 Task: Research Airbnb accommodations options  in Lake Placid, New York, focusing on  Skiing . 
Action: Mouse moved to (550, 101)
Screenshot: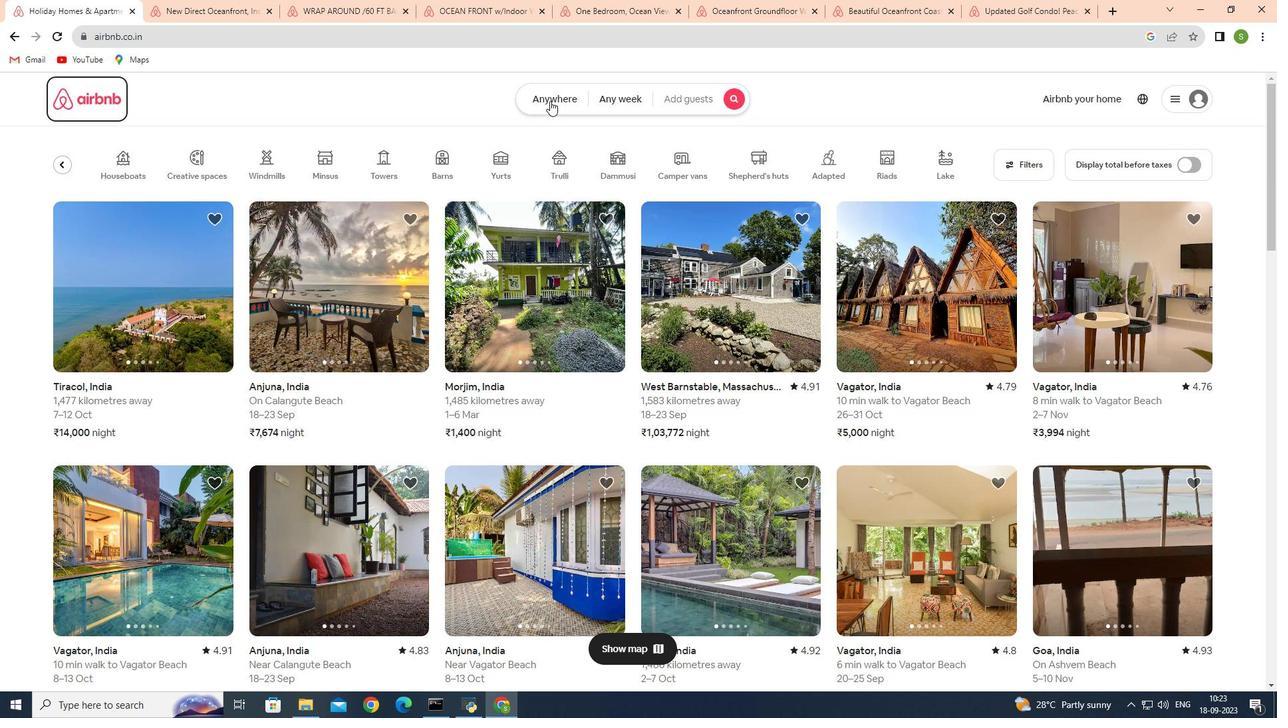 
Action: Mouse pressed left at (550, 101)
Screenshot: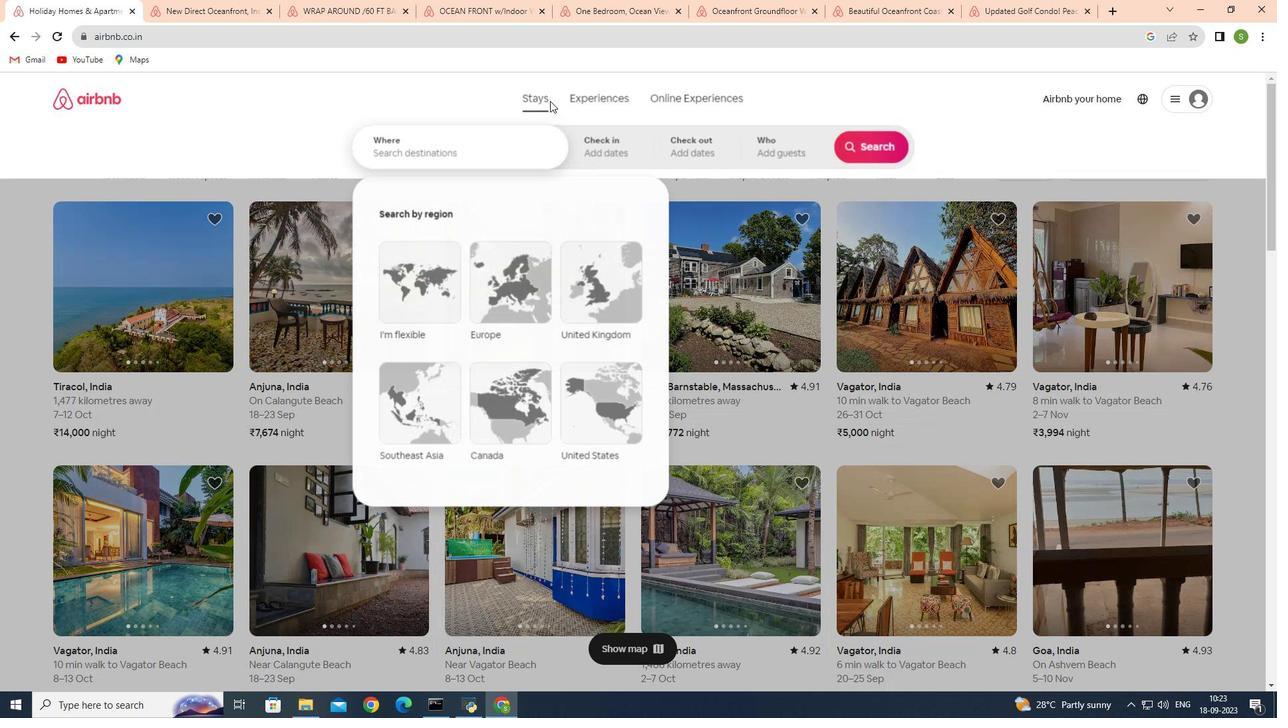 
Action: Mouse moved to (519, 132)
Screenshot: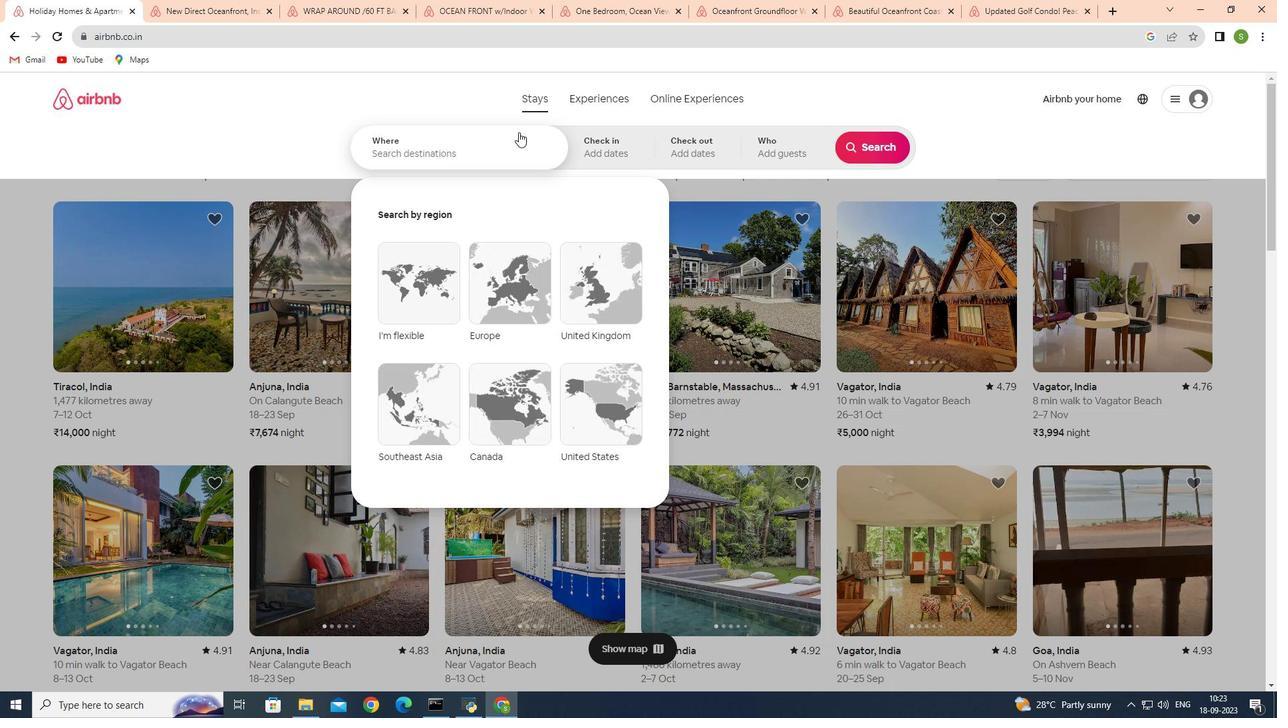 
Action: Key pressed mountain
Screenshot: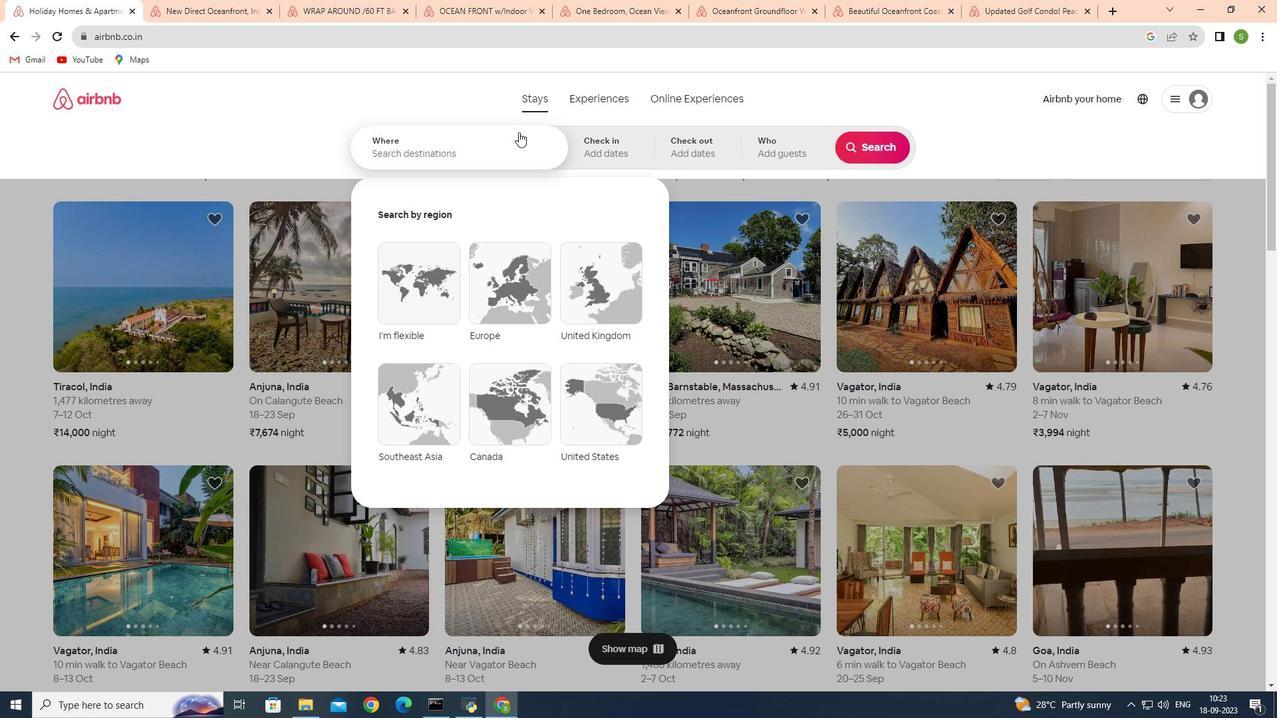 
Action: Mouse moved to (467, 153)
Screenshot: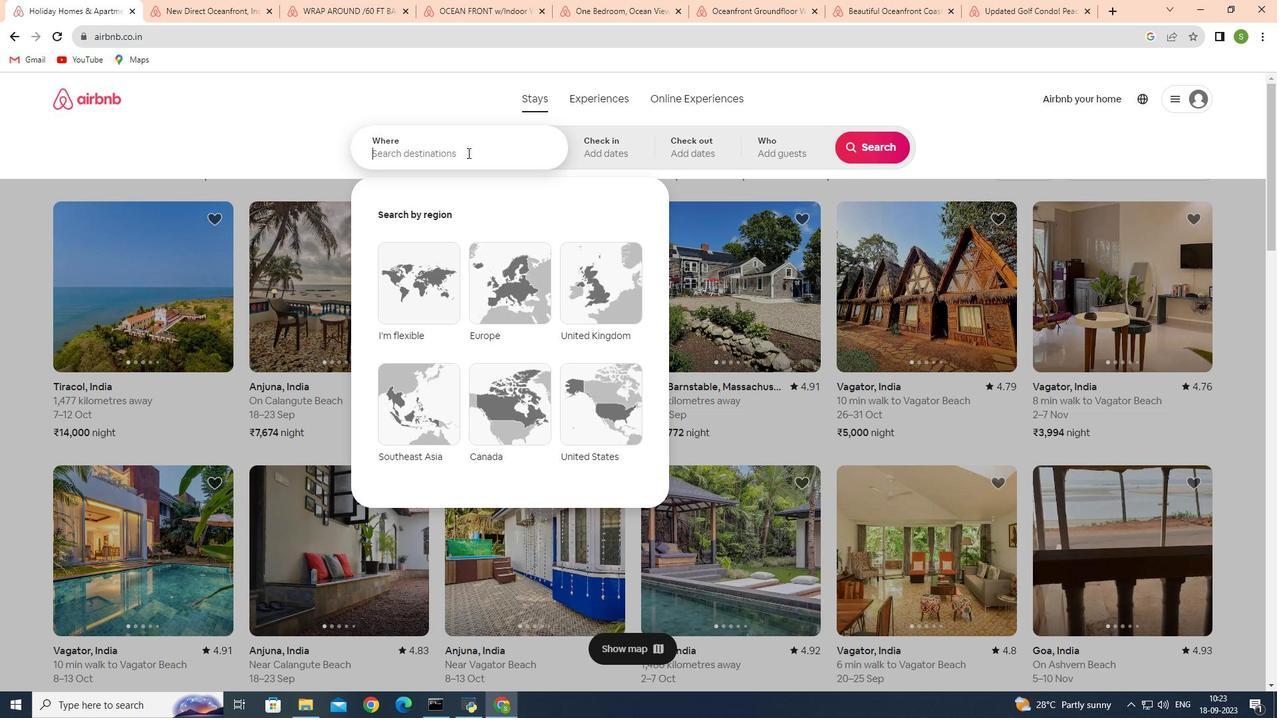 
Action: Mouse pressed left at (467, 153)
Screenshot: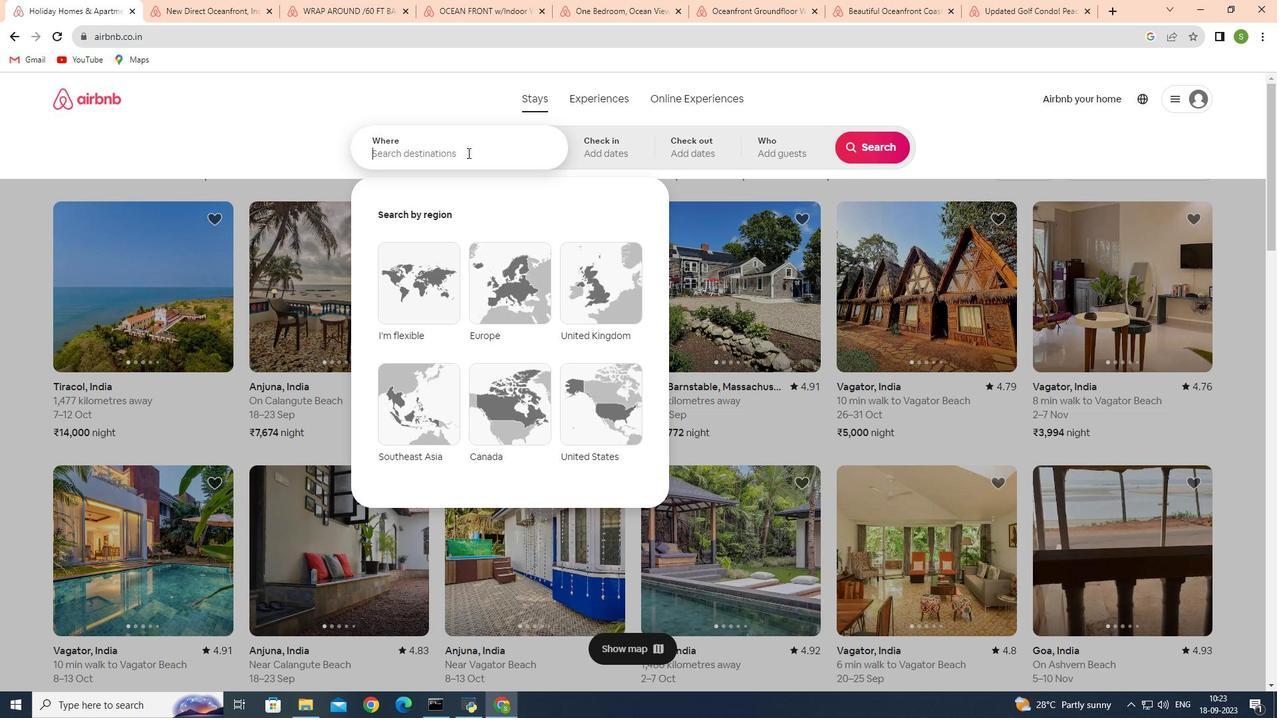 
Action: Key pressed moi<Key.backspace>untain<Key.space>resorts<Key.space><Key.backspace>,k<Key.backspace>lake<Key.space>pl
Screenshot: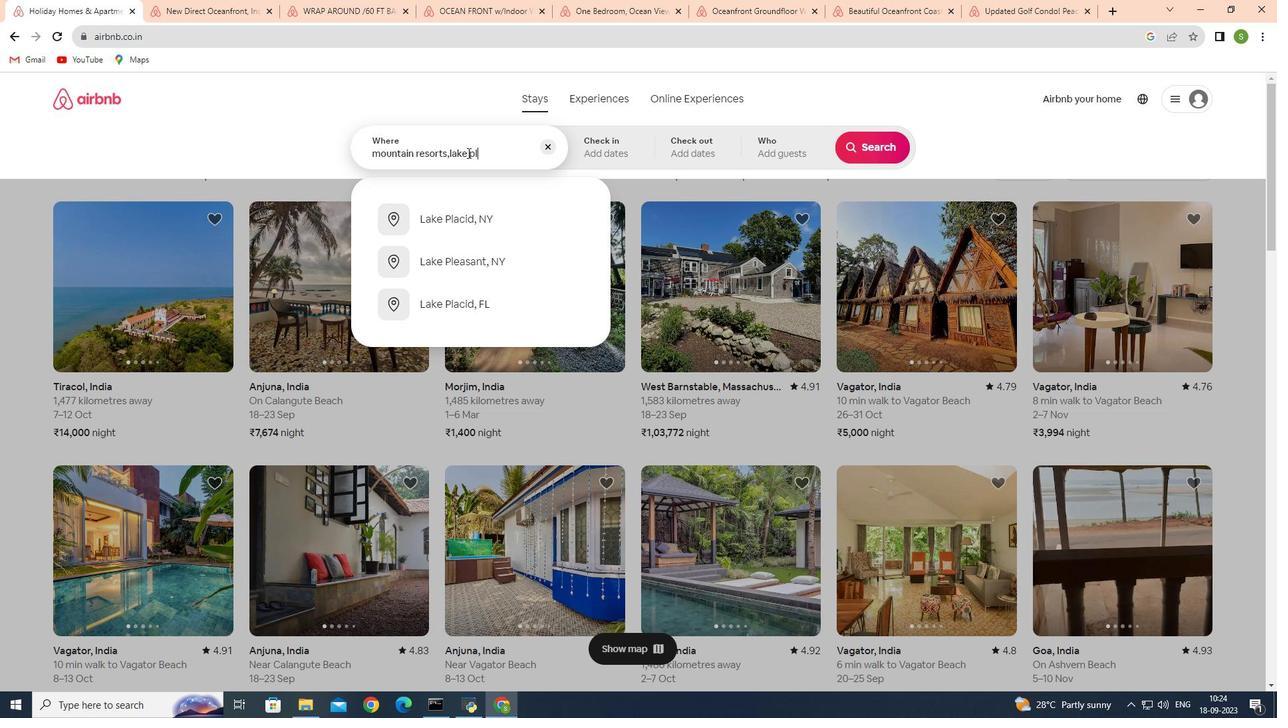 
Action: Mouse moved to (455, 226)
Screenshot: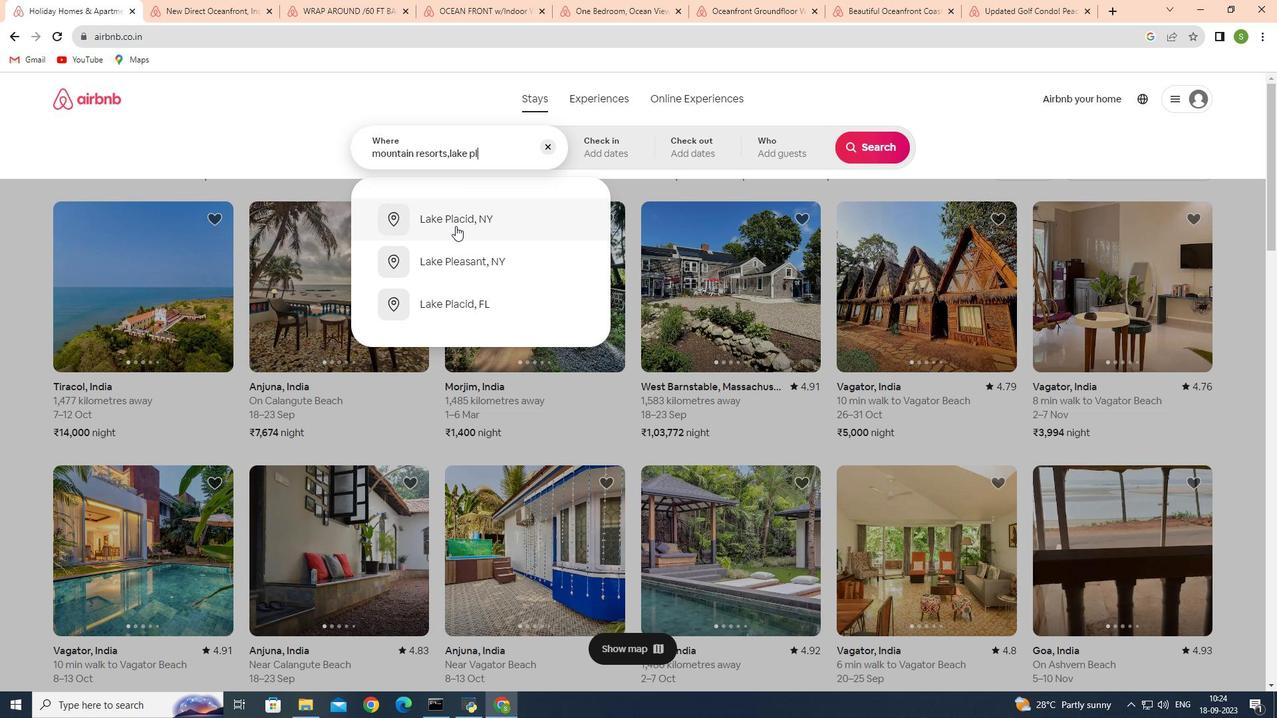 
Action: Mouse pressed left at (455, 226)
Screenshot: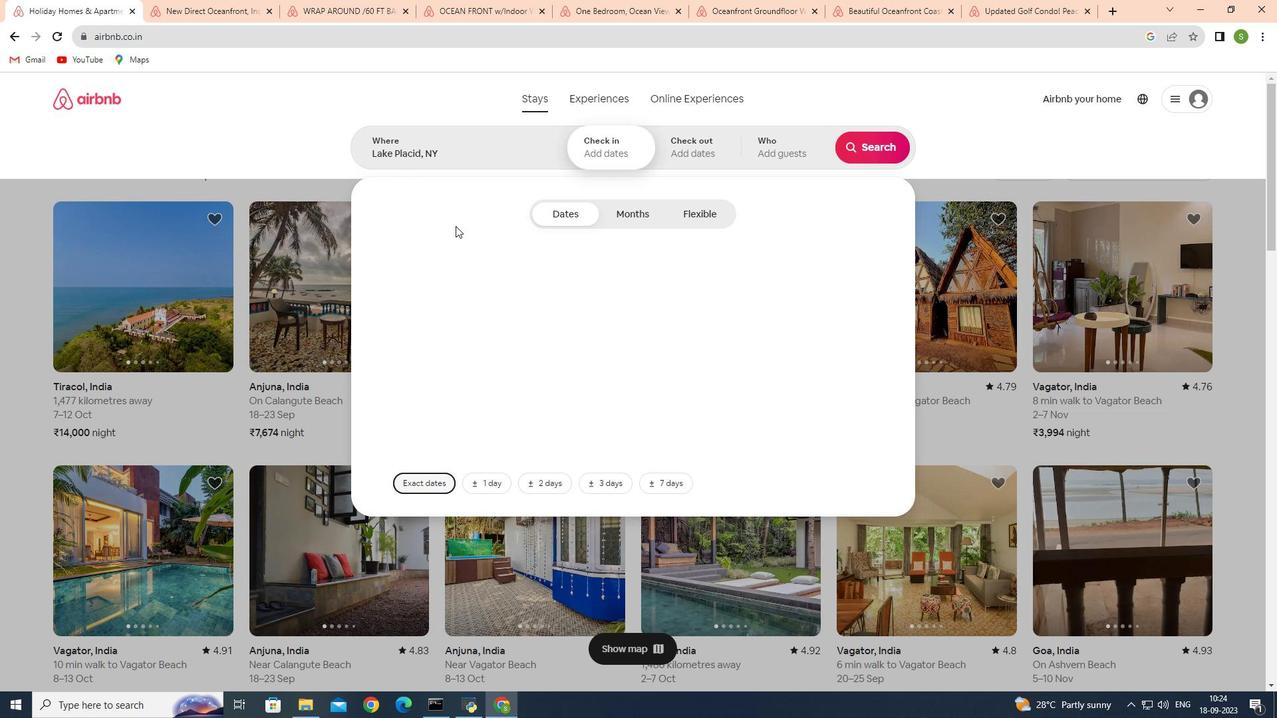 
Action: Mouse moved to (857, 145)
Screenshot: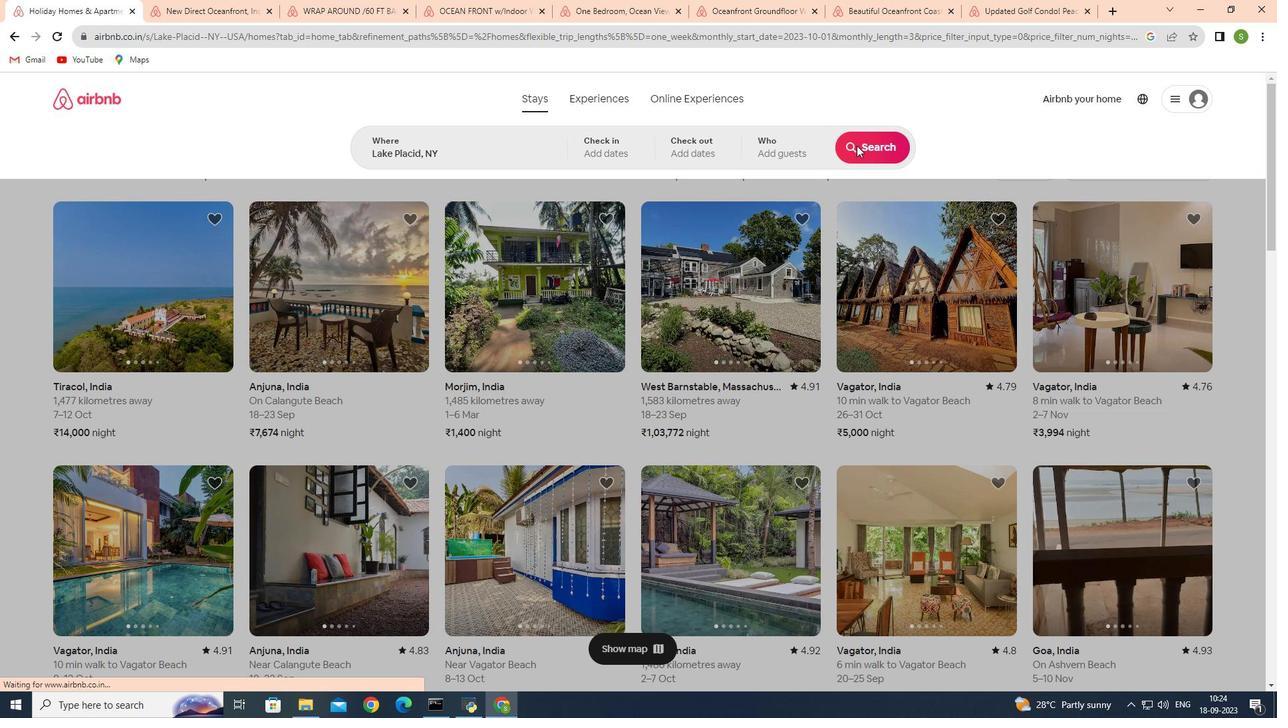 
Action: Mouse pressed left at (857, 145)
Screenshot: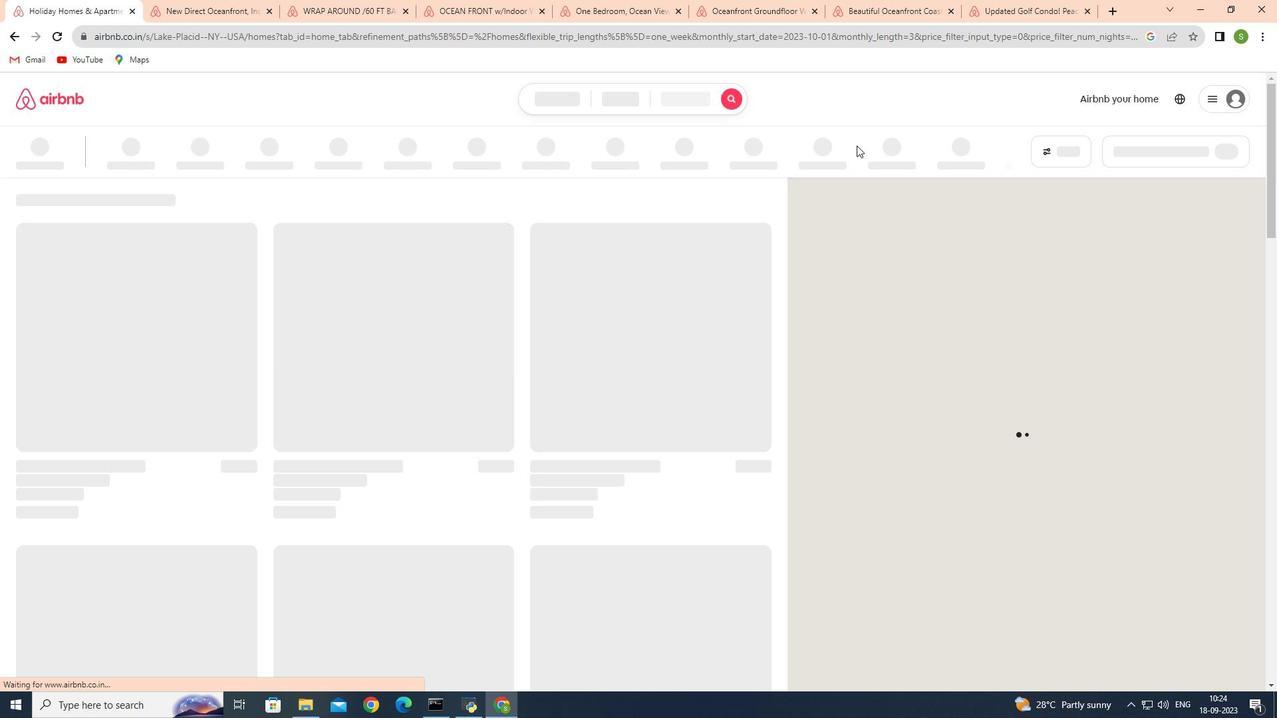 
Action: Mouse moved to (1016, 147)
Screenshot: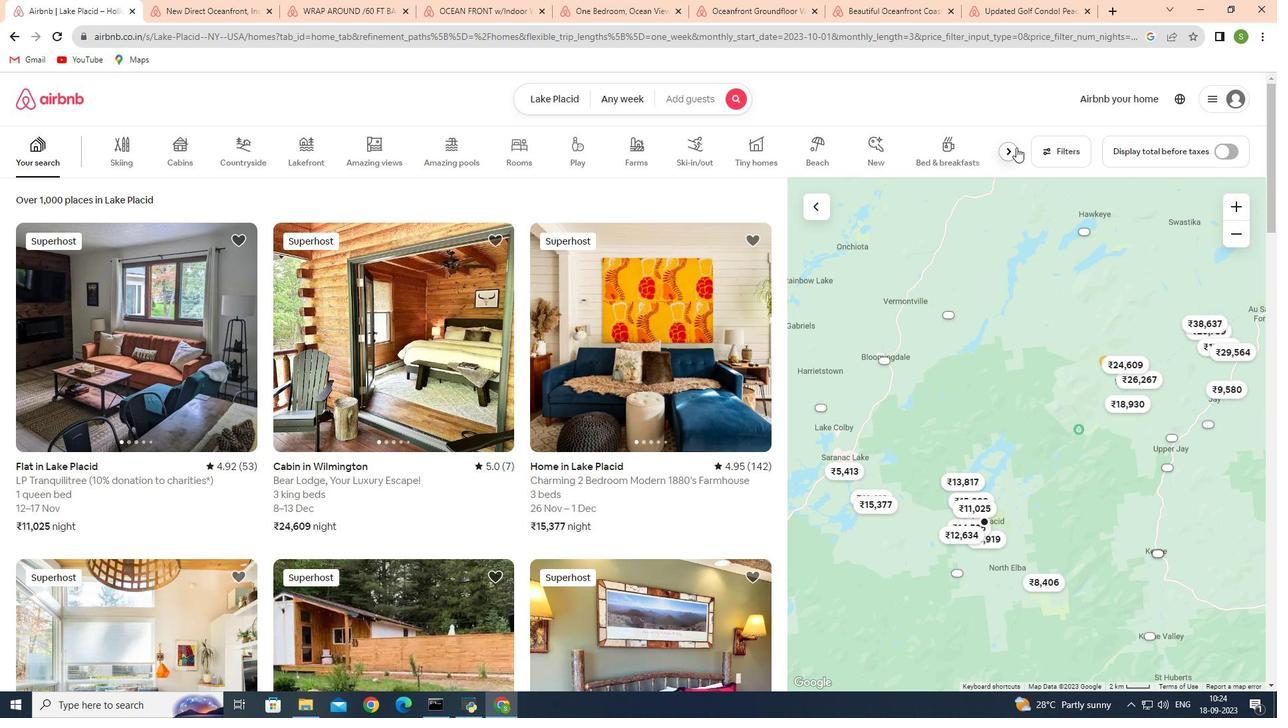 
Action: Mouse pressed left at (1016, 147)
Screenshot: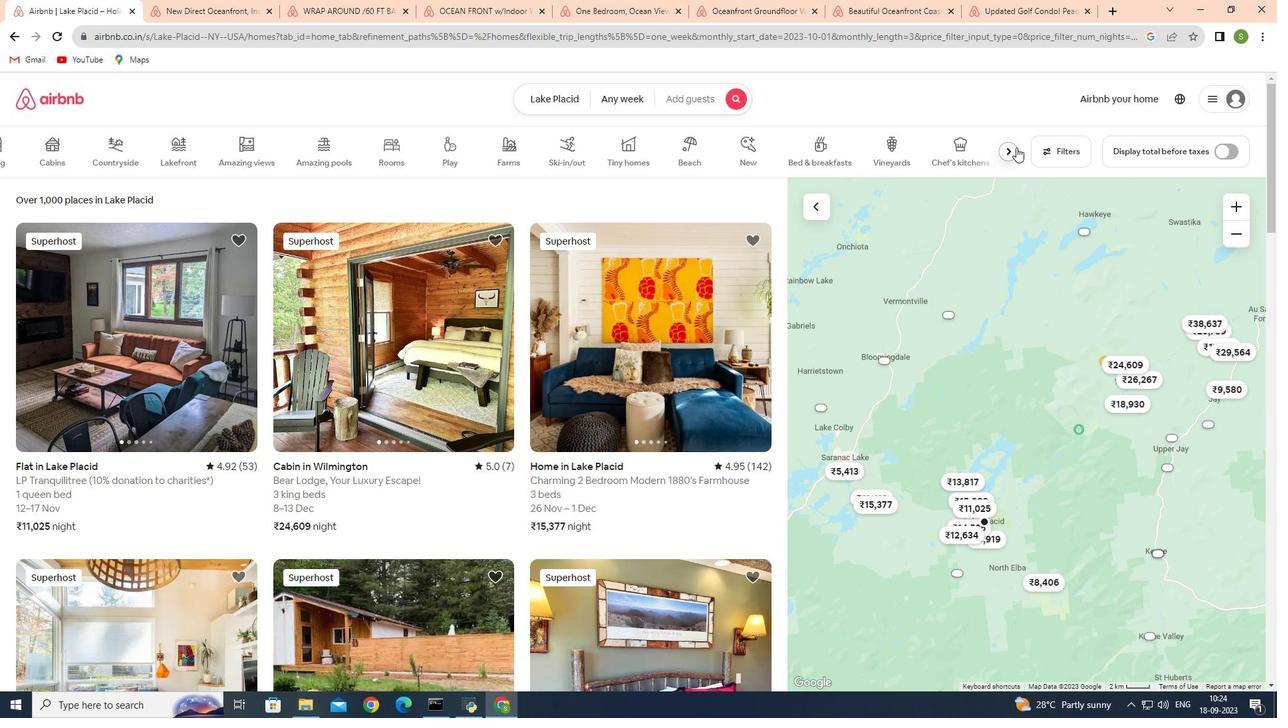 
Action: Mouse moved to (11, 153)
Screenshot: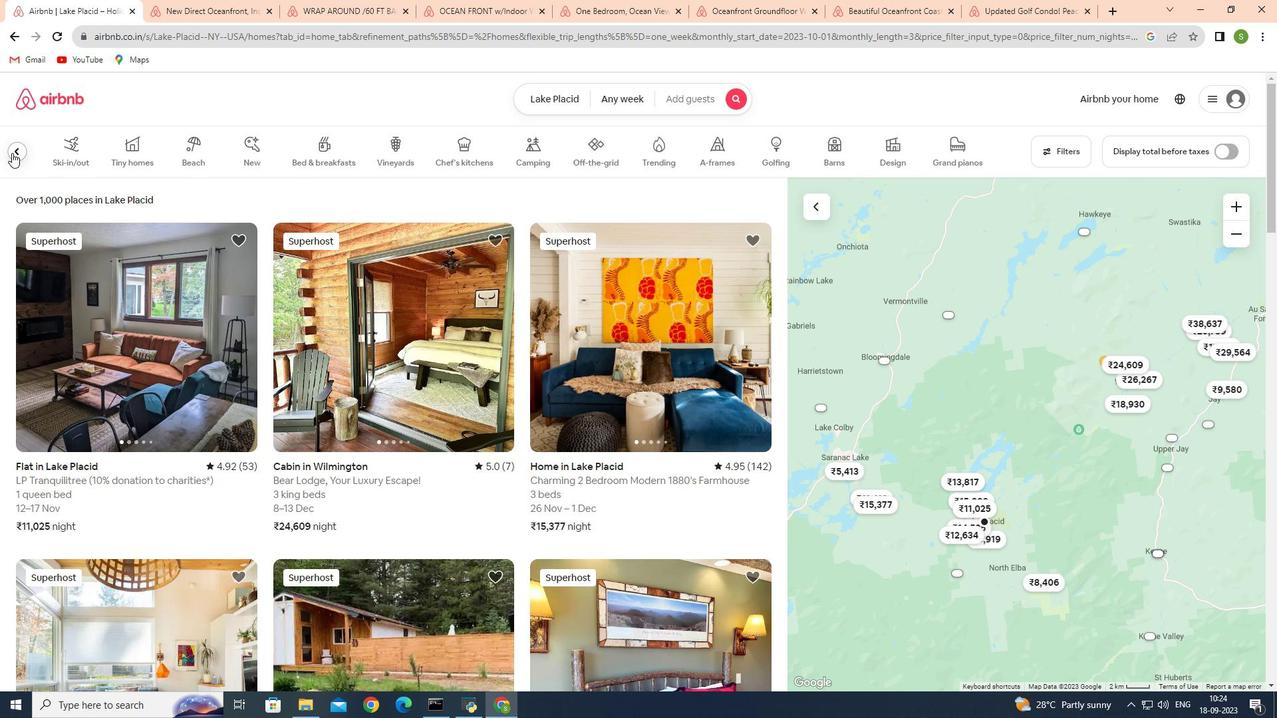 
Action: Mouse pressed left at (11, 153)
Screenshot: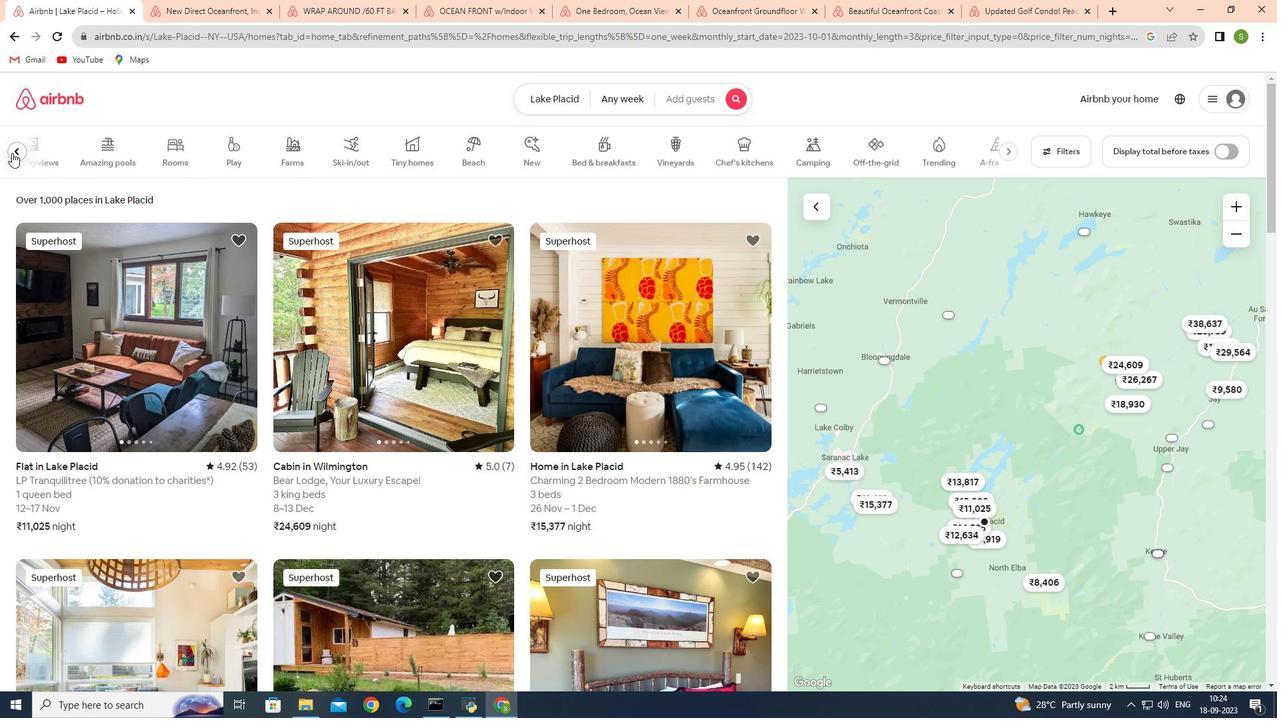 
Action: Mouse moved to (123, 162)
Screenshot: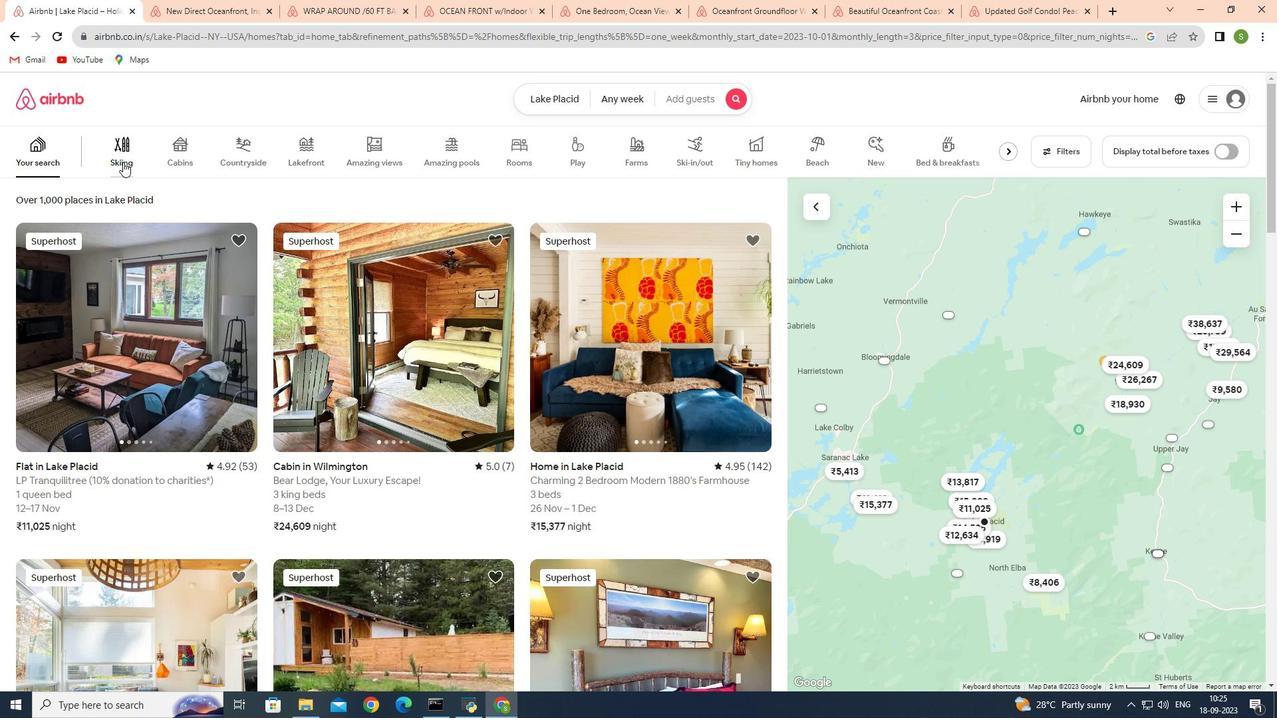 
Action: Mouse pressed left at (123, 162)
Screenshot: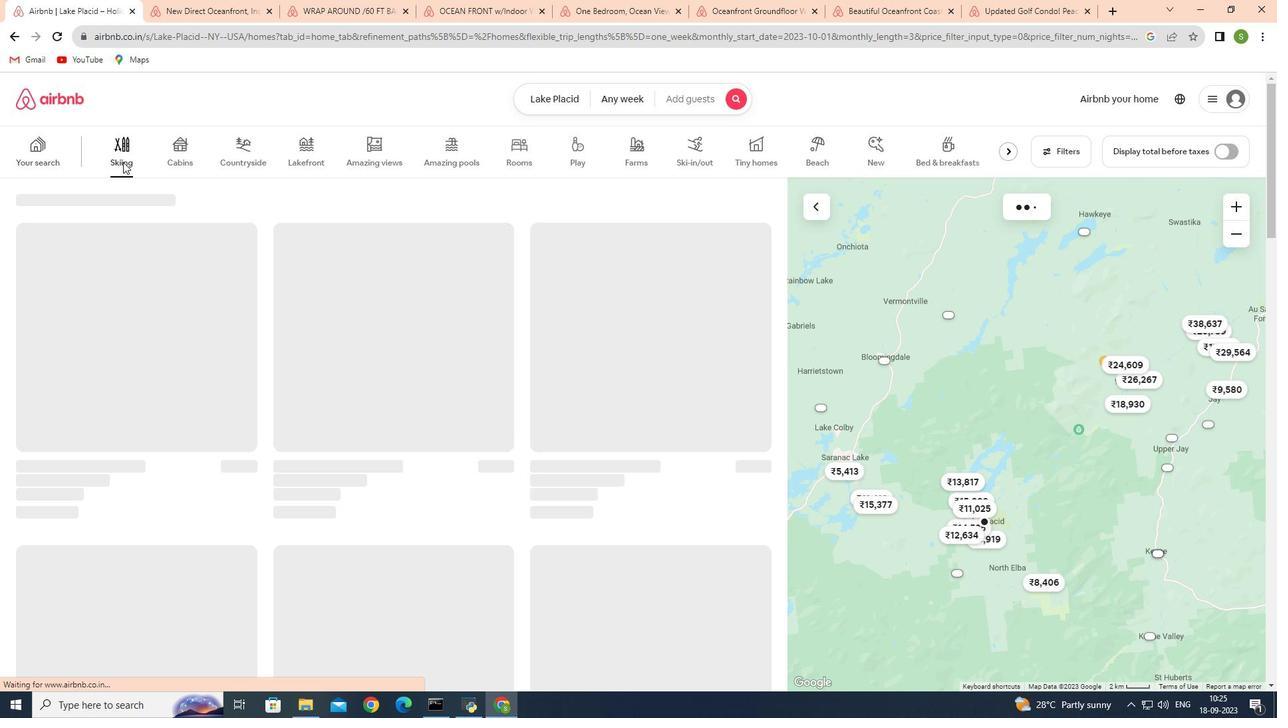 
Action: Mouse moved to (123, 161)
Screenshot: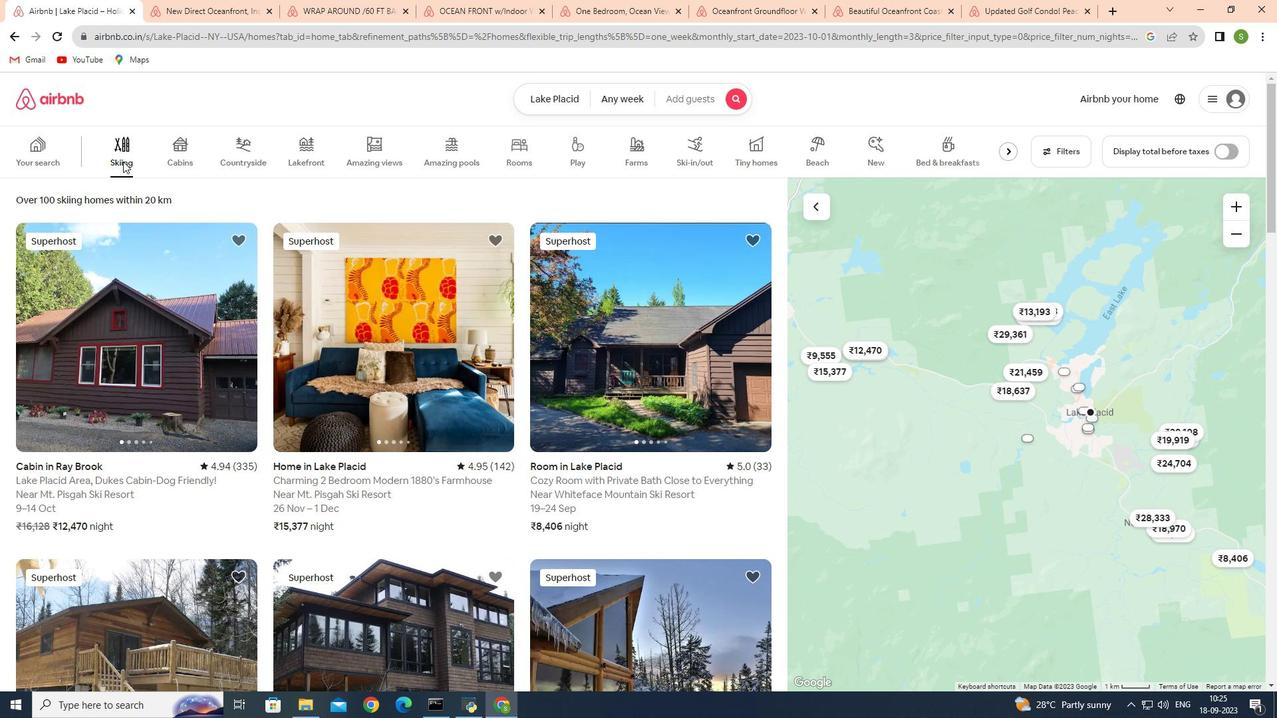 
Action: Mouse pressed left at (123, 161)
Screenshot: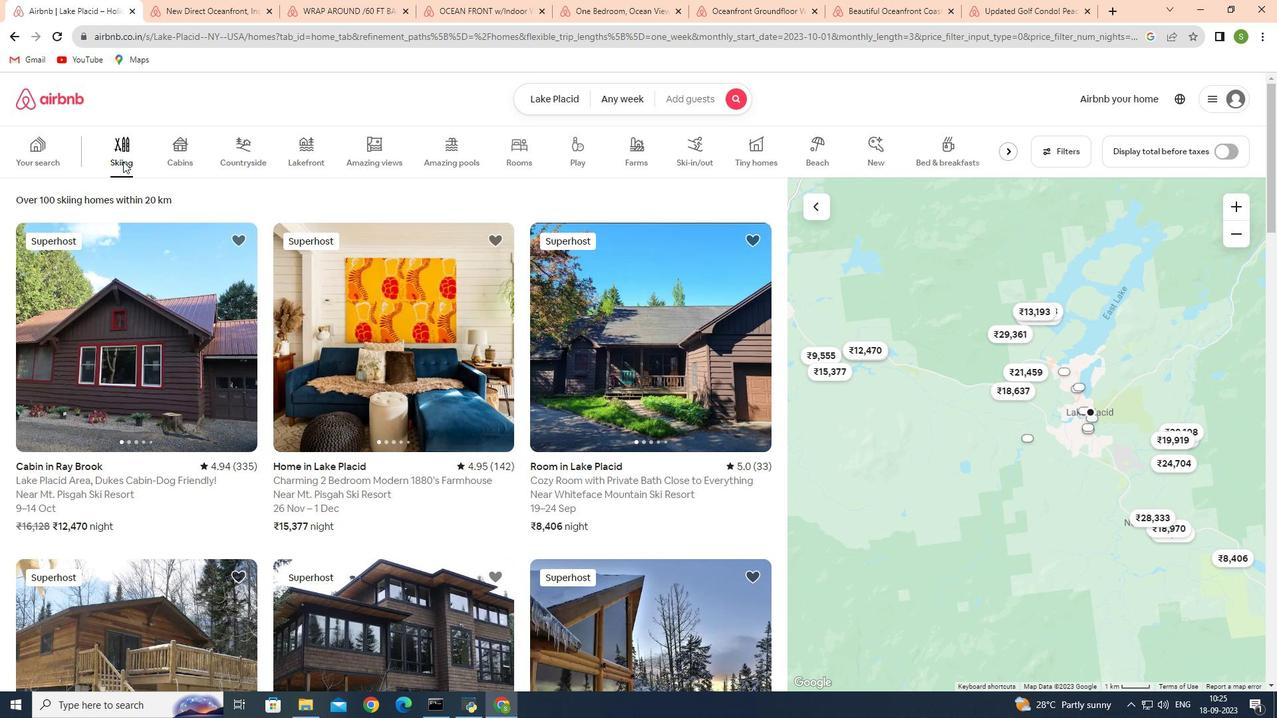 
Action: Mouse moved to (692, 163)
Screenshot: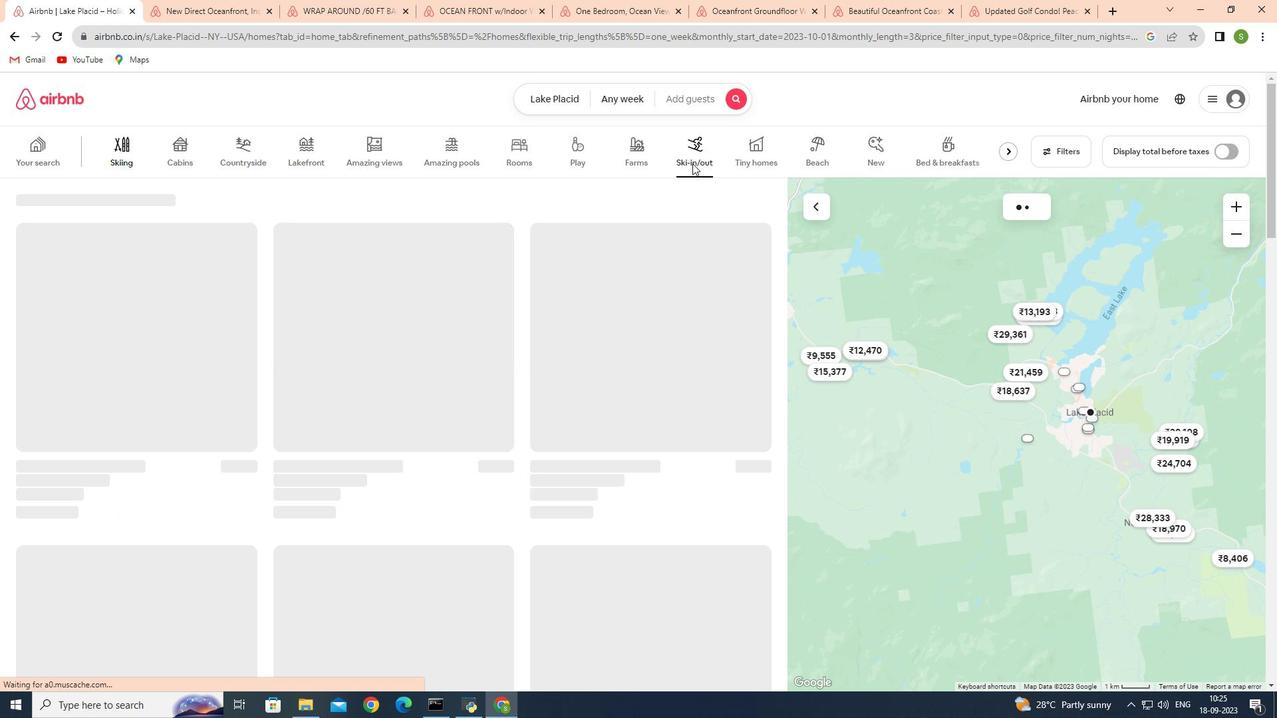 
Action: Mouse pressed left at (692, 163)
Screenshot: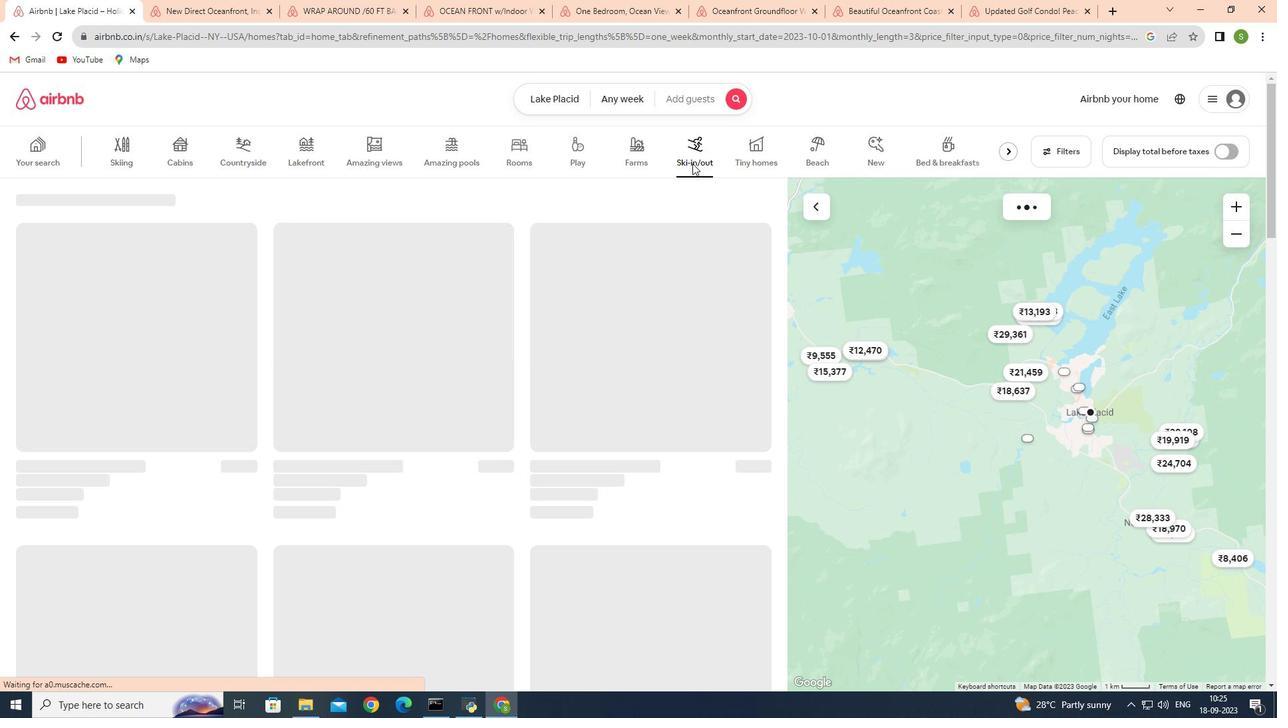 
Action: Mouse moved to (175, 368)
Screenshot: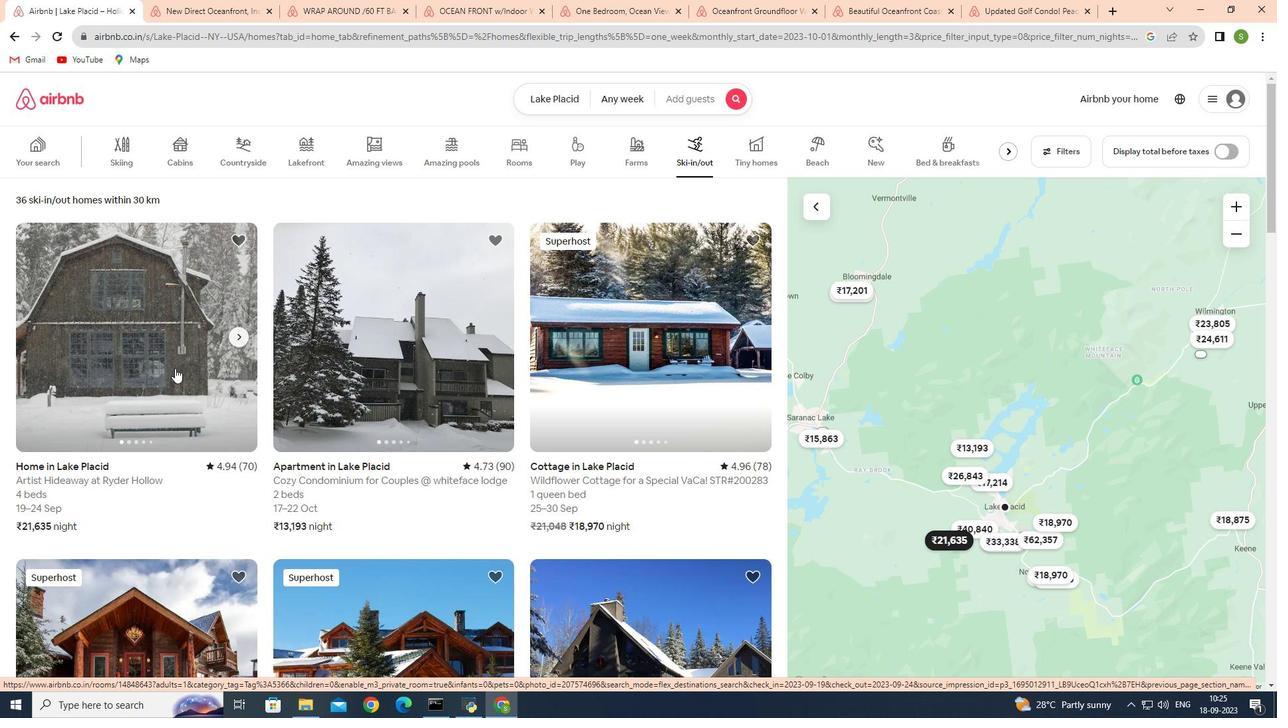 
Action: Mouse pressed left at (175, 368)
Screenshot: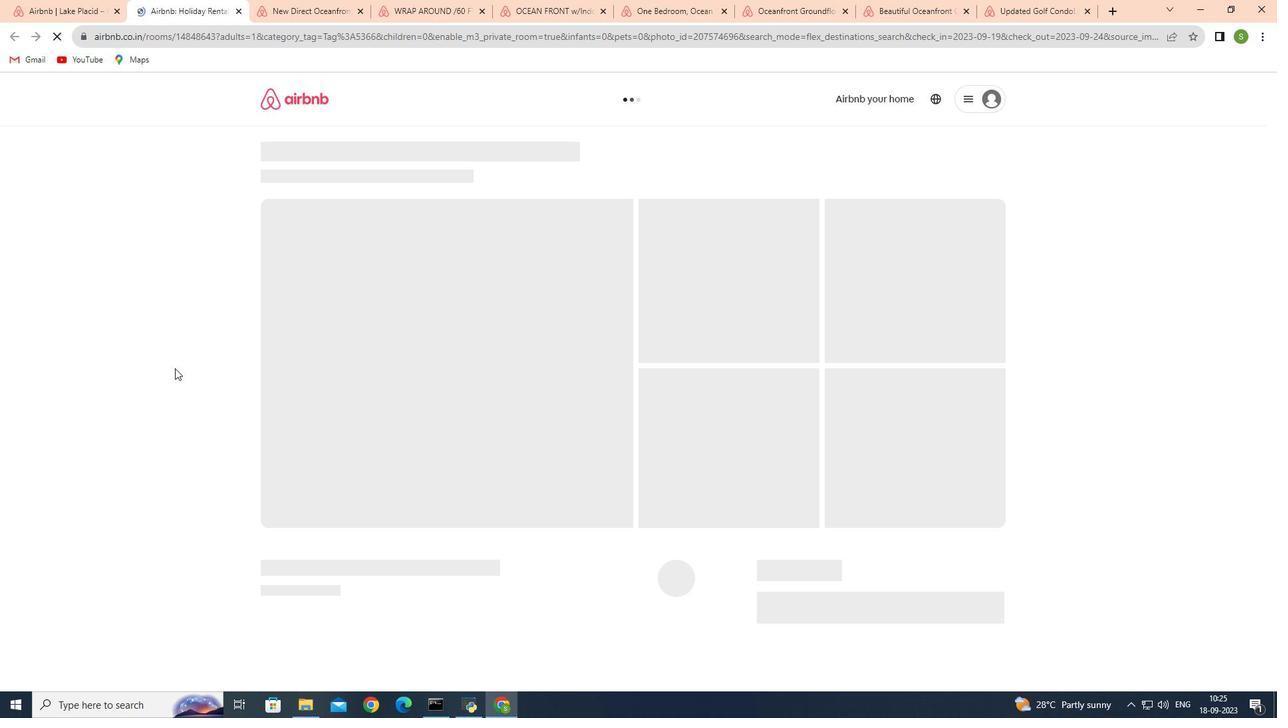 
Action: Mouse moved to (940, 498)
Screenshot: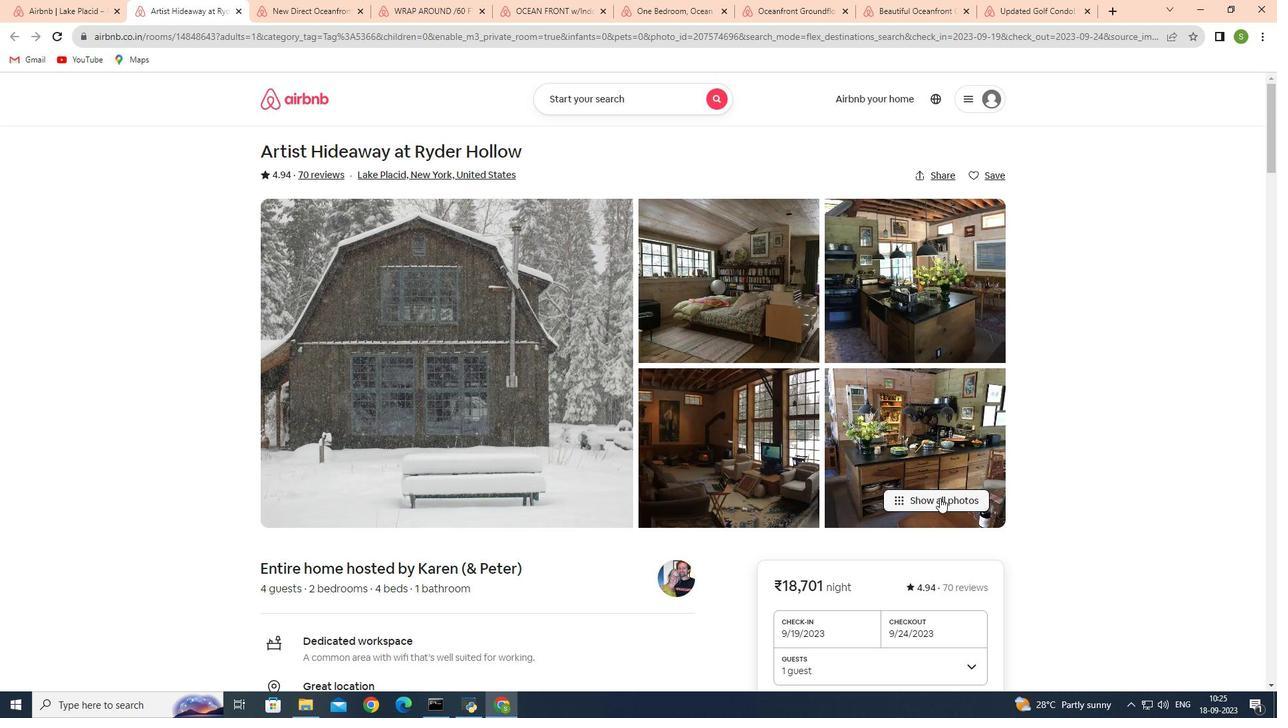 
Action: Mouse pressed left at (940, 498)
Screenshot: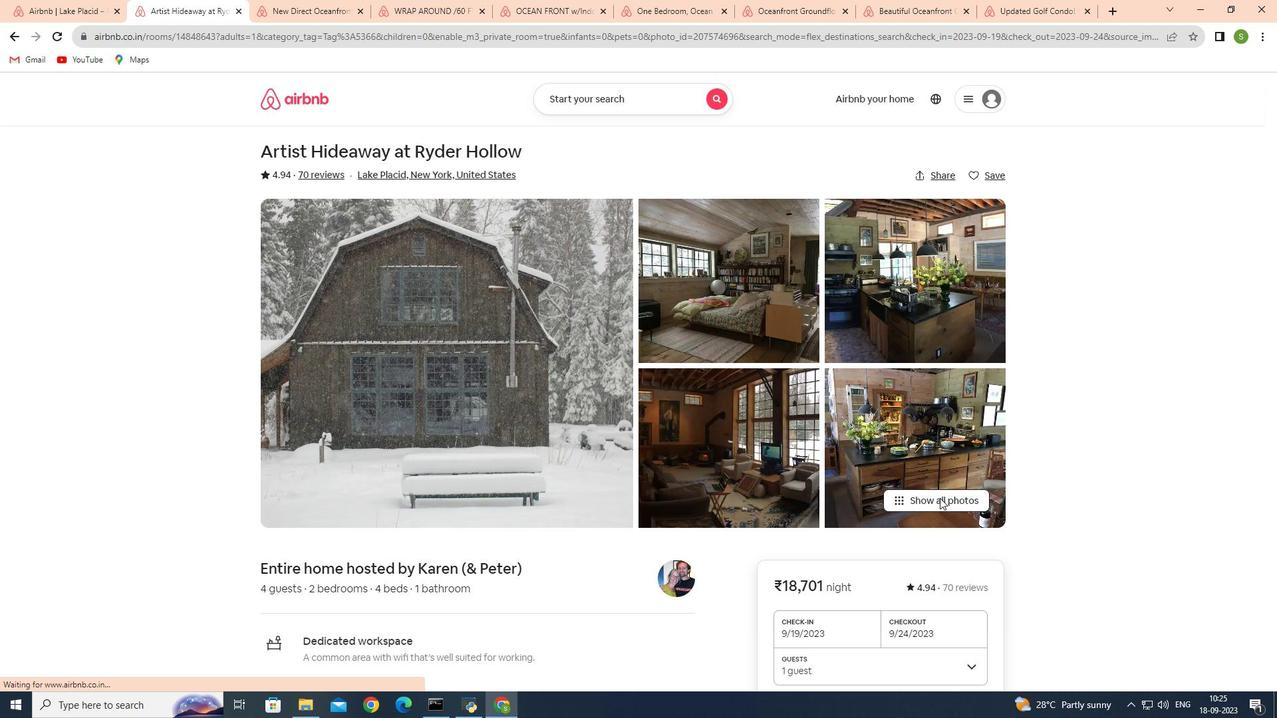 
Action: Mouse moved to (784, 507)
Screenshot: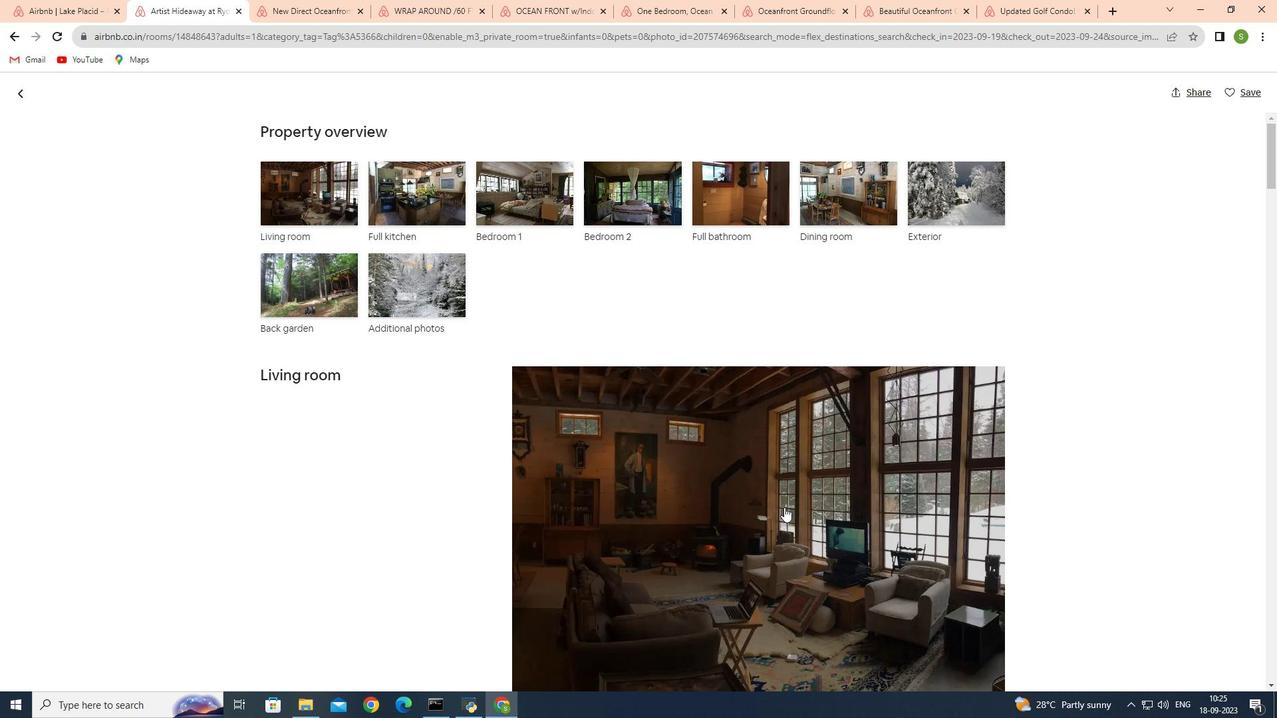 
Action: Mouse scrolled (784, 507) with delta (0, 0)
Screenshot: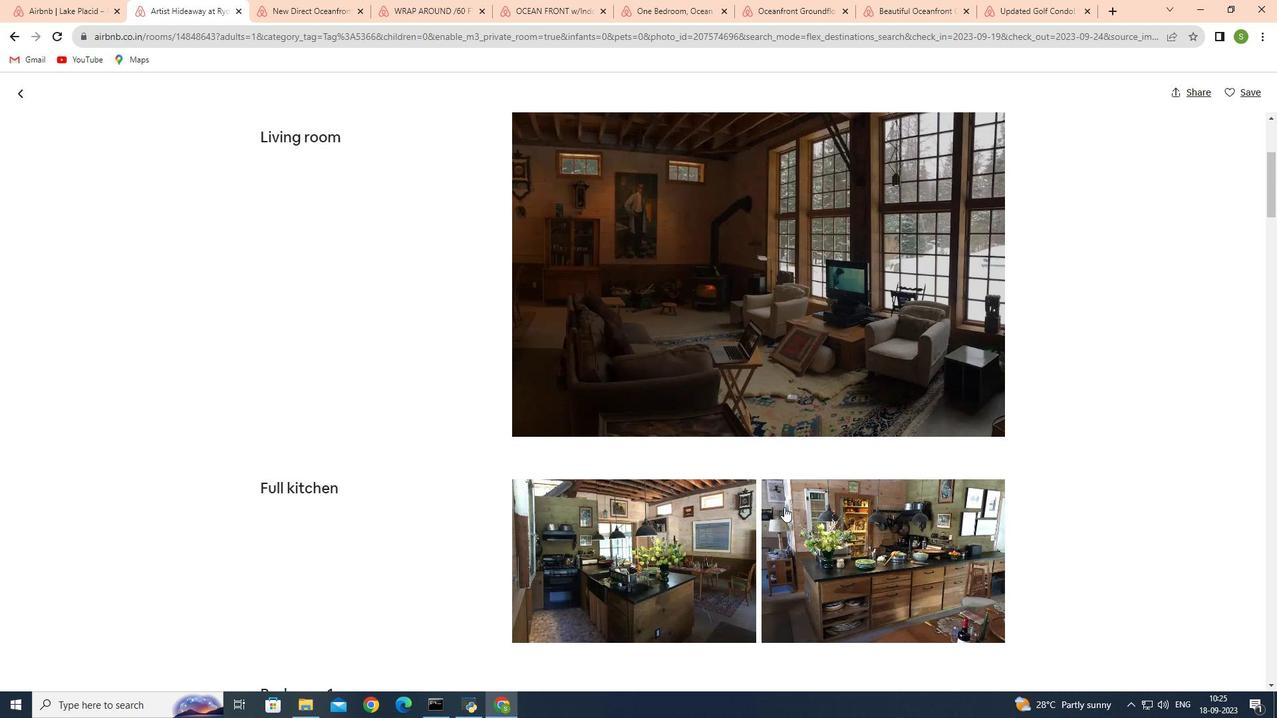 
Action: Mouse scrolled (784, 507) with delta (0, 0)
Screenshot: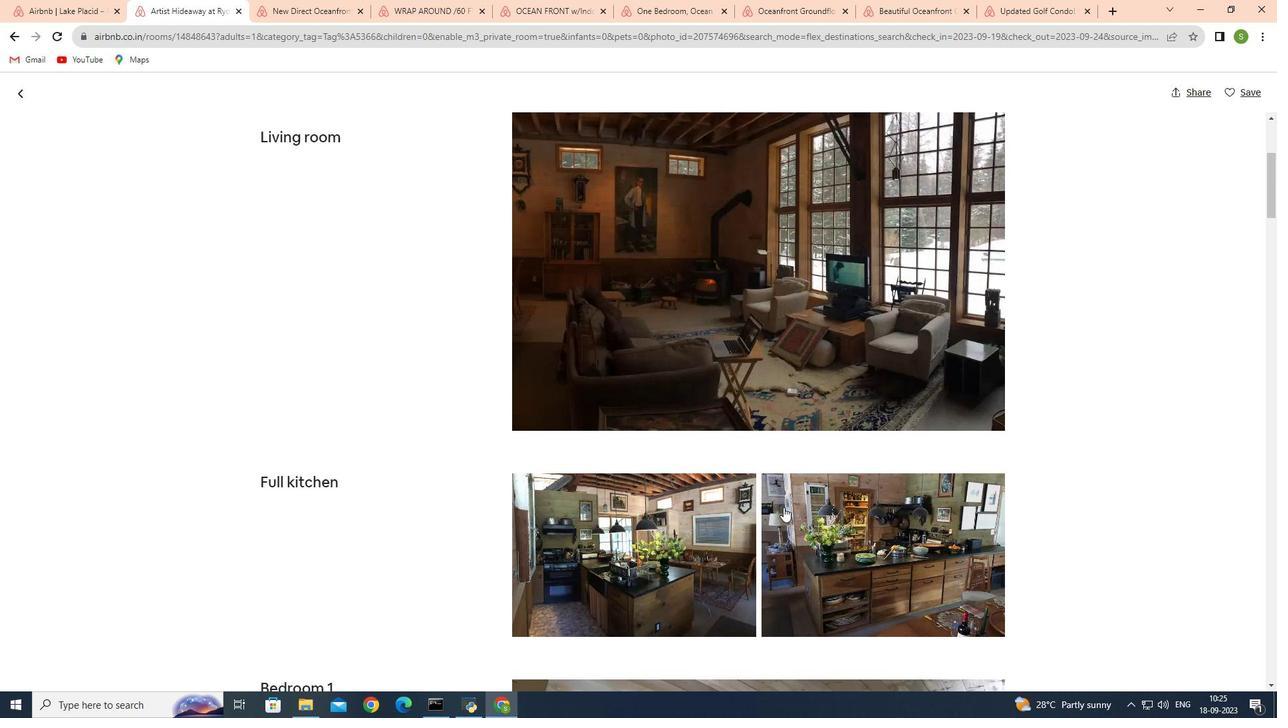 
Action: Mouse scrolled (784, 507) with delta (0, 0)
Screenshot: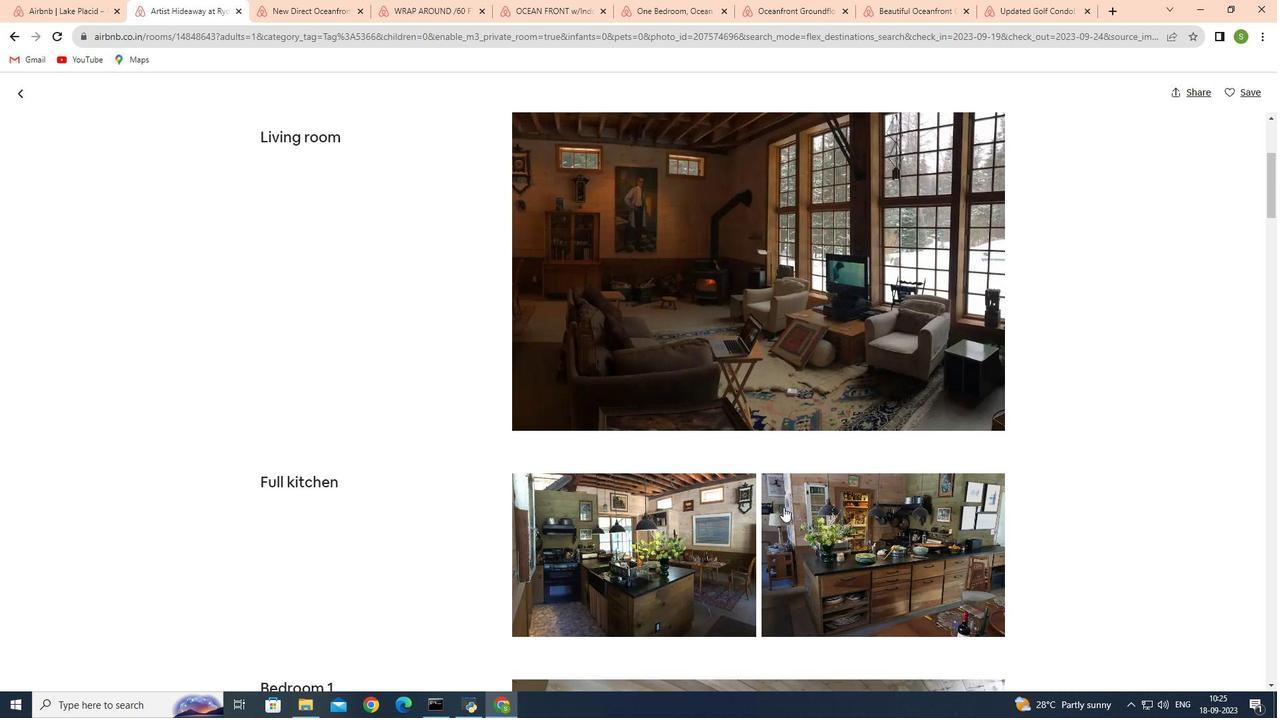 
Action: Mouse scrolled (784, 507) with delta (0, 0)
Screenshot: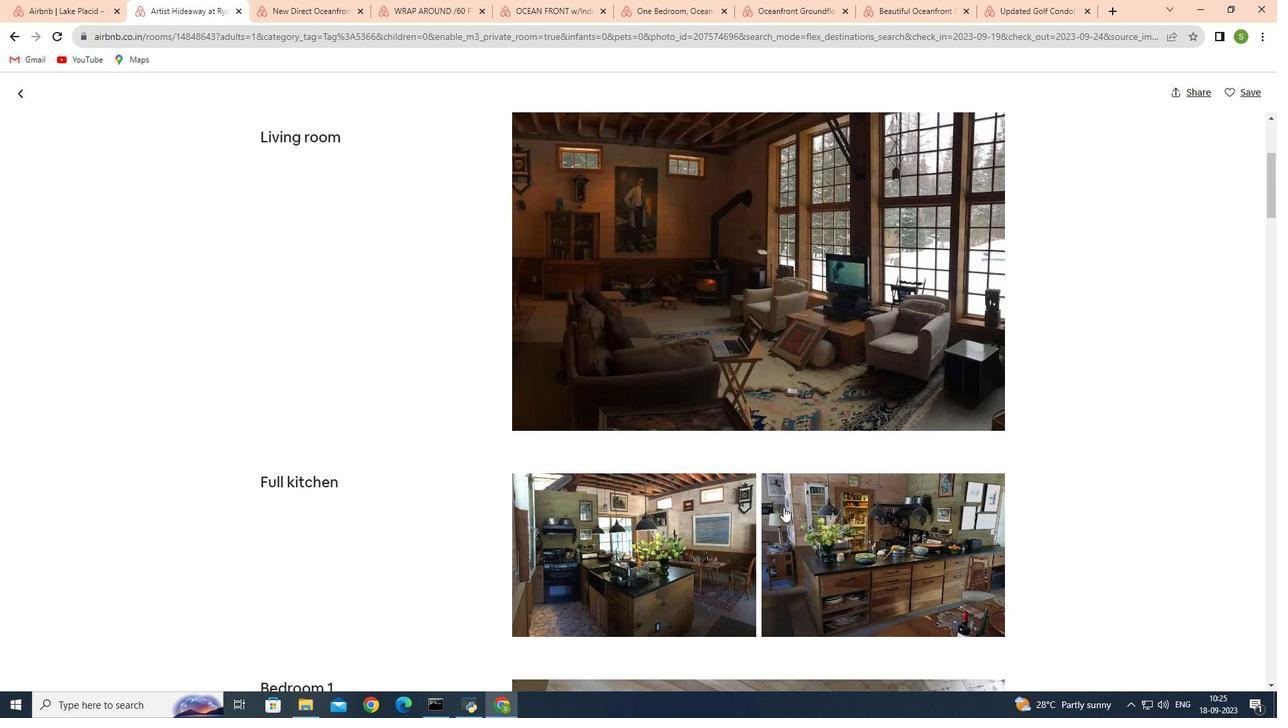 
Action: Mouse moved to (784, 507)
Screenshot: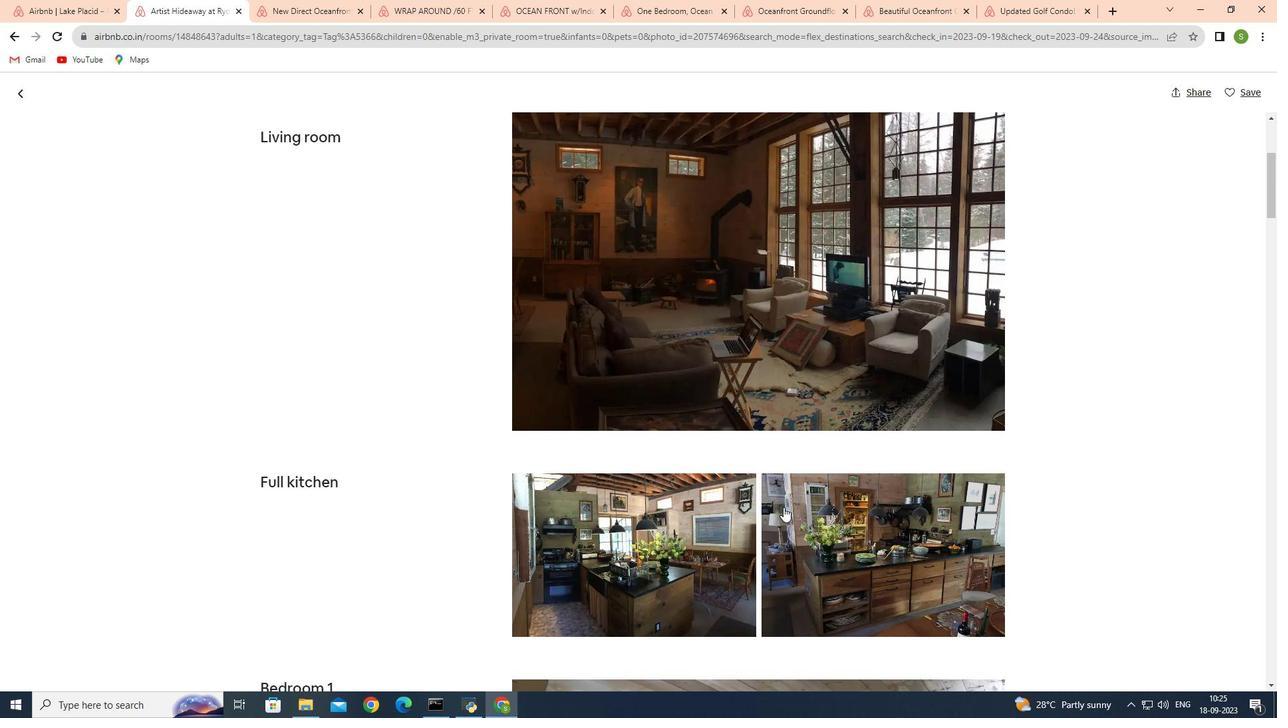 
Action: Mouse scrolled (784, 507) with delta (0, 0)
Screenshot: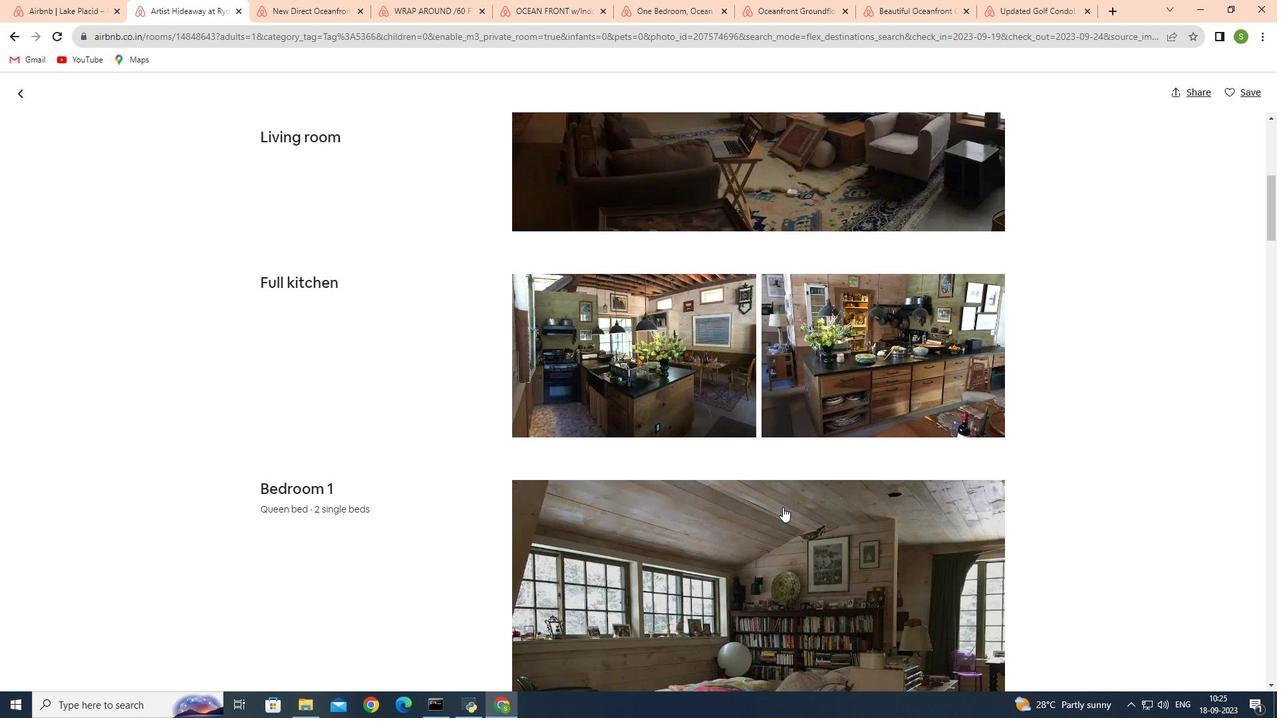 
Action: Mouse scrolled (784, 507) with delta (0, 0)
Screenshot: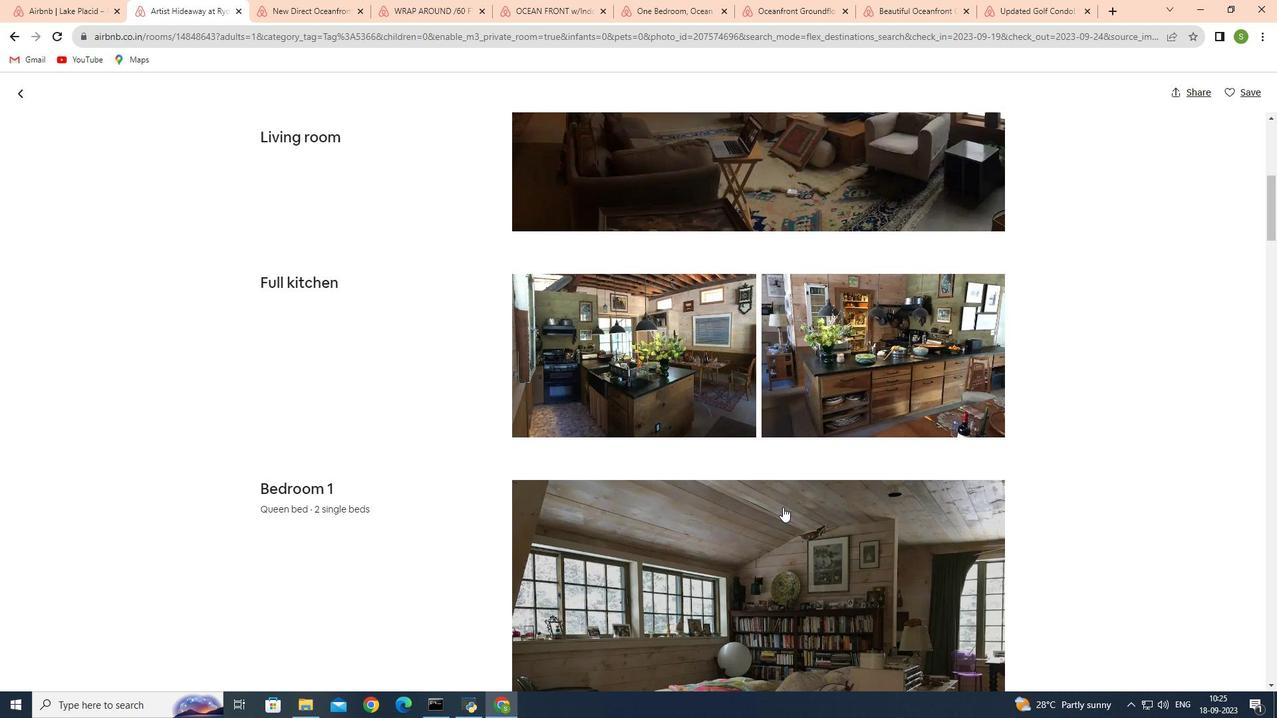 
Action: Mouse scrolled (784, 507) with delta (0, 0)
Screenshot: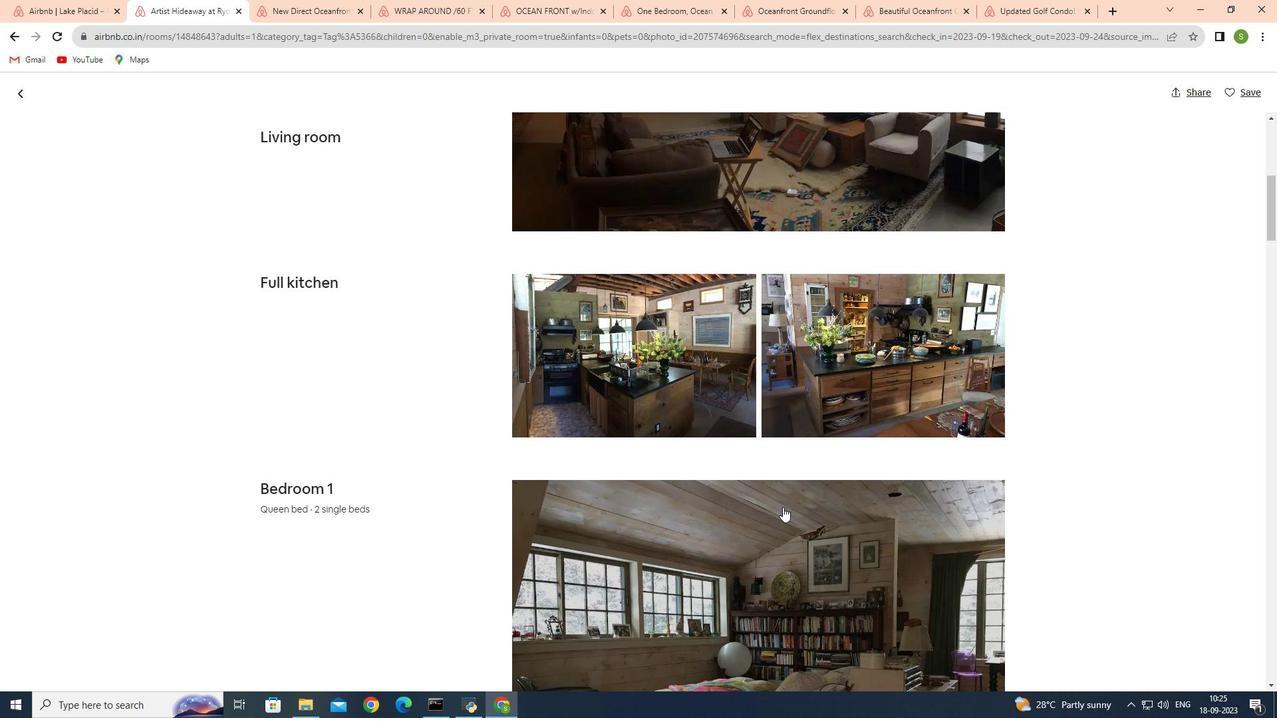 
Action: Mouse moved to (783, 507)
Screenshot: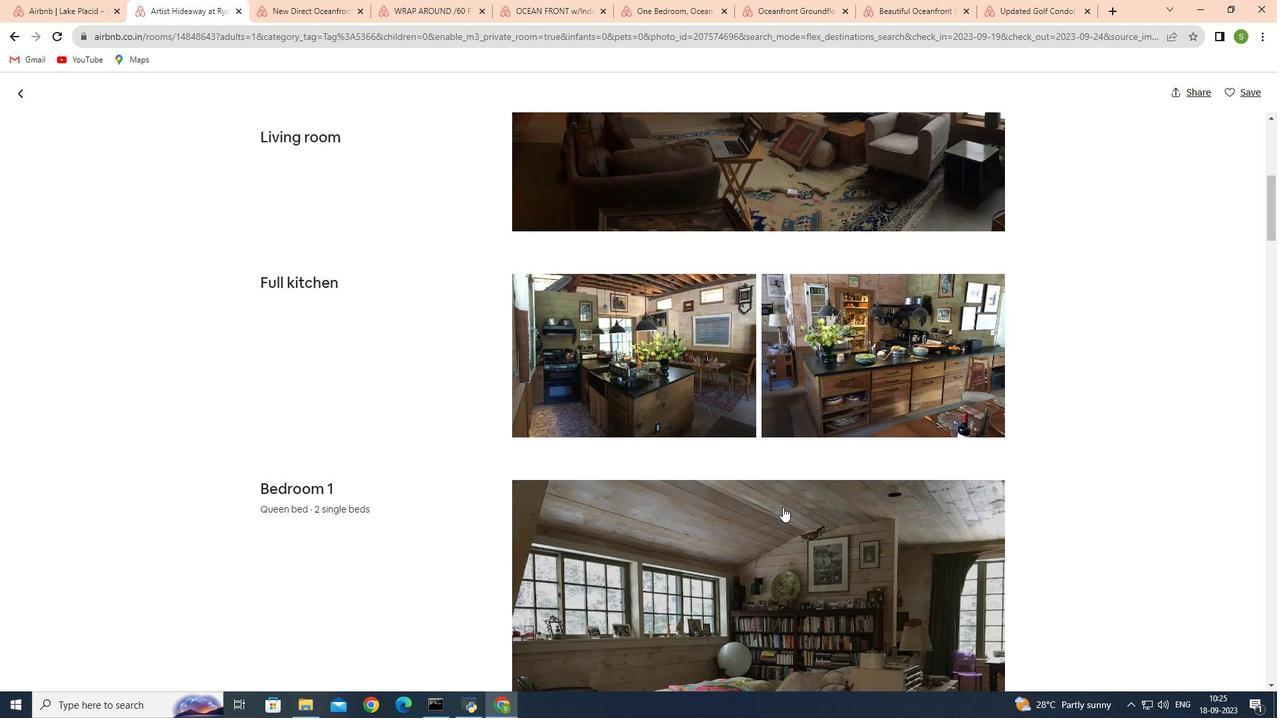 
Action: Mouse scrolled (783, 507) with delta (0, 0)
Screenshot: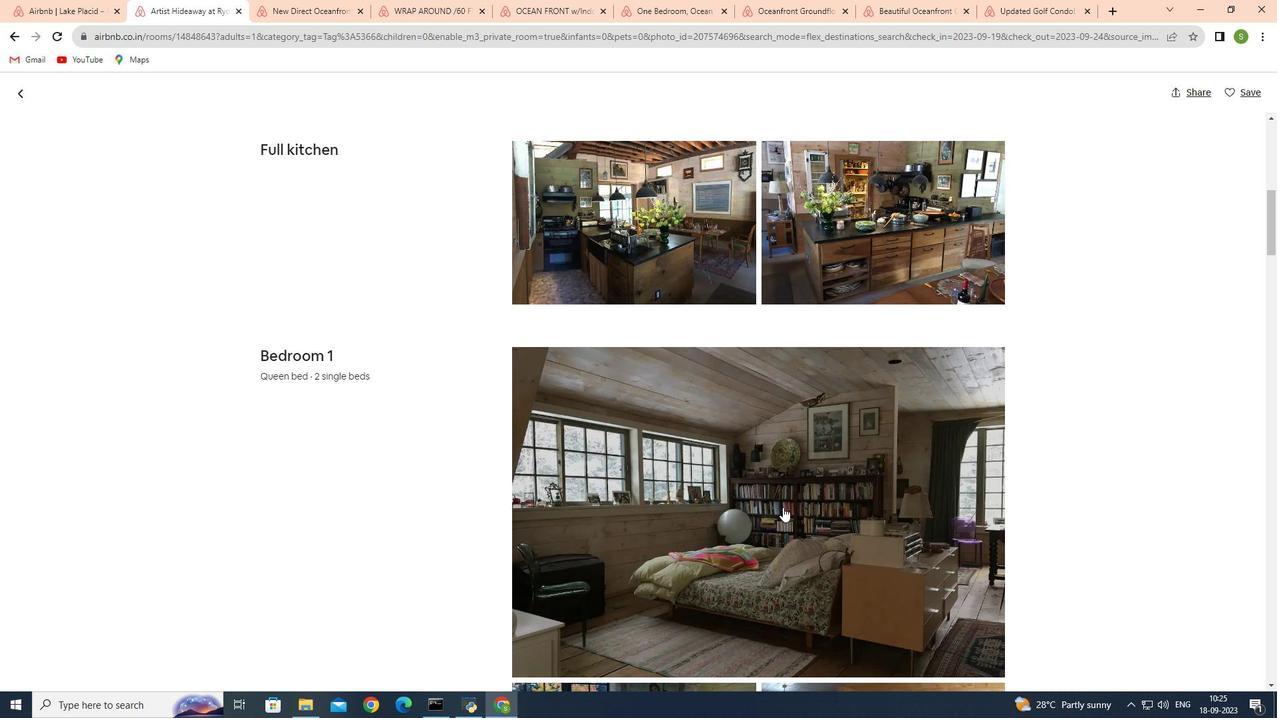 
Action: Mouse scrolled (783, 507) with delta (0, 0)
Screenshot: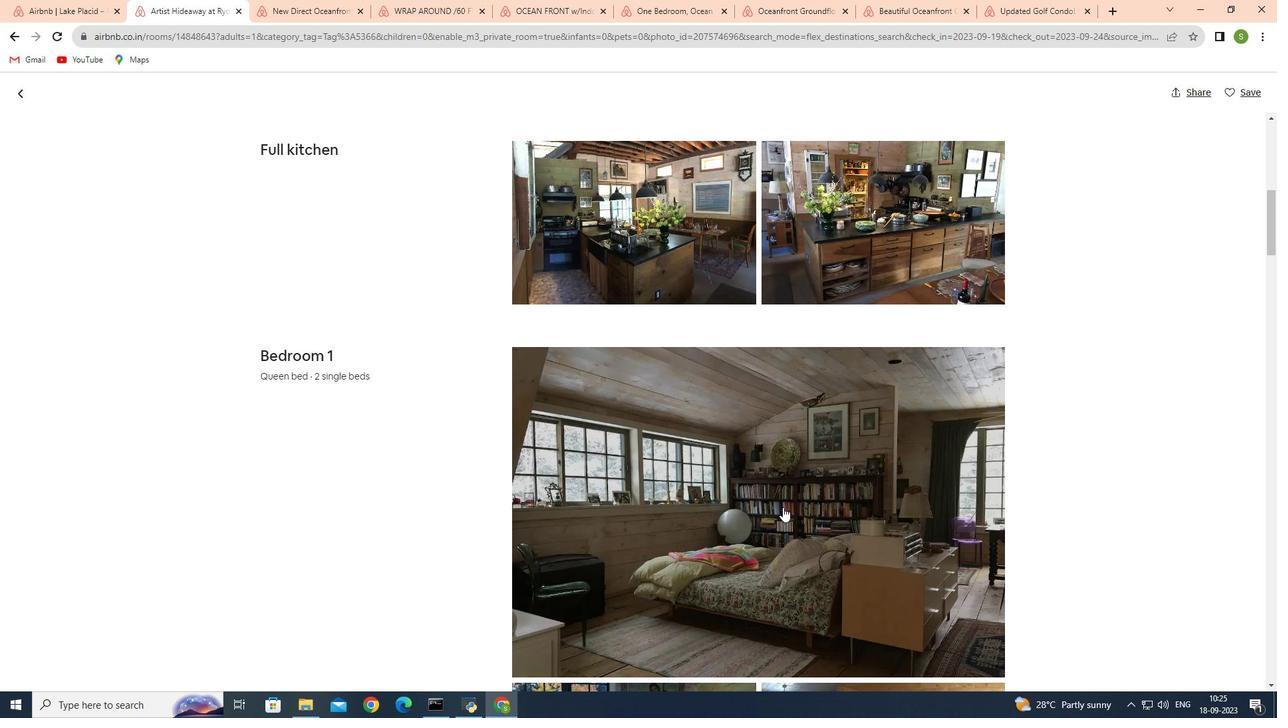 
Action: Mouse scrolled (783, 507) with delta (0, 0)
Screenshot: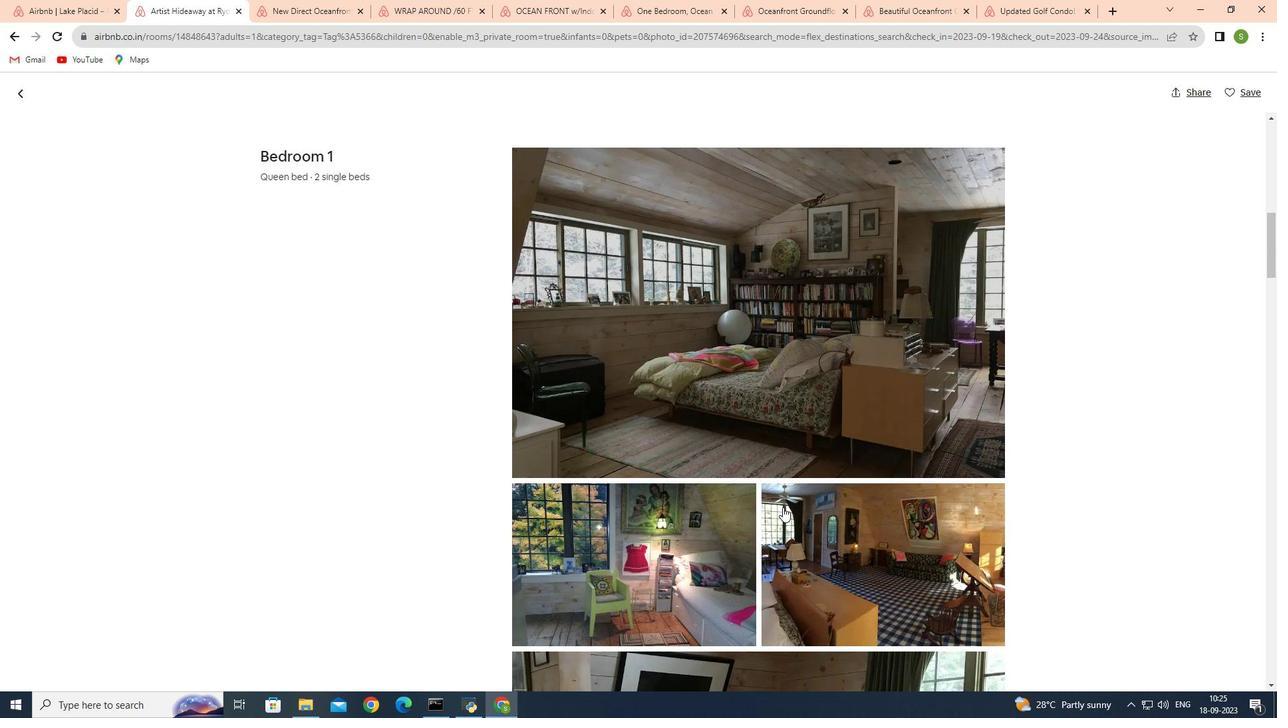 
Action: Mouse scrolled (783, 507) with delta (0, 0)
Screenshot: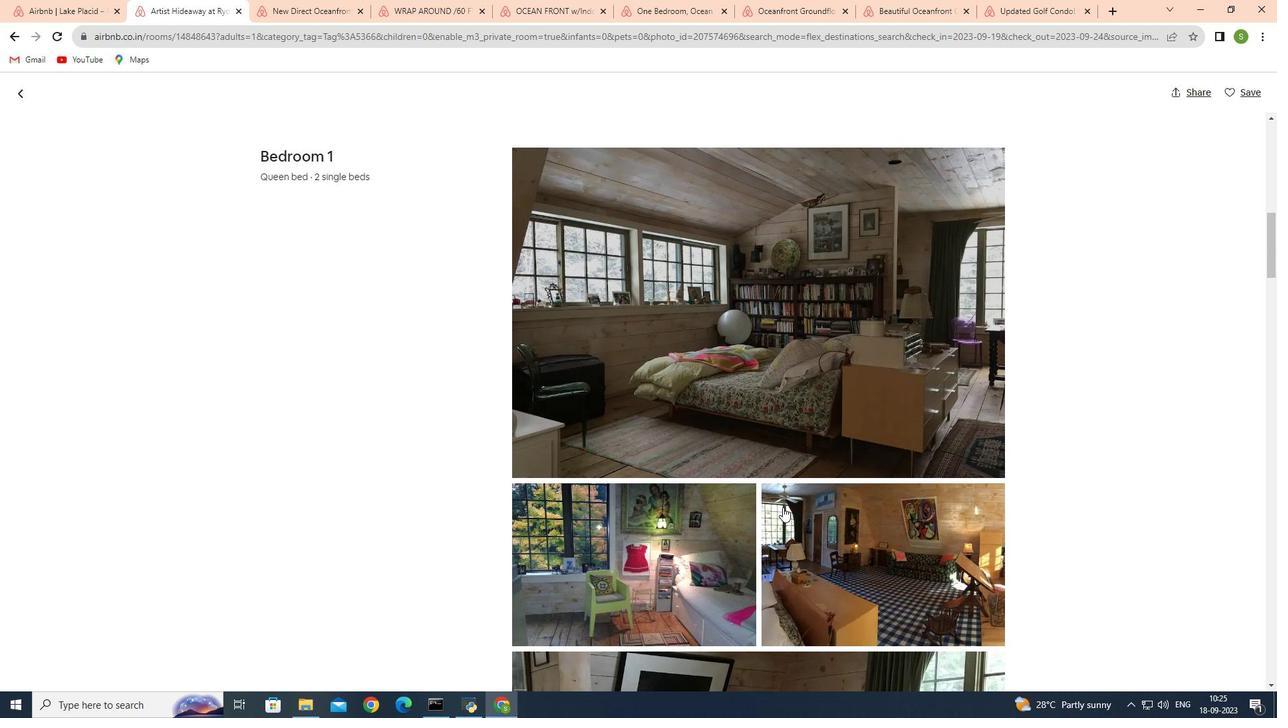 
Action: Mouse scrolled (783, 507) with delta (0, 0)
Screenshot: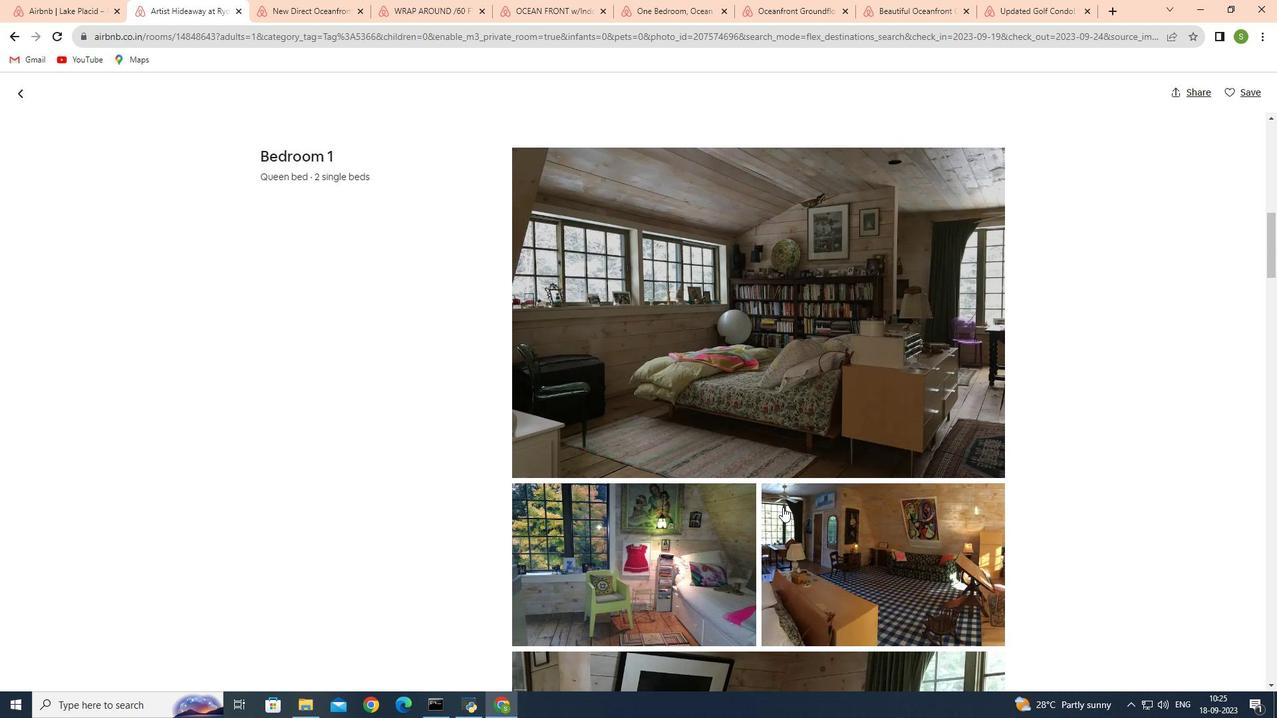 
Action: Mouse scrolled (783, 507) with delta (0, 0)
Screenshot: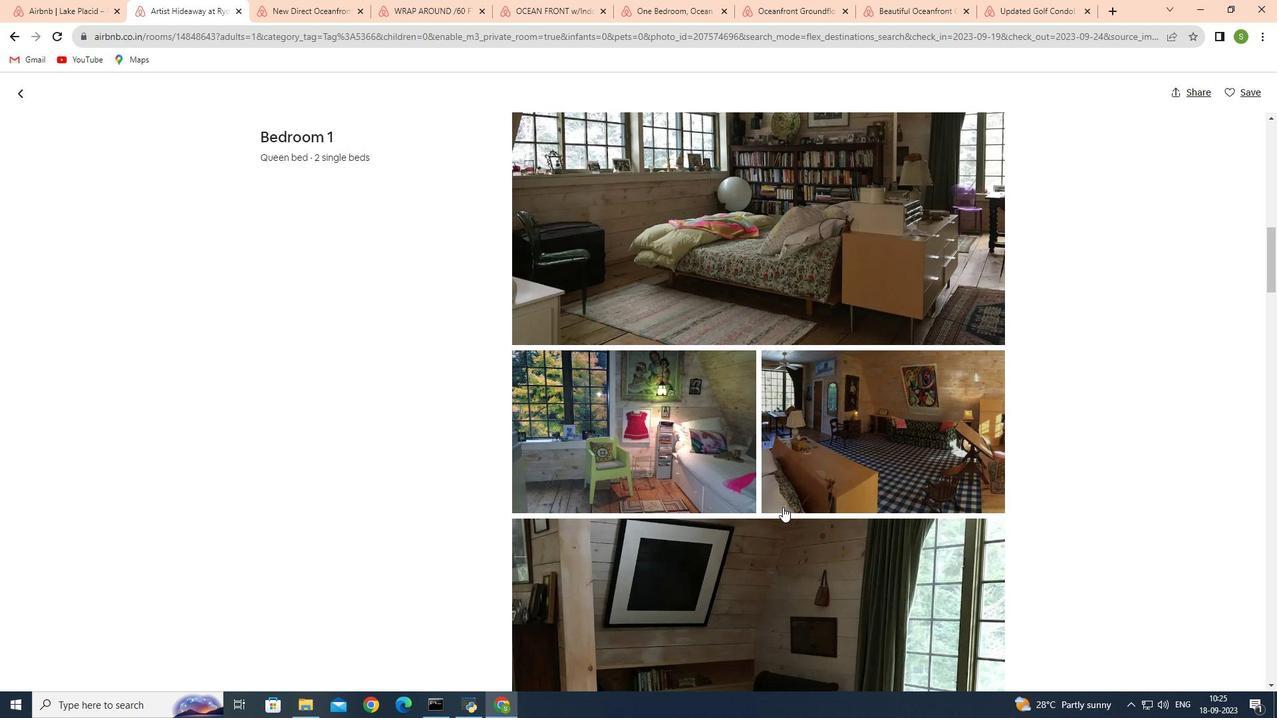 
Action: Mouse scrolled (783, 507) with delta (0, 0)
Screenshot: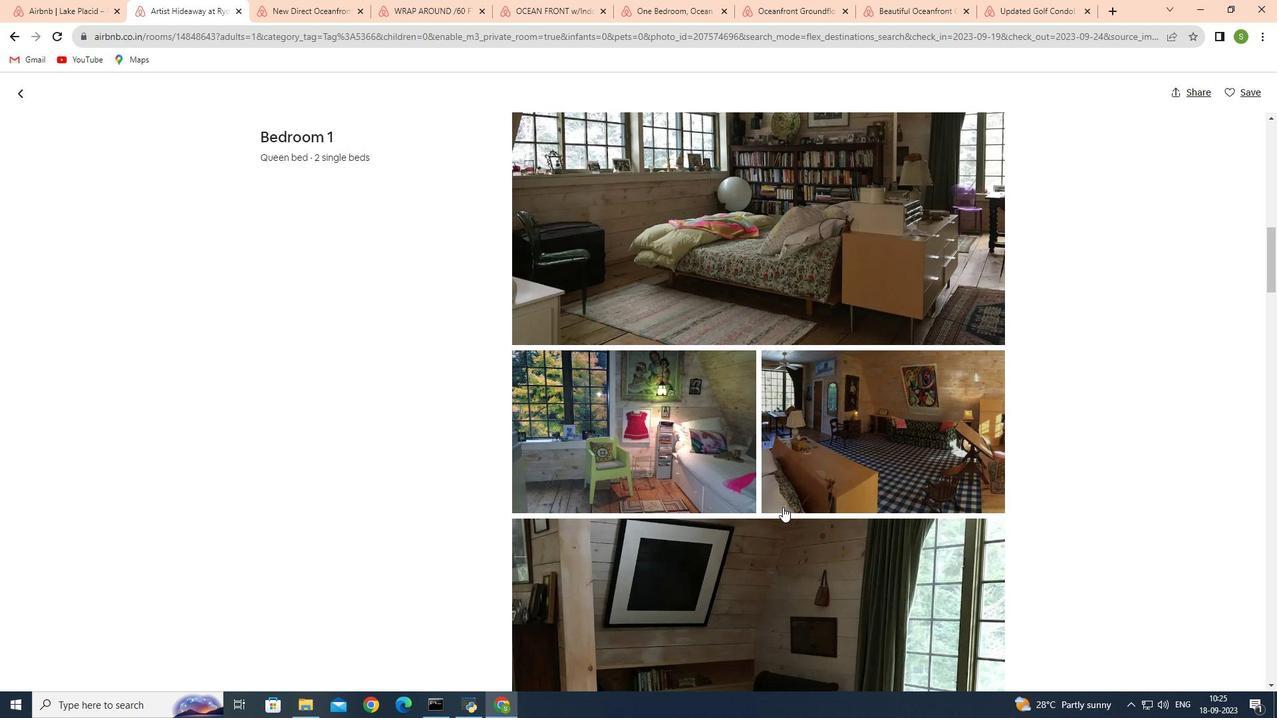 
Action: Mouse moved to (782, 507)
Screenshot: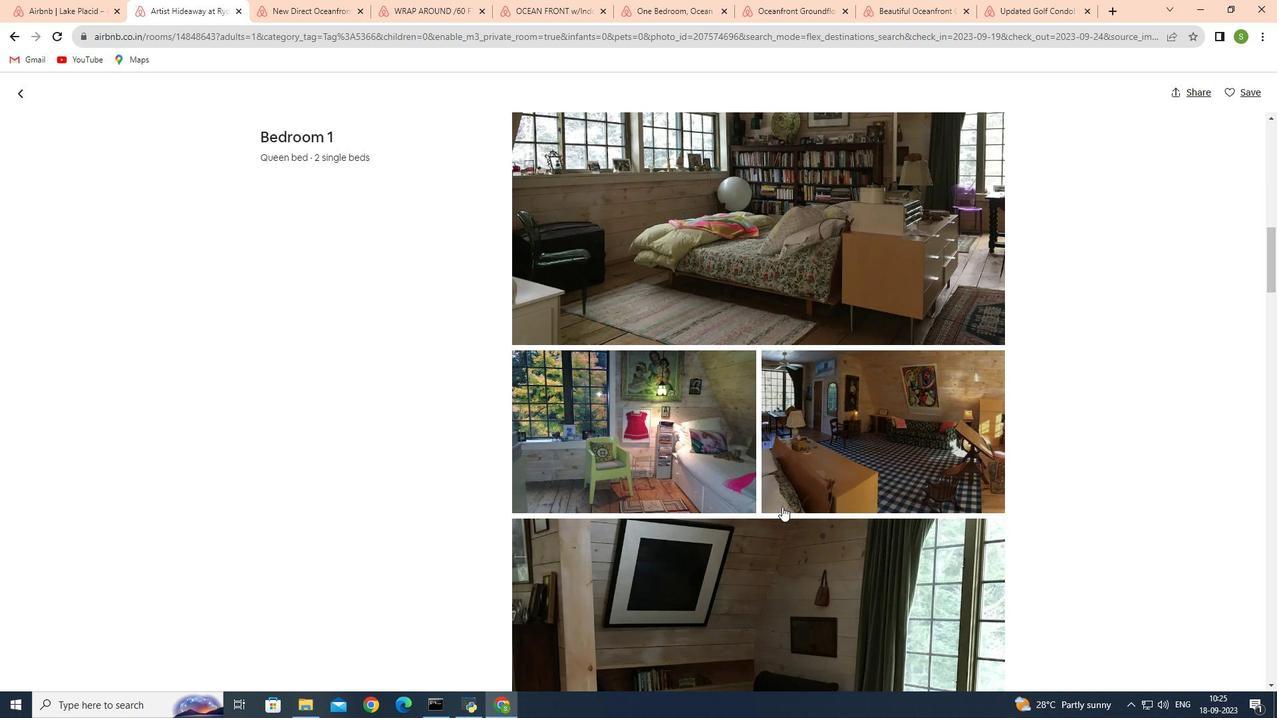 
Action: Mouse scrolled (782, 506) with delta (0, 0)
Screenshot: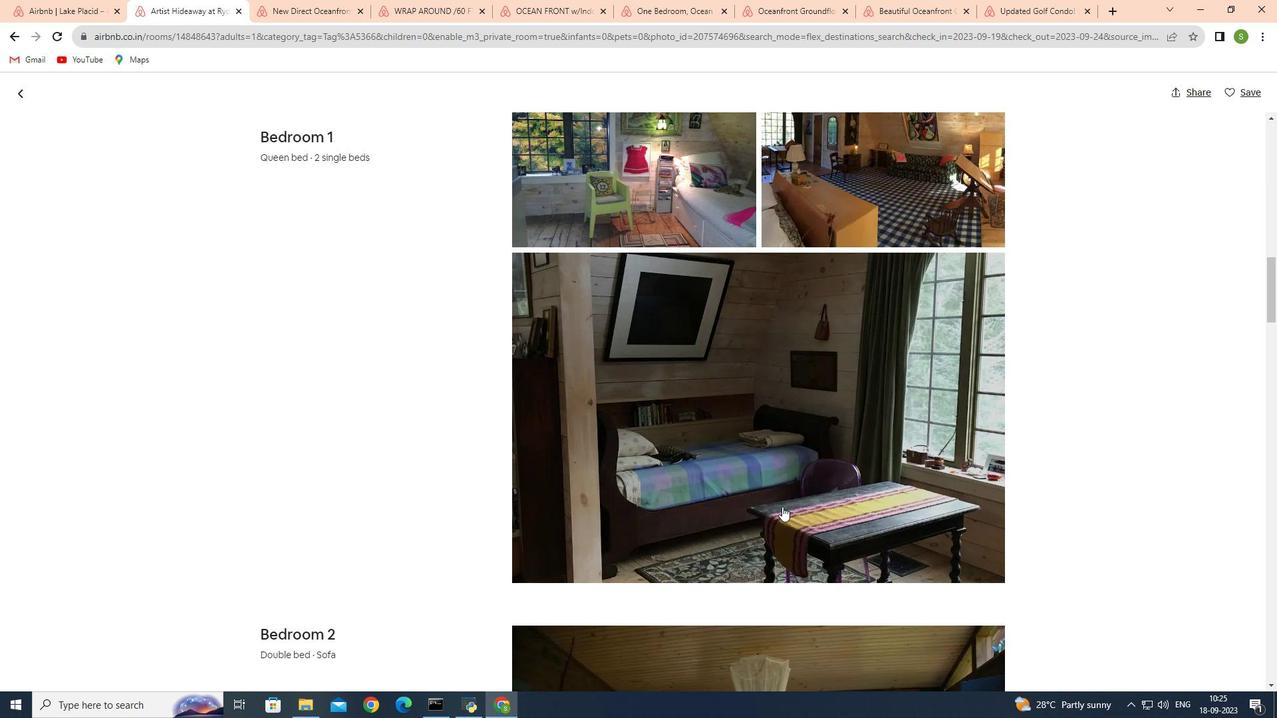 
Action: Mouse scrolled (782, 506) with delta (0, 0)
Screenshot: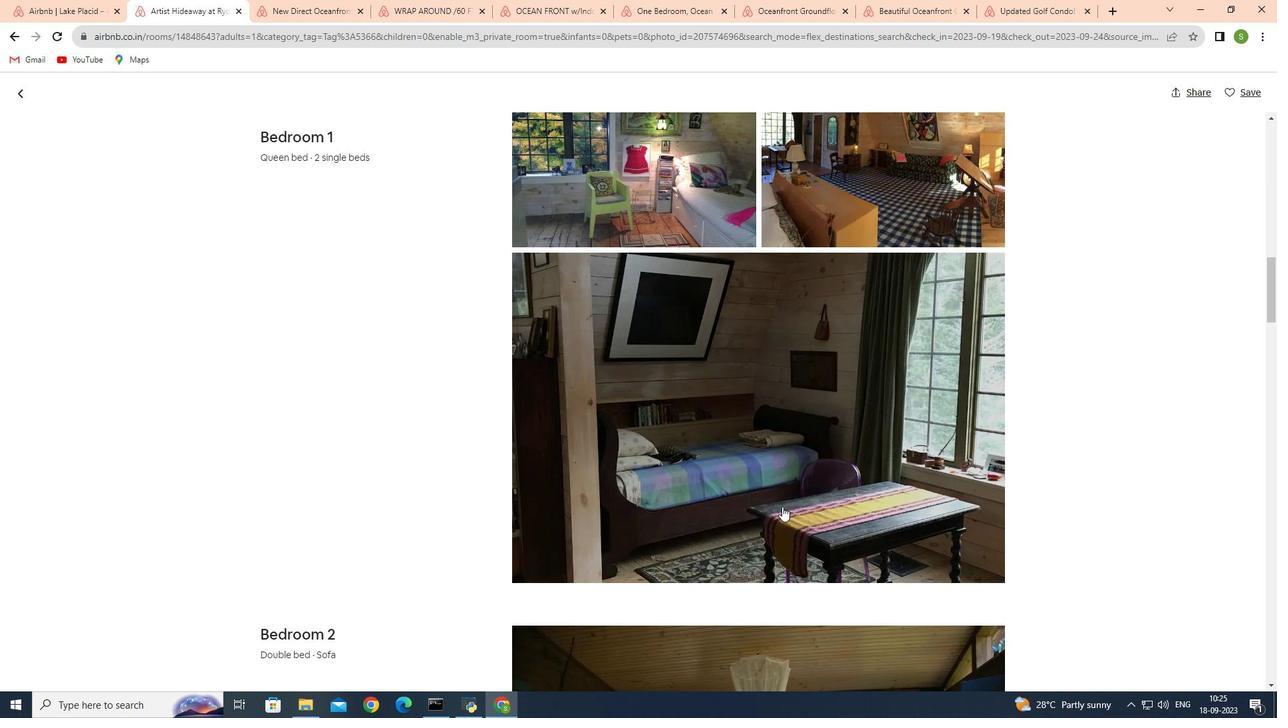 
Action: Mouse scrolled (782, 506) with delta (0, 0)
Screenshot: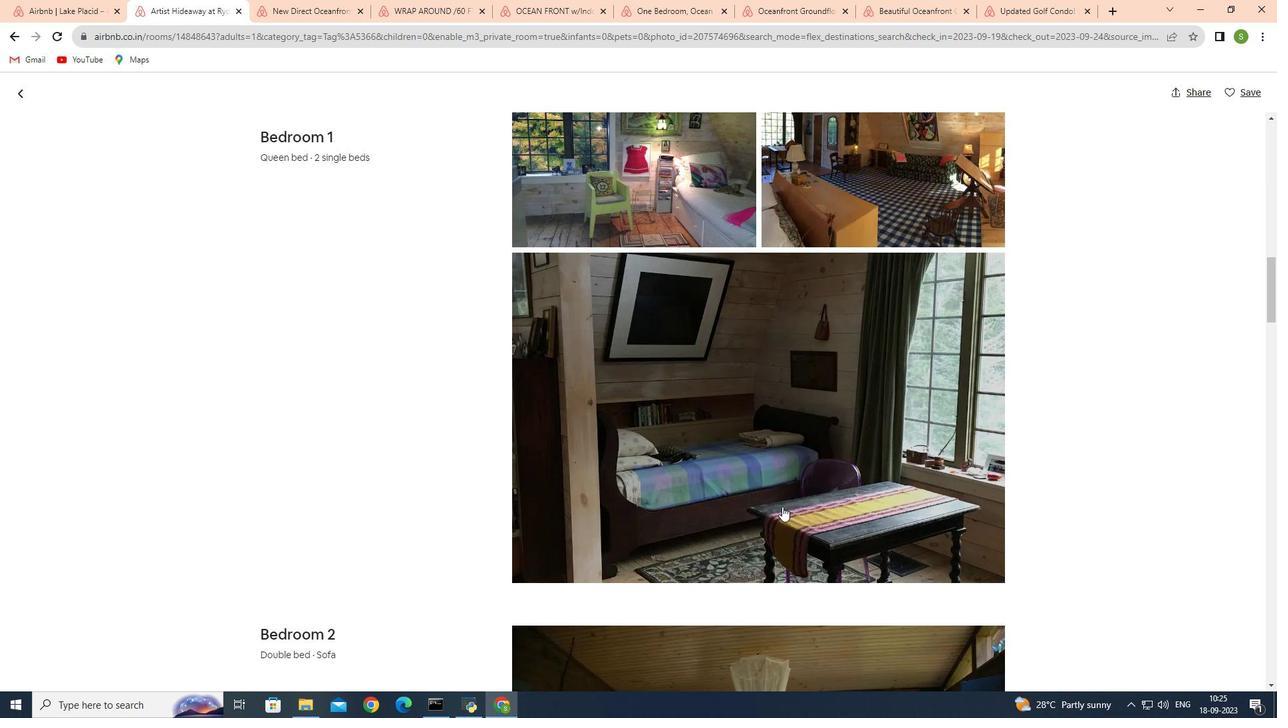 
Action: Mouse scrolled (782, 506) with delta (0, 0)
Screenshot: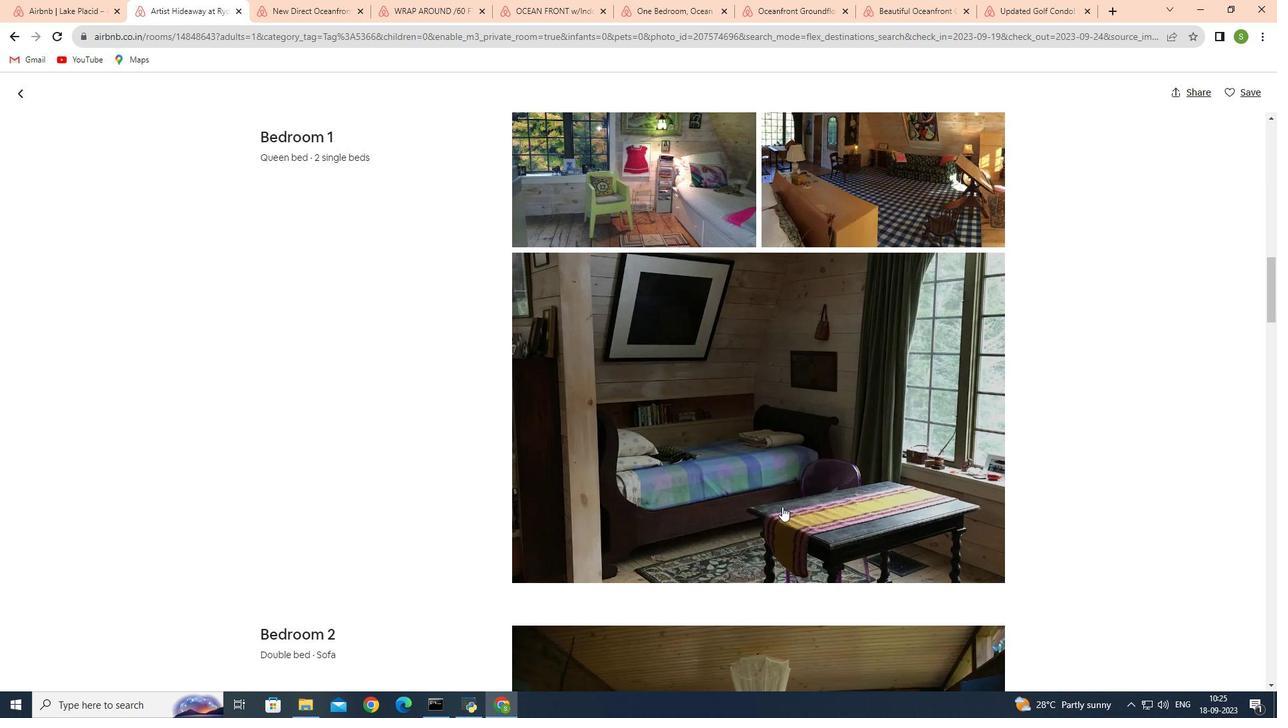 
Action: Mouse moved to (782, 507)
Screenshot: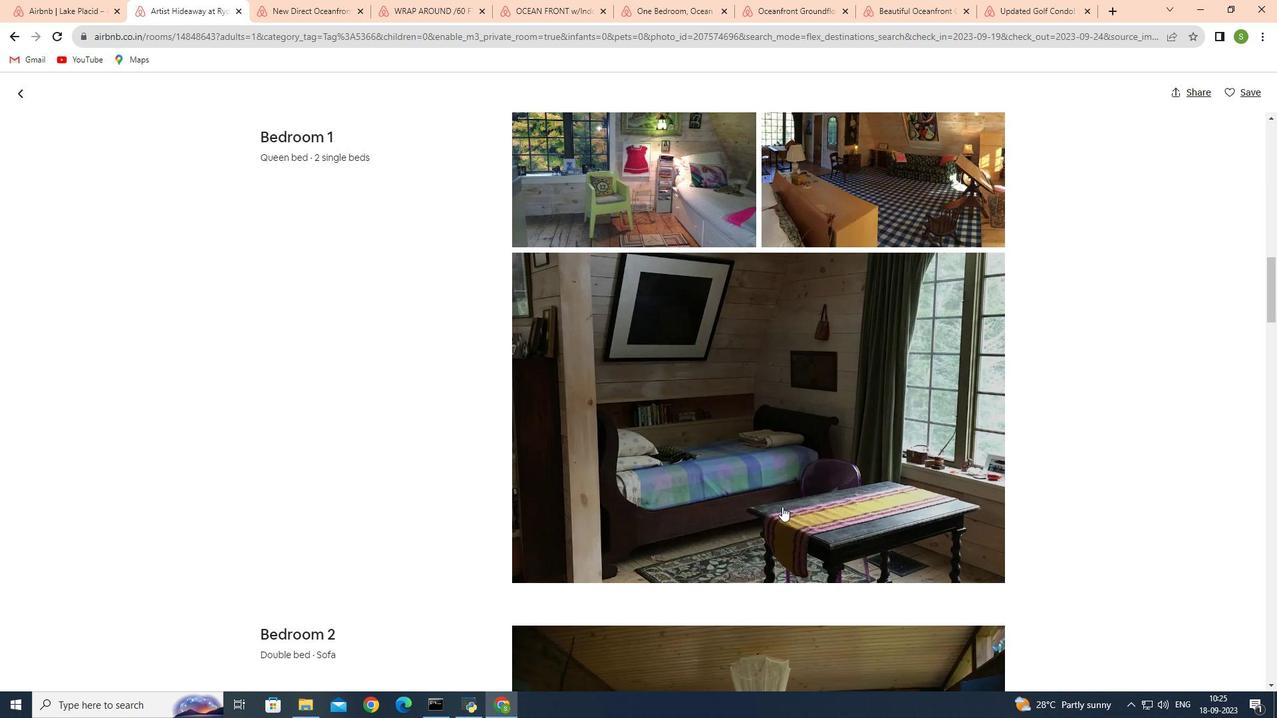 
Action: Mouse scrolled (782, 506) with delta (0, 0)
Screenshot: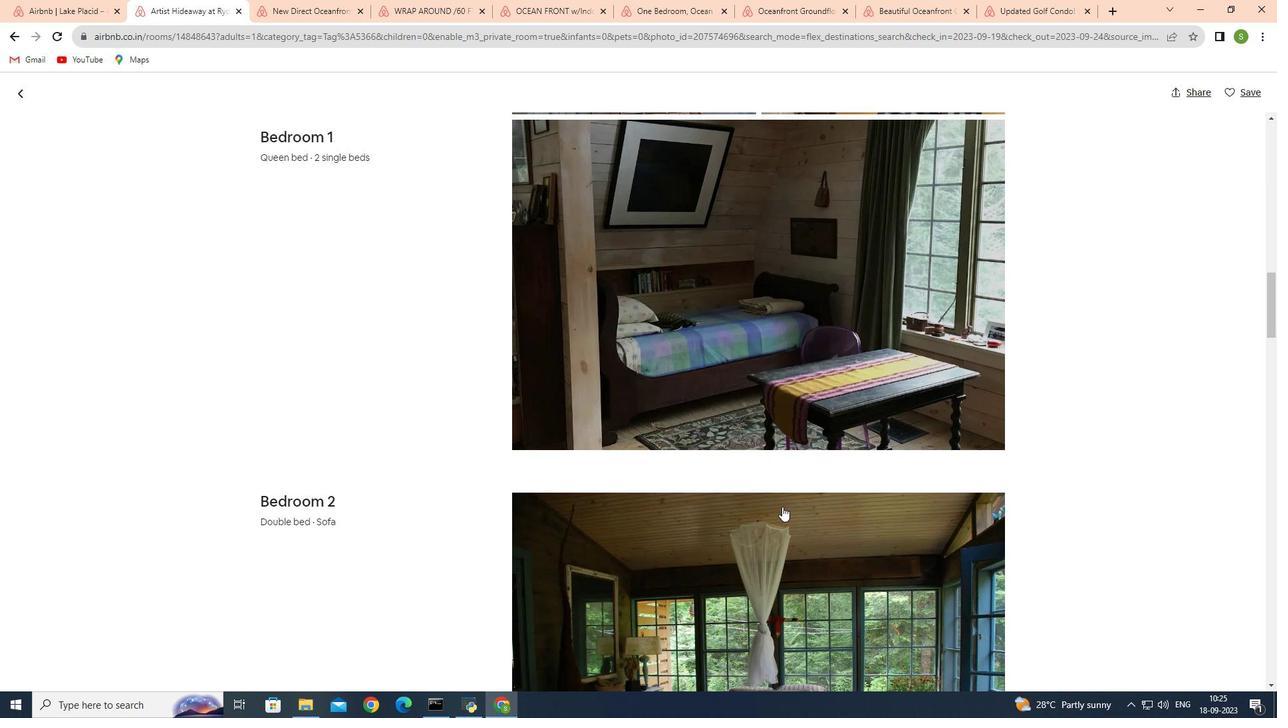 
Action: Mouse scrolled (782, 506) with delta (0, 0)
Screenshot: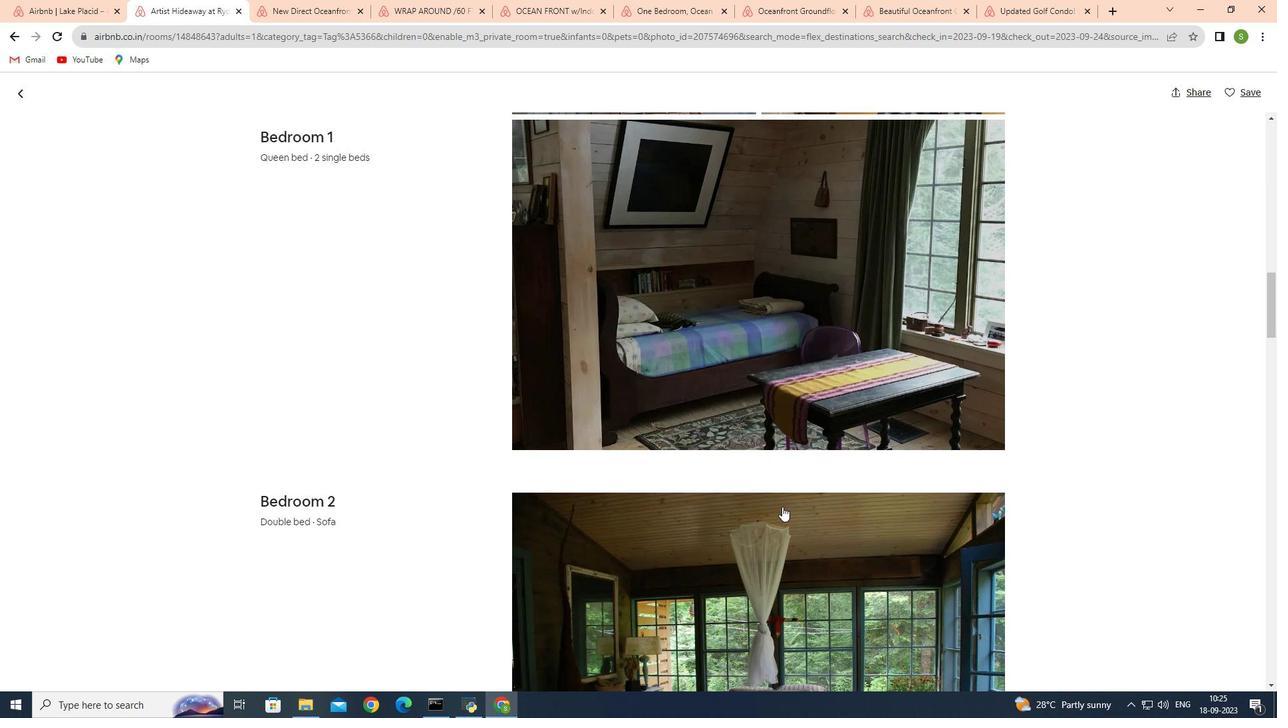 
Action: Mouse scrolled (782, 506) with delta (0, 0)
Screenshot: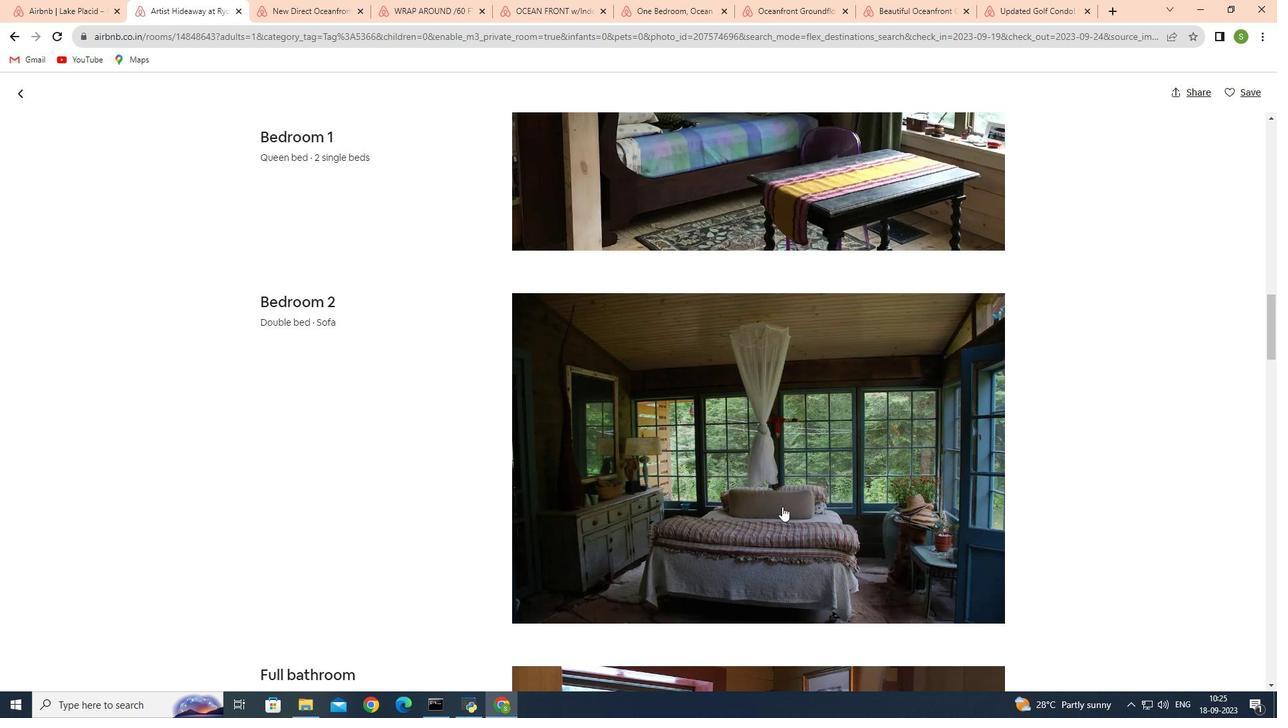 
Action: Mouse scrolled (782, 506) with delta (0, 0)
Screenshot: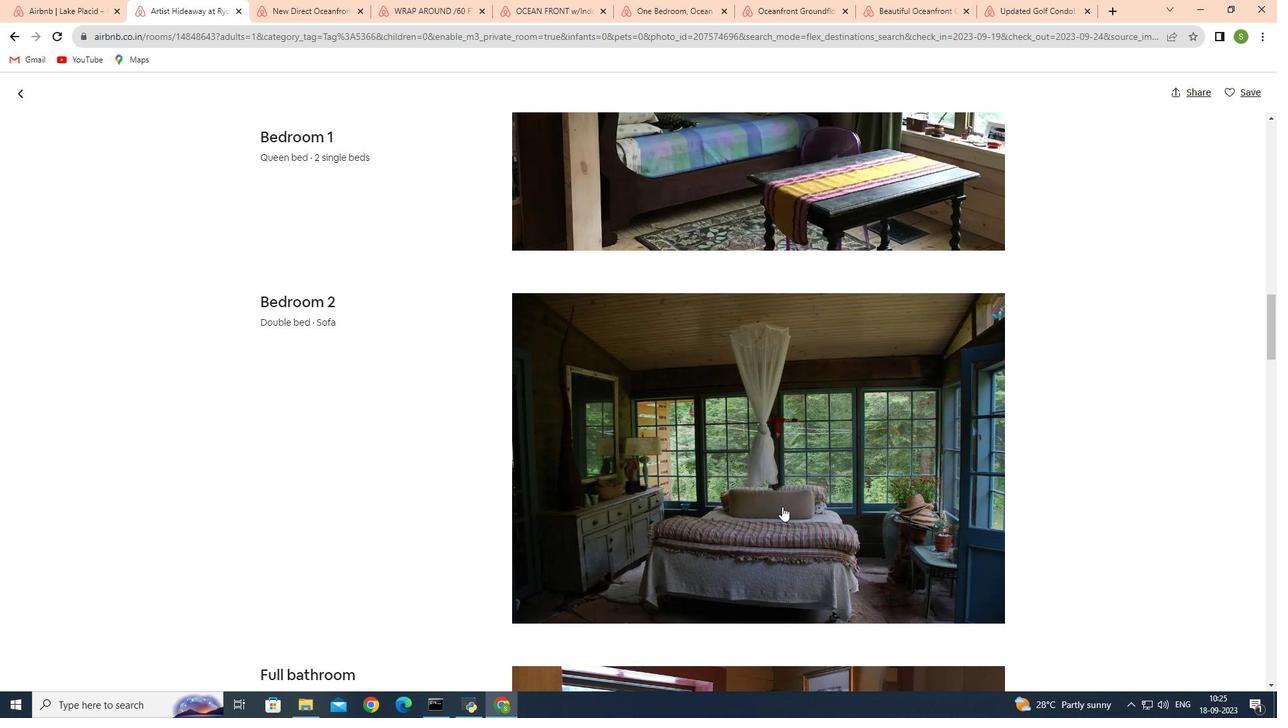 
Action: Mouse scrolled (782, 506) with delta (0, 0)
Screenshot: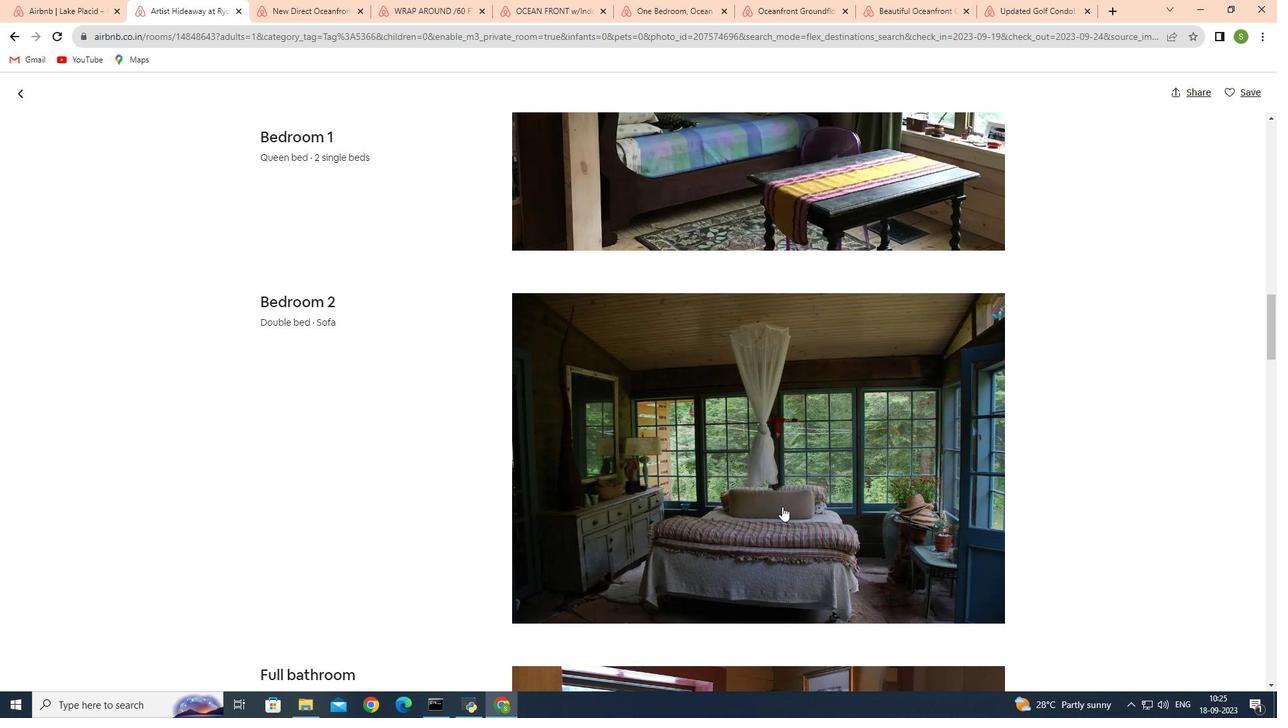 
Action: Mouse scrolled (782, 506) with delta (0, 0)
Screenshot: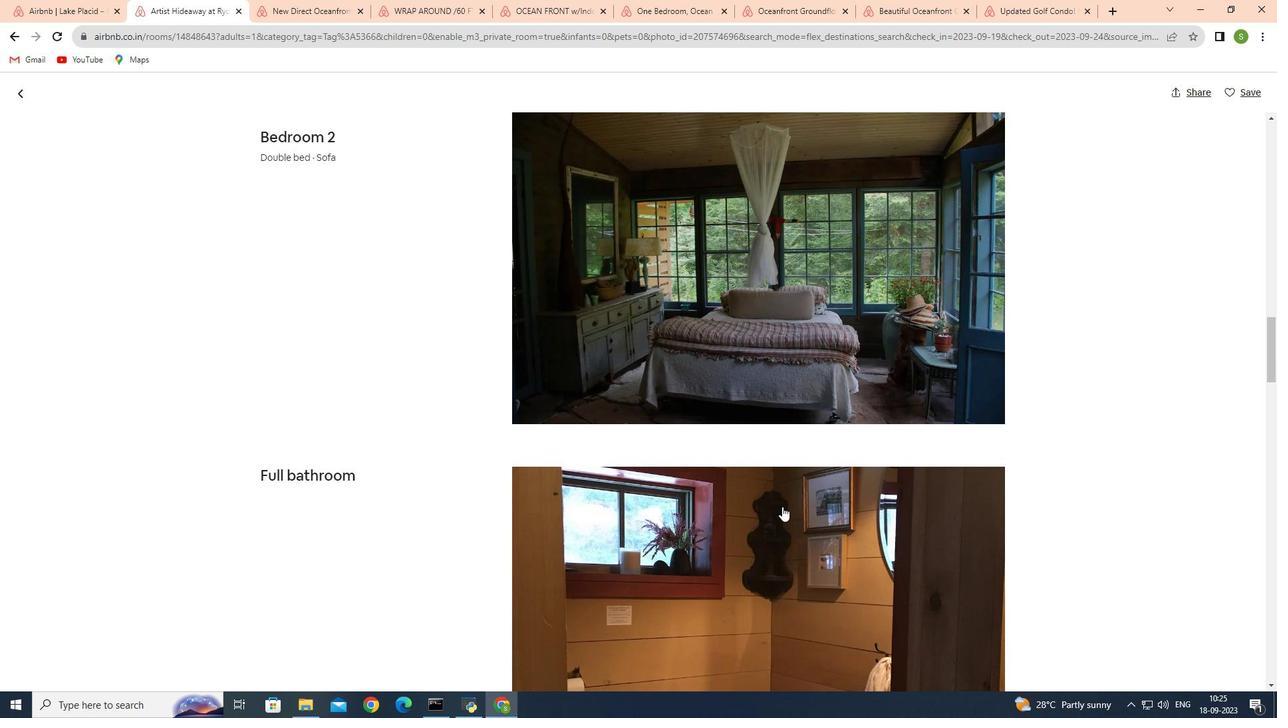 
Action: Mouse scrolled (782, 506) with delta (0, 0)
Screenshot: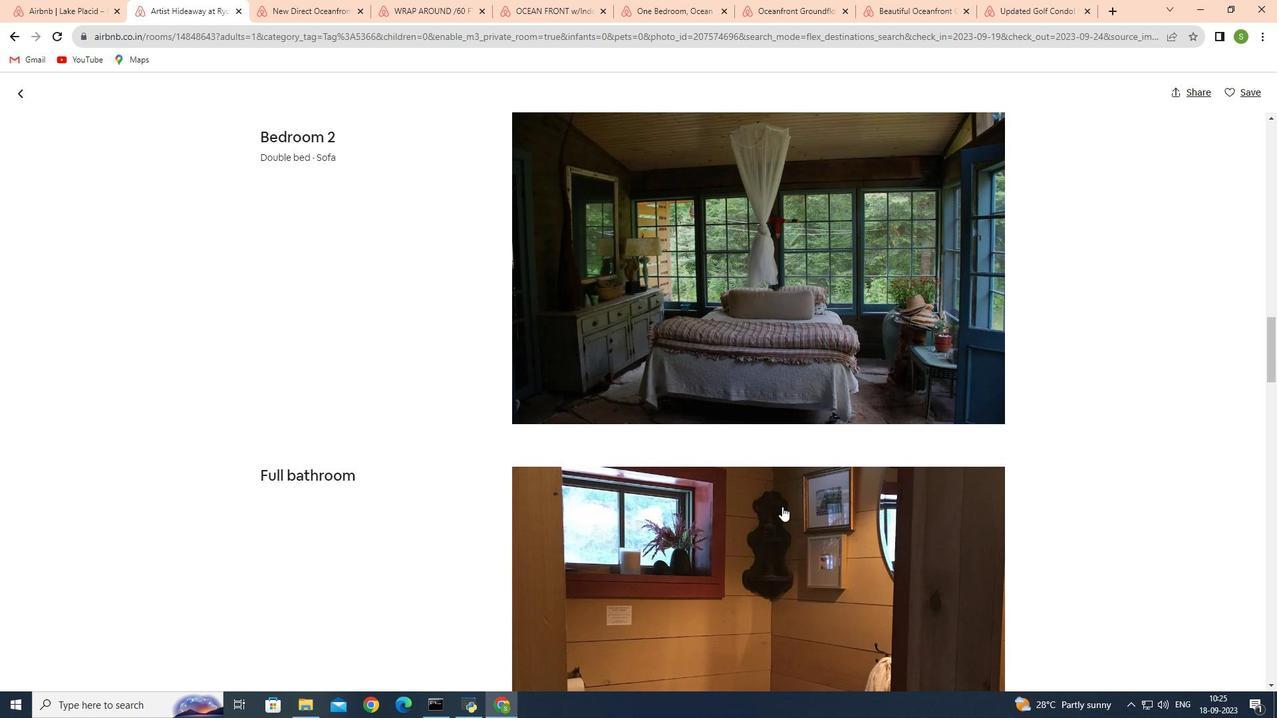 
Action: Mouse scrolled (782, 506) with delta (0, 0)
Screenshot: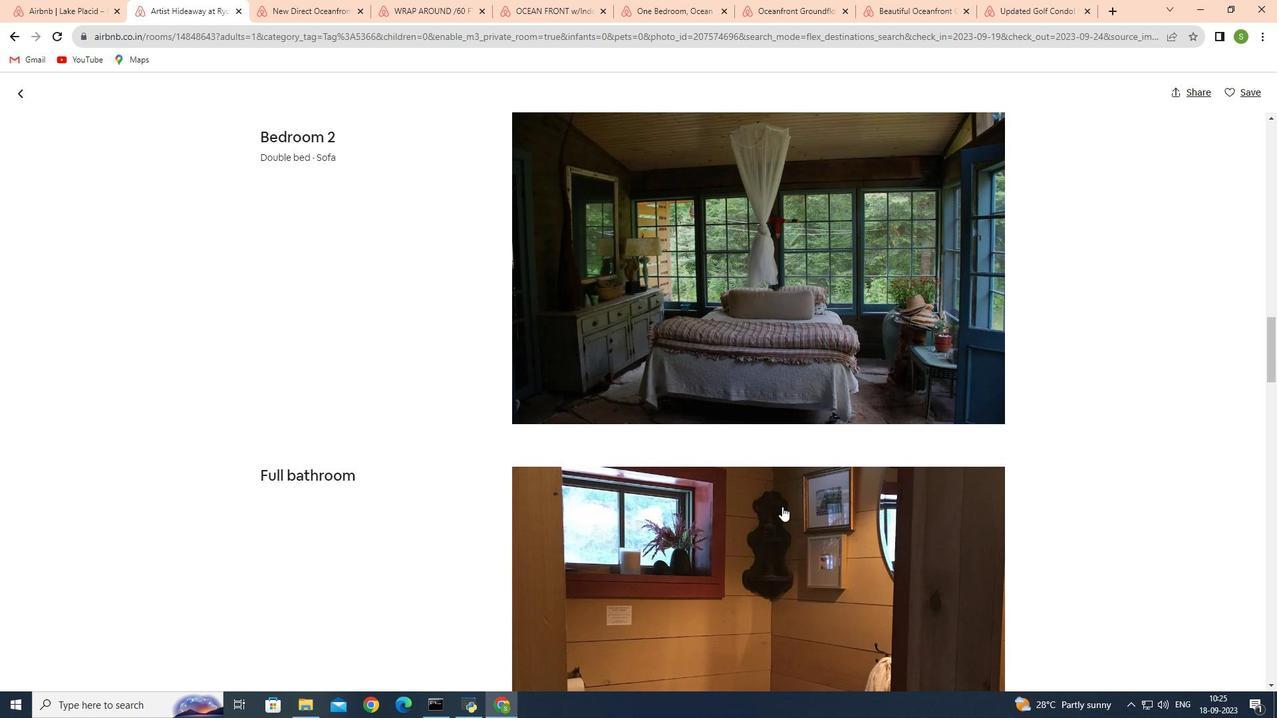 
Action: Mouse moved to (782, 505)
Screenshot: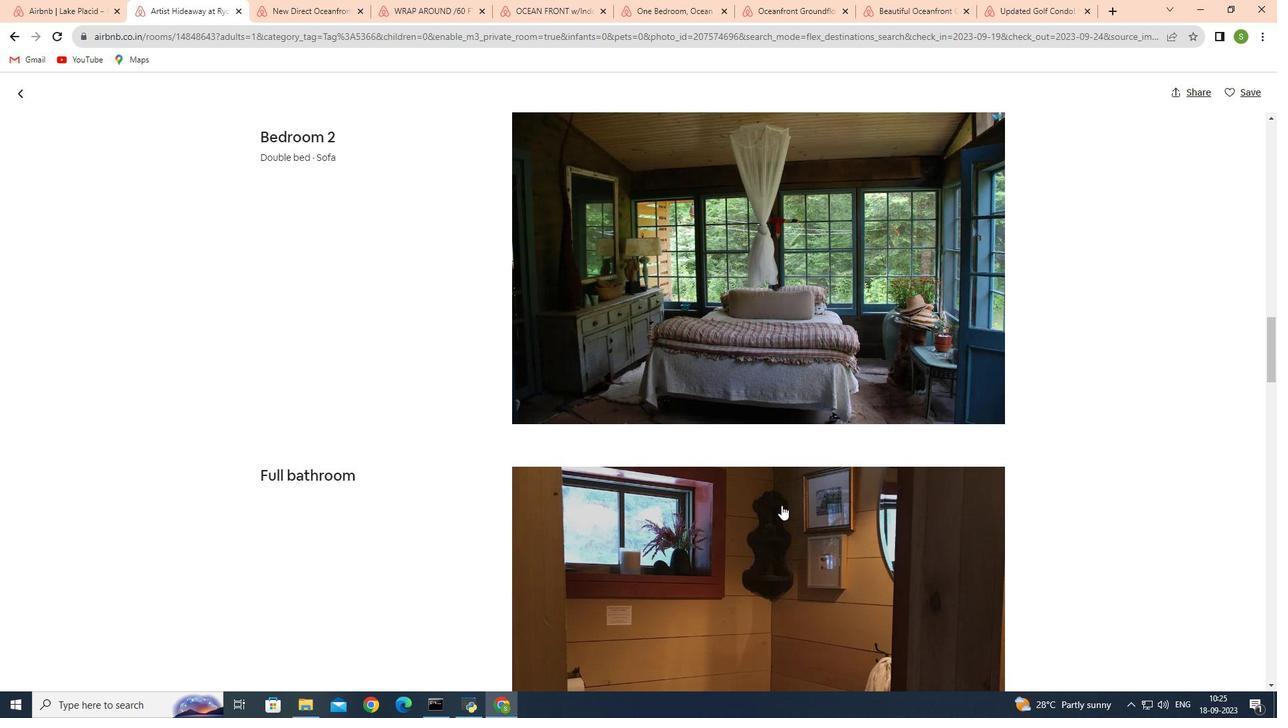 
Action: Mouse scrolled (782, 505) with delta (0, 0)
Screenshot: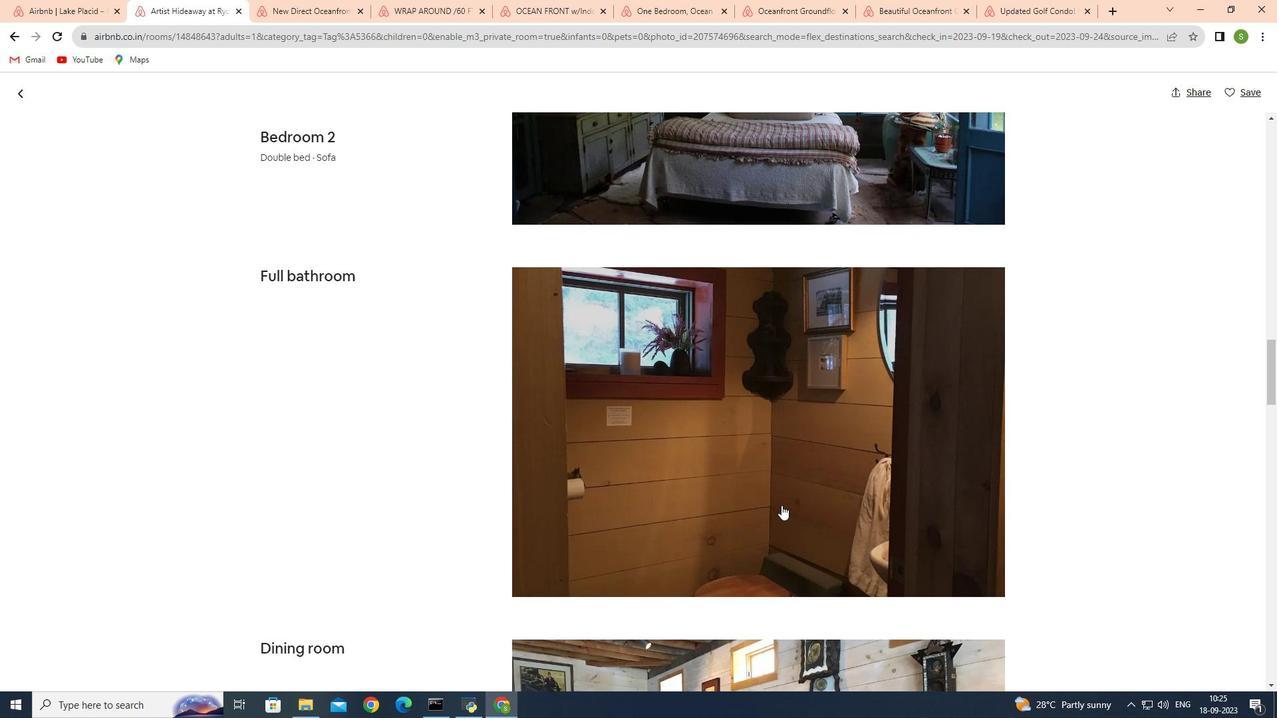 
Action: Mouse scrolled (782, 505) with delta (0, 0)
Screenshot: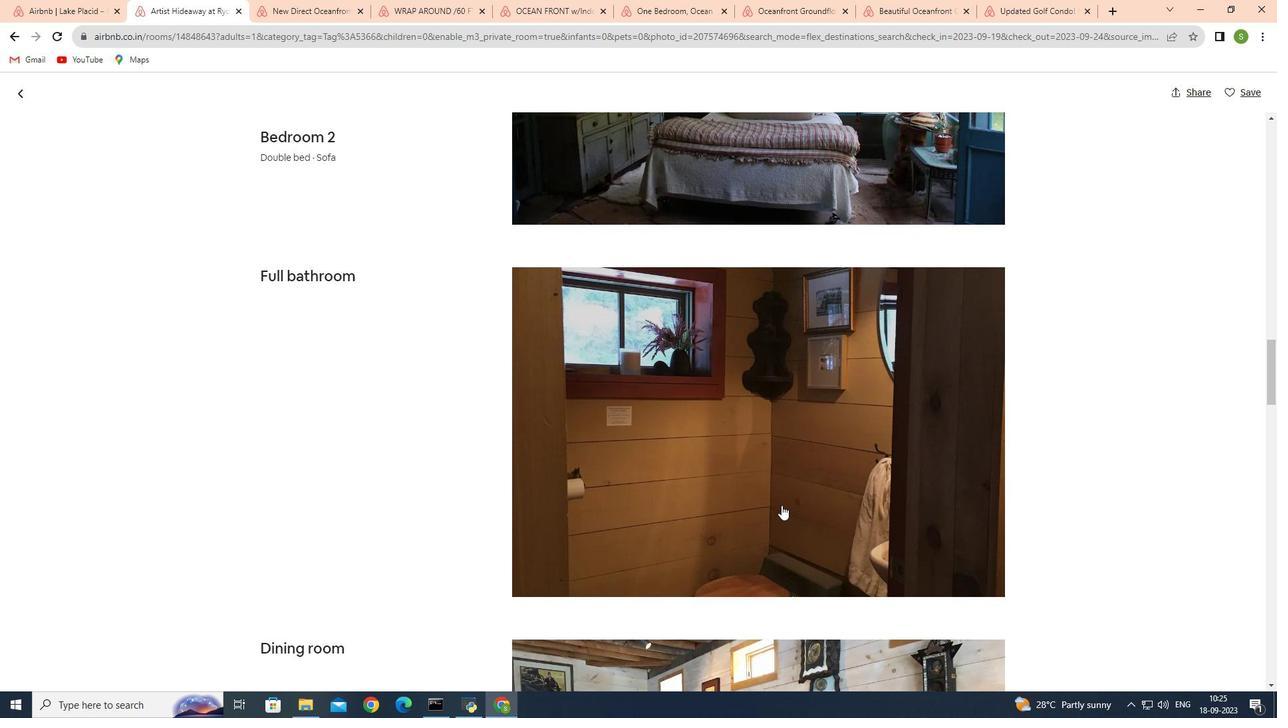 
Action: Mouse scrolled (782, 505) with delta (0, 0)
Screenshot: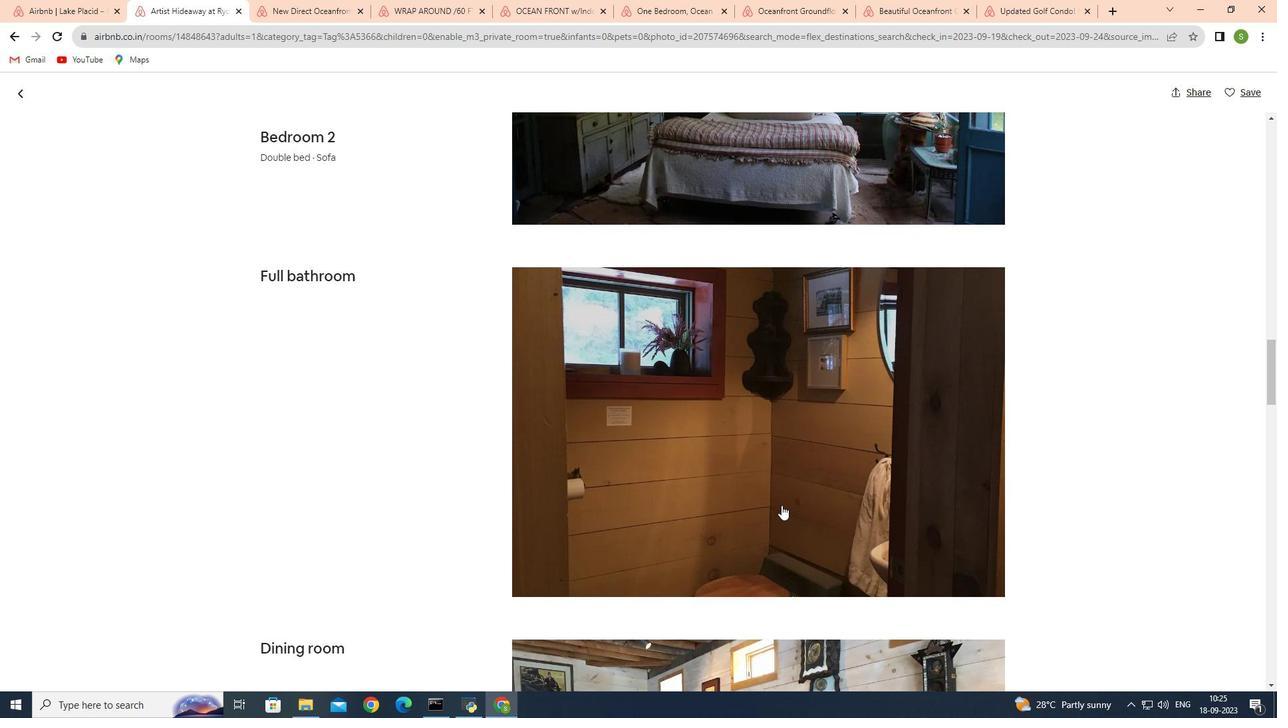 
Action: Mouse moved to (786, 508)
Screenshot: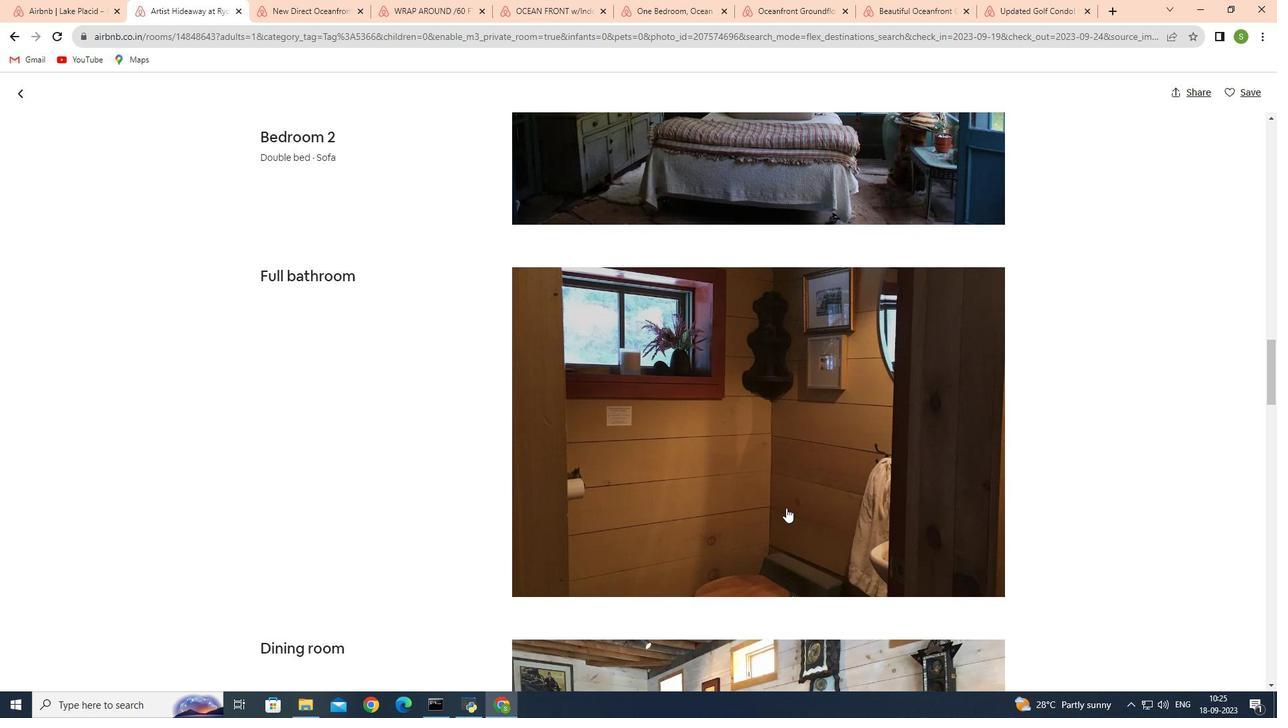 
Action: Mouse scrolled (786, 507) with delta (0, 0)
Screenshot: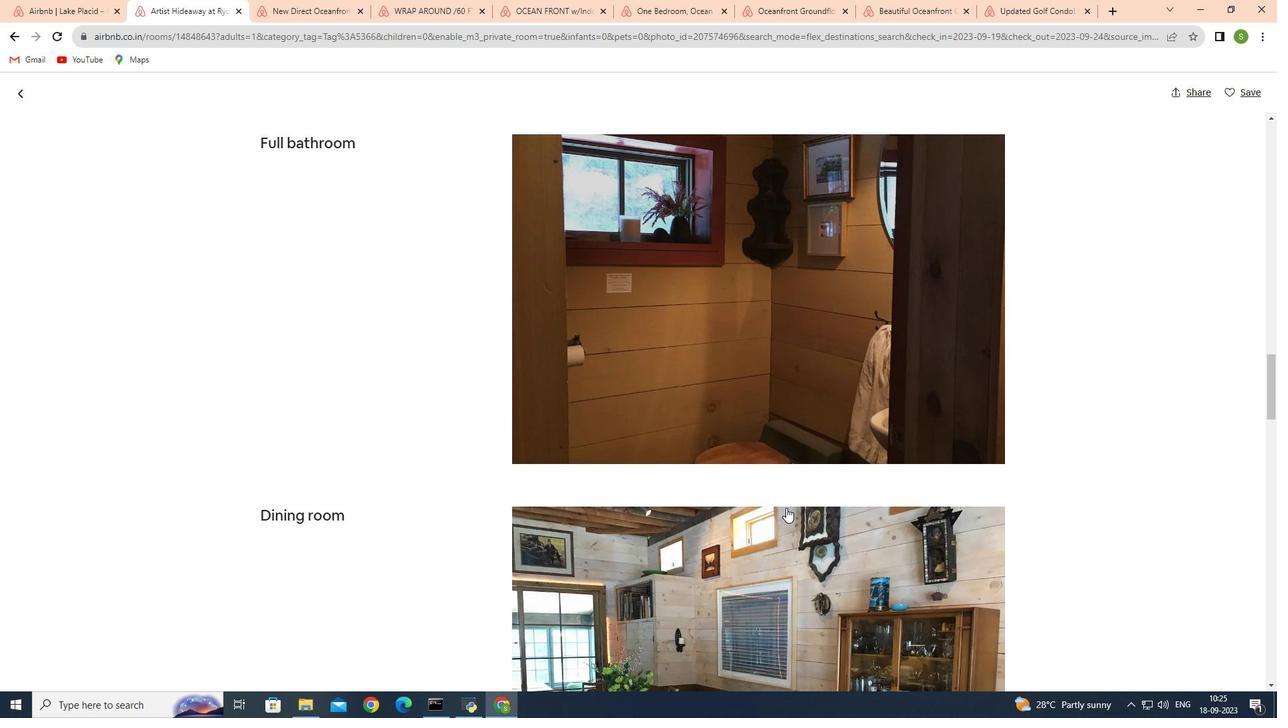 
Action: Mouse scrolled (786, 507) with delta (0, 0)
Screenshot: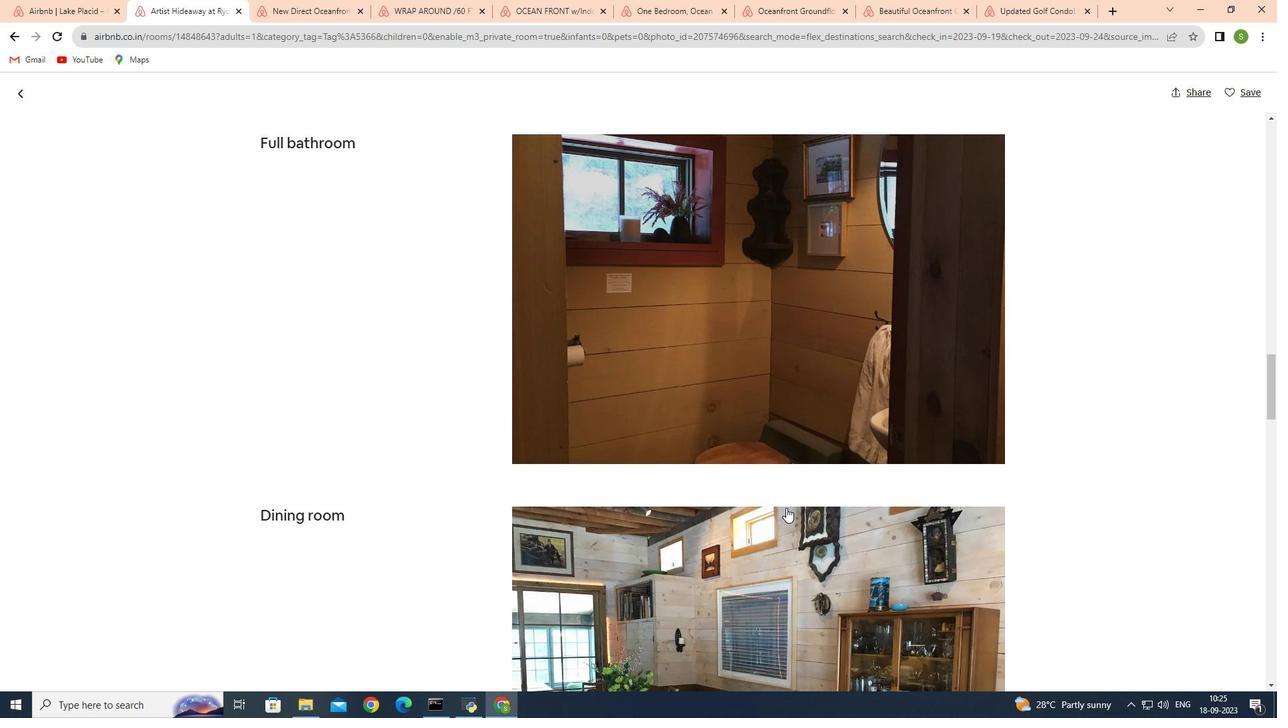 
Action: Mouse moved to (786, 508)
Screenshot: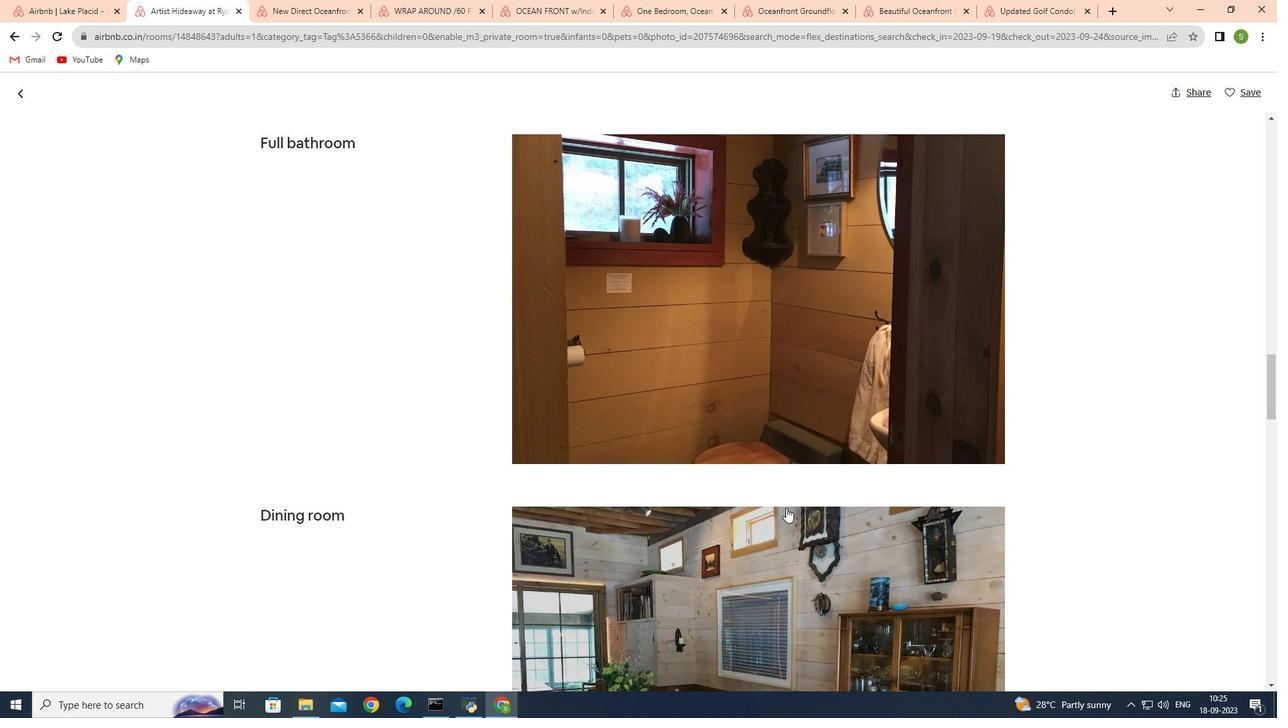 
Action: Mouse scrolled (786, 507) with delta (0, 0)
Screenshot: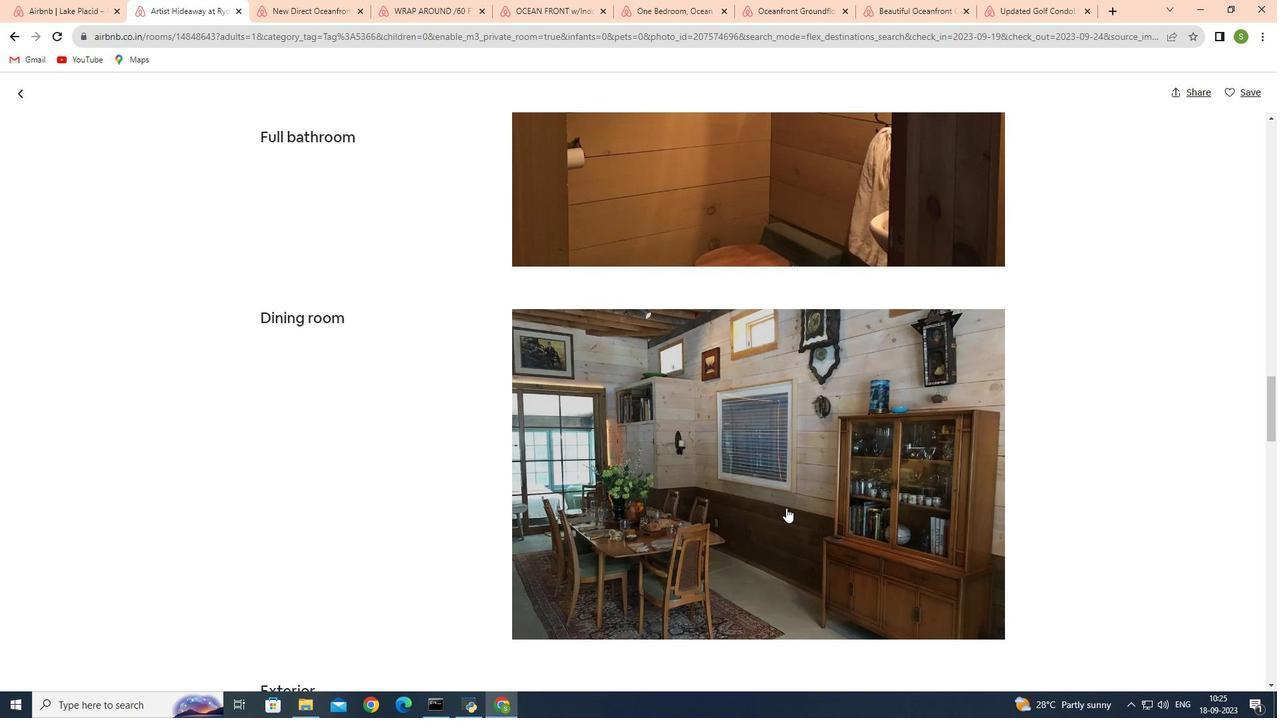 
Action: Mouse scrolled (786, 507) with delta (0, 0)
Screenshot: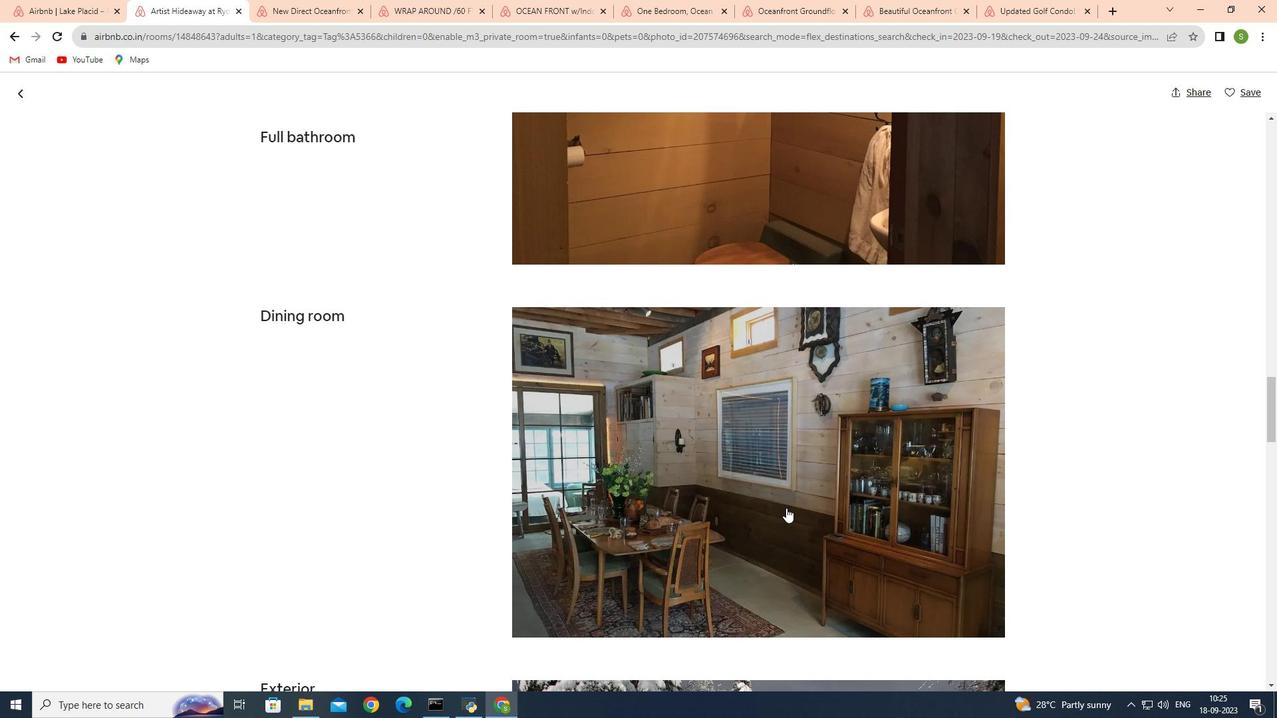 
Action: Mouse scrolled (786, 507) with delta (0, 0)
Screenshot: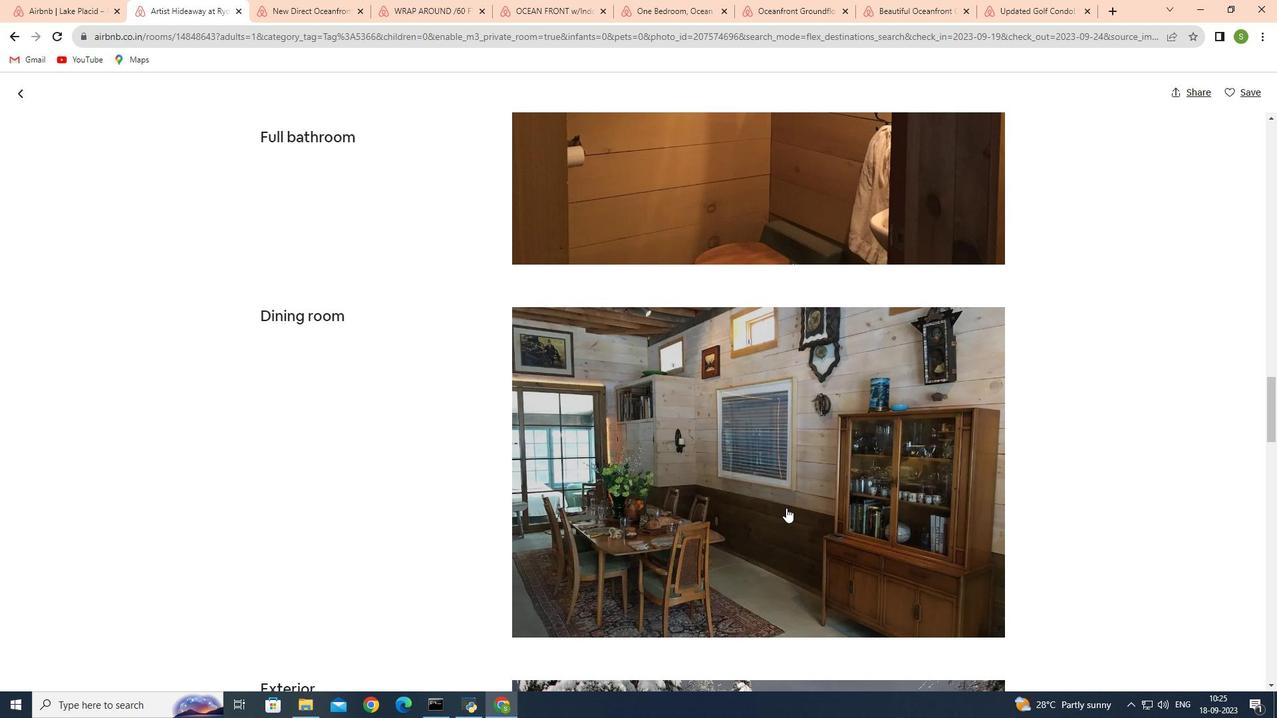 
Action: Mouse moved to (786, 508)
Screenshot: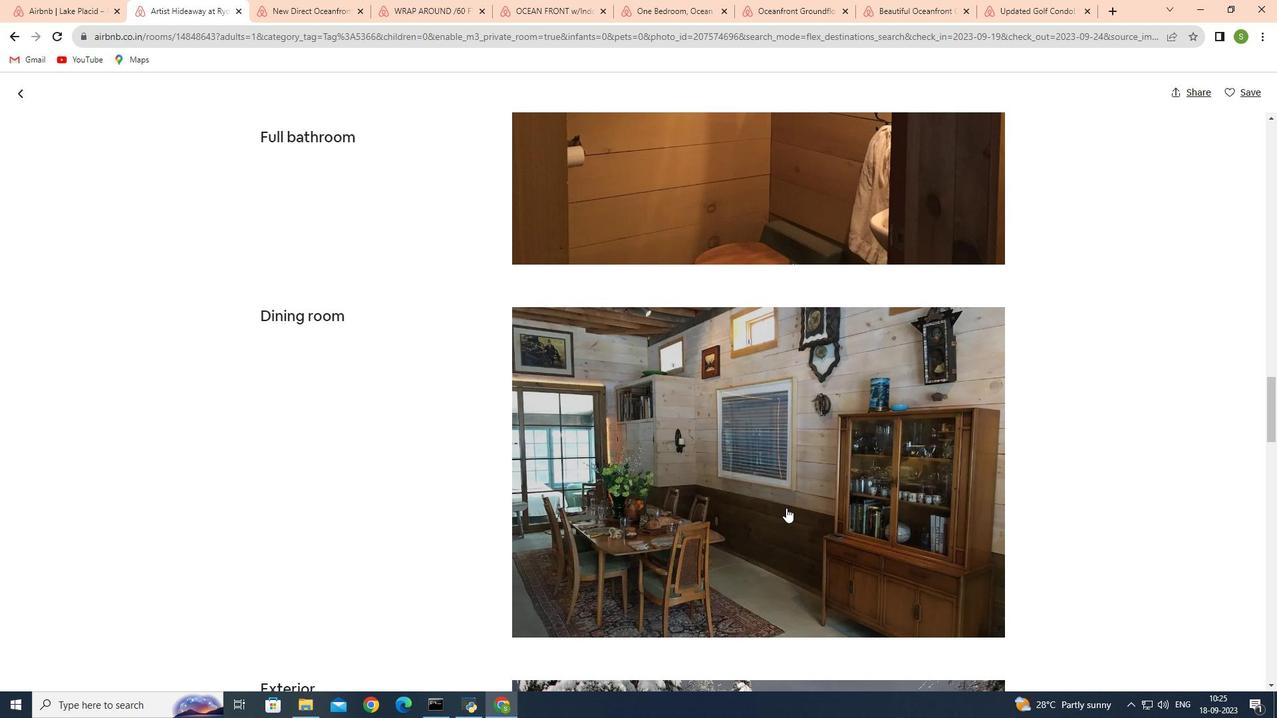
Action: Mouse scrolled (786, 507) with delta (0, 0)
Screenshot: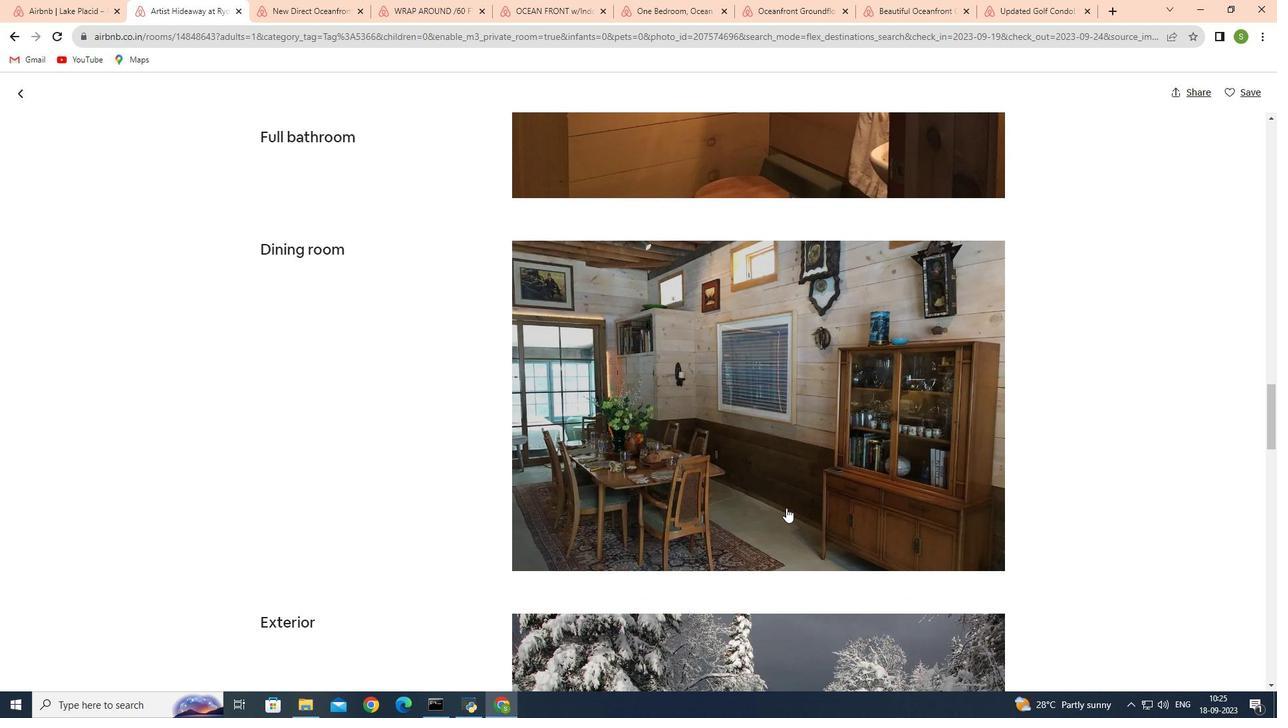 
Action: Mouse scrolled (786, 507) with delta (0, 0)
Screenshot: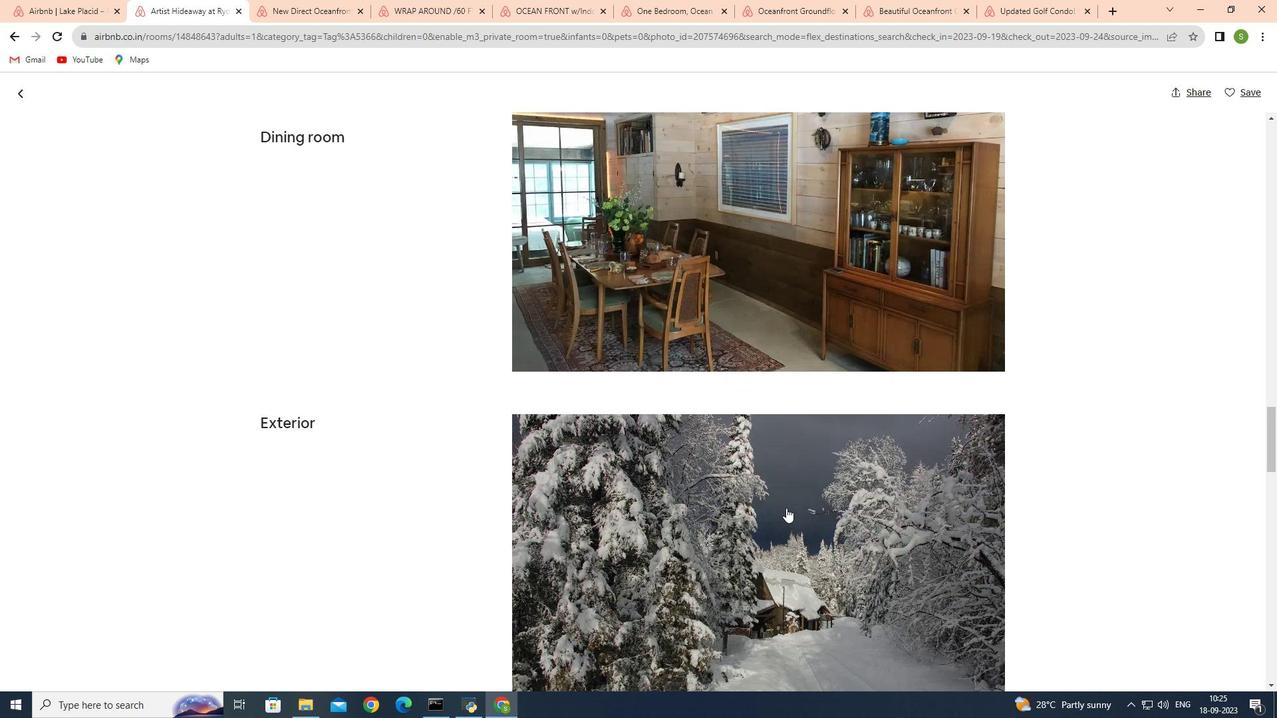 
Action: Mouse scrolled (786, 507) with delta (0, 0)
Screenshot: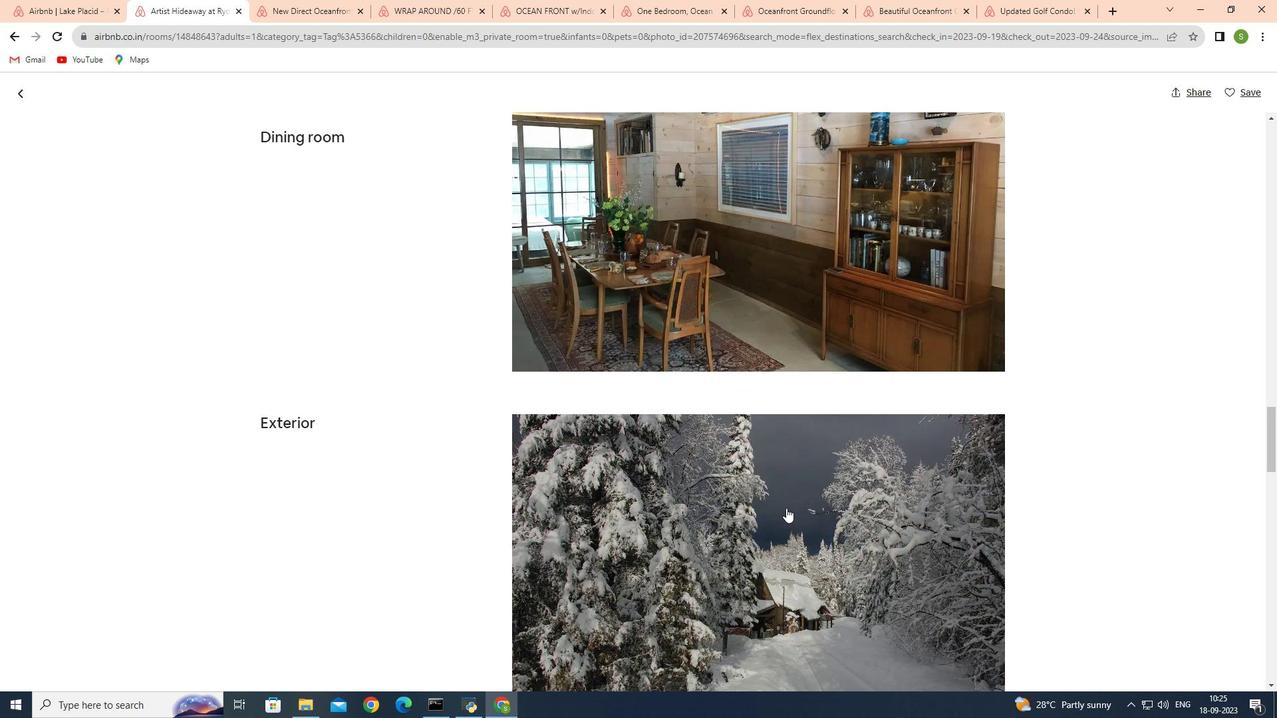 
Action: Mouse scrolled (786, 507) with delta (0, 0)
Screenshot: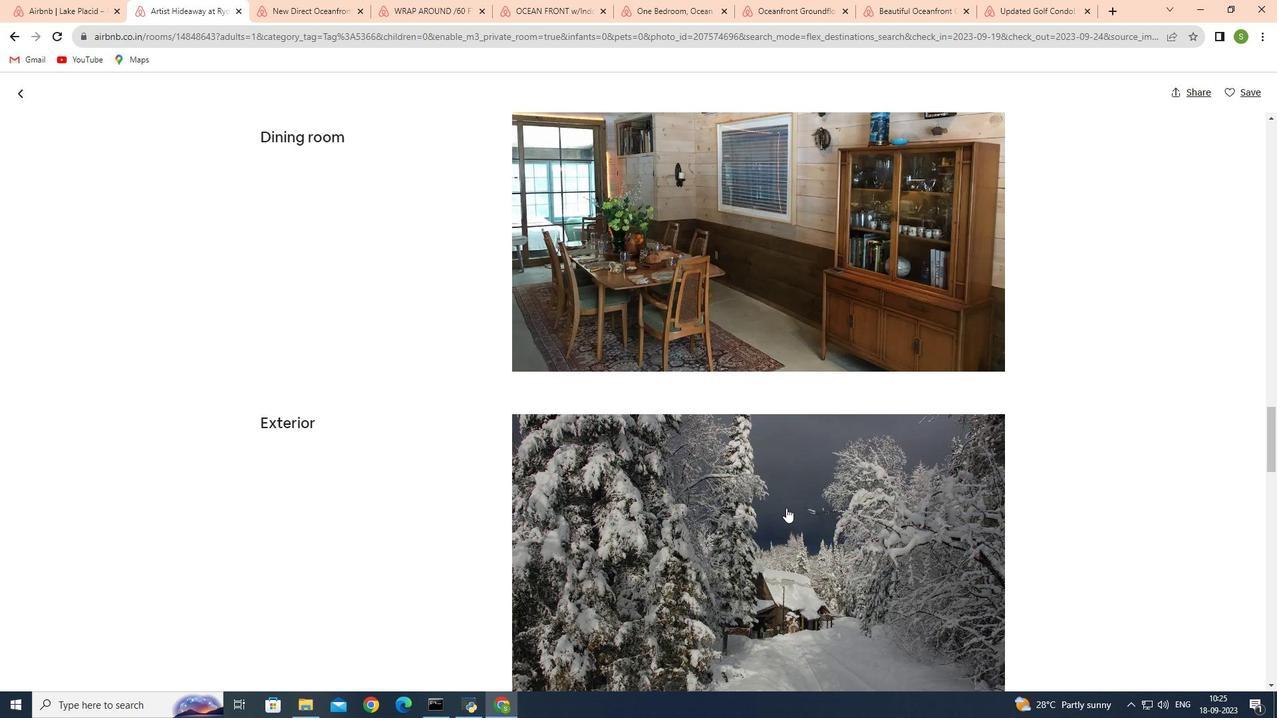 
Action: Mouse scrolled (786, 507) with delta (0, 0)
Screenshot: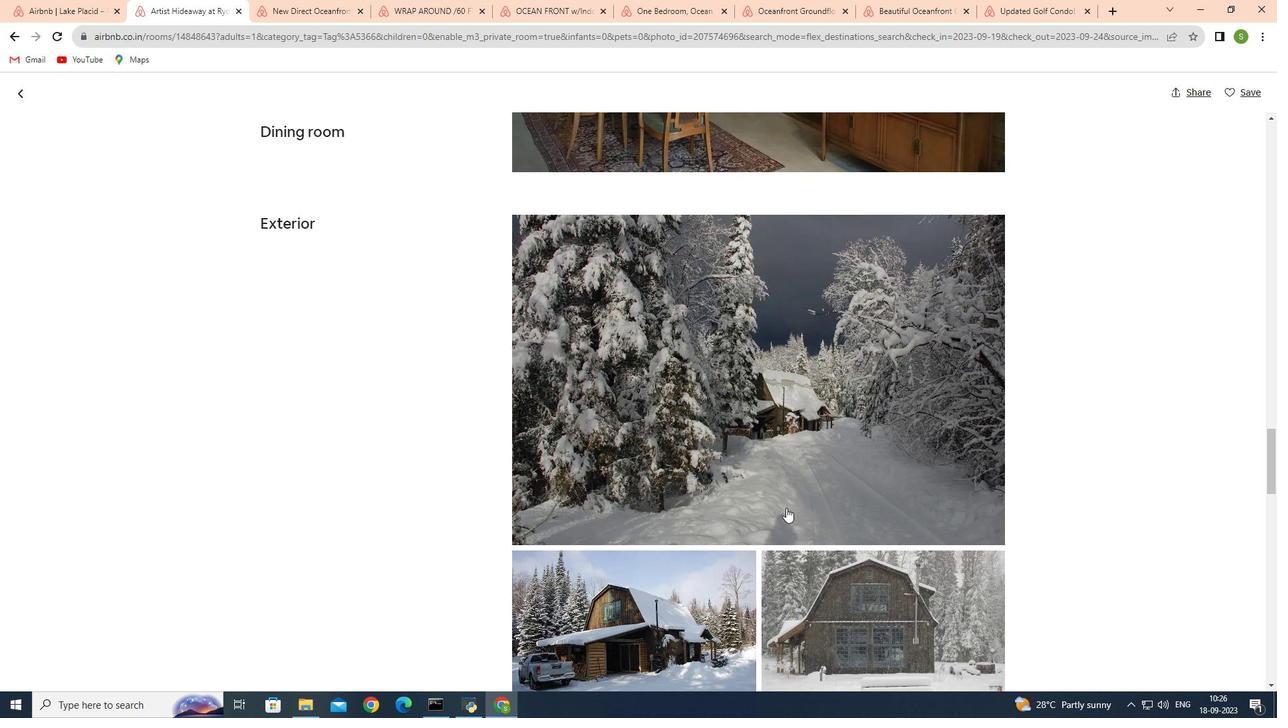 
Action: Mouse scrolled (786, 507) with delta (0, 0)
Screenshot: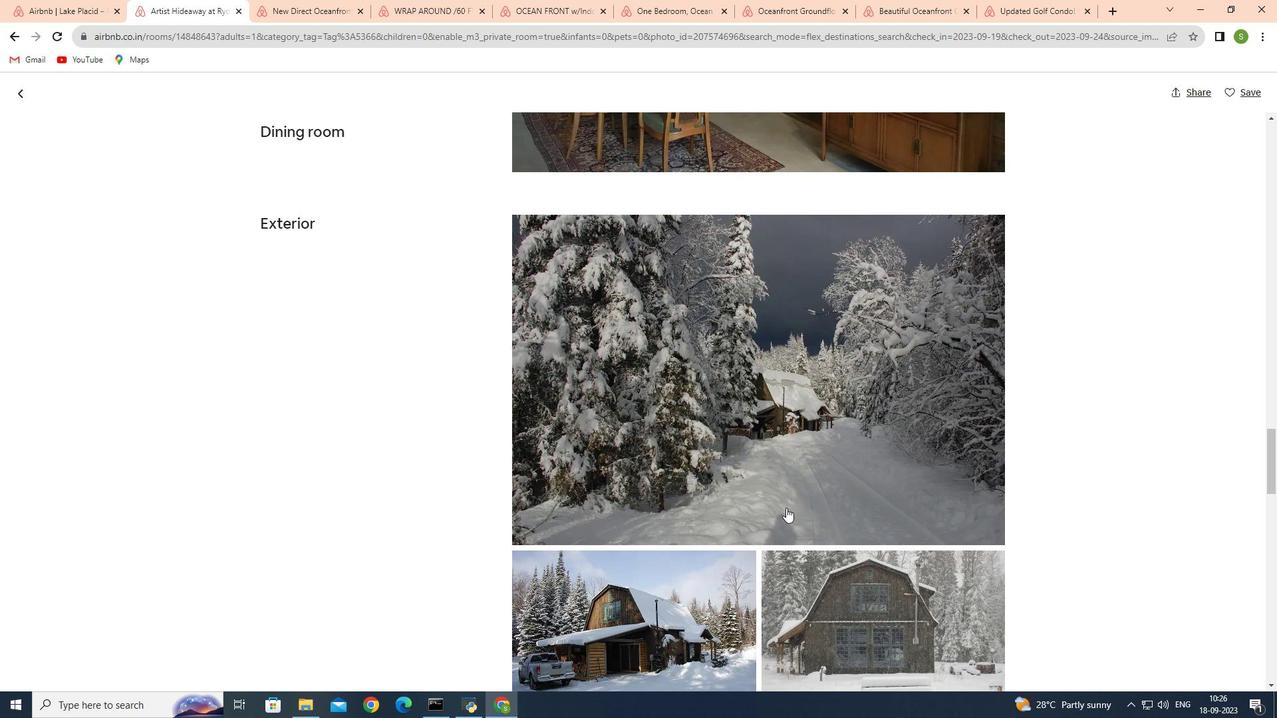 
Action: Mouse scrolled (786, 507) with delta (0, 0)
Screenshot: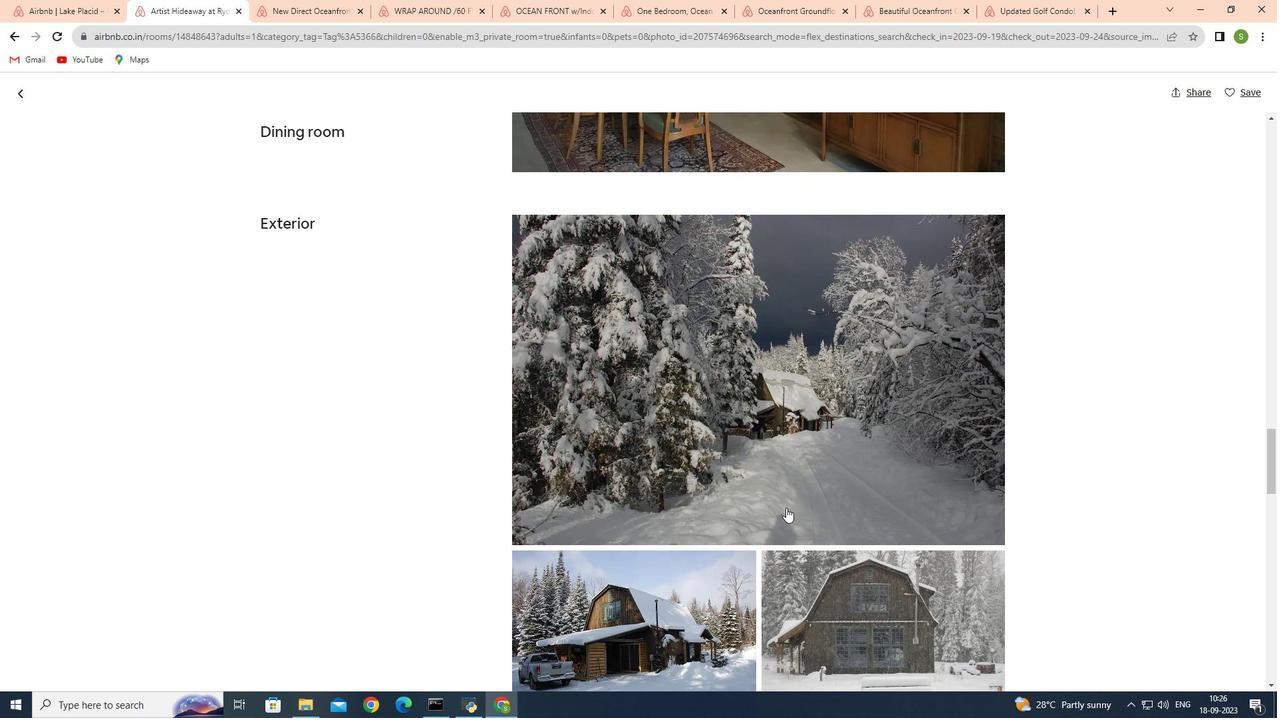 
Action: Mouse moved to (785, 507)
Screenshot: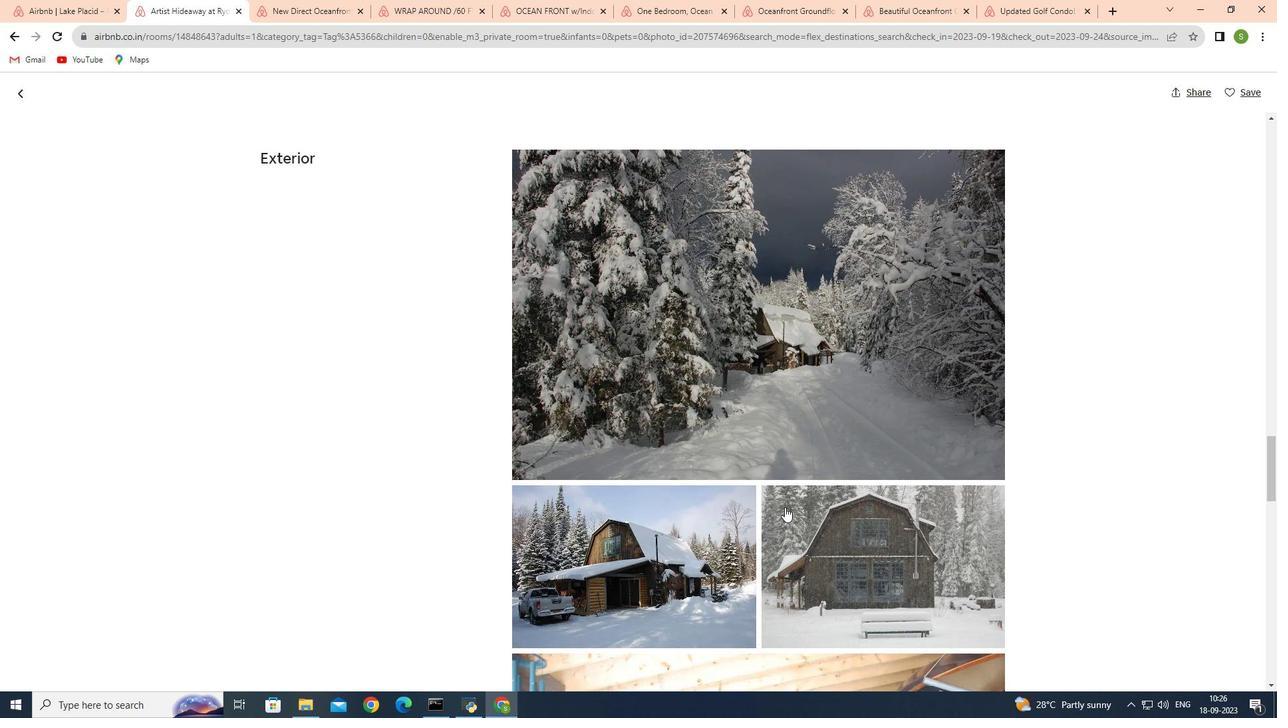 
Action: Mouse scrolled (785, 507) with delta (0, 0)
Screenshot: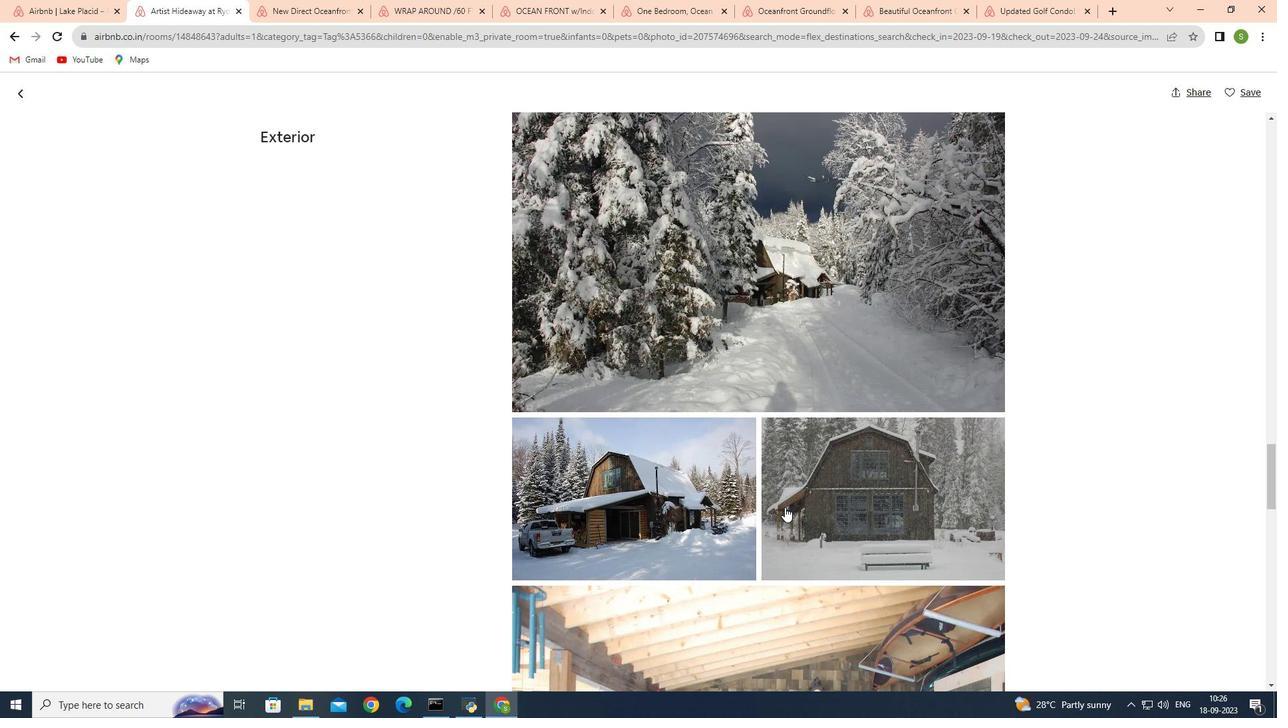 
Action: Mouse scrolled (785, 507) with delta (0, 0)
Screenshot: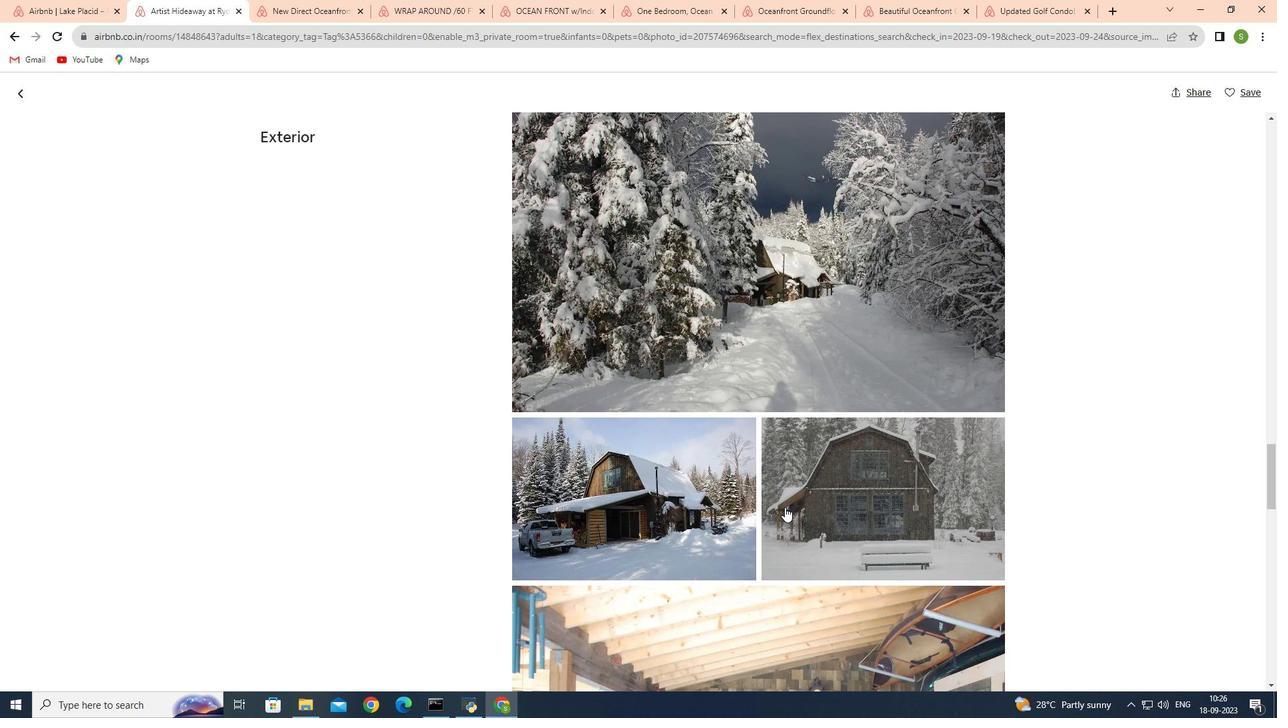 
Action: Mouse scrolled (785, 507) with delta (0, 0)
Screenshot: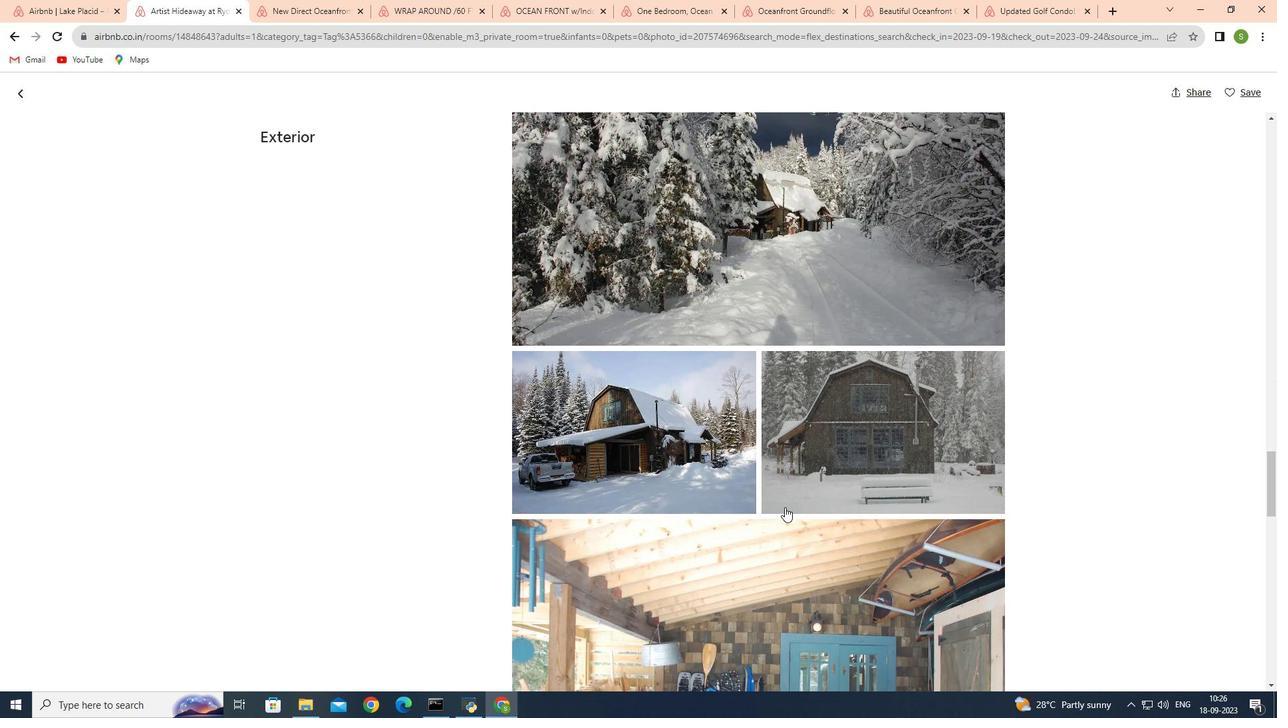 
Action: Mouse scrolled (785, 507) with delta (0, 0)
Screenshot: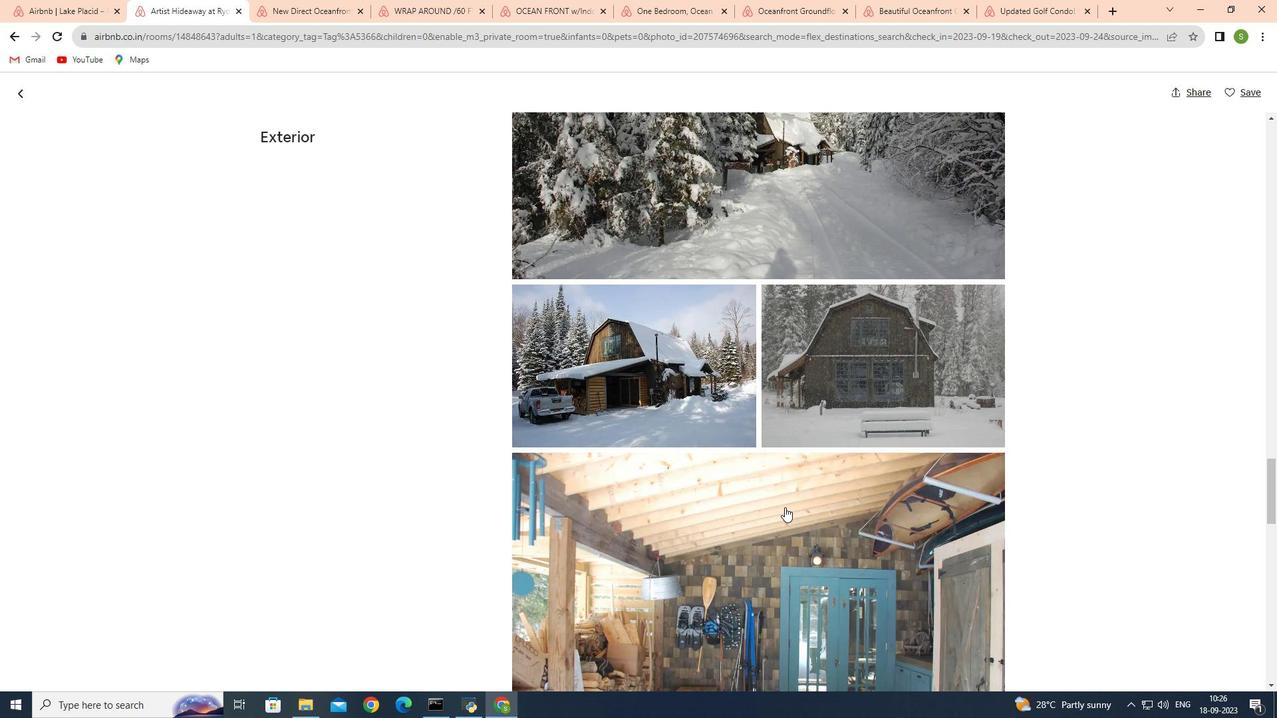 
Action: Mouse scrolled (785, 507) with delta (0, 0)
Screenshot: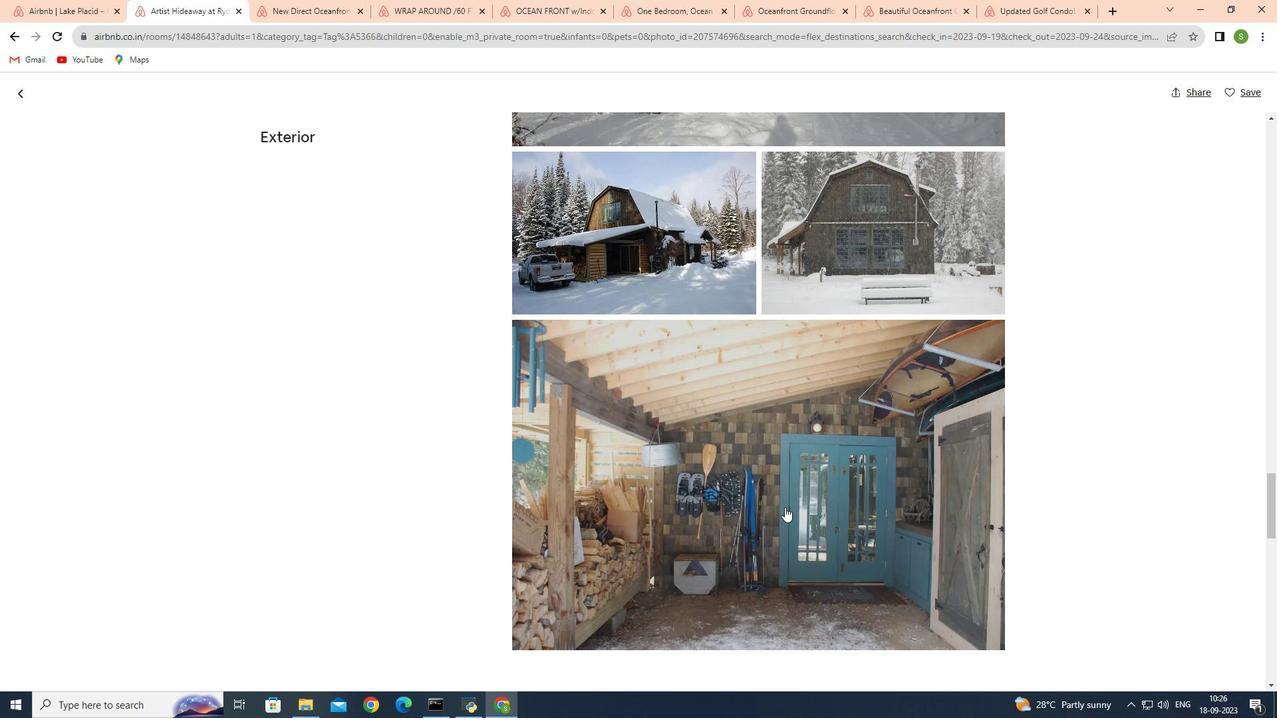 
Action: Mouse scrolled (785, 507) with delta (0, 0)
Screenshot: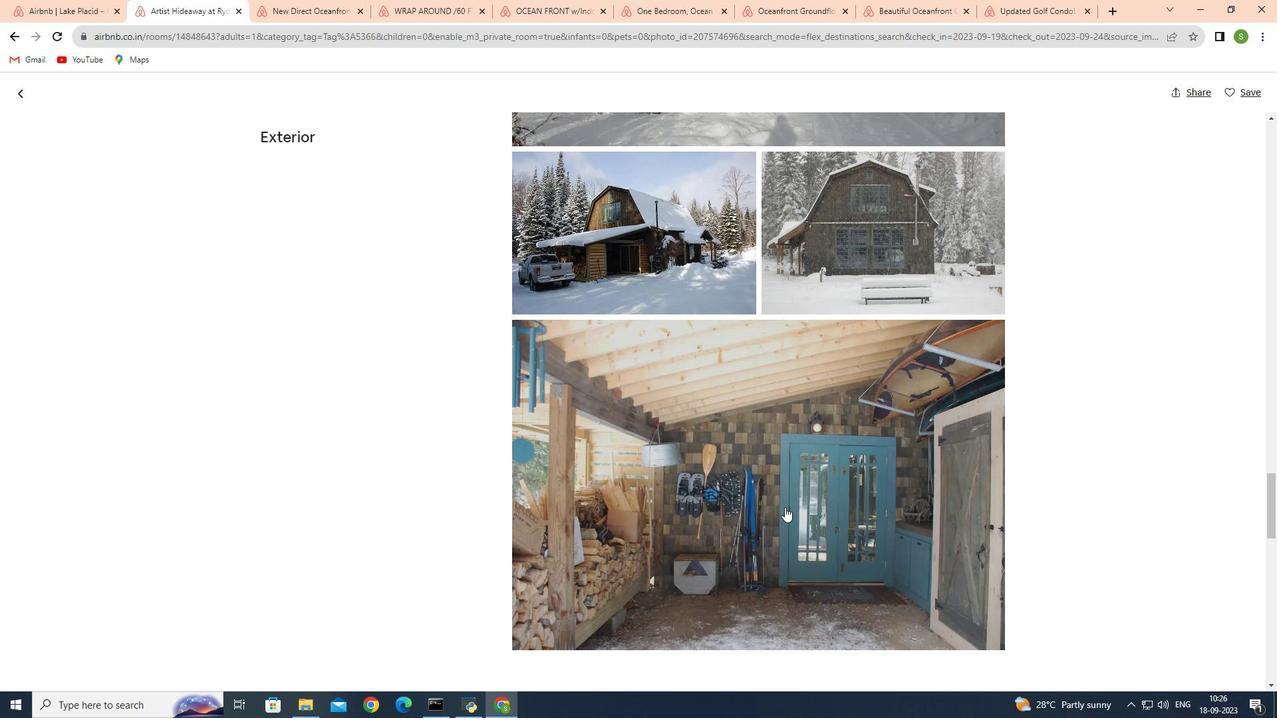 
Action: Mouse scrolled (785, 507) with delta (0, 0)
Screenshot: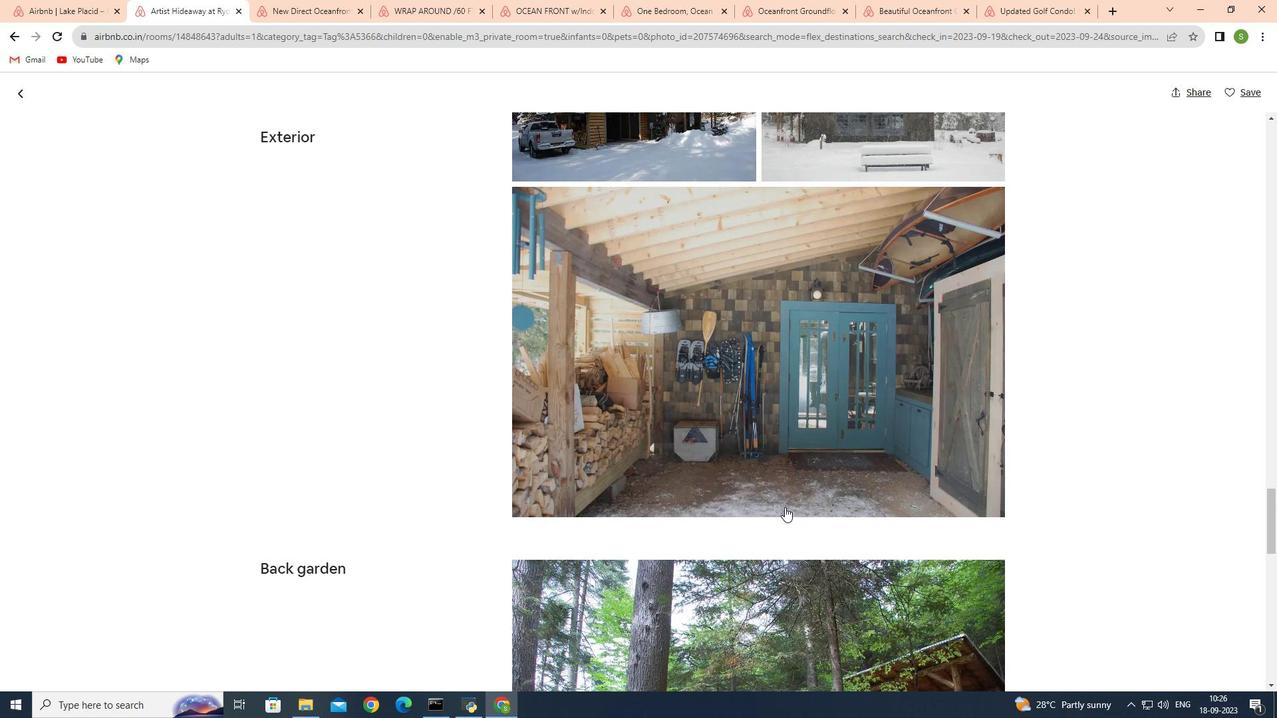 
Action: Mouse scrolled (785, 507) with delta (0, 0)
Screenshot: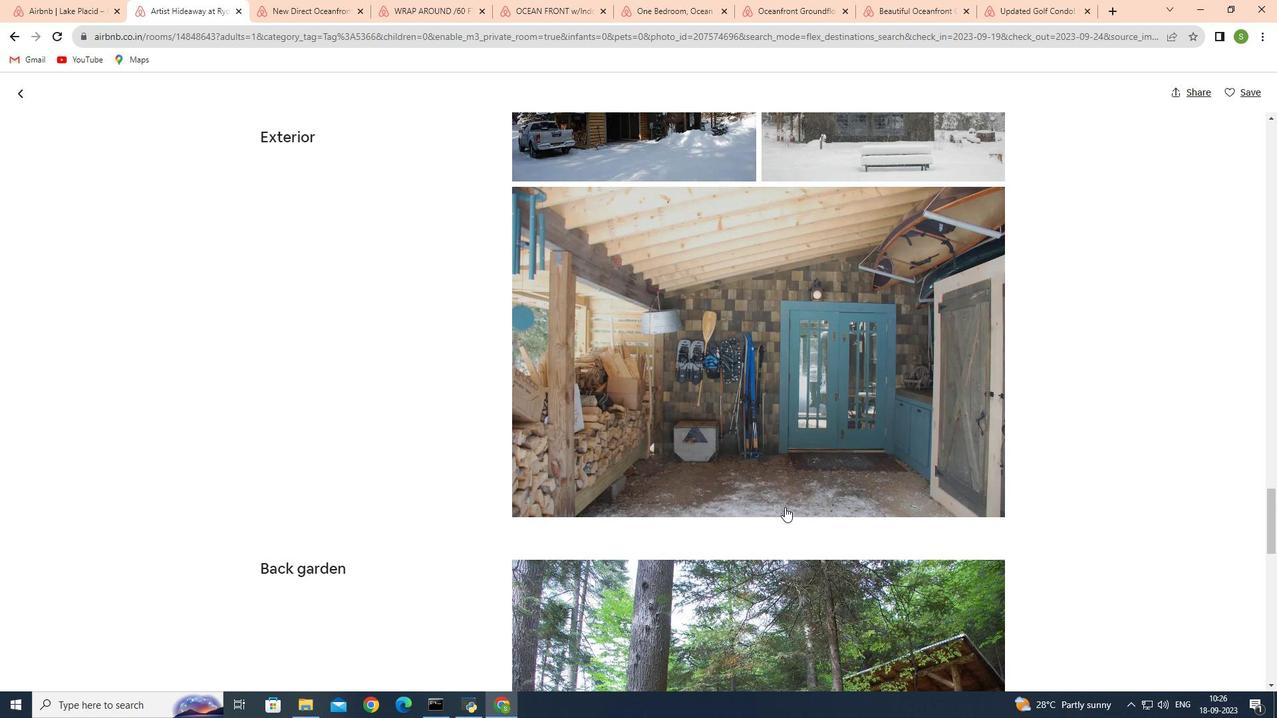 
Action: Mouse scrolled (785, 507) with delta (0, 0)
Screenshot: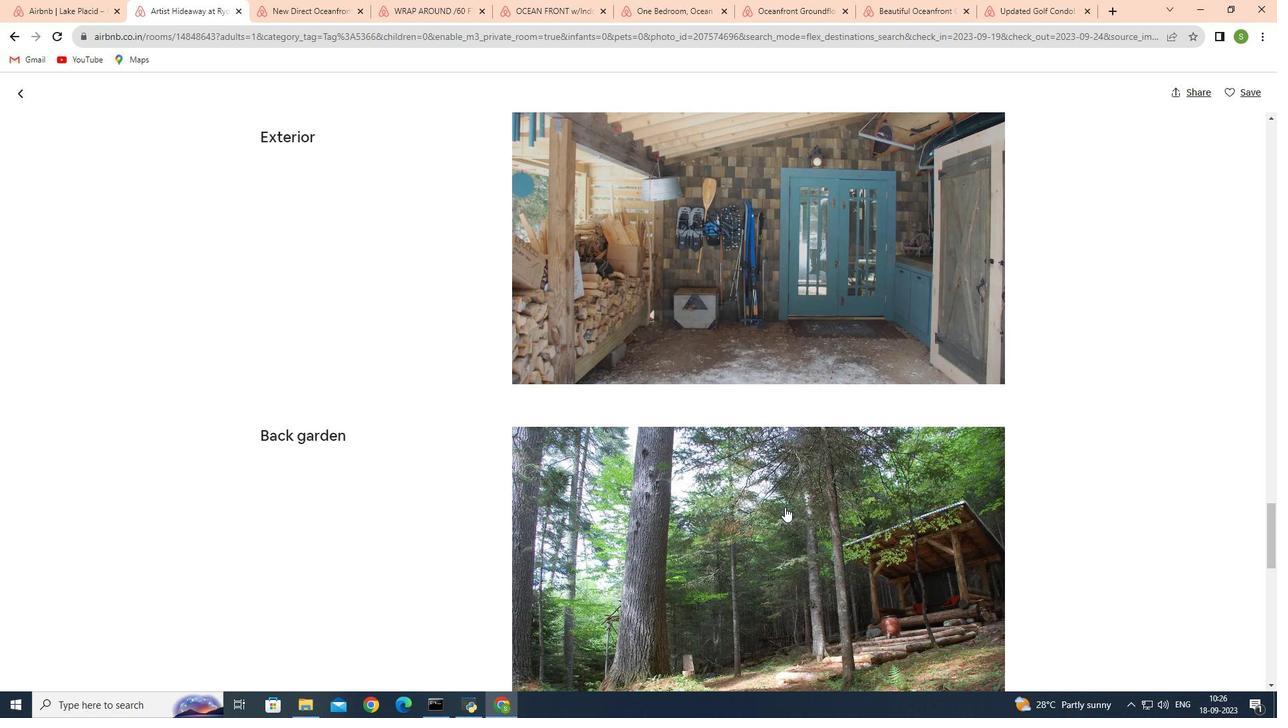 
Action: Mouse scrolled (785, 507) with delta (0, 0)
Screenshot: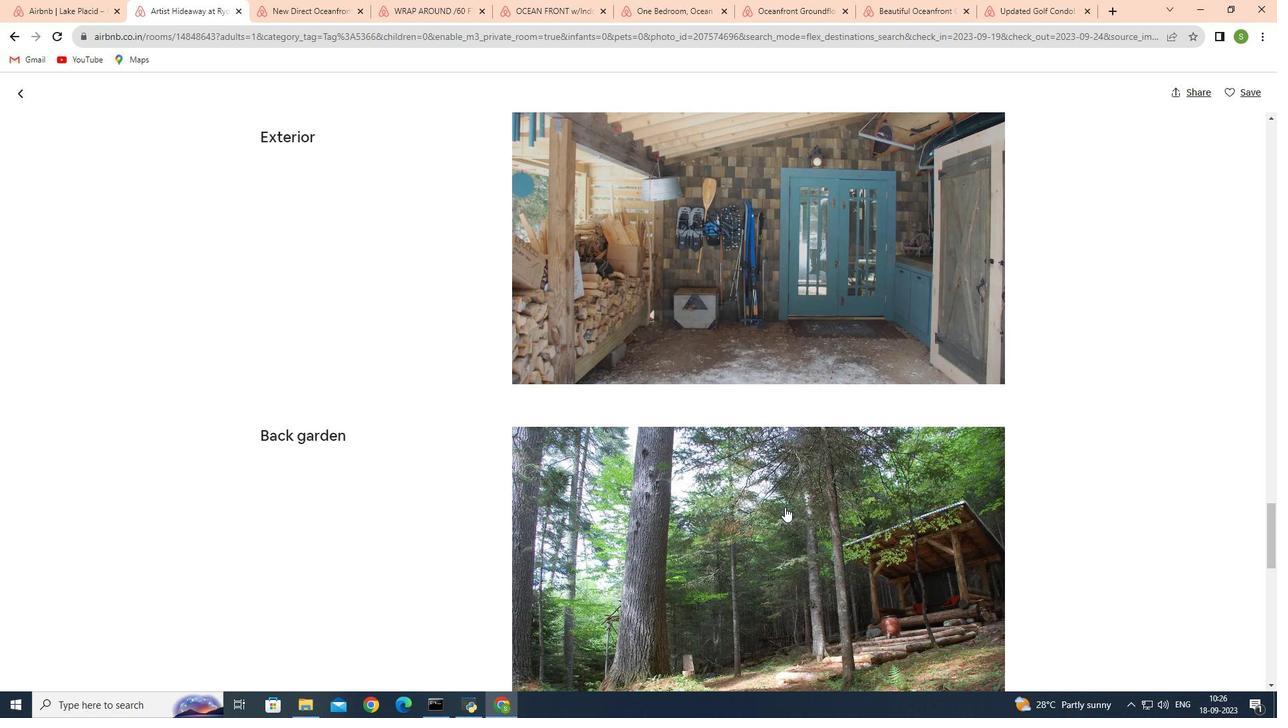 
Action: Mouse scrolled (785, 507) with delta (0, 0)
Screenshot: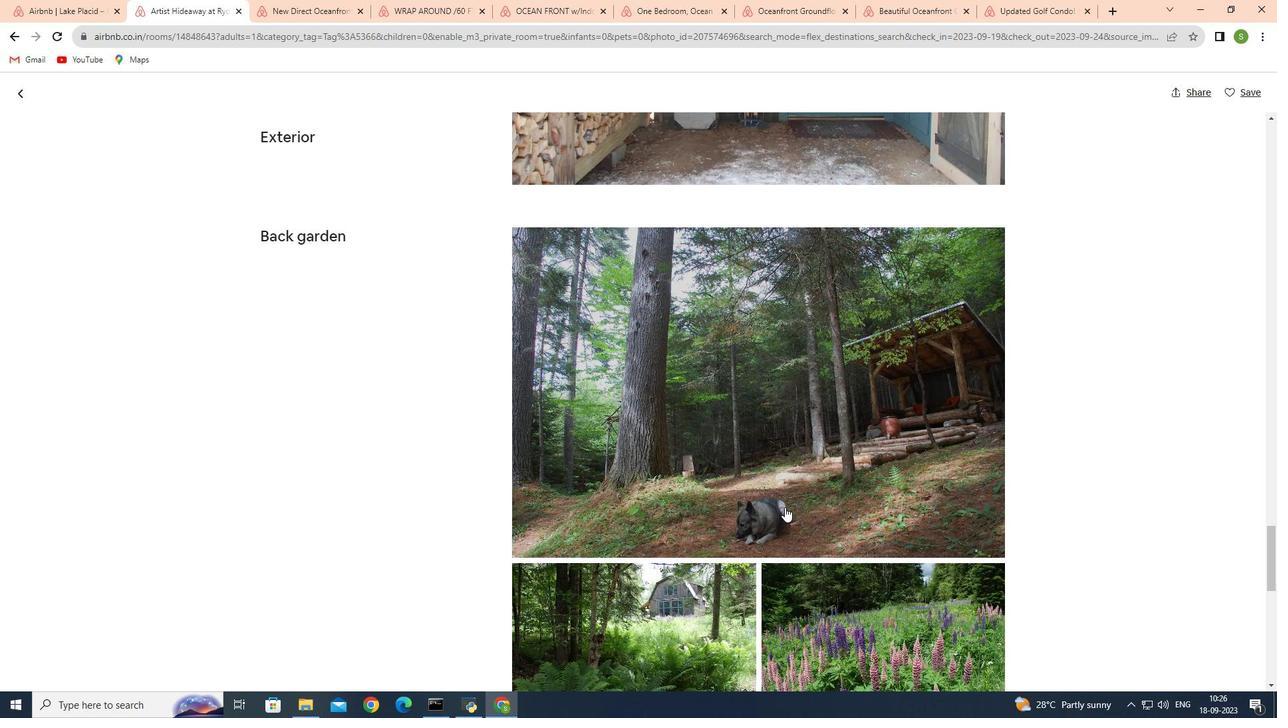 
Action: Mouse scrolled (785, 507) with delta (0, 0)
Screenshot: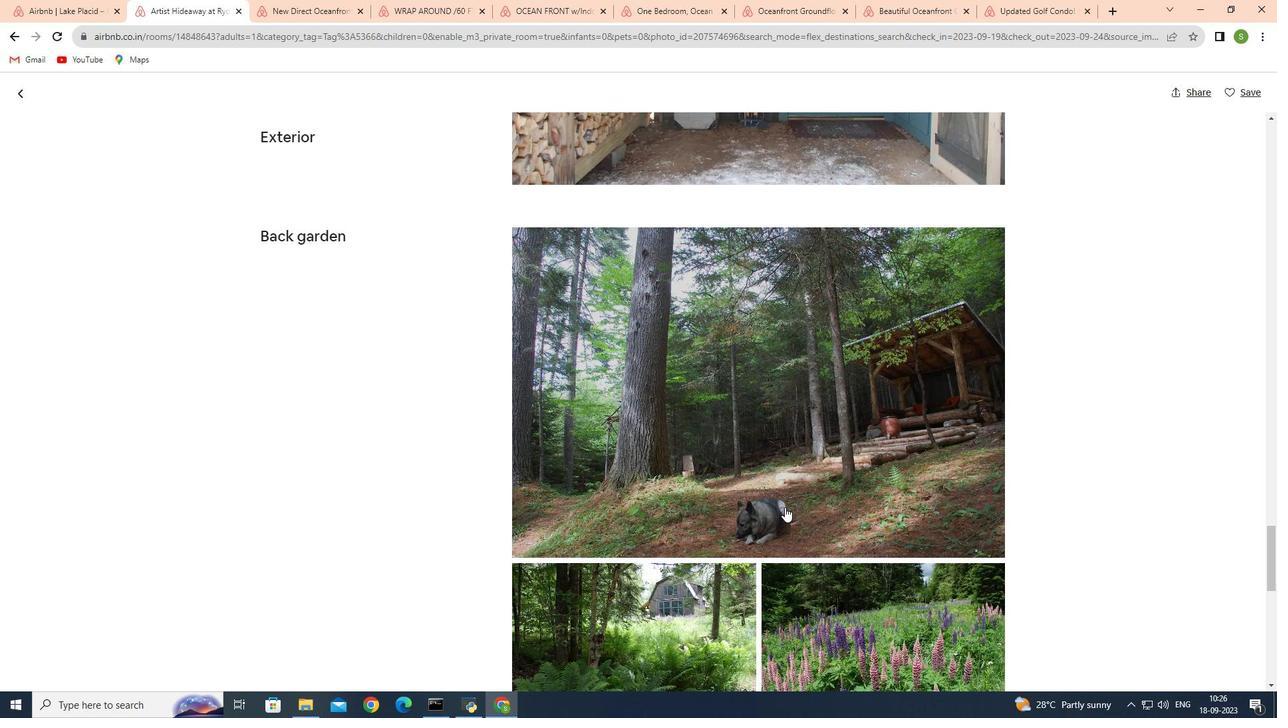
Action: Mouse scrolled (785, 507) with delta (0, 0)
Screenshot: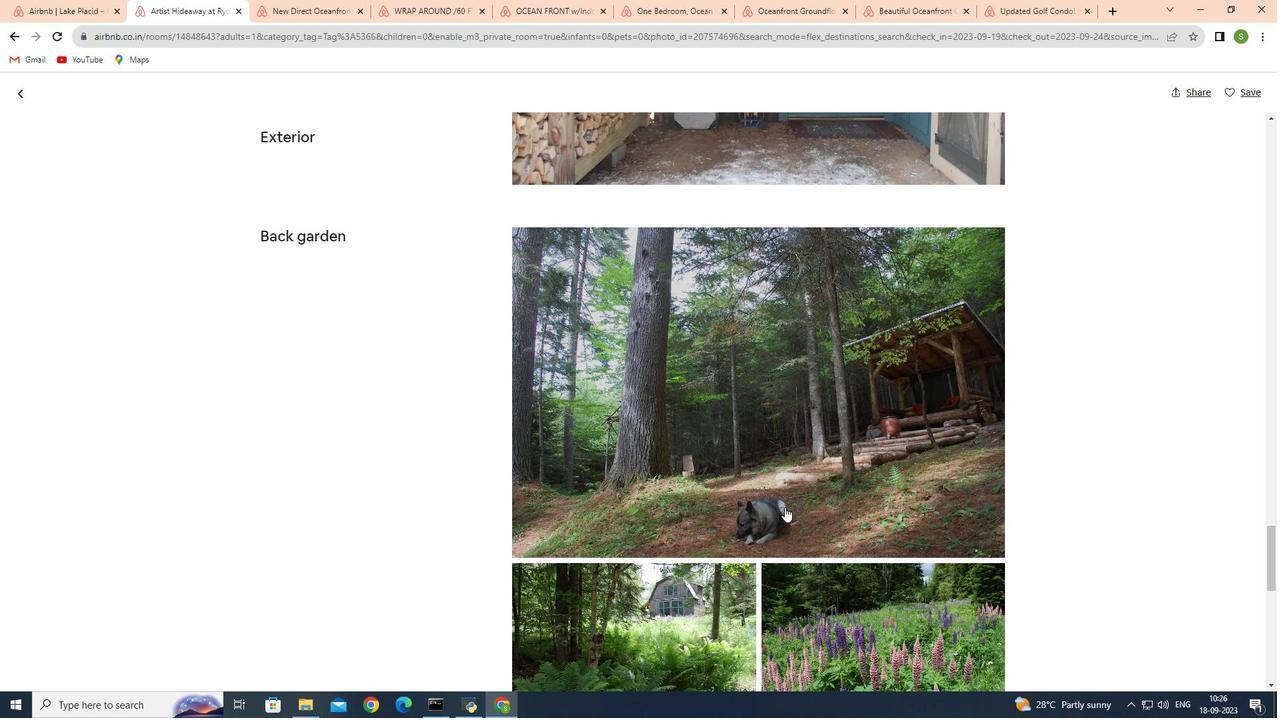 
Action: Mouse moved to (785, 507)
Screenshot: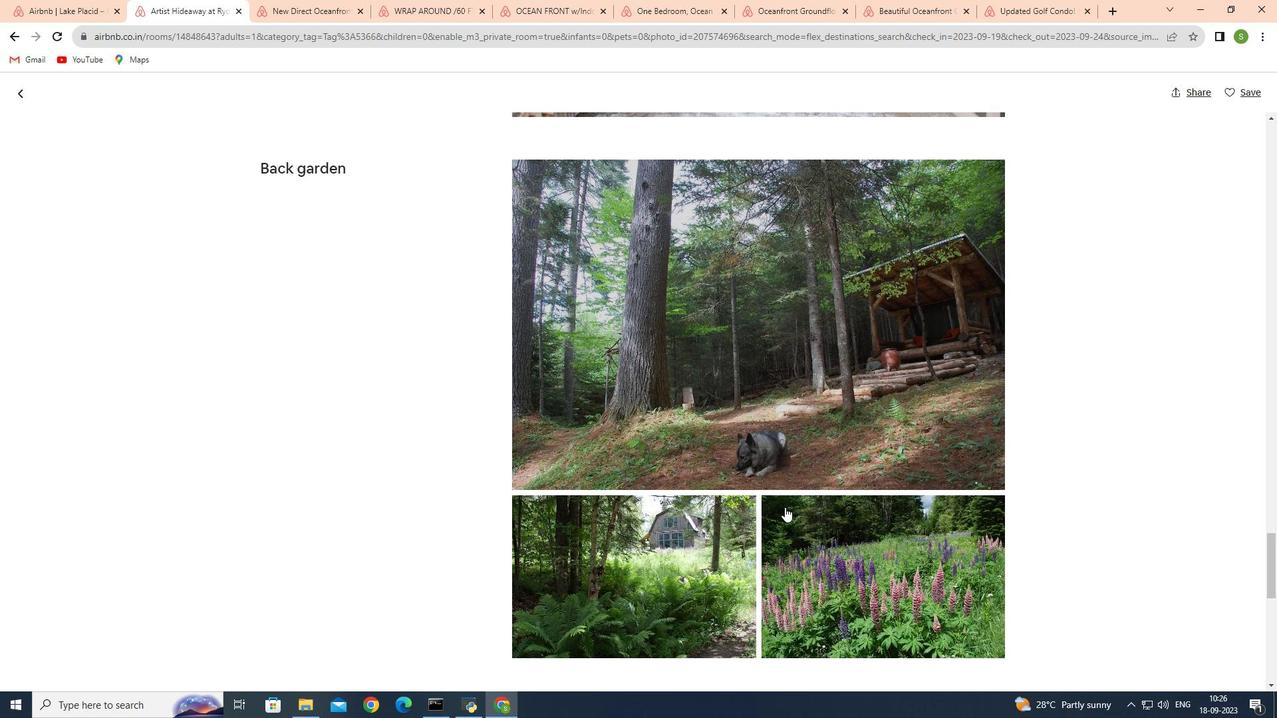 
Action: Mouse scrolled (785, 507) with delta (0, 0)
Screenshot: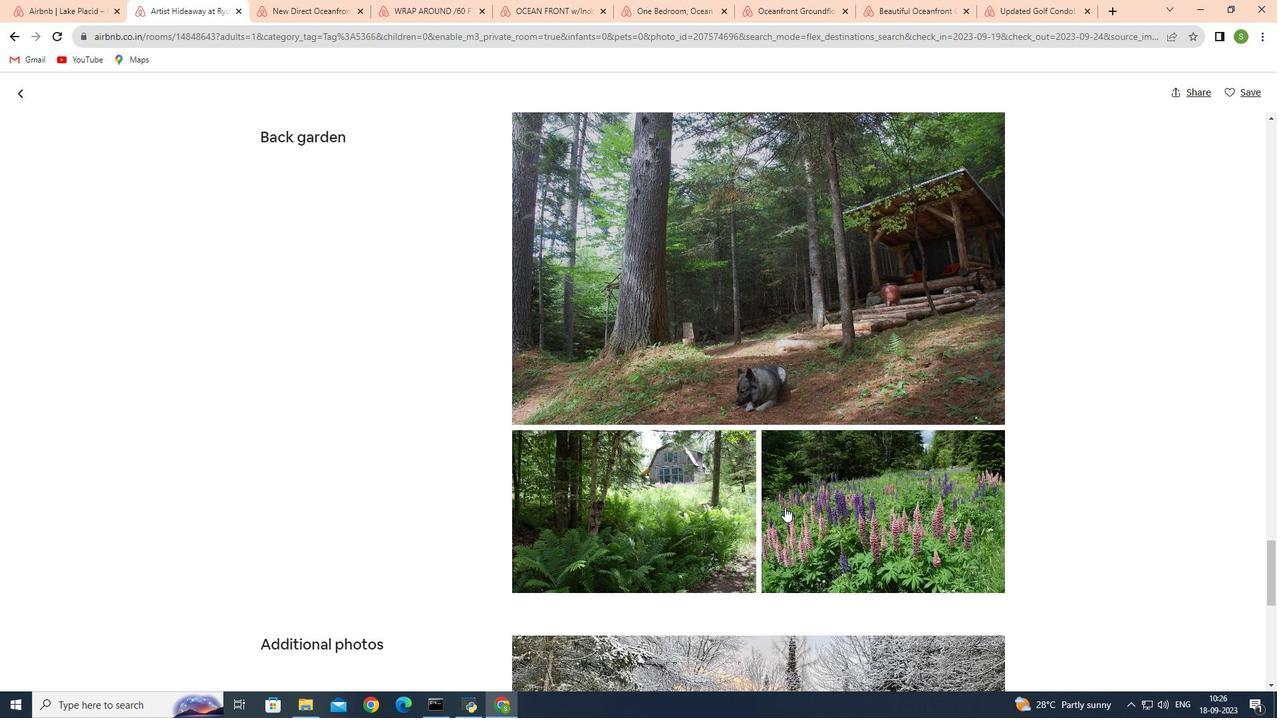 
Action: Mouse scrolled (785, 507) with delta (0, 0)
Screenshot: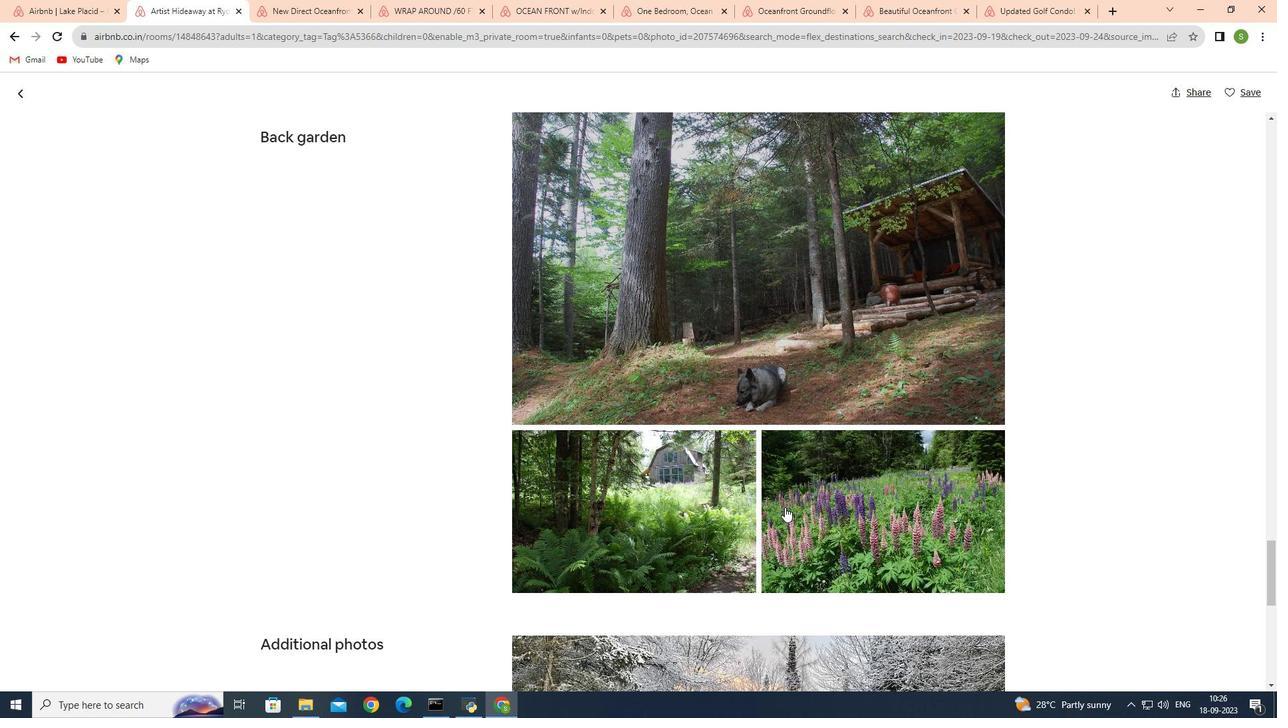 
Action: Mouse moved to (785, 507)
Screenshot: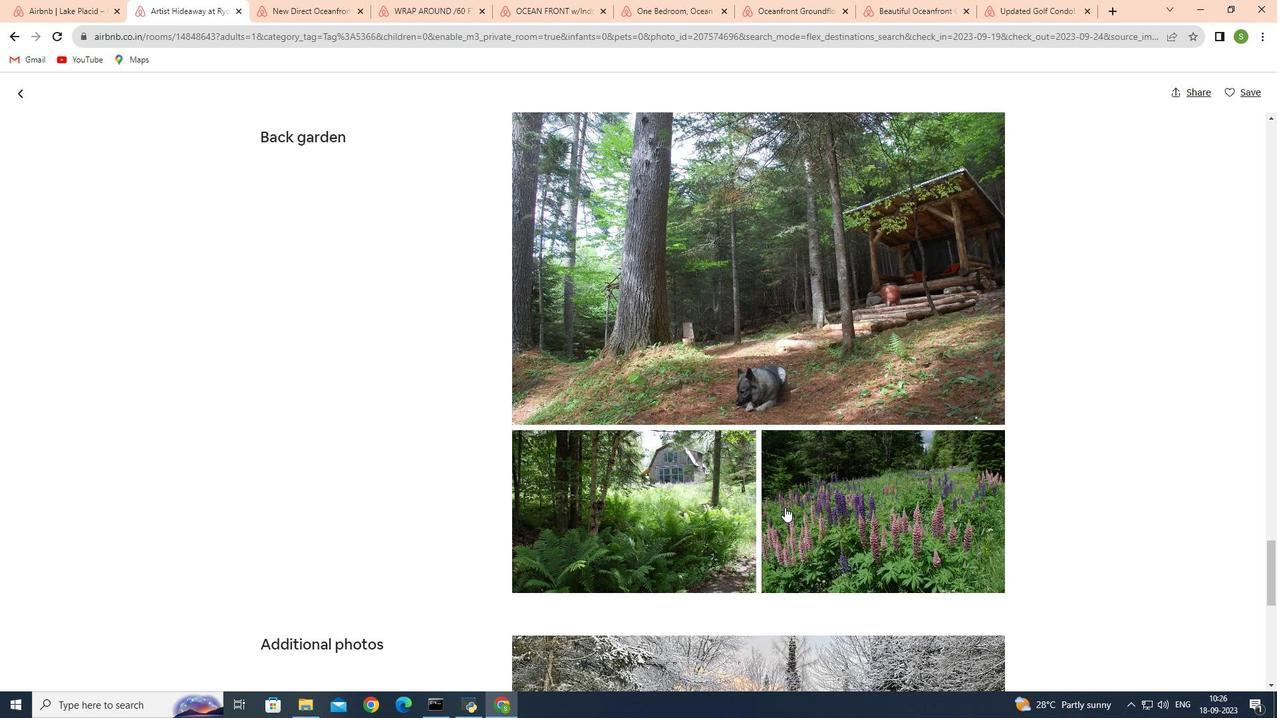 
Action: Mouse scrolled (785, 507) with delta (0, 0)
Screenshot: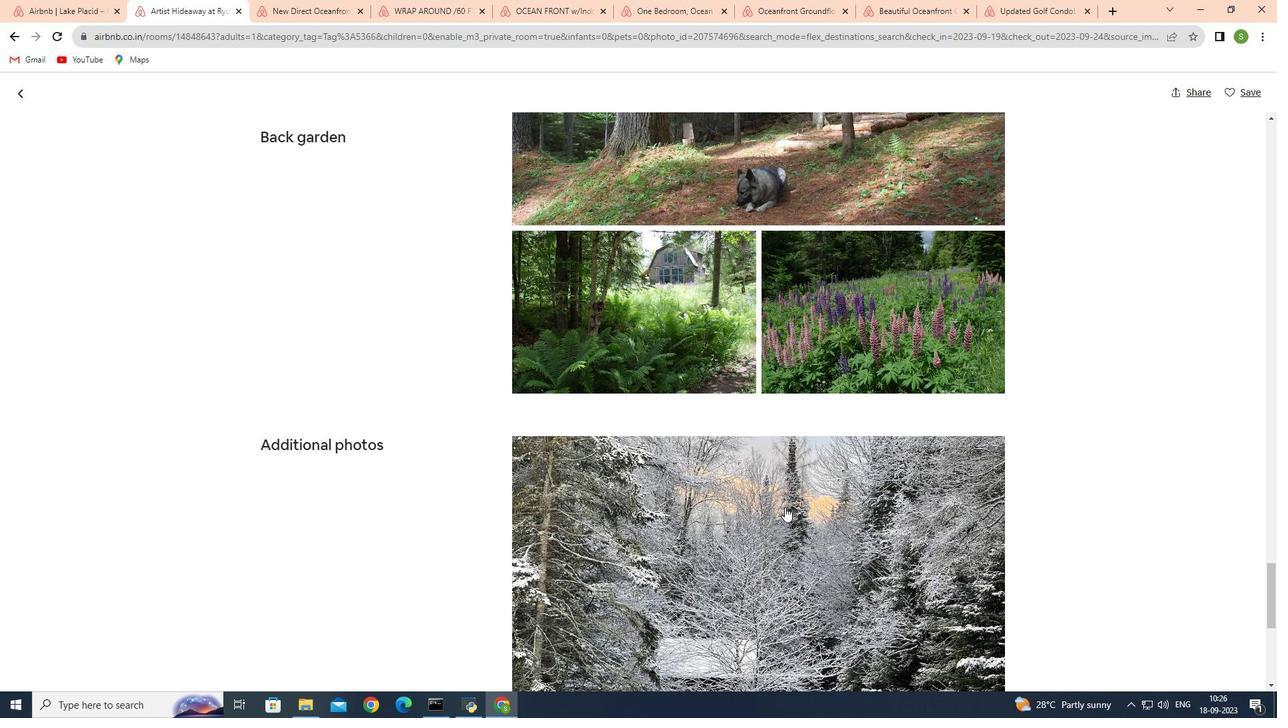 
Action: Mouse scrolled (785, 507) with delta (0, 0)
Screenshot: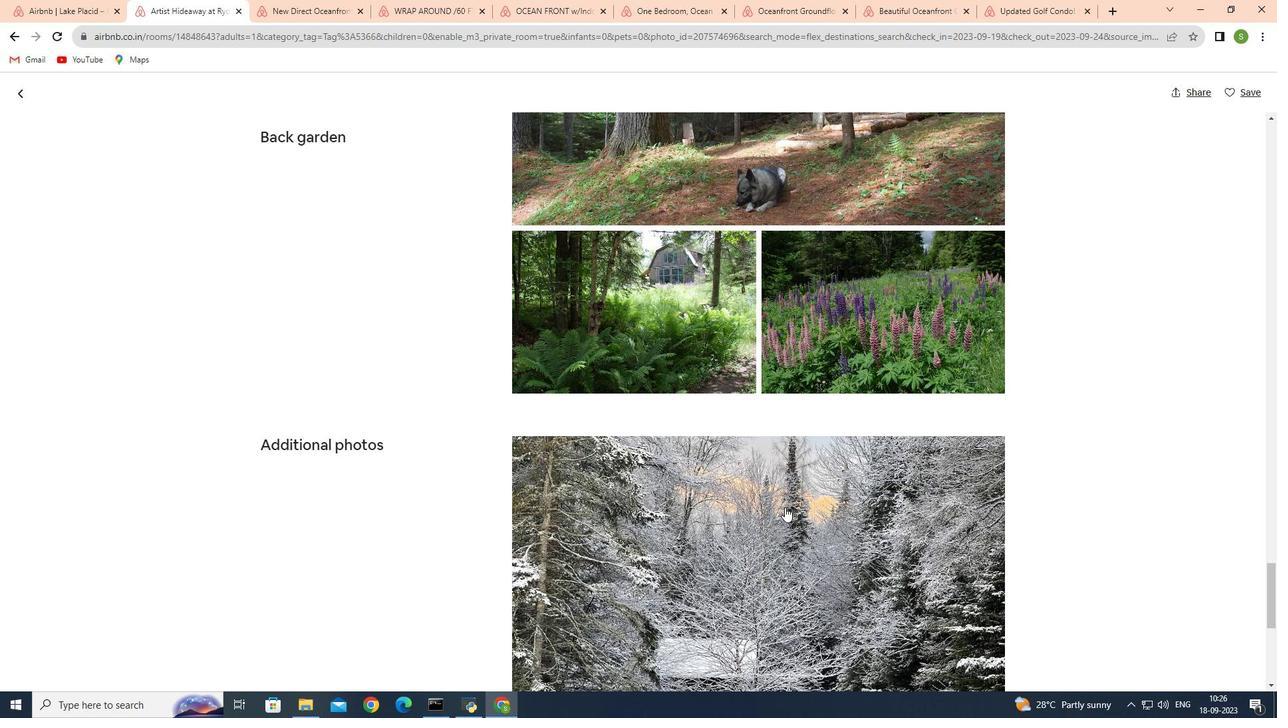 
Action: Mouse scrolled (785, 507) with delta (0, 0)
Screenshot: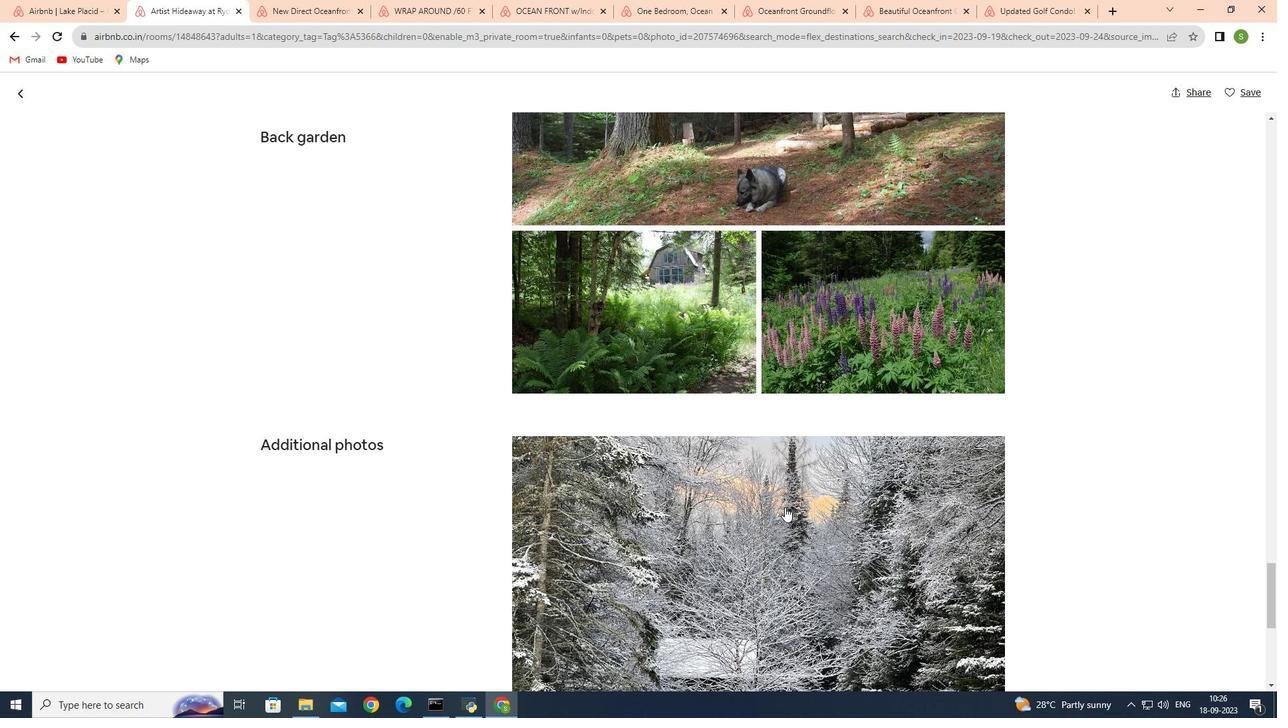 
Action: Mouse moved to (785, 508)
Screenshot: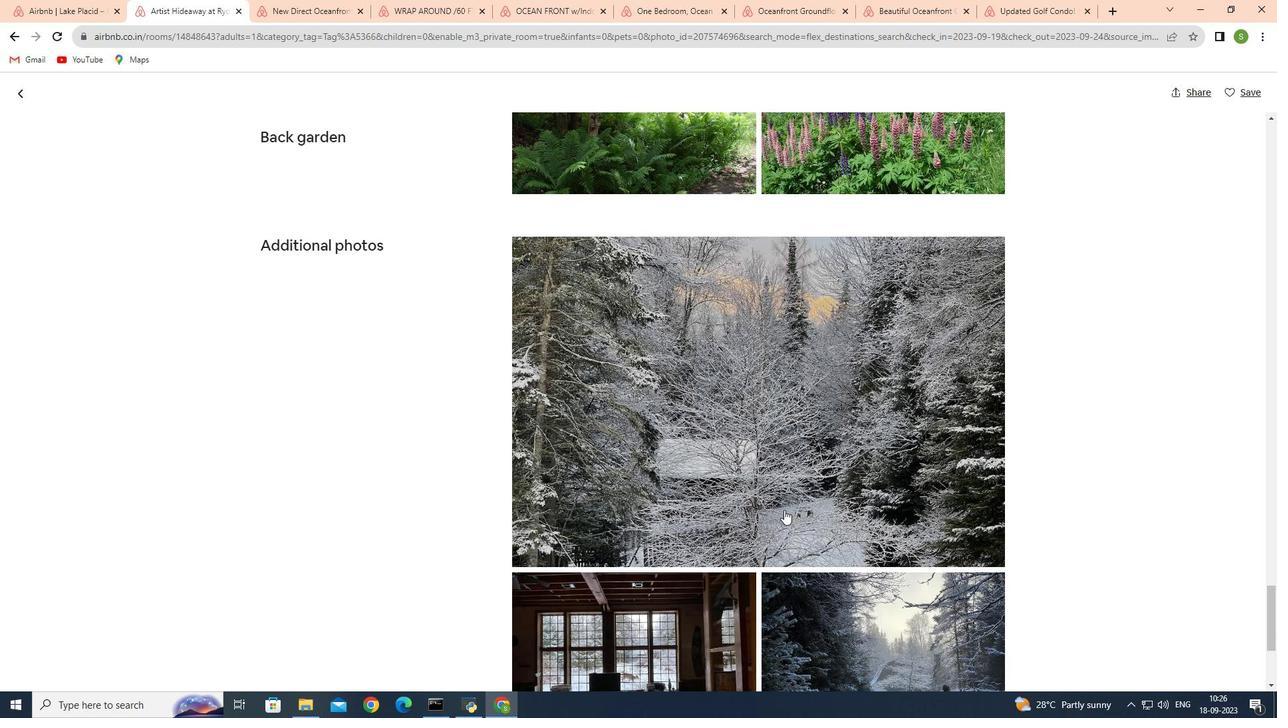 
Action: Mouse scrolled (785, 507) with delta (0, 0)
Screenshot: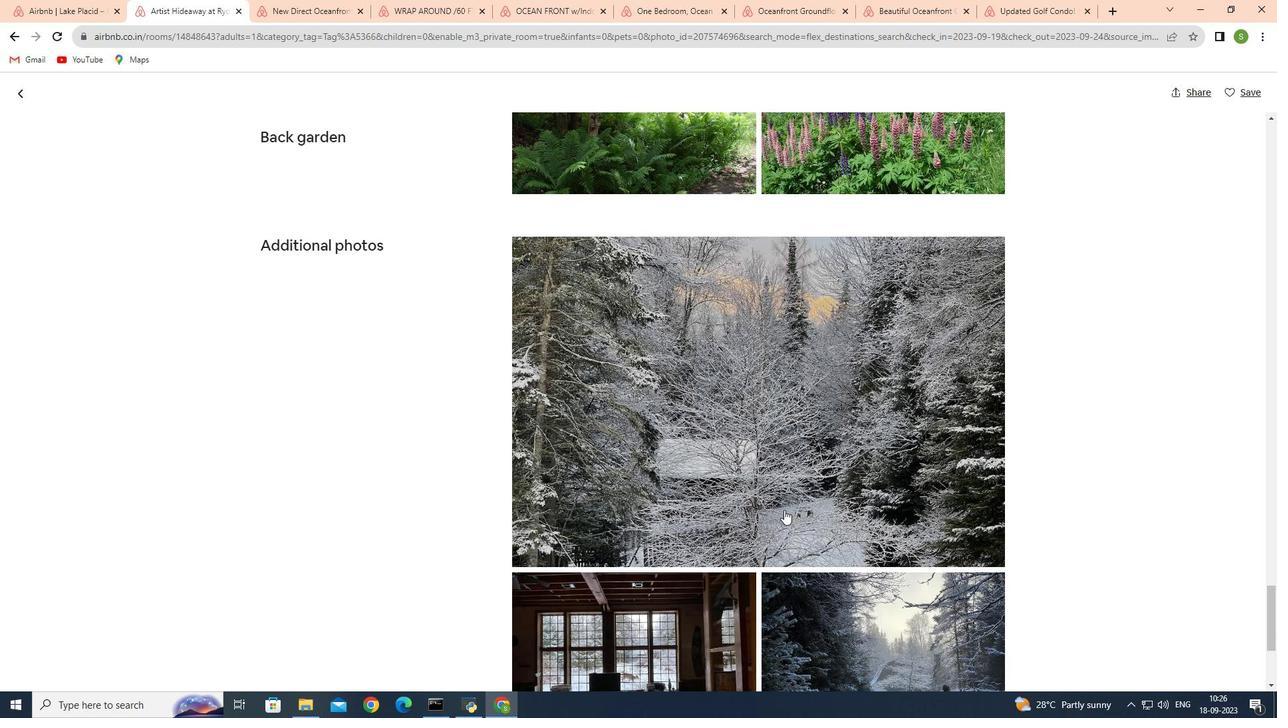 
Action: Mouse moved to (785, 509)
Screenshot: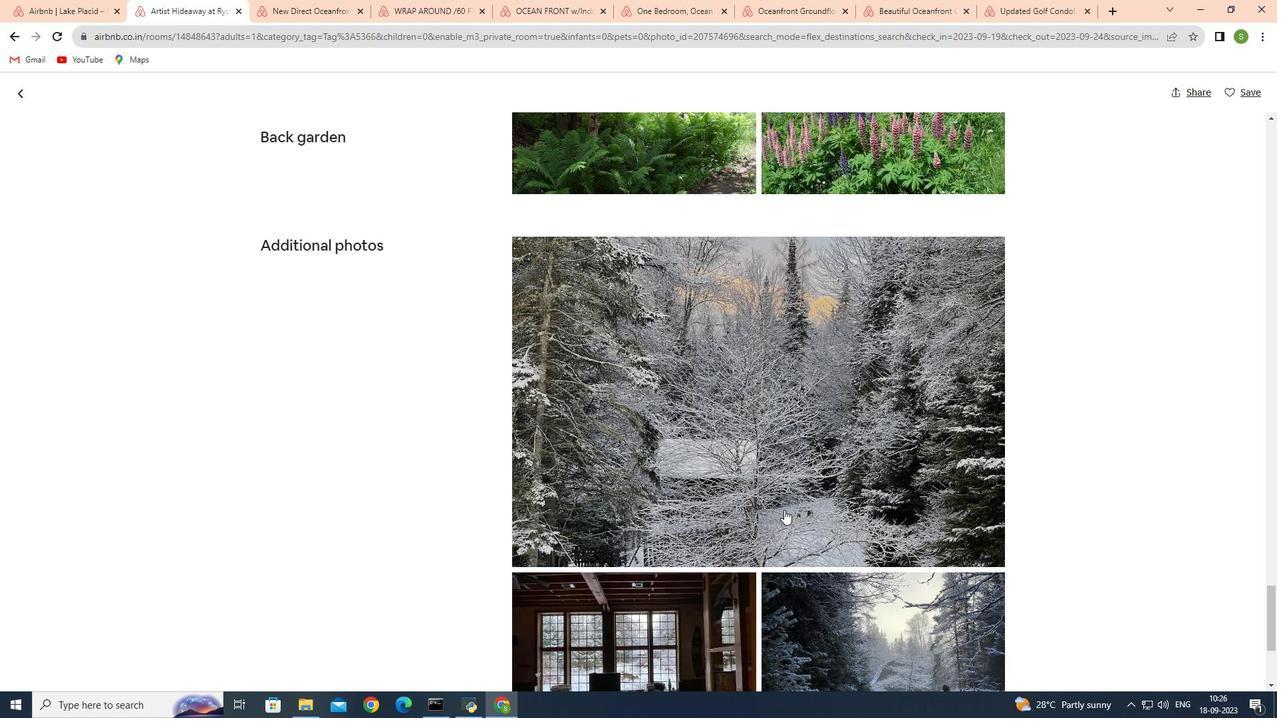 
Action: Mouse scrolled (785, 509) with delta (0, 0)
Screenshot: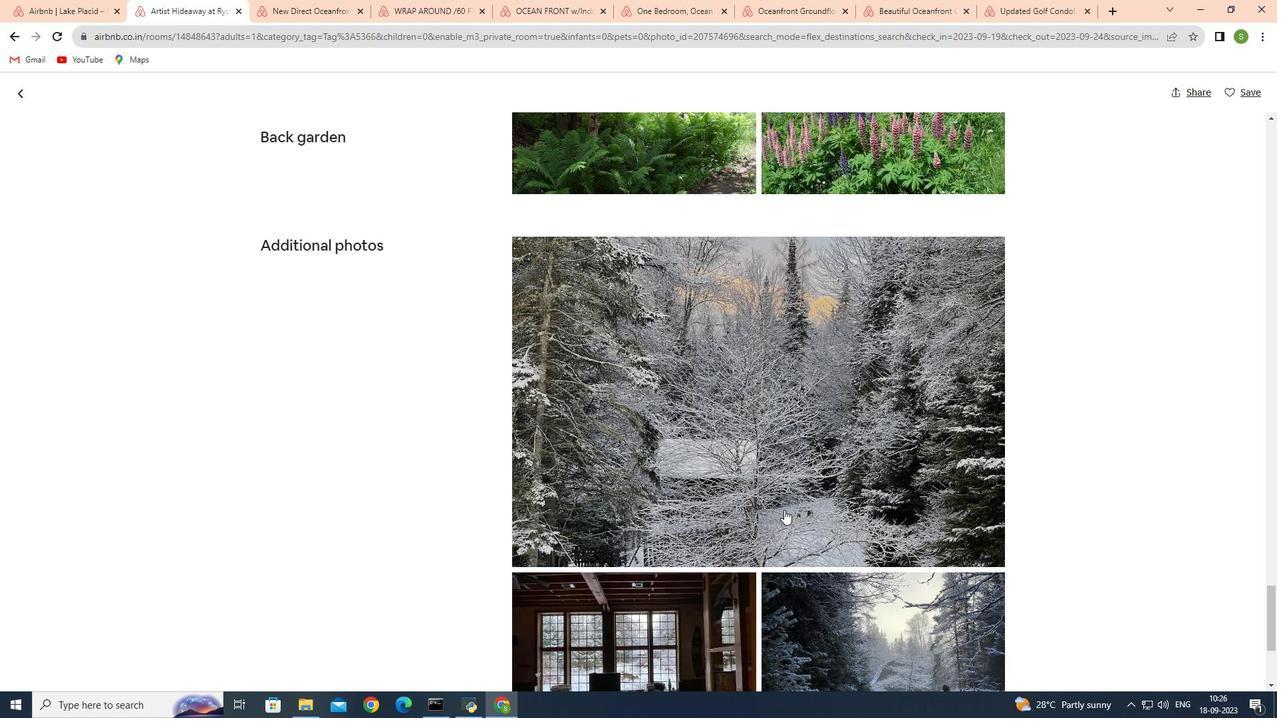 
Action: Mouse moved to (784, 510)
Screenshot: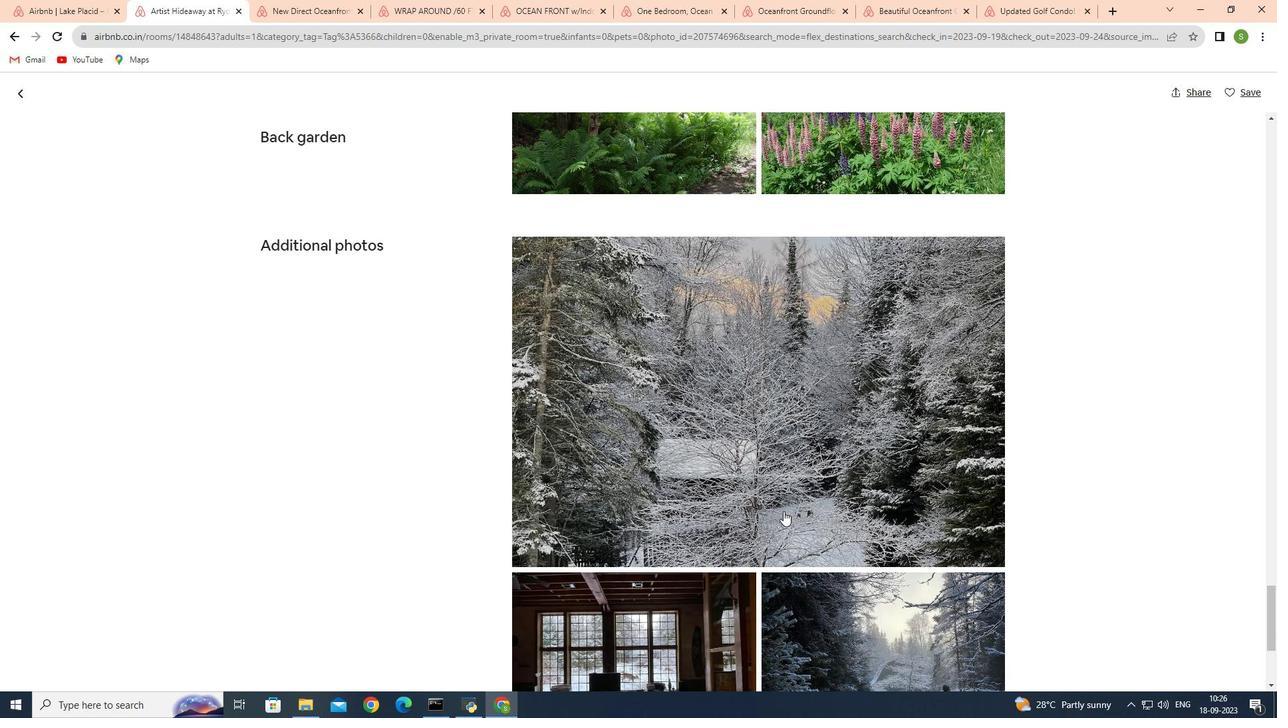 
Action: Mouse scrolled (784, 509) with delta (0, 0)
Screenshot: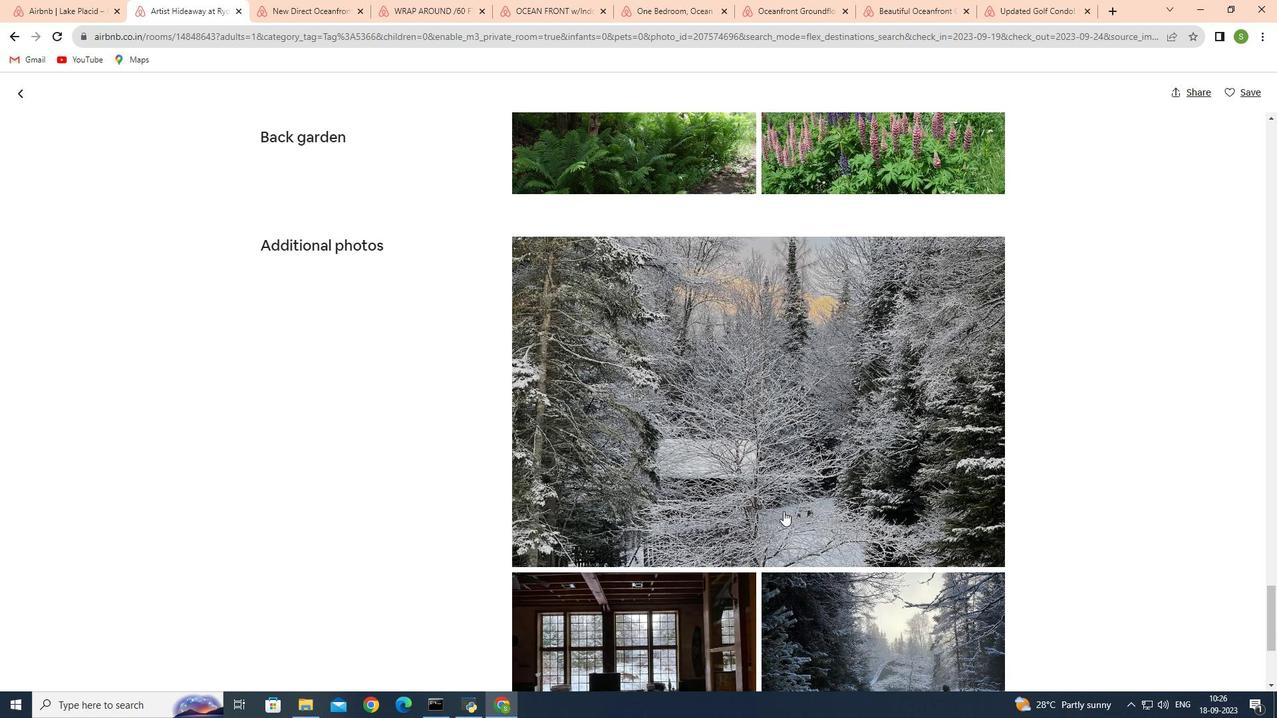 
Action: Mouse moved to (783, 512)
Screenshot: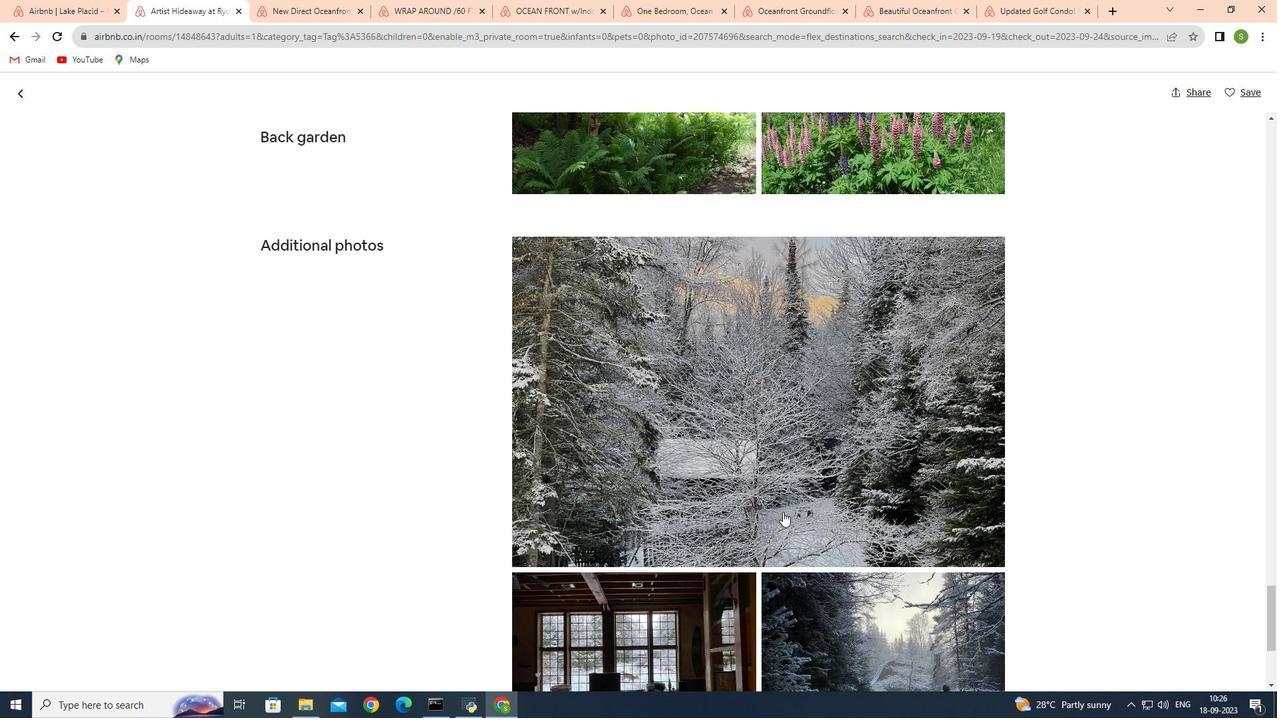 
Action: Mouse scrolled (783, 511) with delta (0, 0)
Screenshot: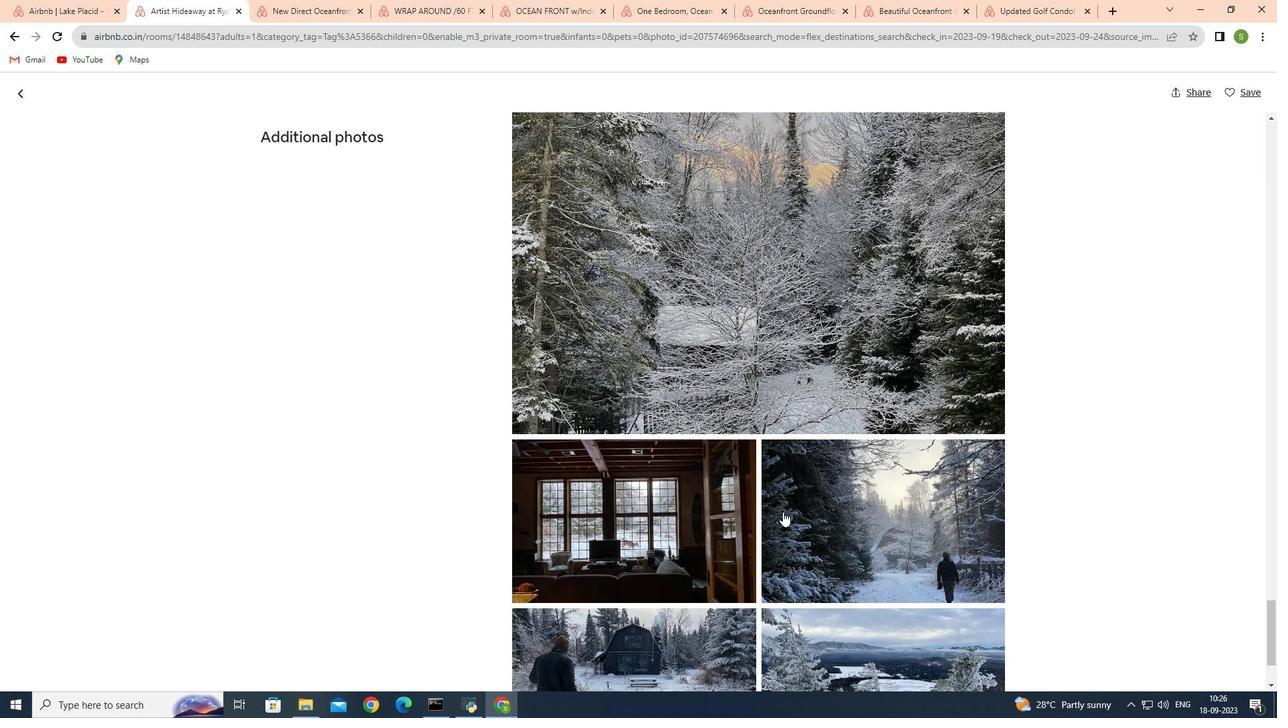 
Action: Mouse scrolled (783, 511) with delta (0, 0)
Screenshot: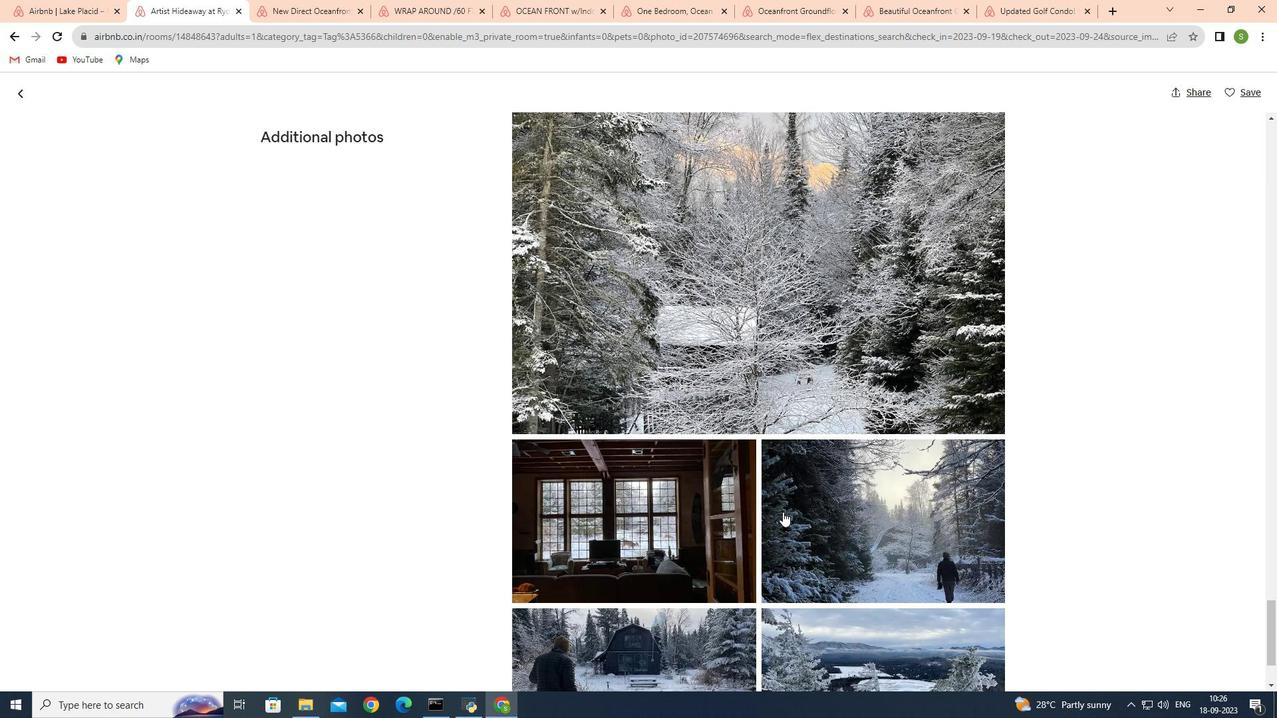 
Action: Mouse scrolled (783, 511) with delta (0, 0)
Screenshot: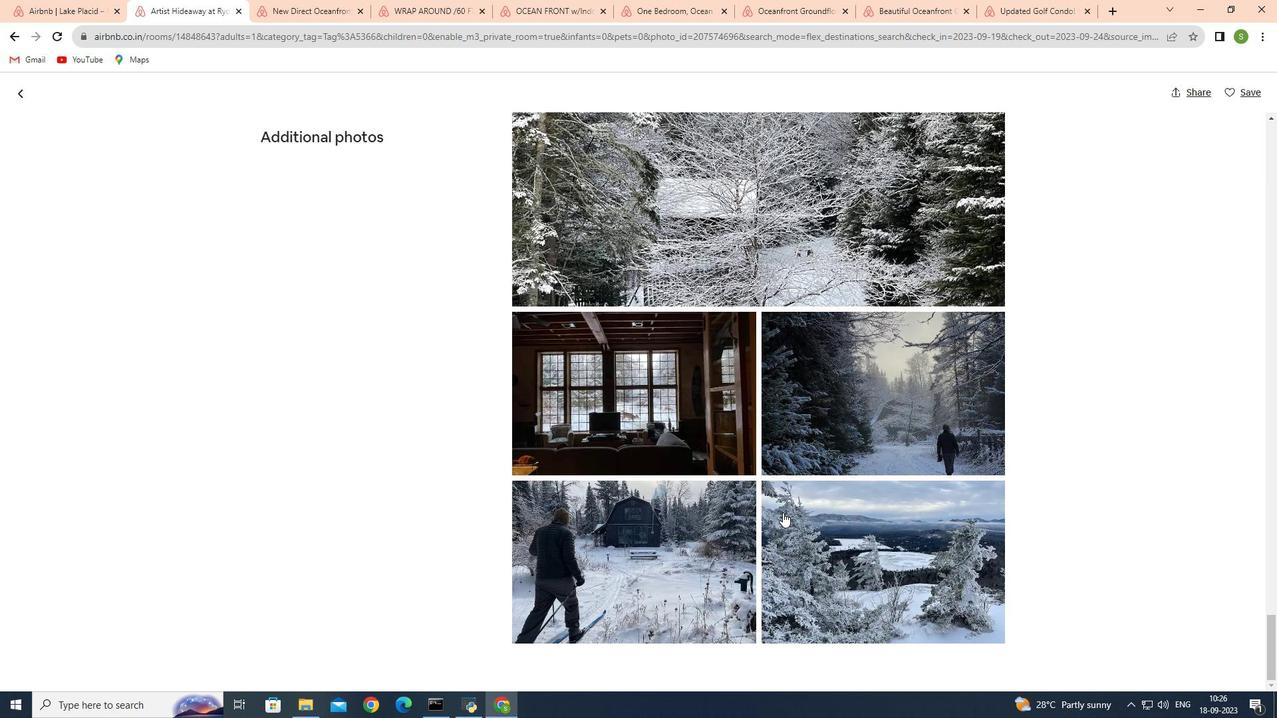 
Action: Mouse moved to (783, 513)
Screenshot: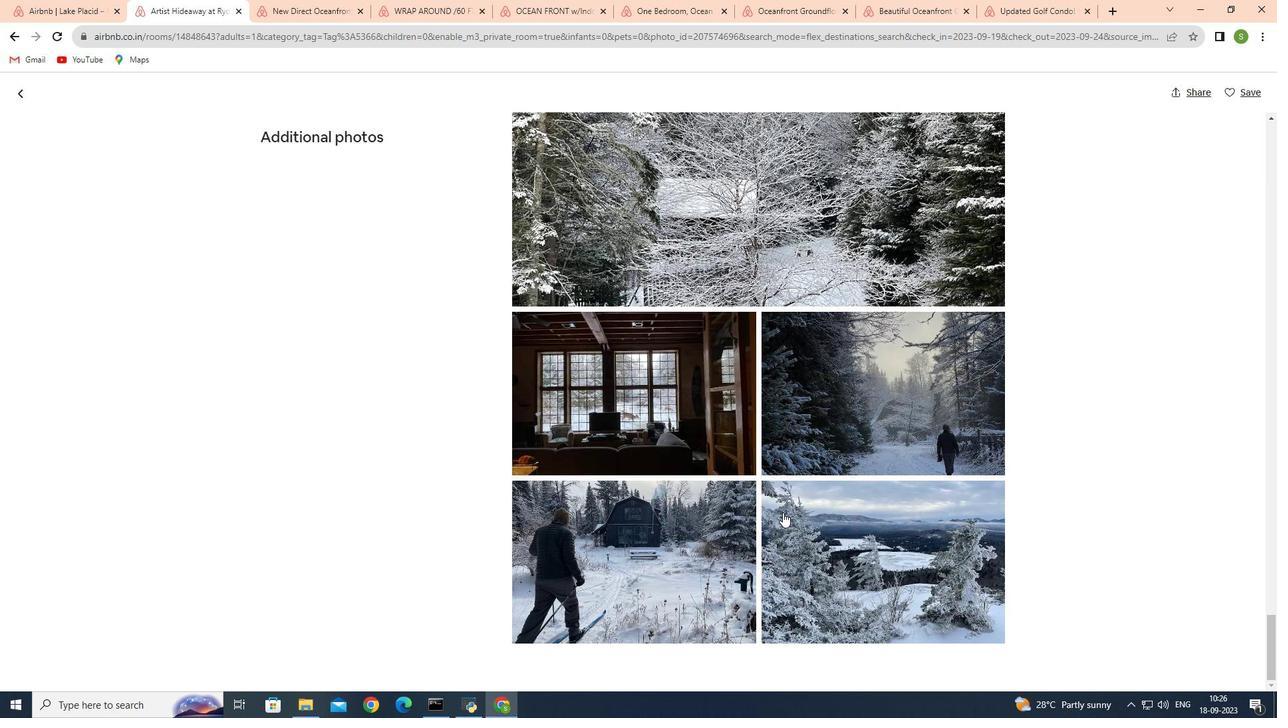 
Action: Mouse scrolled (783, 512) with delta (0, 0)
Screenshot: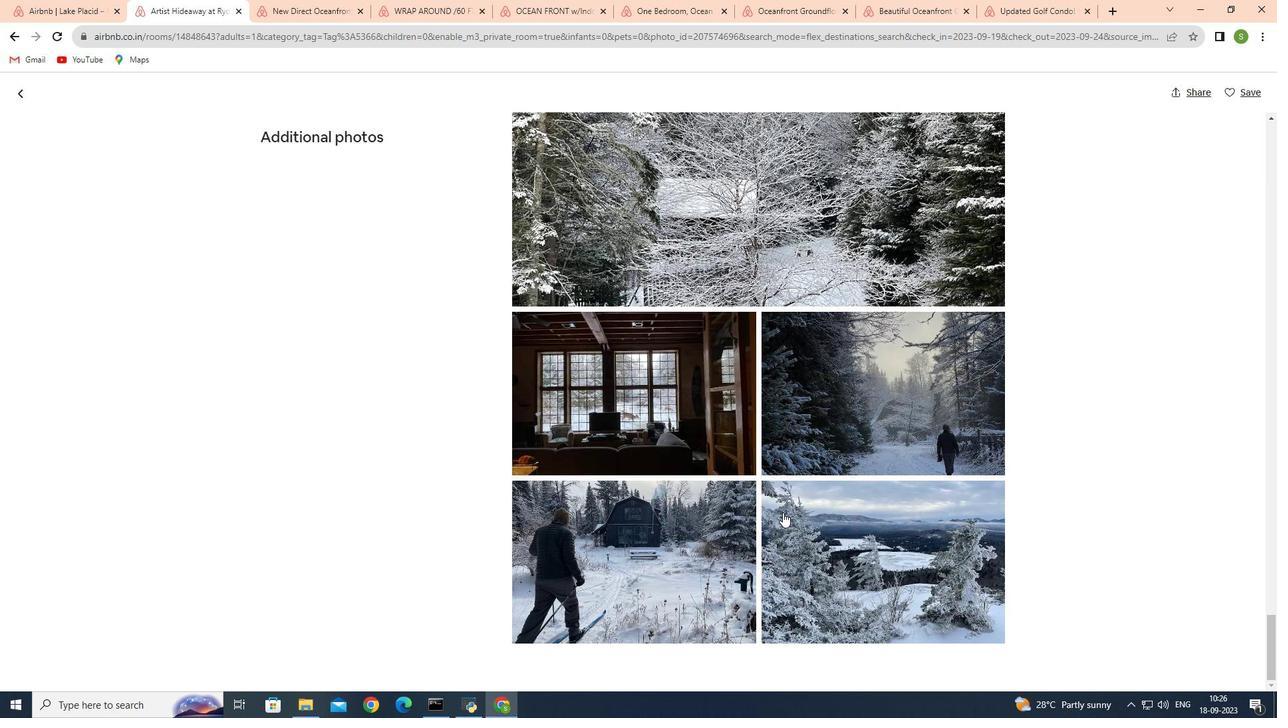 
Action: Mouse scrolled (783, 512) with delta (0, 0)
Screenshot: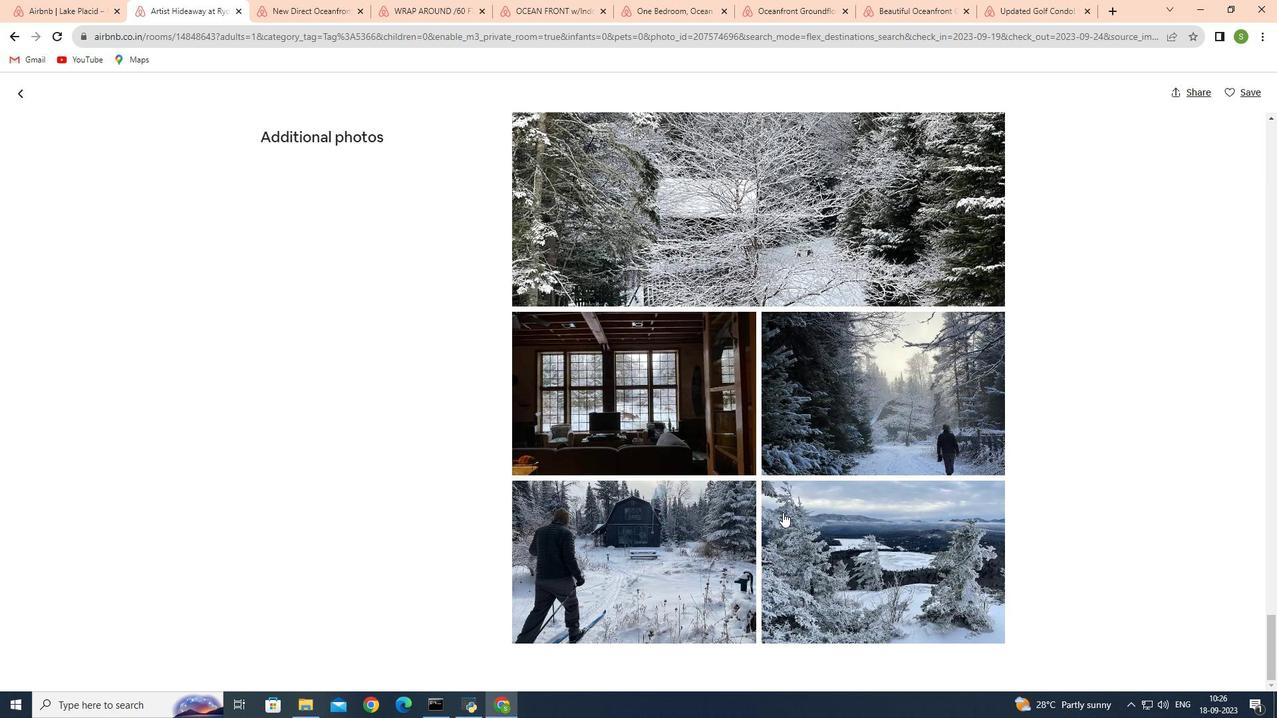 
Action: Mouse scrolled (783, 512) with delta (0, 0)
Screenshot: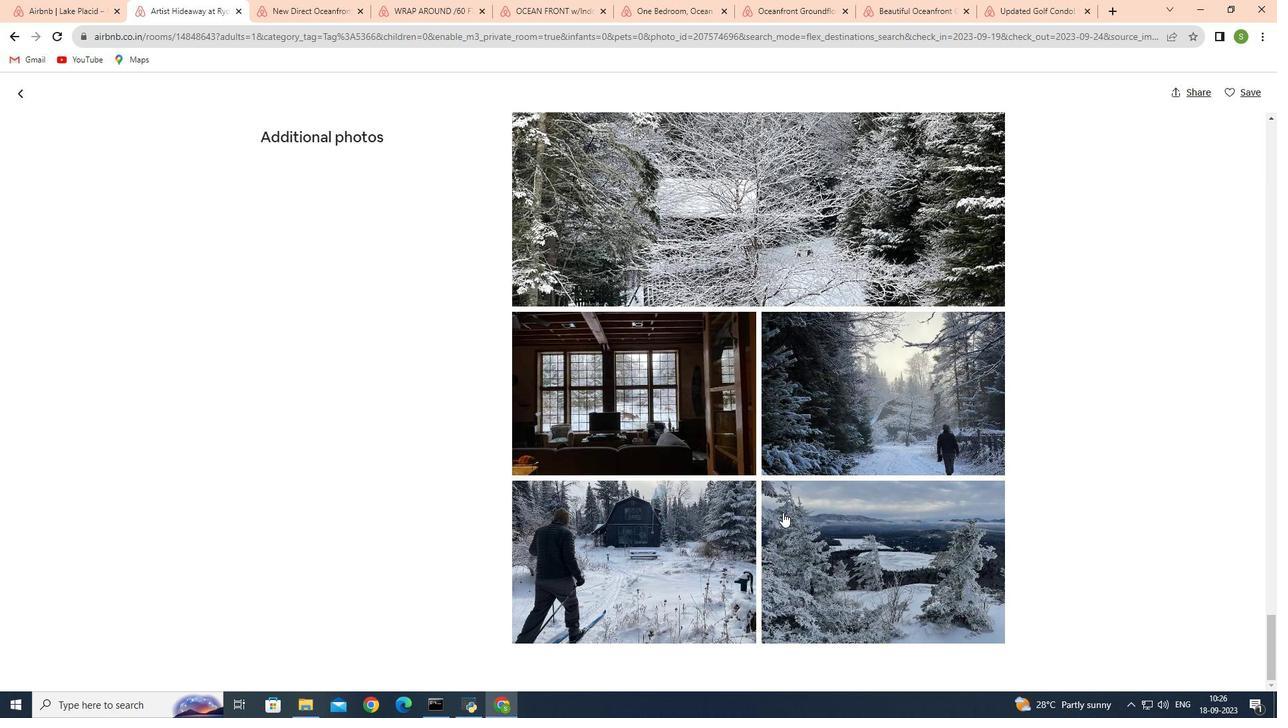 
Action: Mouse scrolled (783, 512) with delta (0, 0)
Screenshot: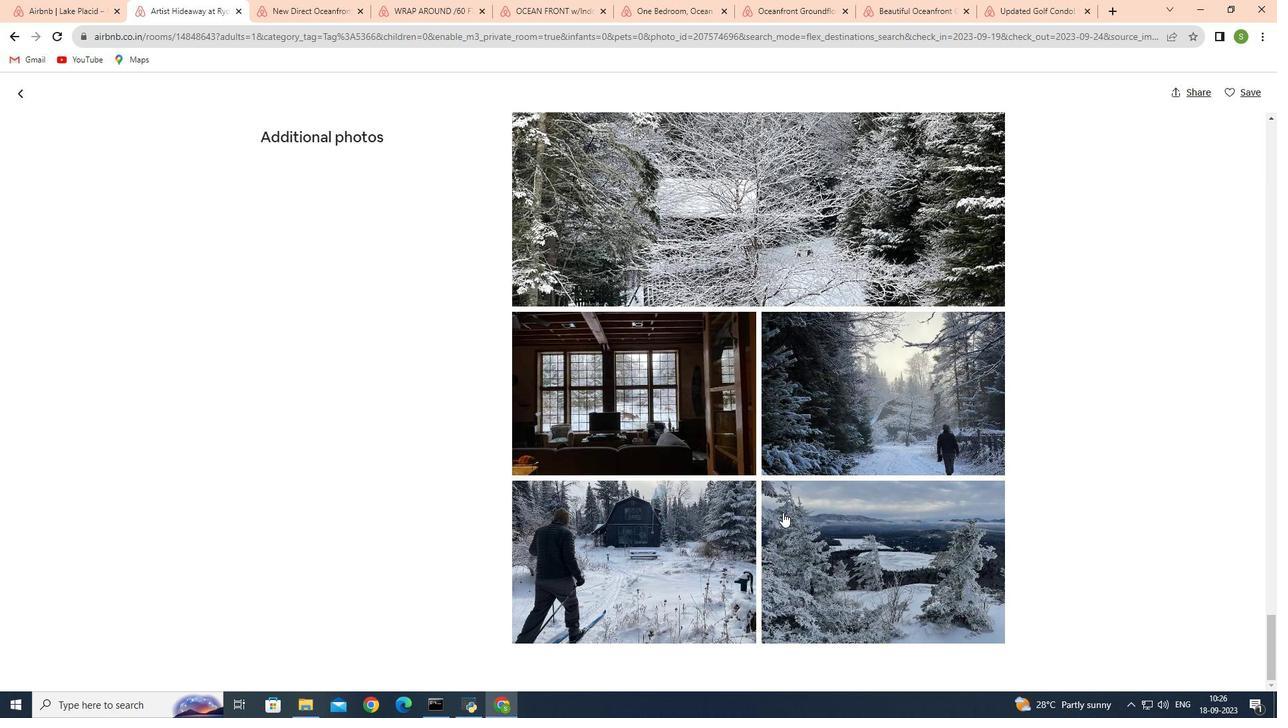 
Action: Mouse scrolled (783, 512) with delta (0, 0)
Screenshot: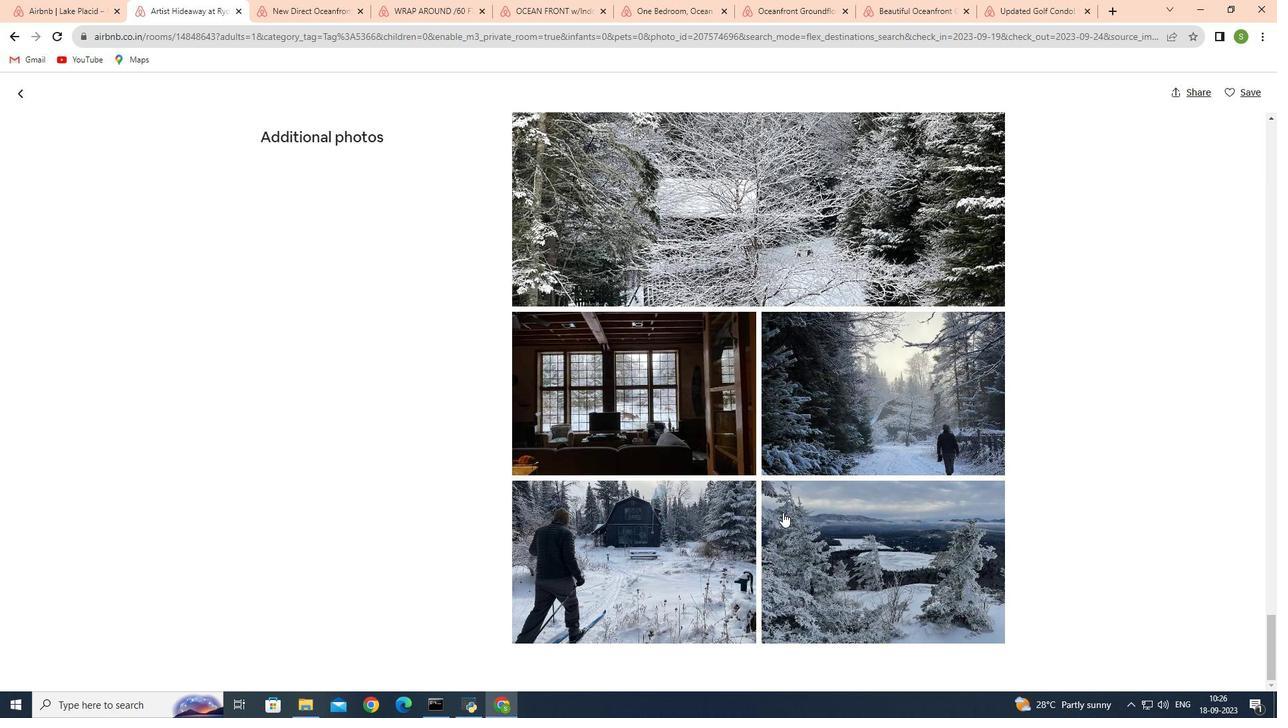 
Action: Mouse scrolled (783, 512) with delta (0, 0)
Screenshot: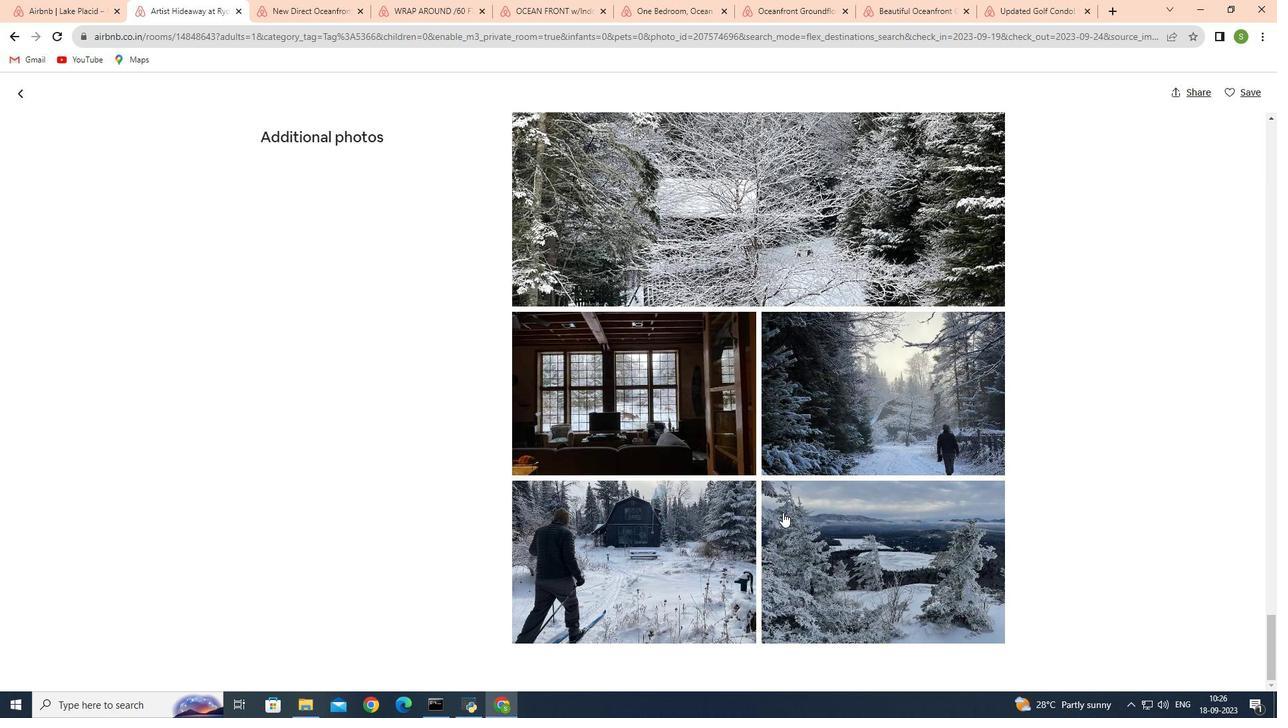 
Action: Mouse scrolled (783, 512) with delta (0, 0)
Screenshot: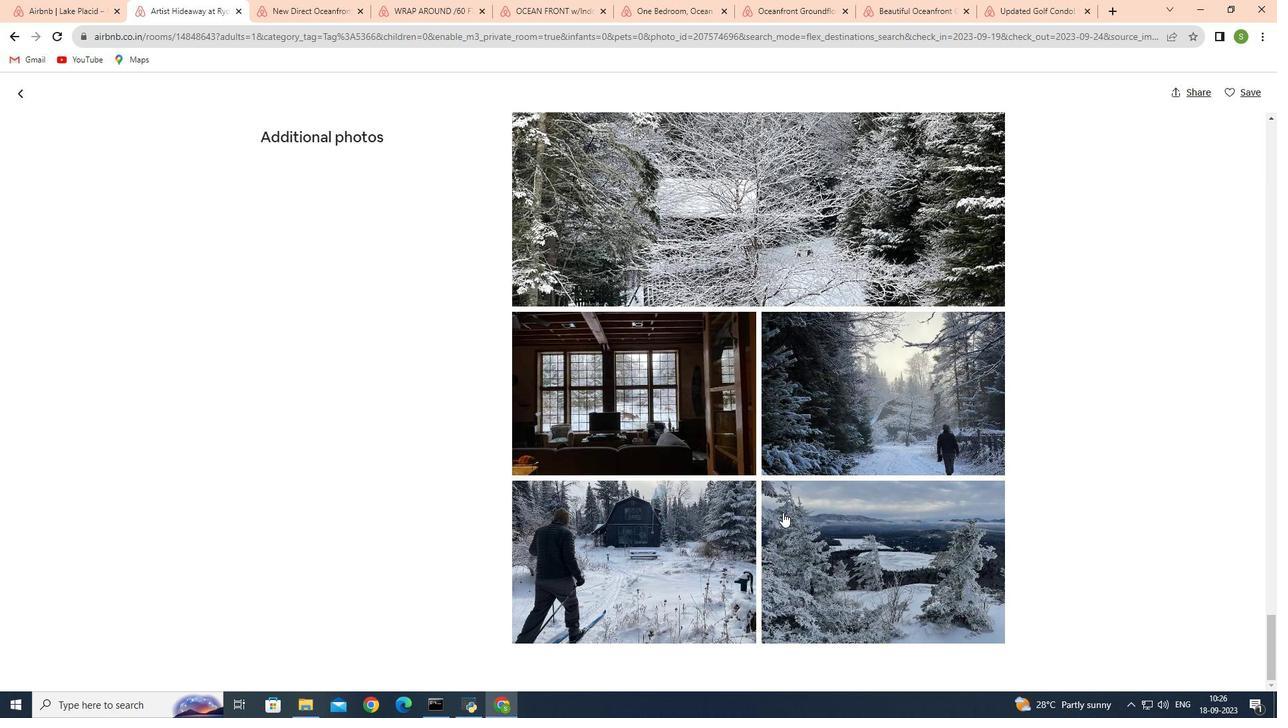 
Action: Mouse scrolled (783, 512) with delta (0, 0)
Screenshot: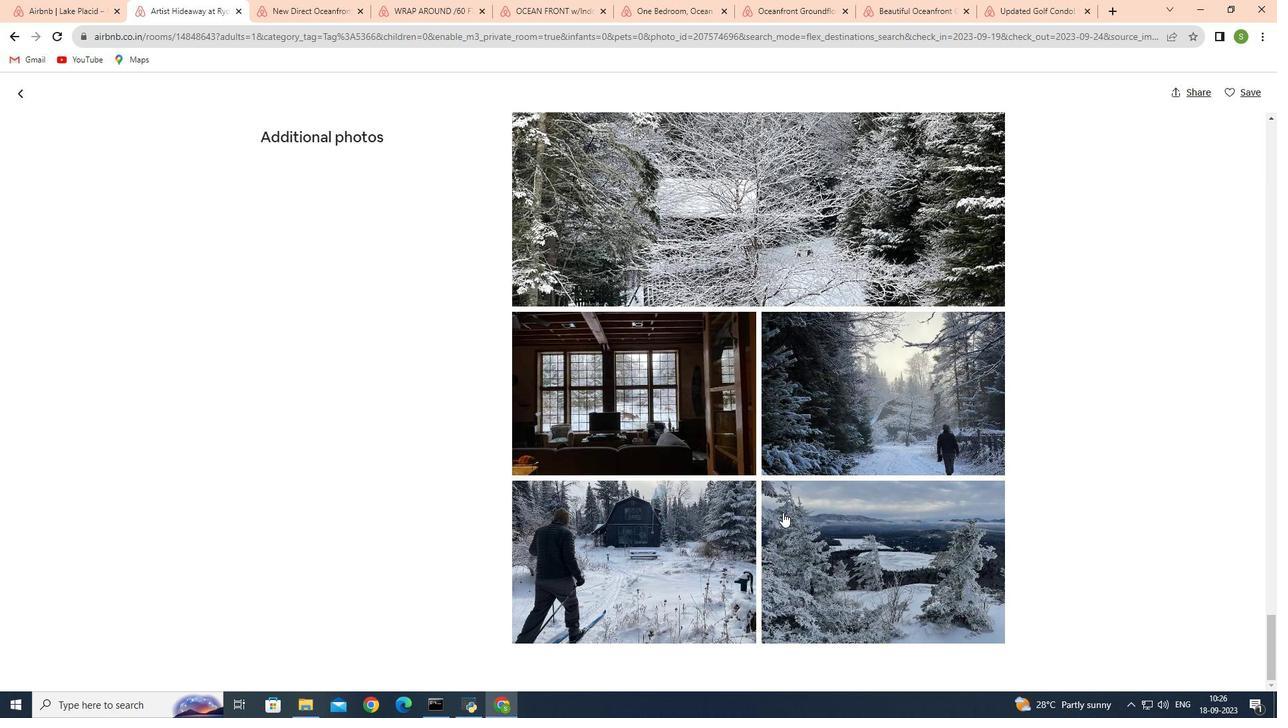 
Action: Mouse scrolled (783, 512) with delta (0, 0)
Screenshot: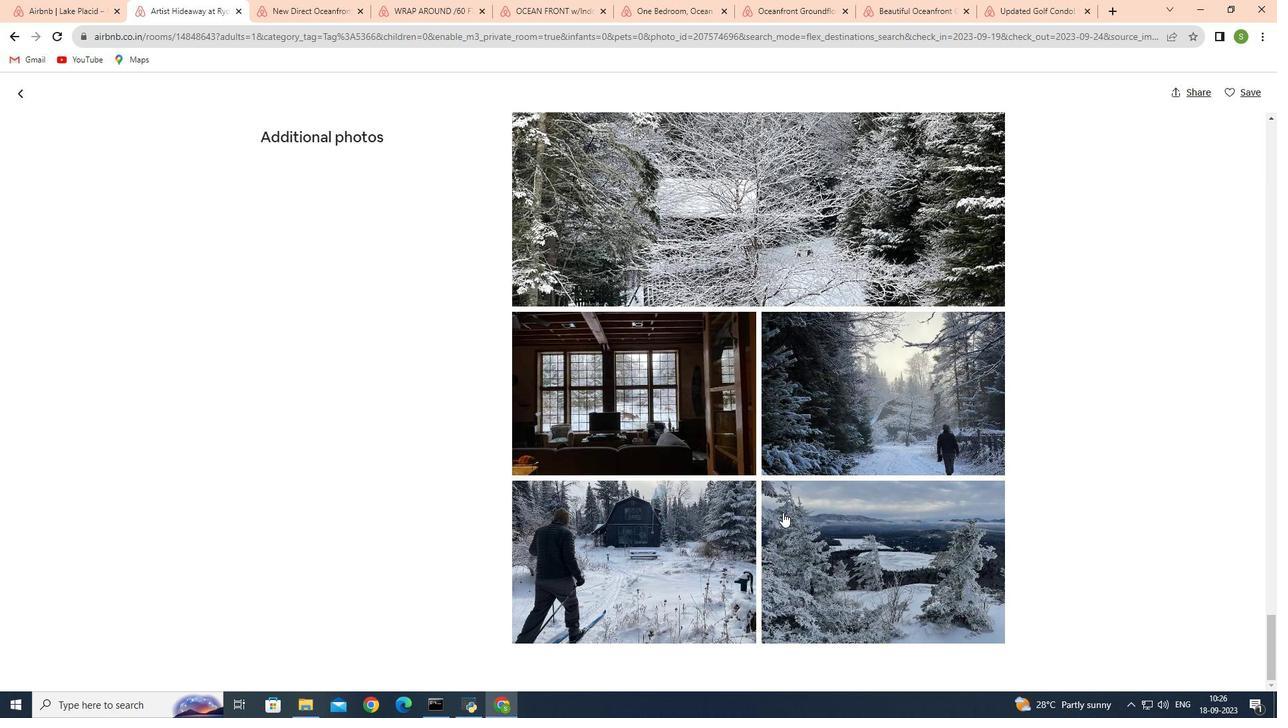 
Action: Mouse scrolled (783, 512) with delta (0, 0)
Screenshot: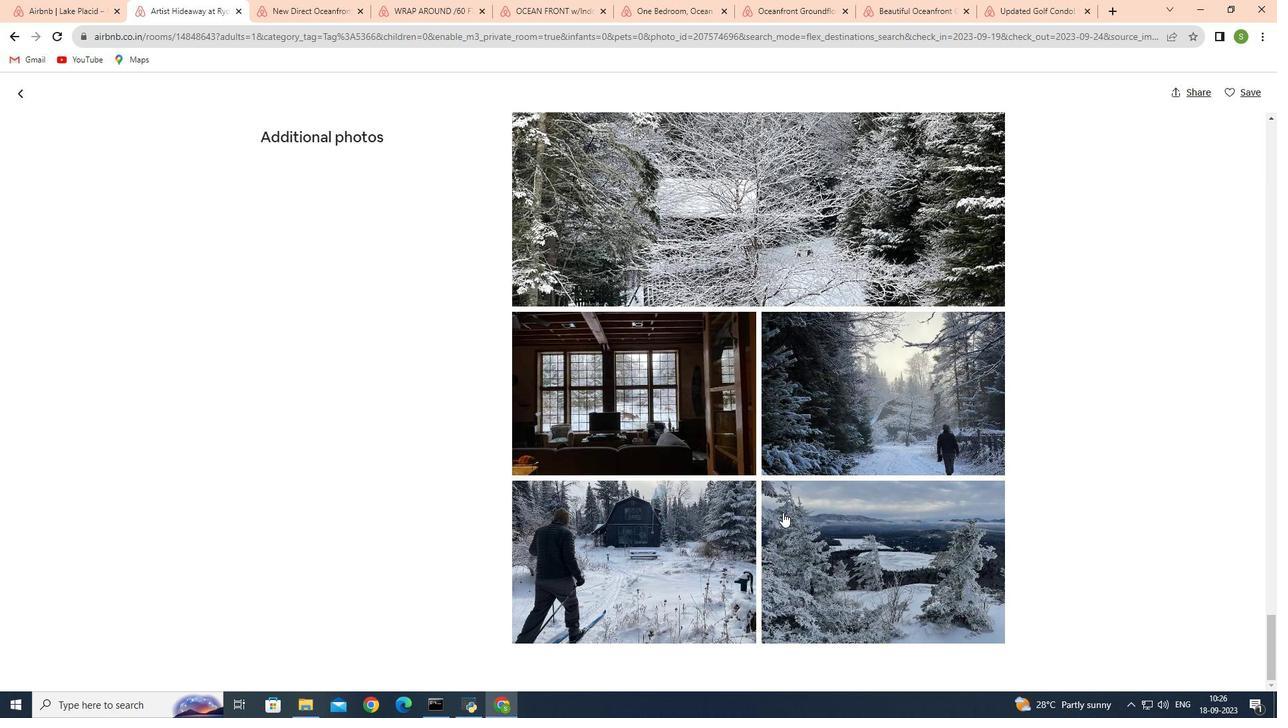
Action: Mouse moved to (783, 513)
Screenshot: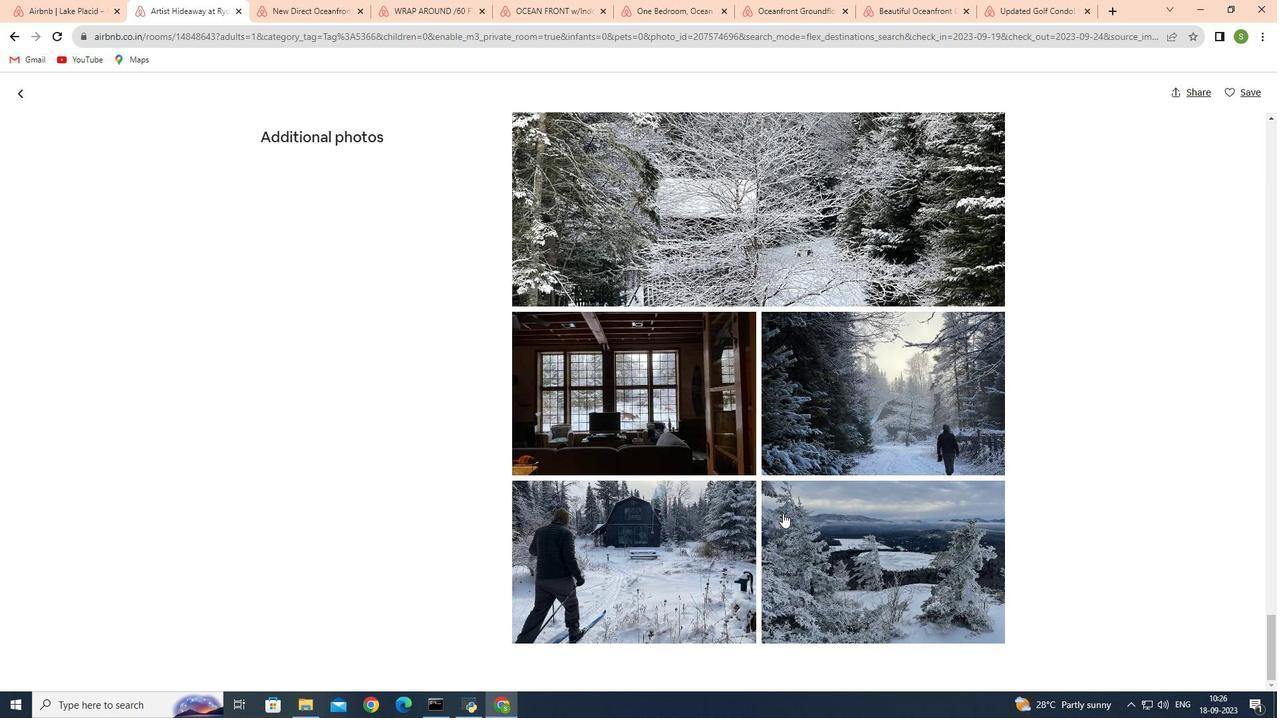 
Action: Mouse scrolled (783, 514) with delta (0, 0)
Screenshot: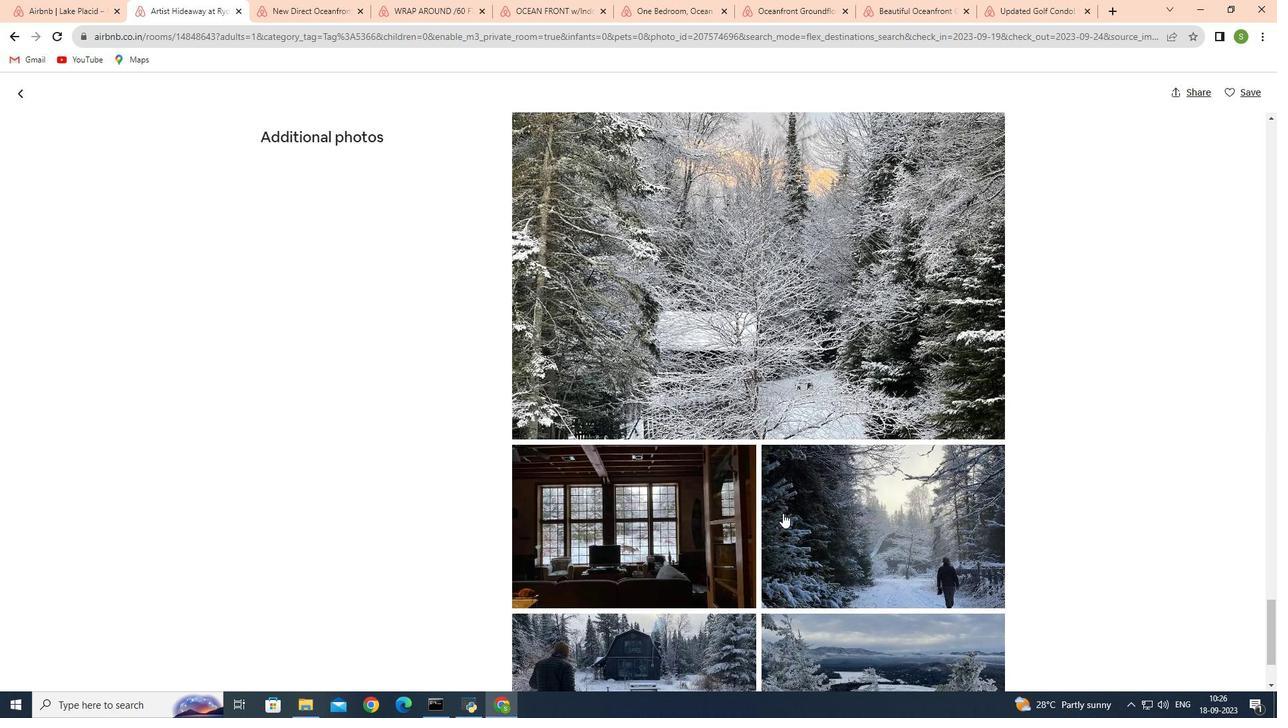 
Action: Mouse scrolled (783, 514) with delta (0, 0)
Screenshot: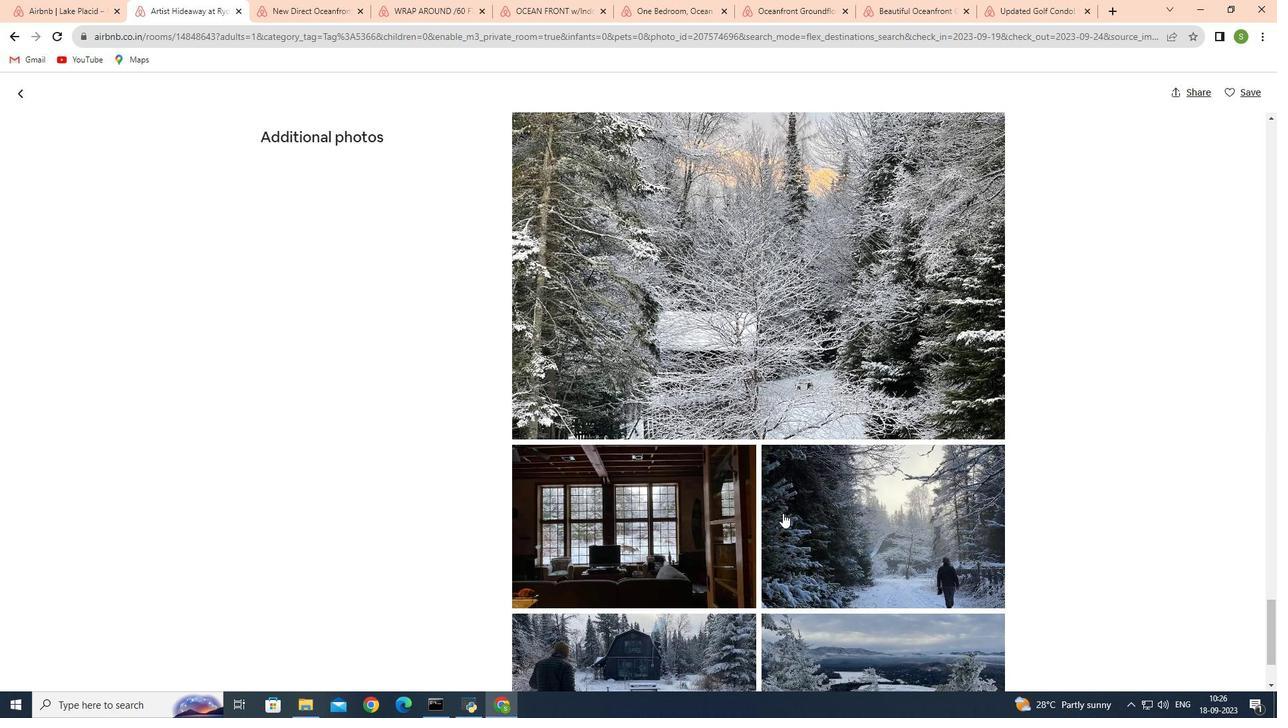 
Action: Mouse scrolled (783, 513) with delta (0, 0)
Screenshot: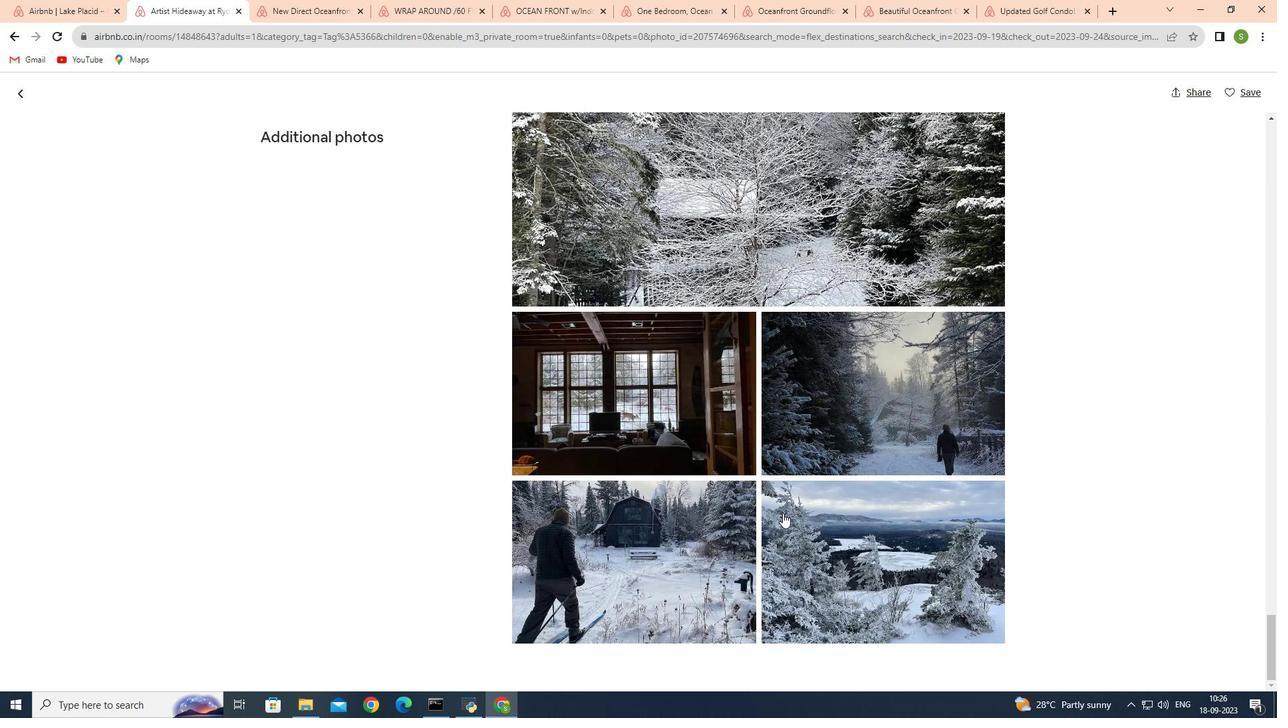 
Action: Mouse scrolled (783, 513) with delta (0, 0)
Screenshot: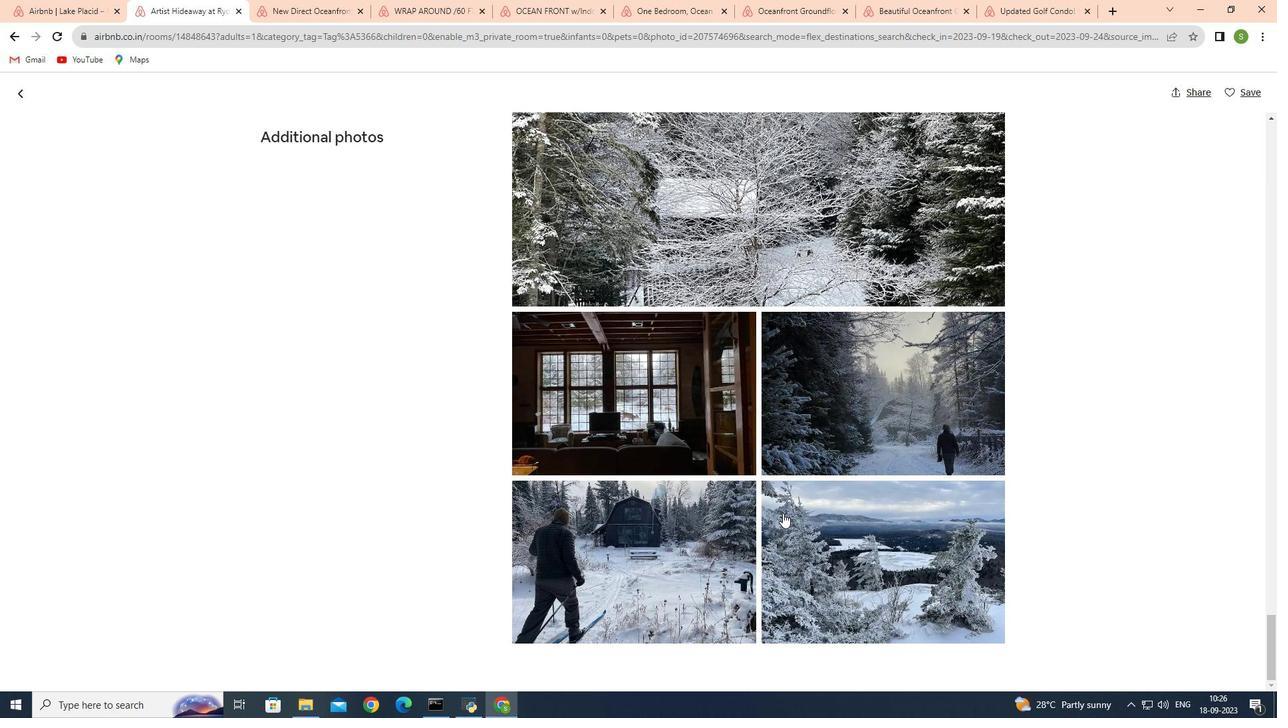 
Action: Mouse scrolled (783, 513) with delta (0, 0)
Screenshot: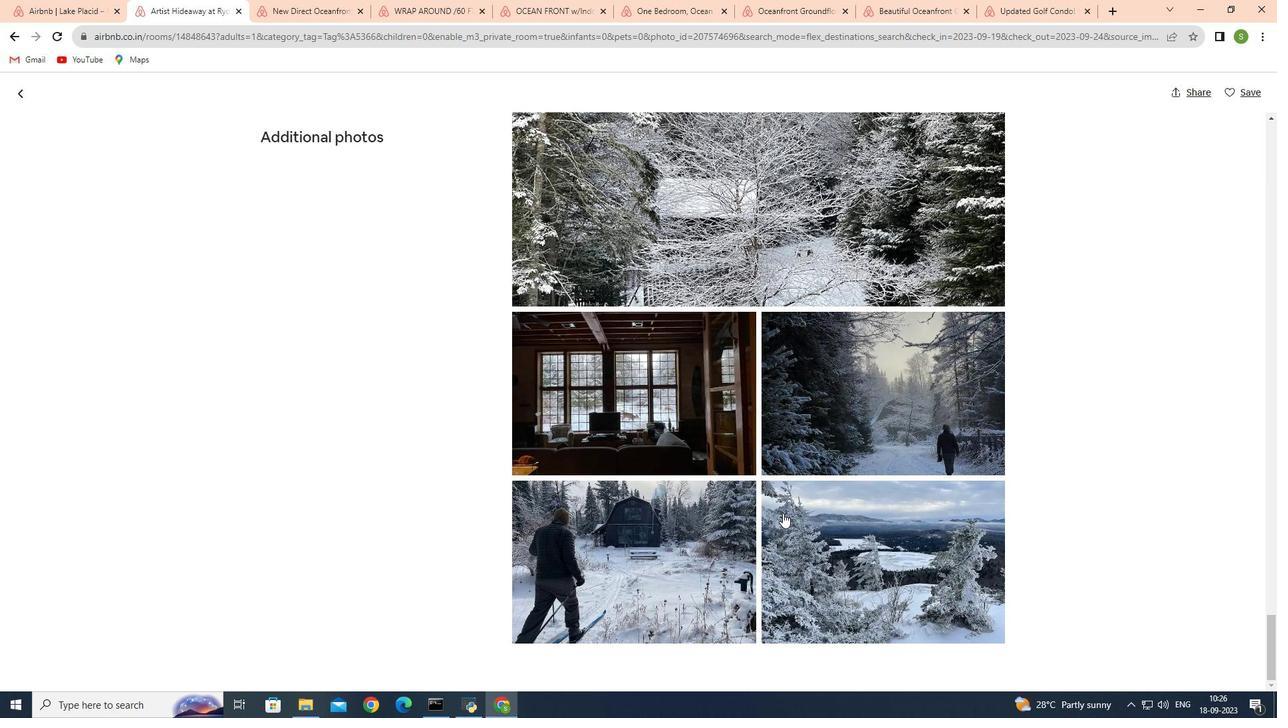 
Action: Mouse scrolled (783, 513) with delta (0, 0)
Screenshot: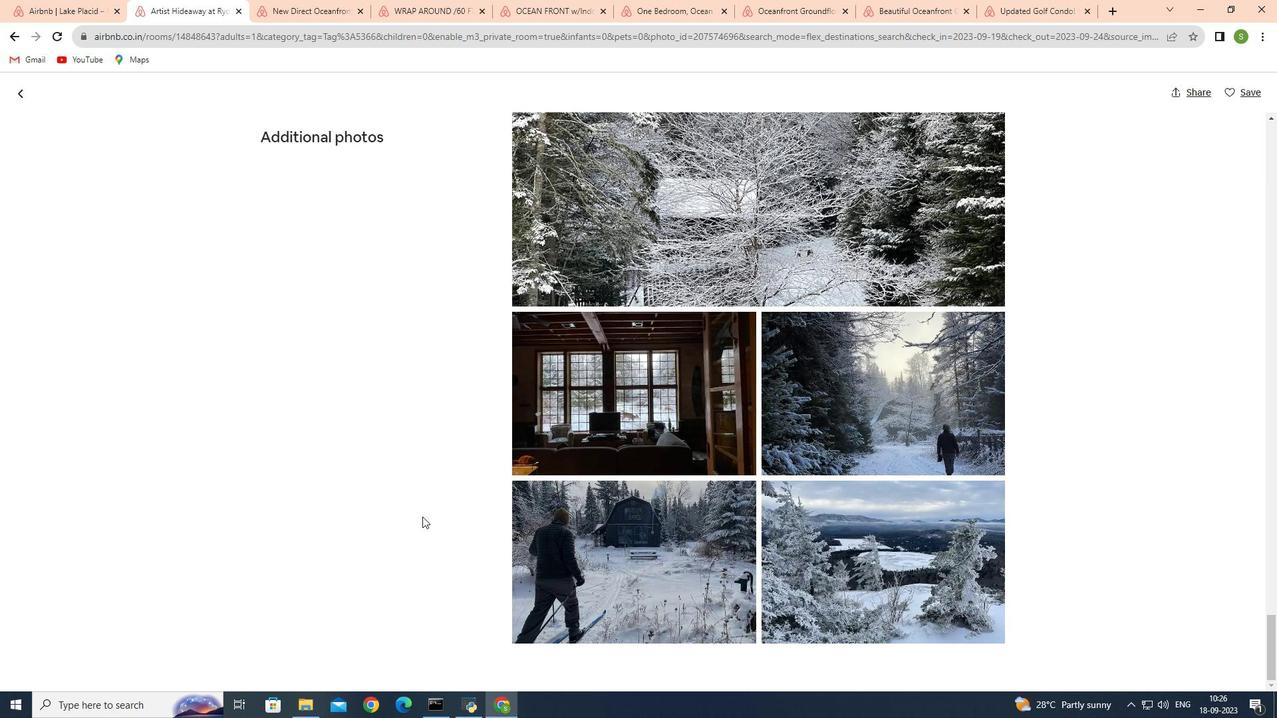 
Action: Mouse scrolled (783, 513) with delta (0, 0)
Screenshot: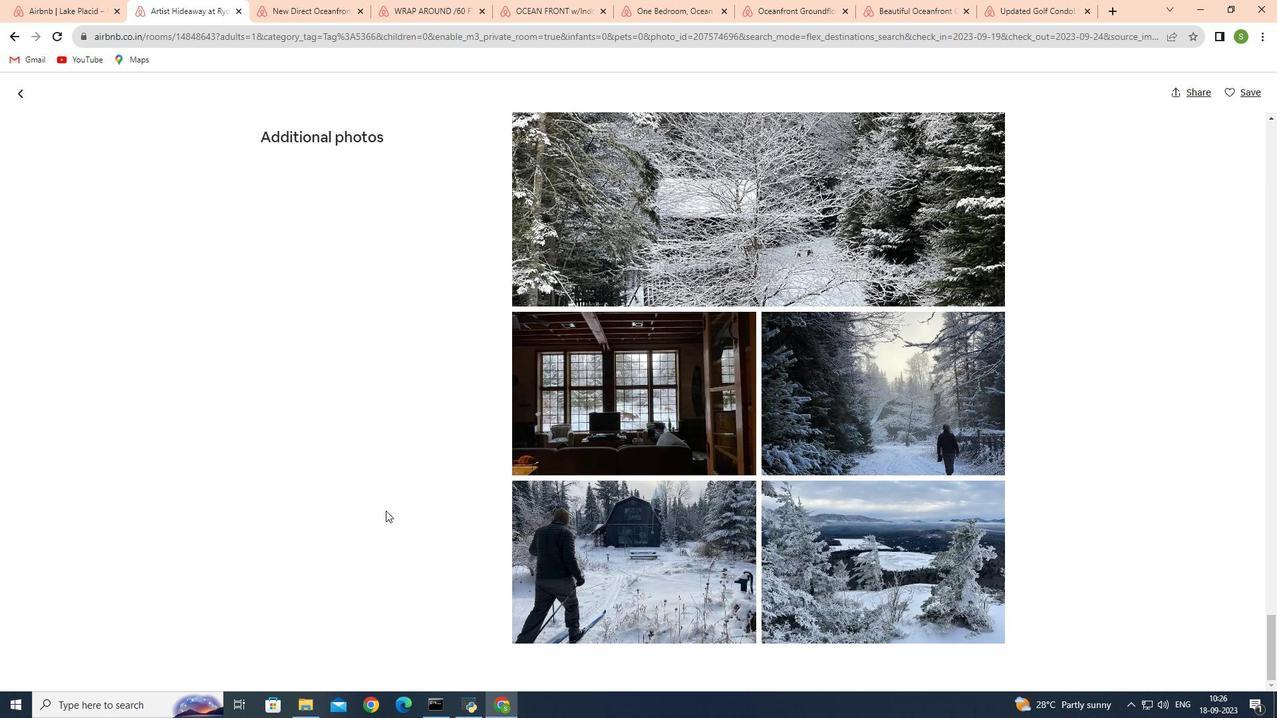 
Action: Mouse scrolled (783, 513) with delta (0, 0)
Screenshot: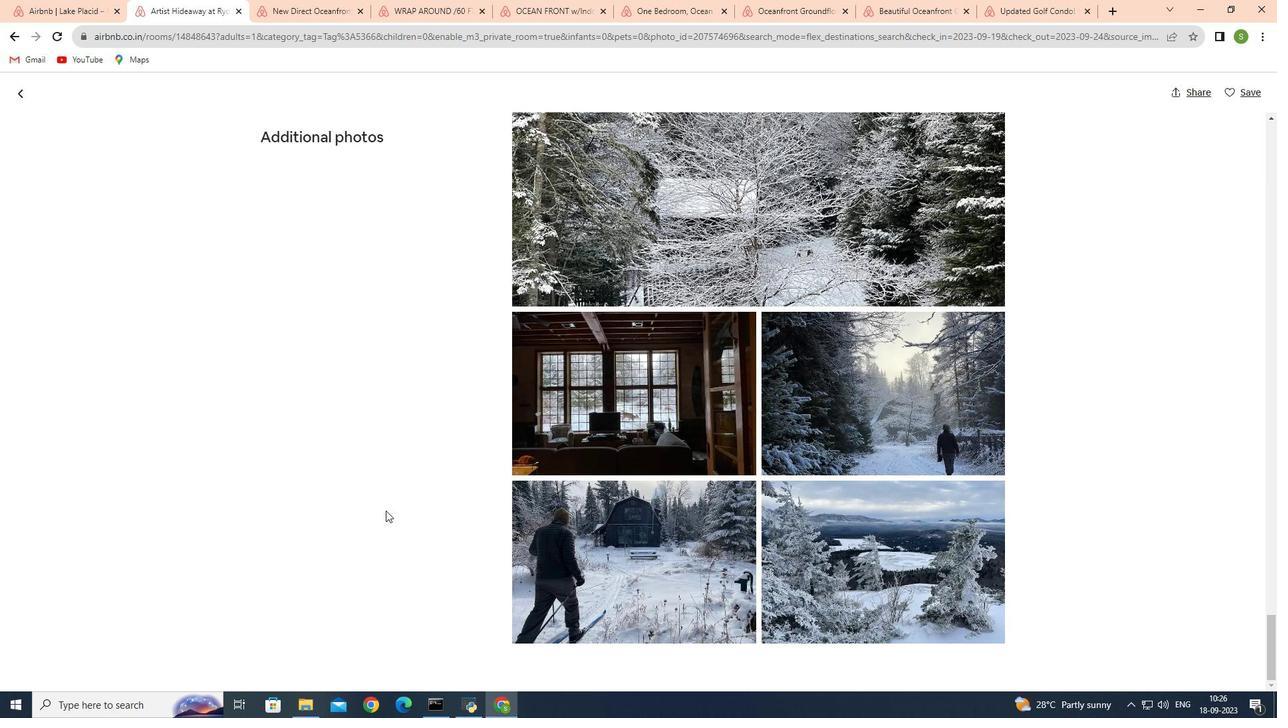 
Action: Mouse moved to (17, 97)
Screenshot: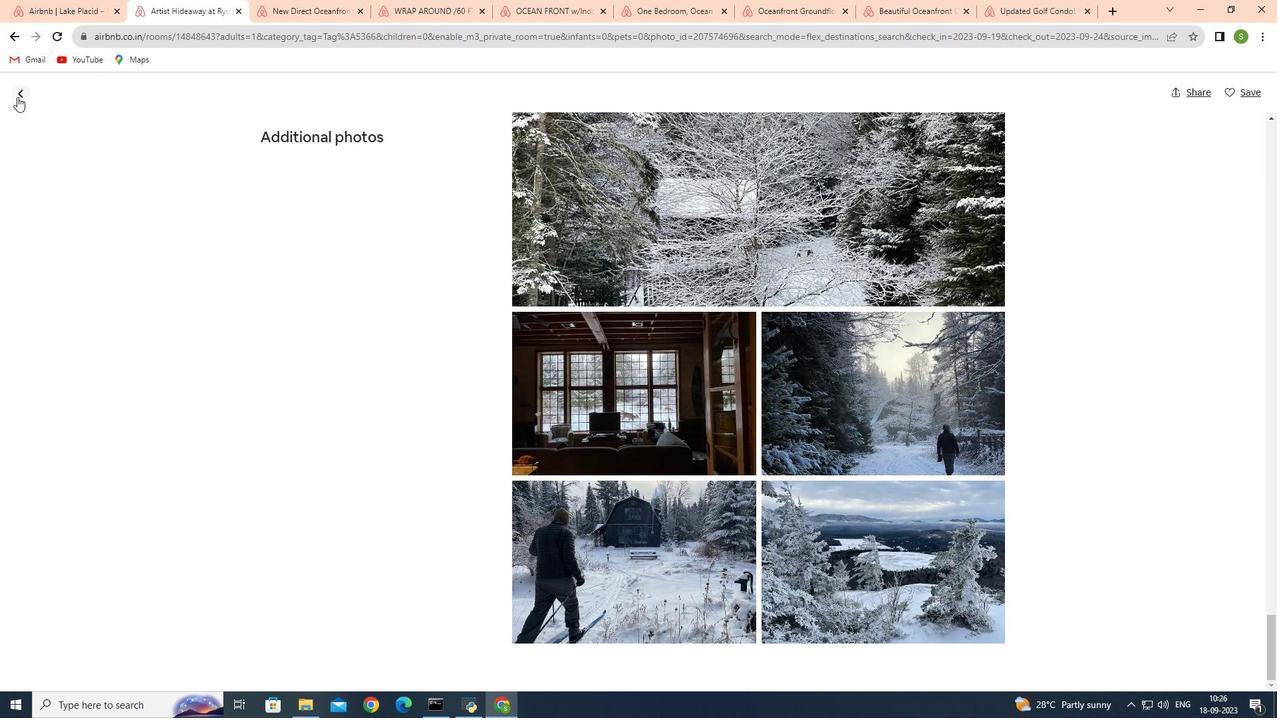 
Action: Mouse pressed left at (17, 97)
Screenshot: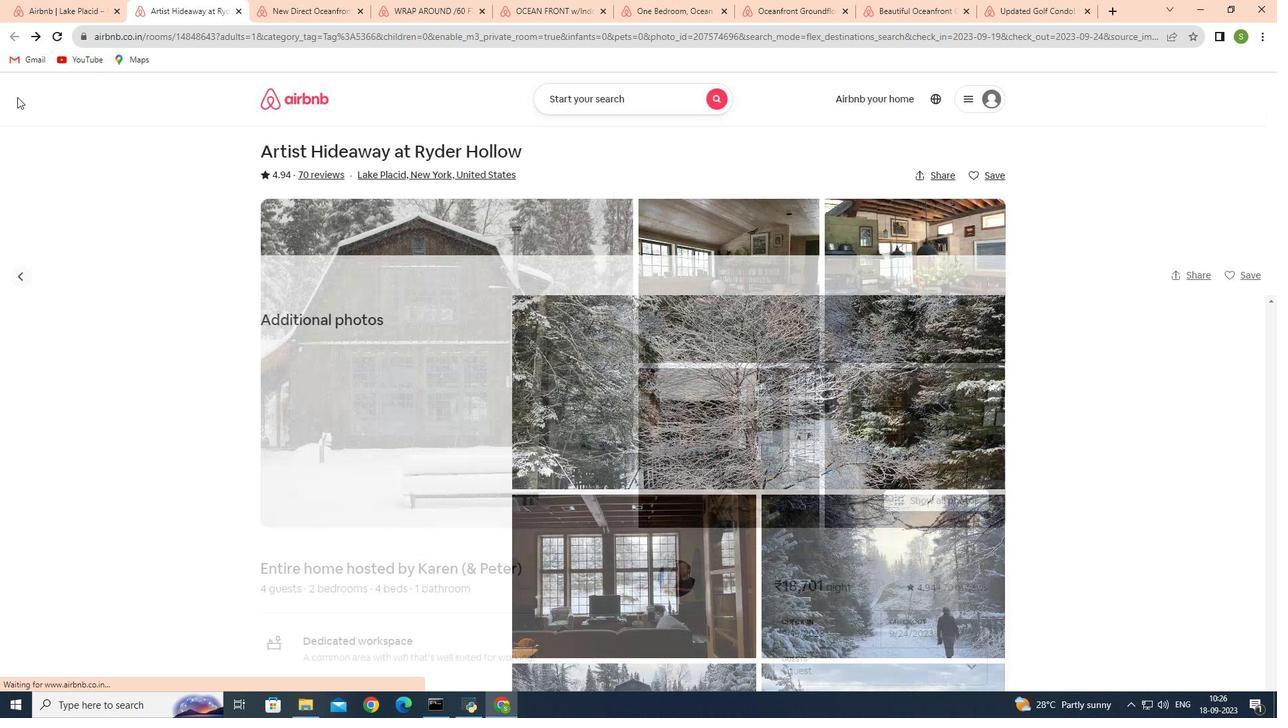 
Action: Mouse moved to (690, 429)
Screenshot: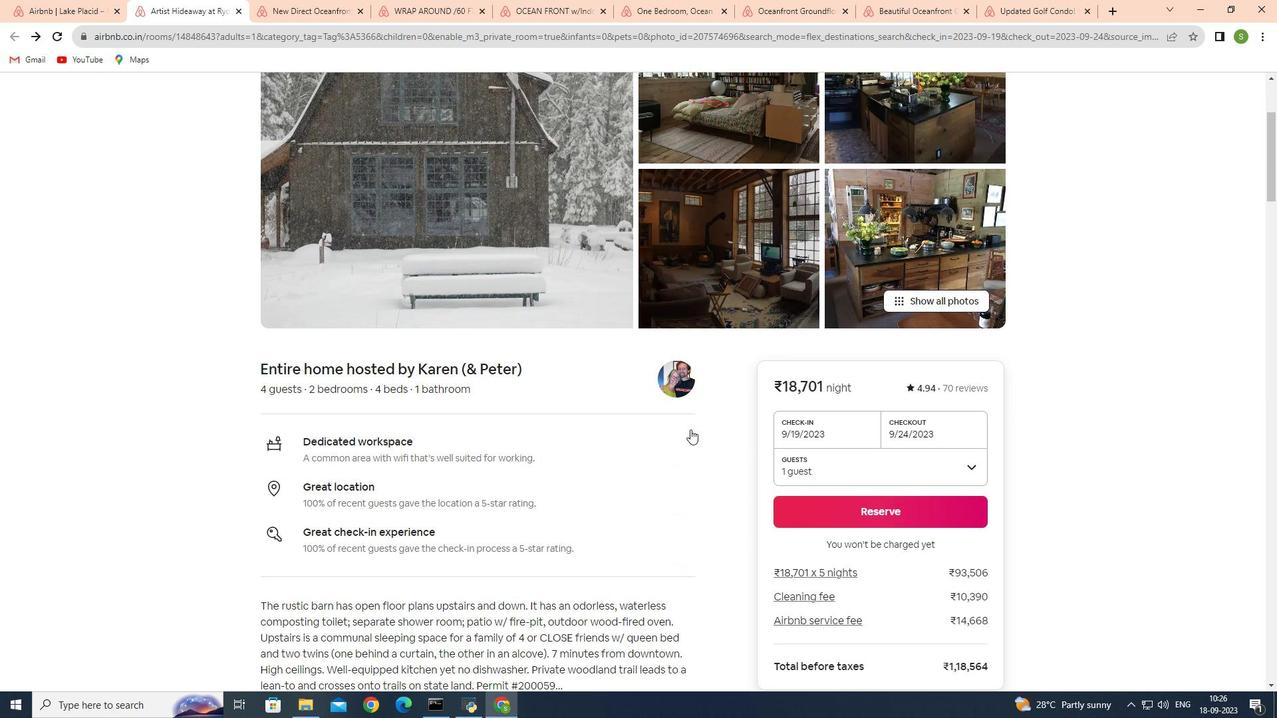 
Action: Mouse scrolled (690, 428) with delta (0, 0)
Screenshot: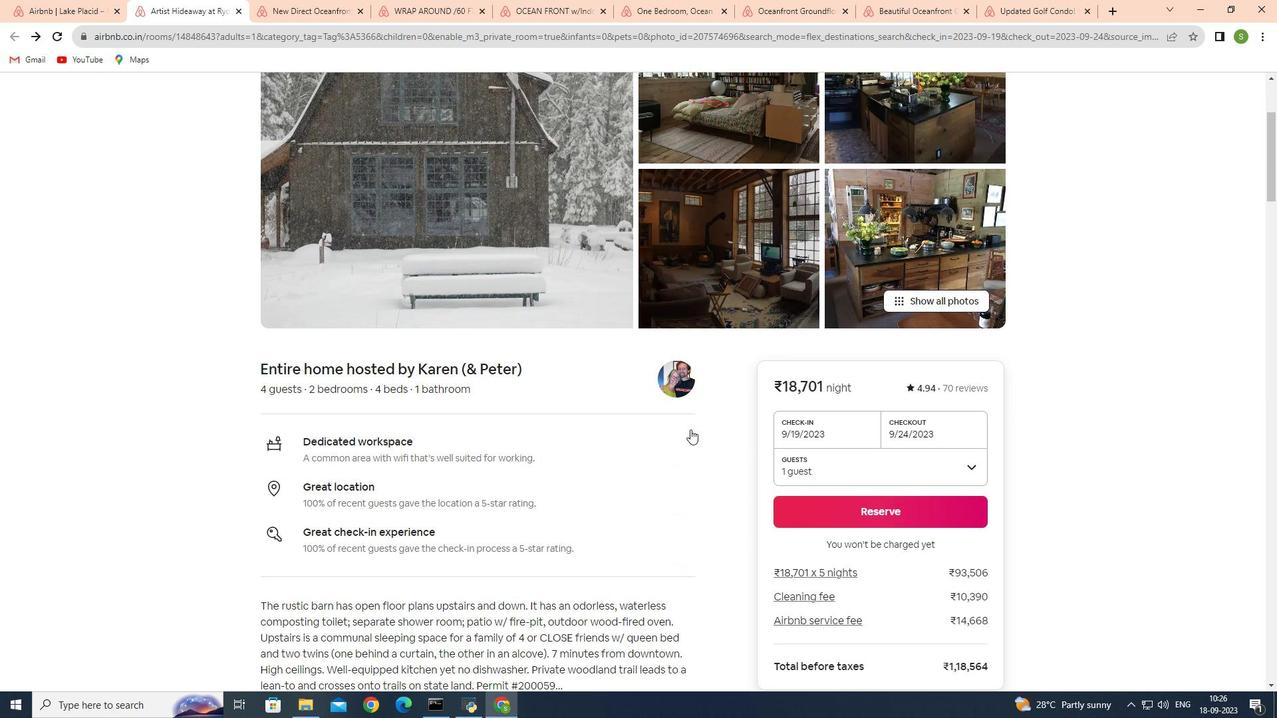 
Action: Mouse moved to (690, 429)
Screenshot: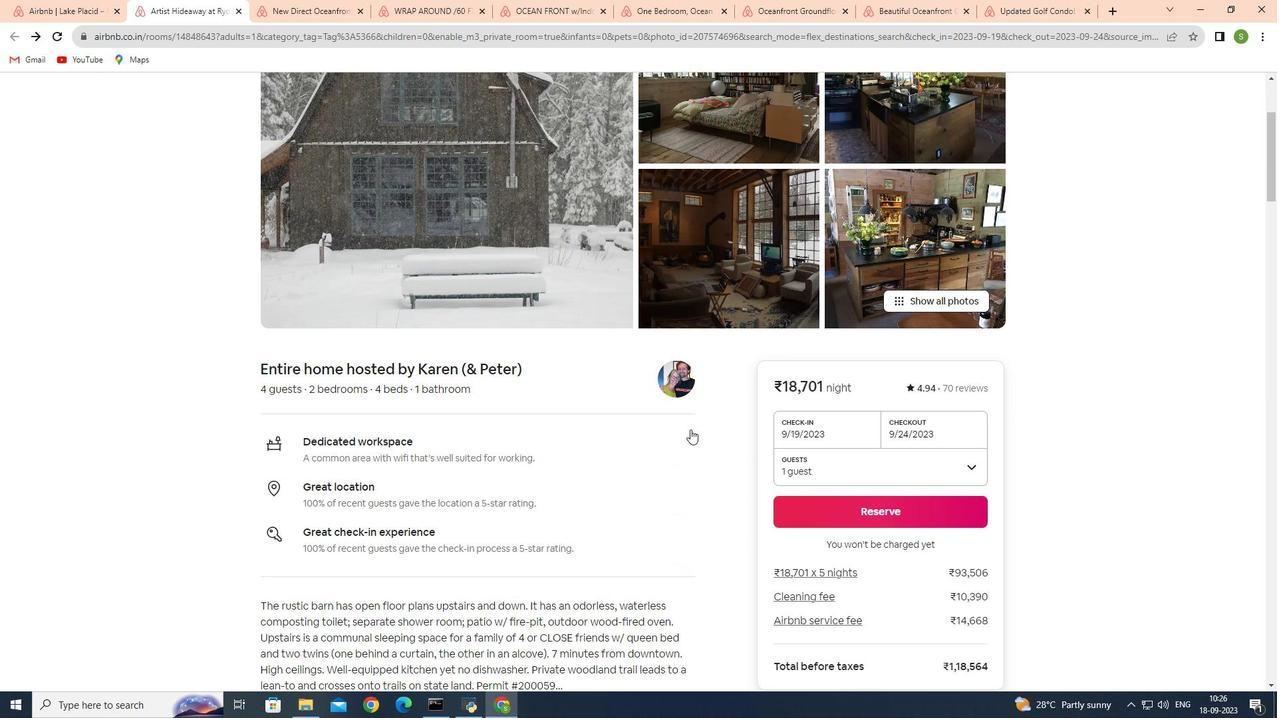 
Action: Mouse scrolled (690, 429) with delta (0, 0)
Screenshot: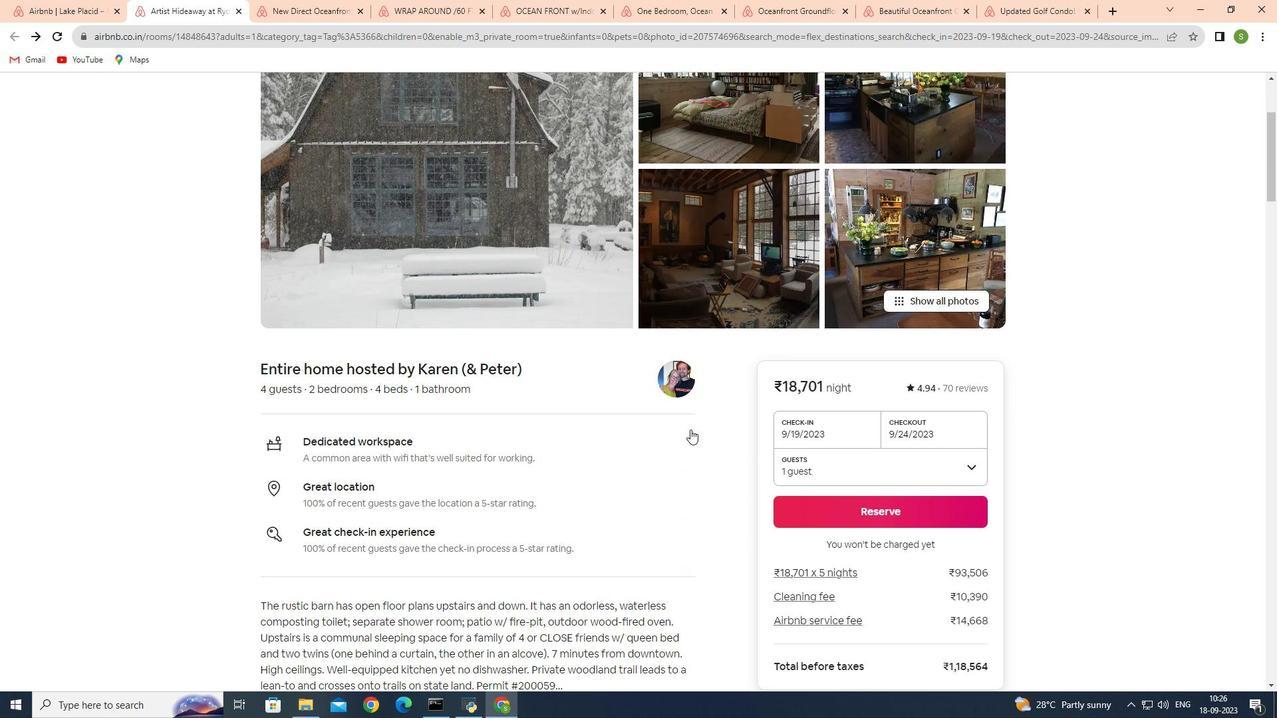 
Action: Mouse scrolled (690, 429) with delta (0, 0)
Screenshot: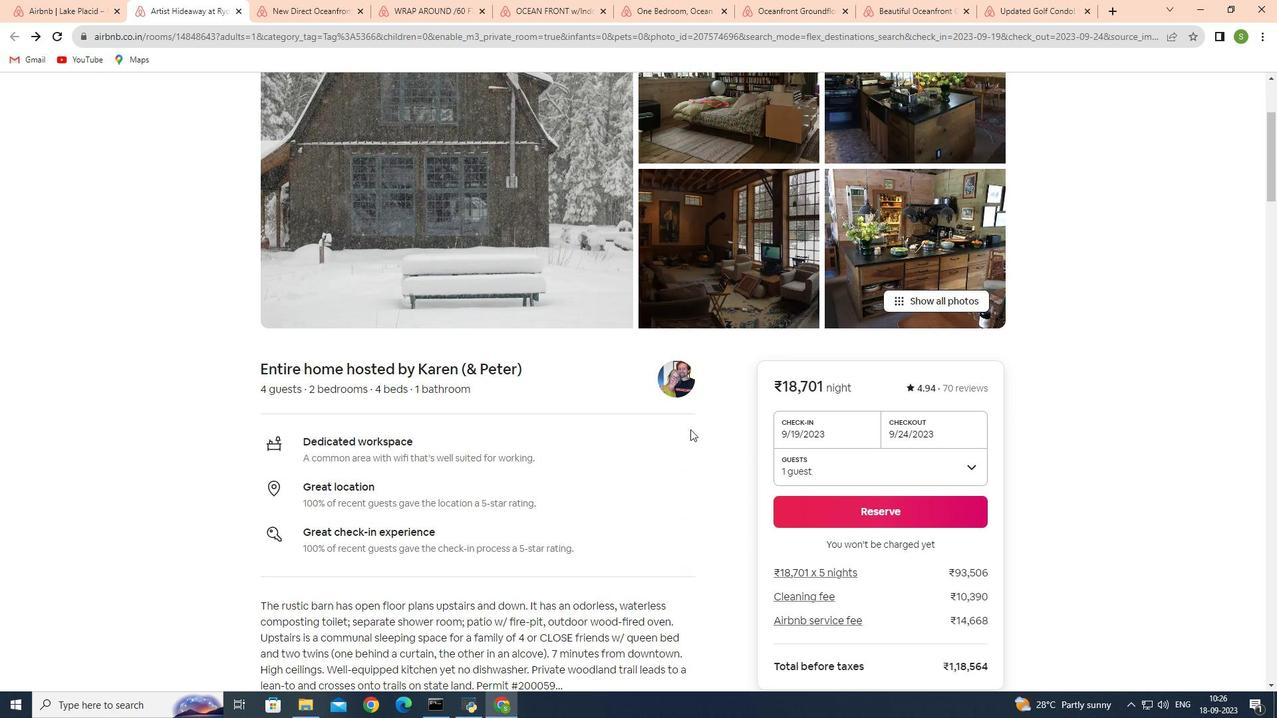 
Action: Mouse moved to (636, 490)
Screenshot: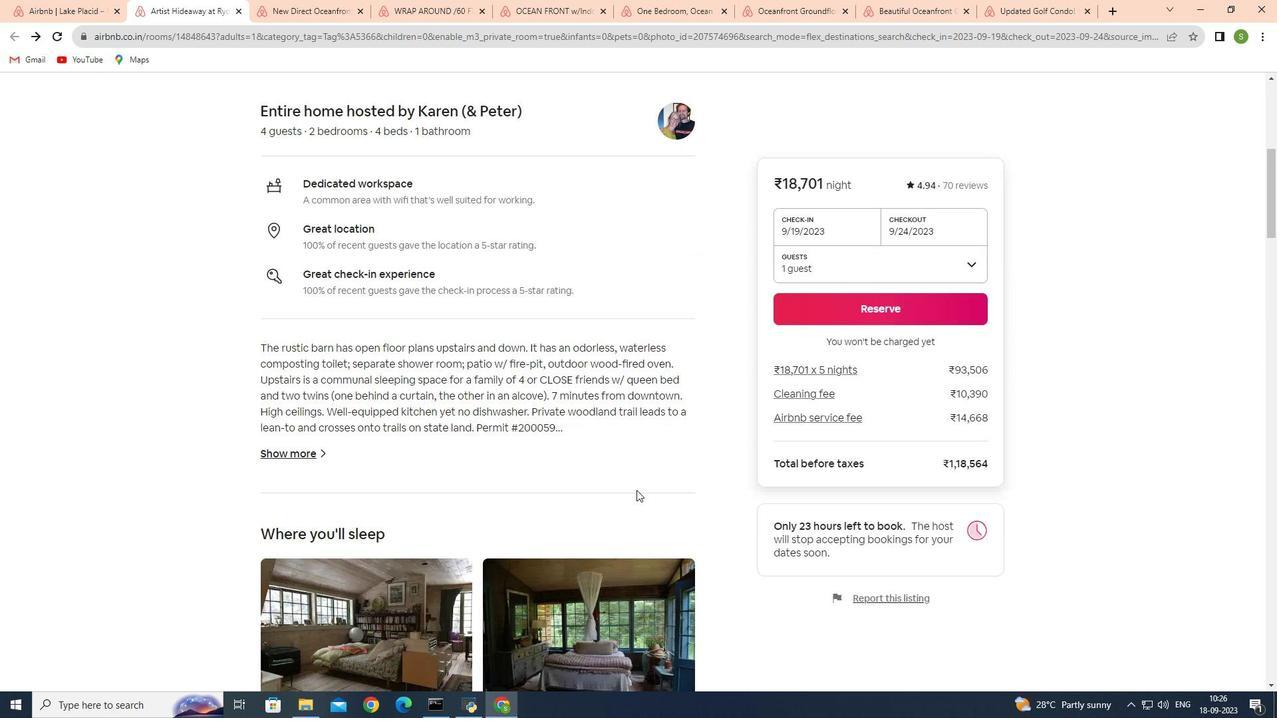 
Action: Mouse scrolled (636, 489) with delta (0, 0)
Screenshot: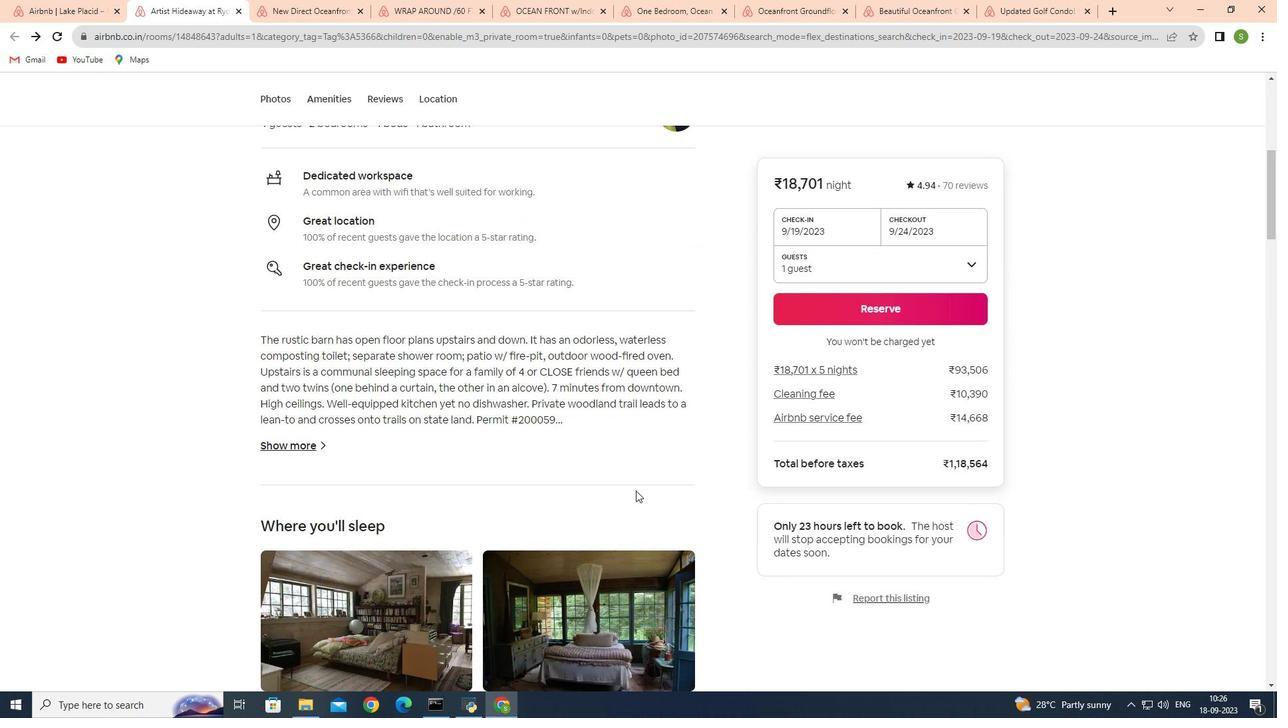 
Action: Mouse moved to (636, 490)
Screenshot: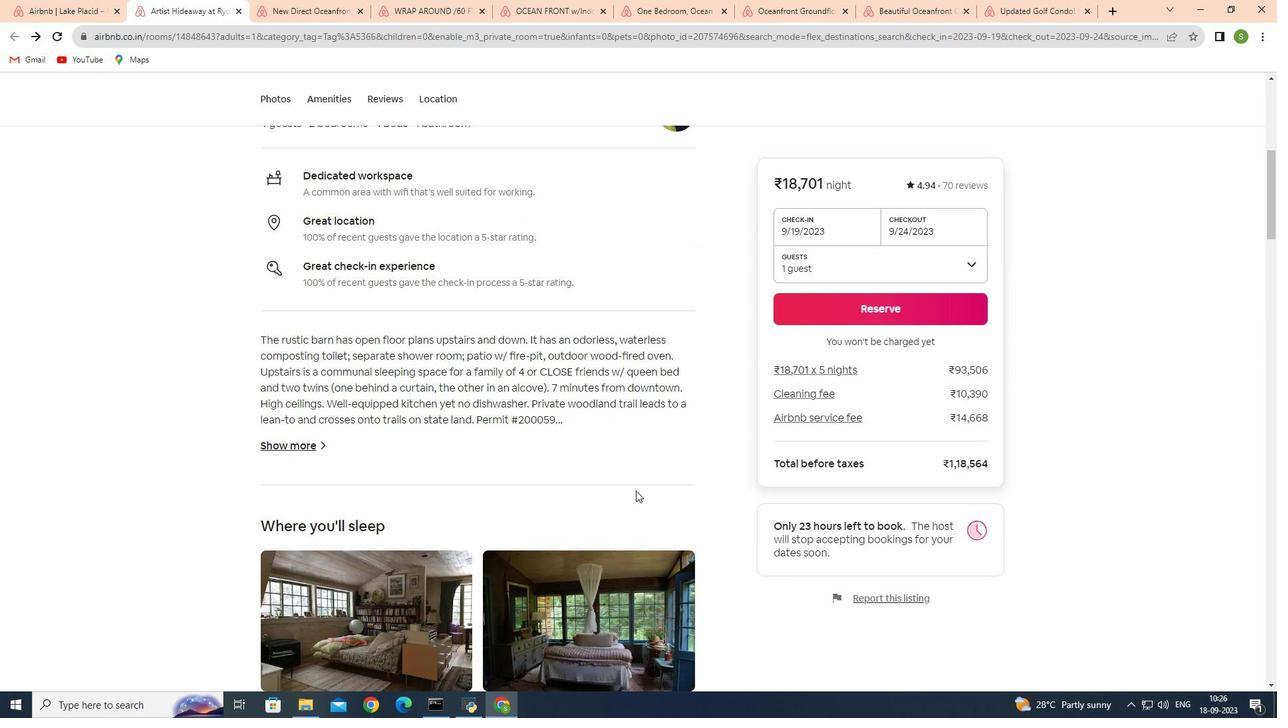 
Action: Mouse scrolled (636, 489) with delta (0, 0)
Screenshot: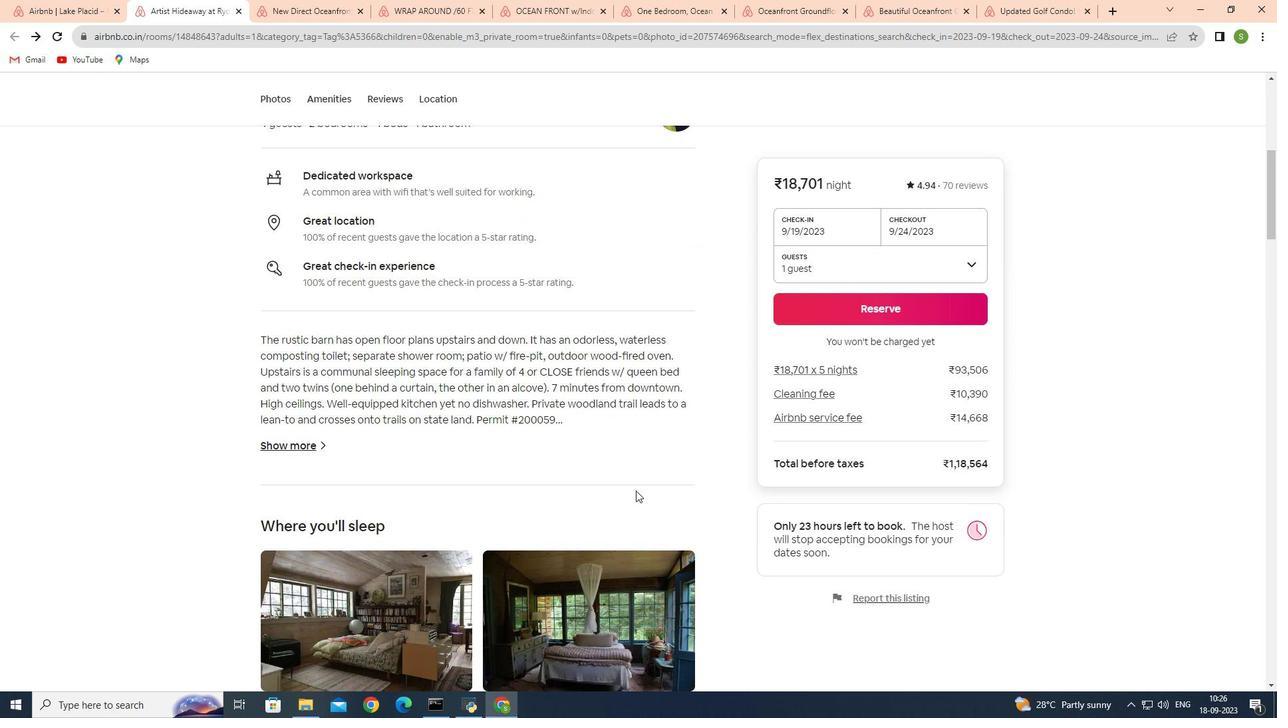 
Action: Mouse scrolled (636, 489) with delta (0, 0)
Screenshot: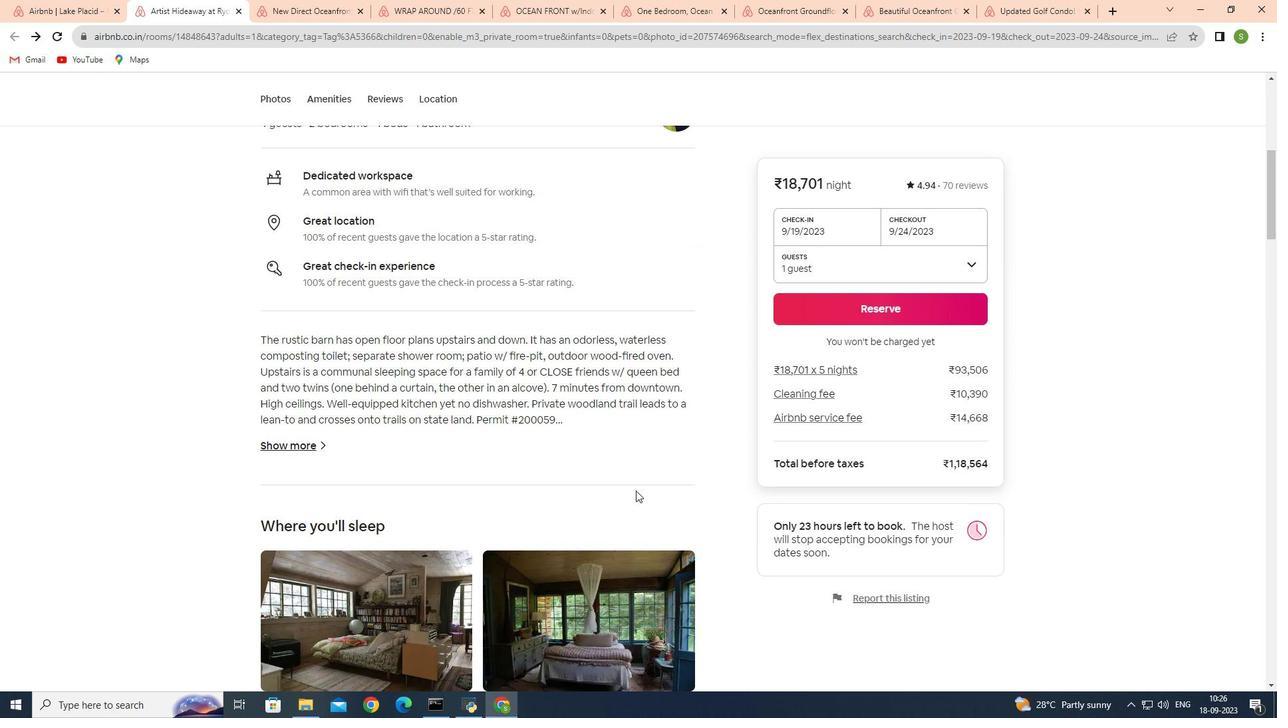 
Action: Mouse scrolled (636, 489) with delta (0, 0)
Screenshot: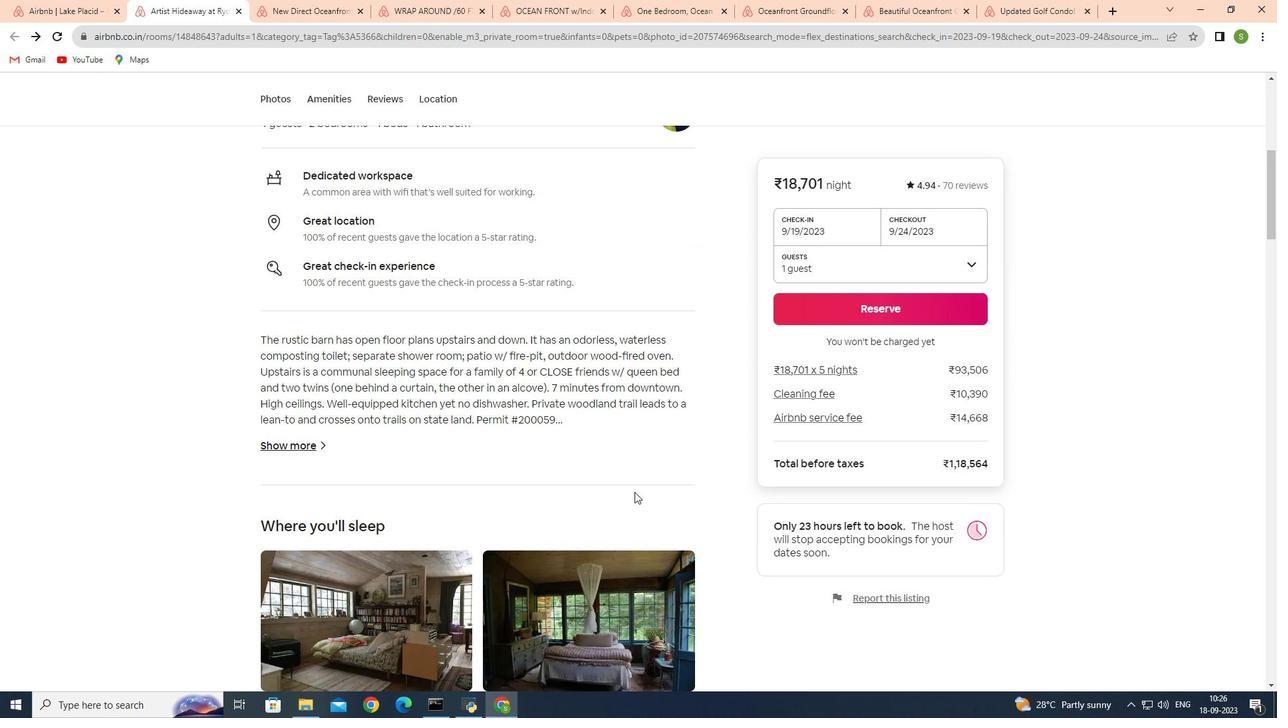 
Action: Mouse moved to (634, 494)
Screenshot: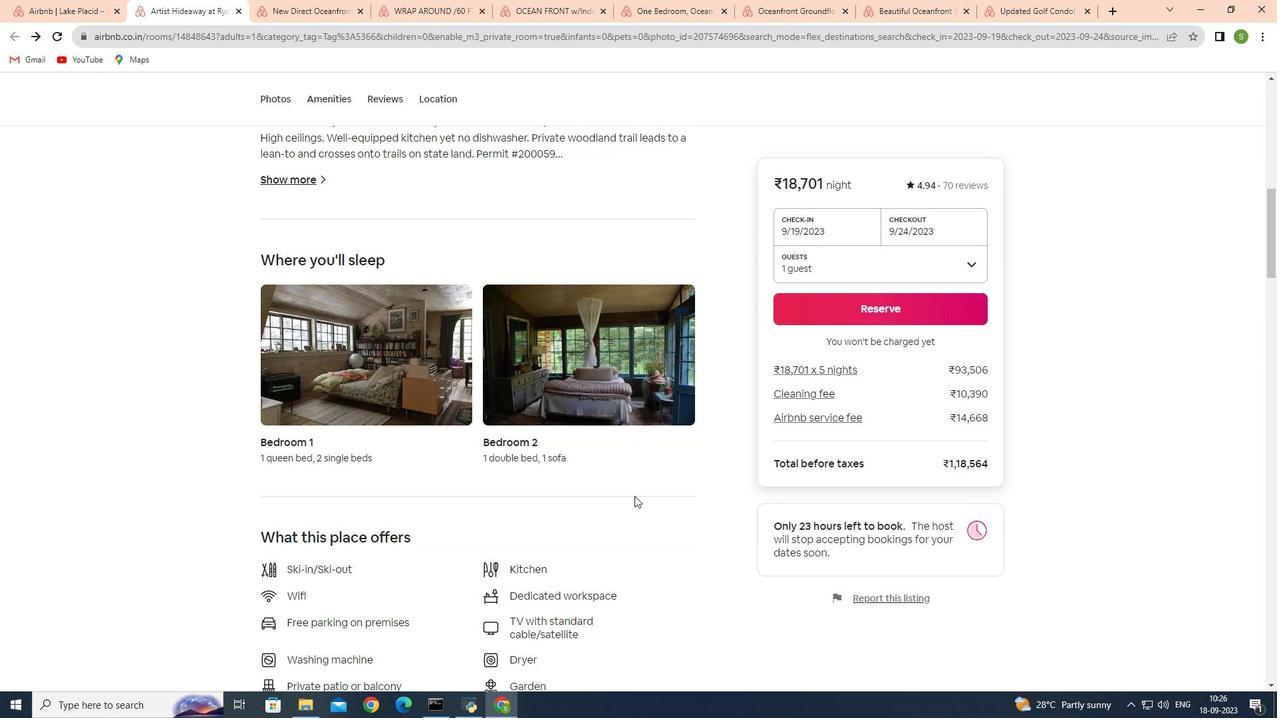 
Action: Mouse scrolled (634, 493) with delta (0, 0)
Screenshot: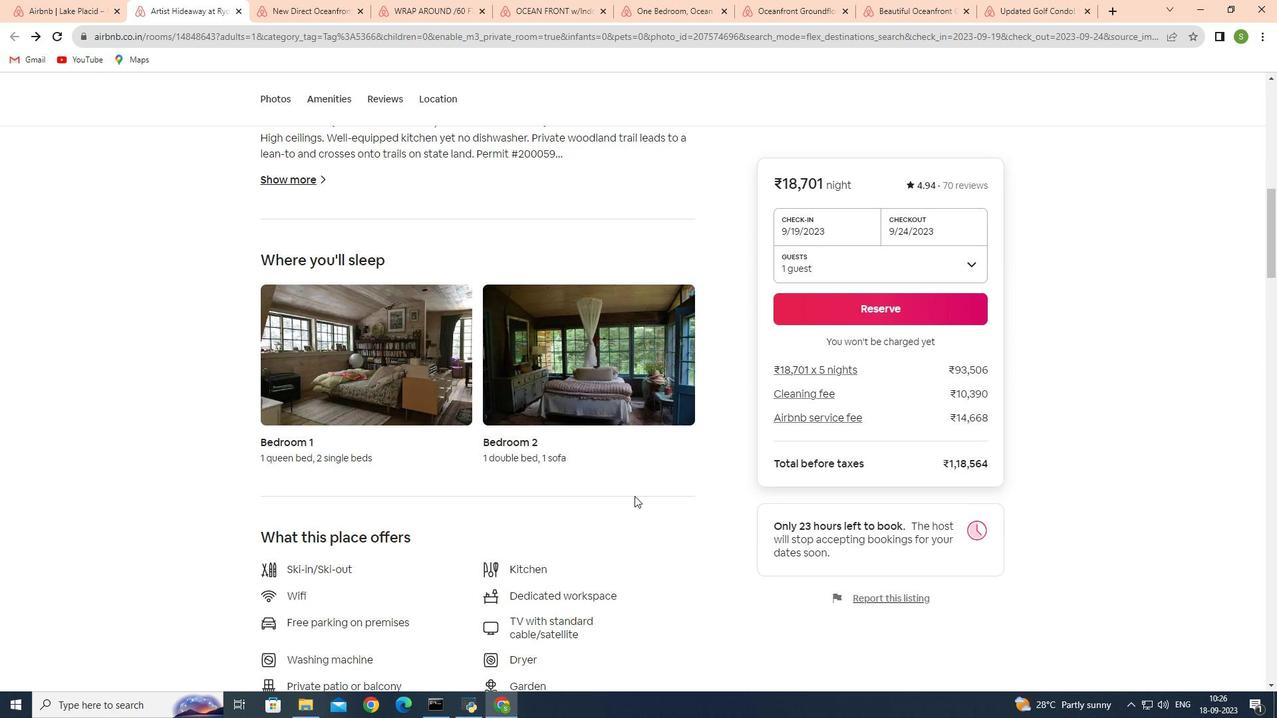 
Action: Mouse moved to (634, 495)
Screenshot: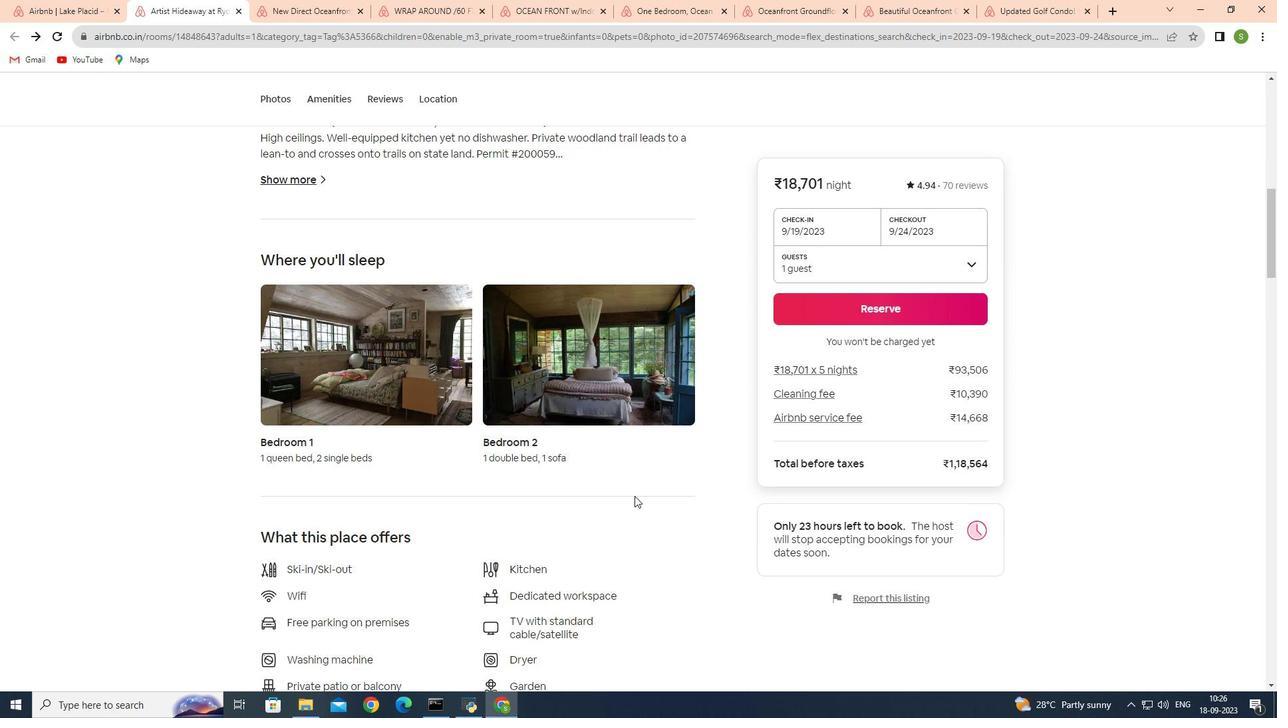 
Action: Mouse scrolled (634, 494) with delta (0, 0)
Screenshot: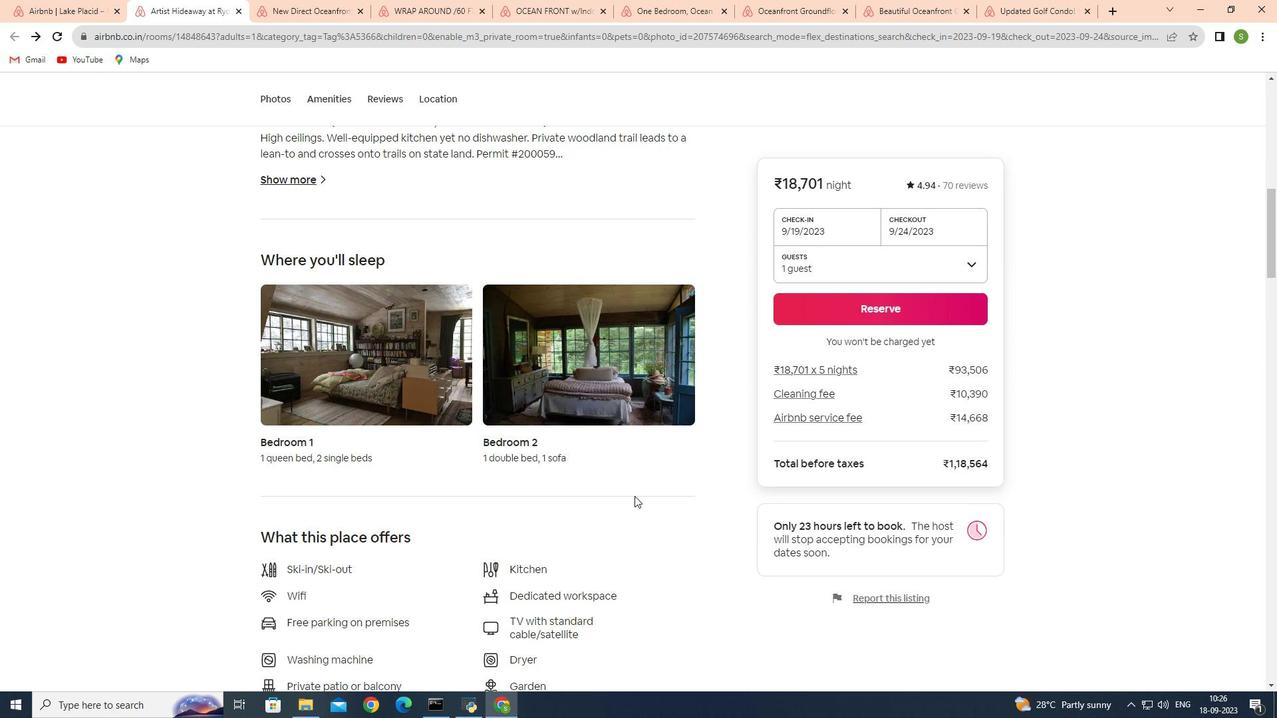
Action: Mouse moved to (634, 495)
Screenshot: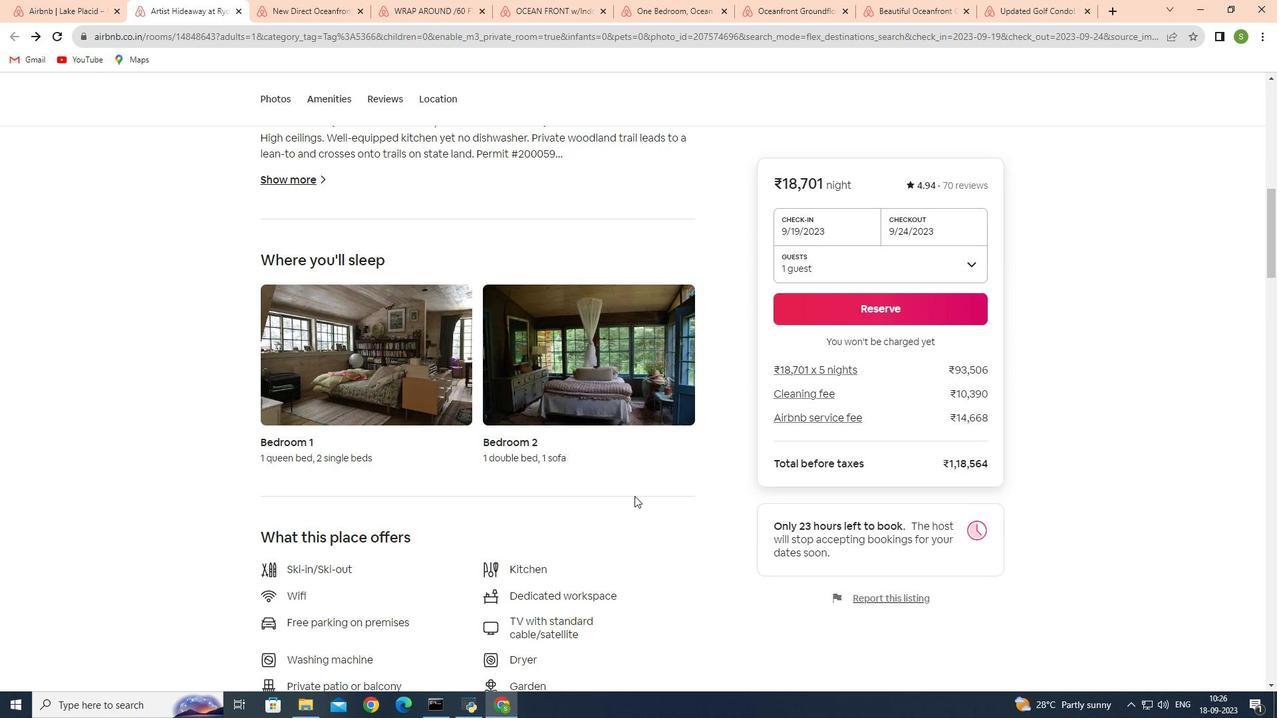 
Action: Mouse scrolled (634, 495) with delta (0, 0)
Screenshot: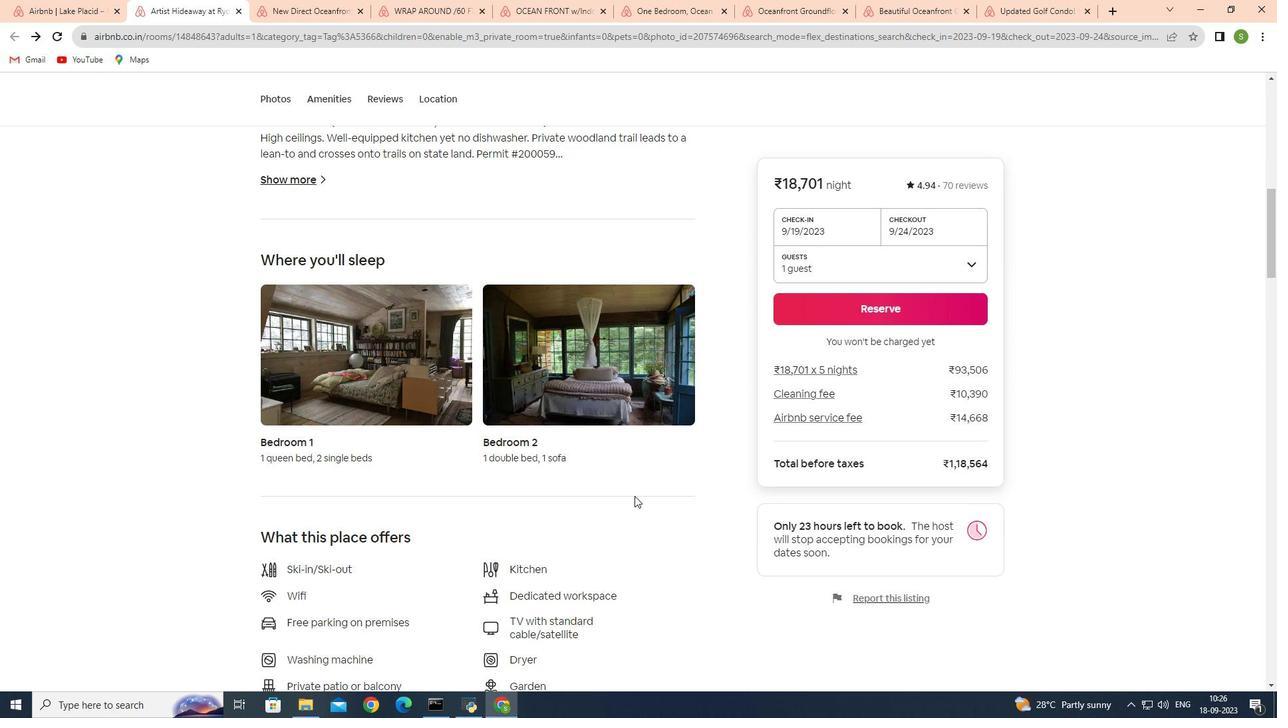 
Action: Mouse moved to (634, 496)
Screenshot: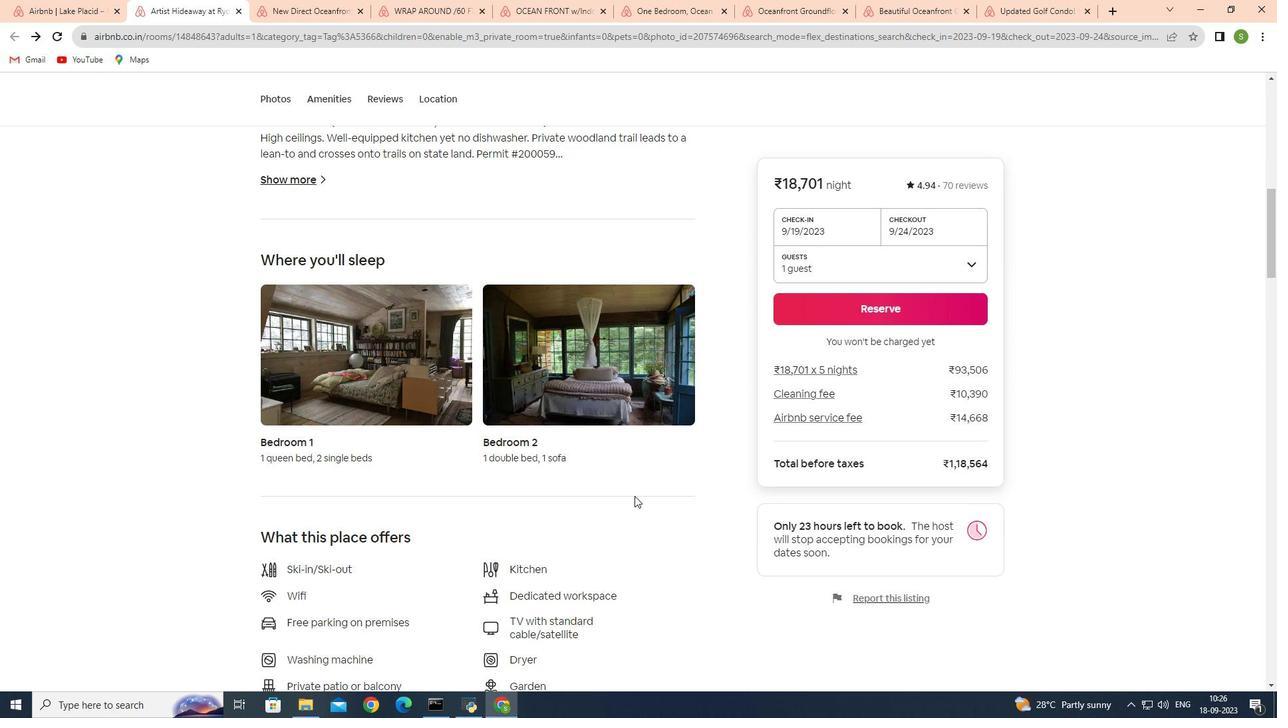 
Action: Mouse scrolled (634, 495) with delta (0, 0)
Screenshot: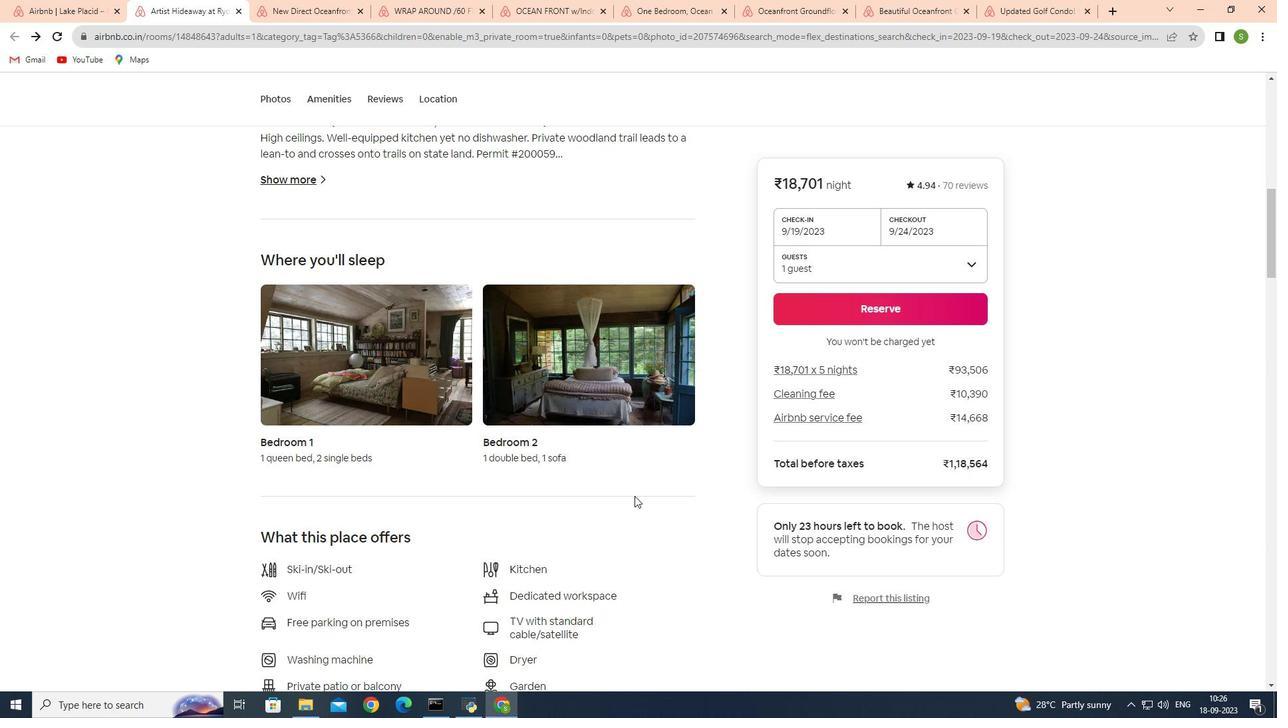 
Action: Mouse scrolled (634, 495) with delta (0, 0)
Screenshot: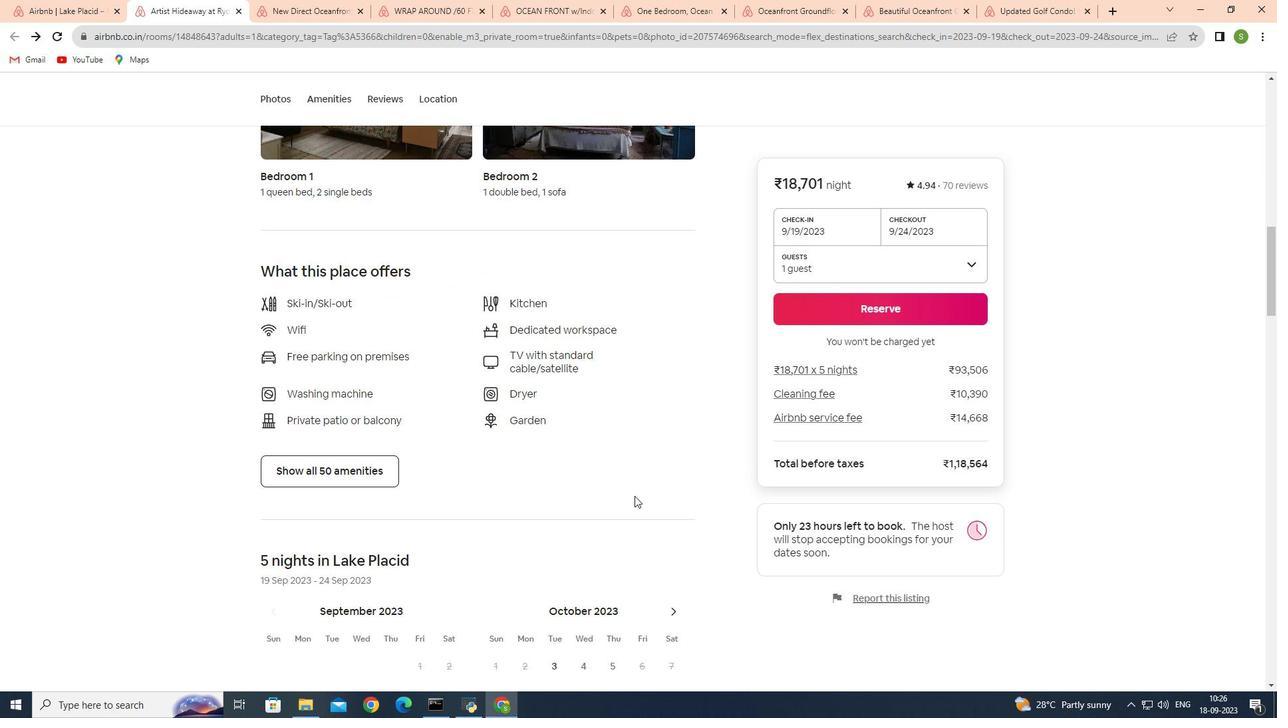 
Action: Mouse scrolled (634, 495) with delta (0, 0)
Screenshot: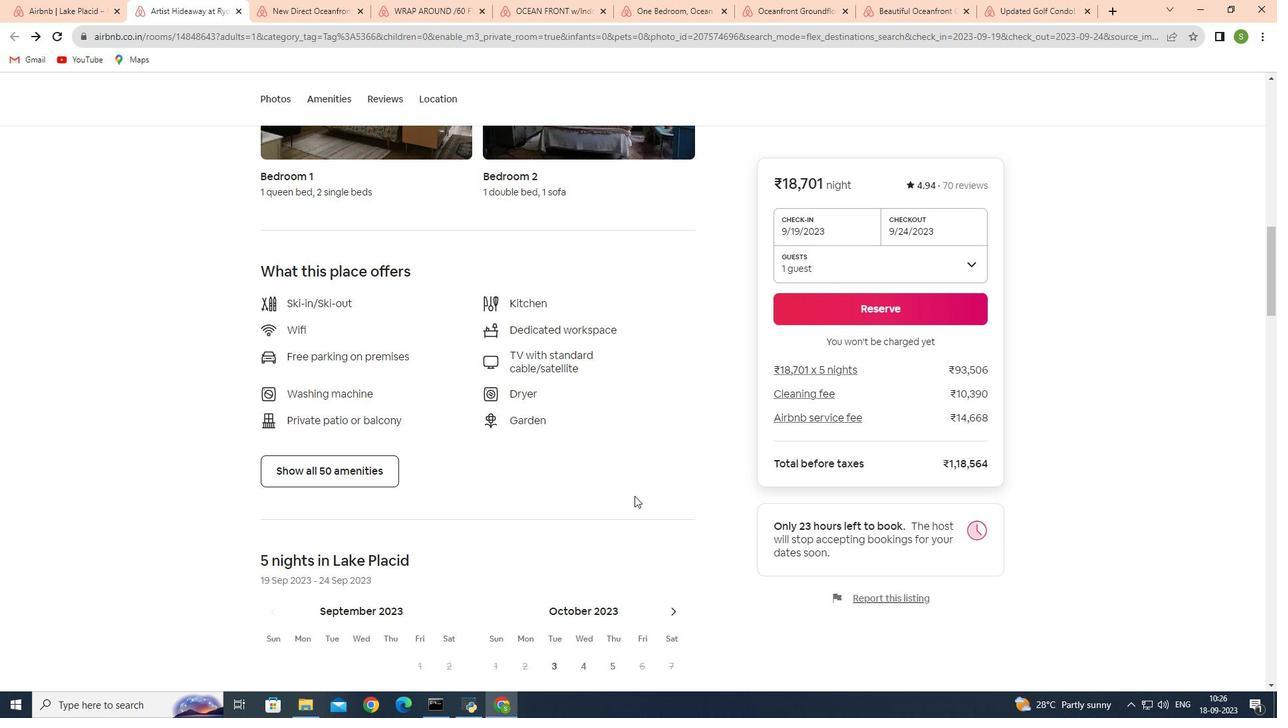 
Action: Mouse scrolled (634, 495) with delta (0, 0)
Screenshot: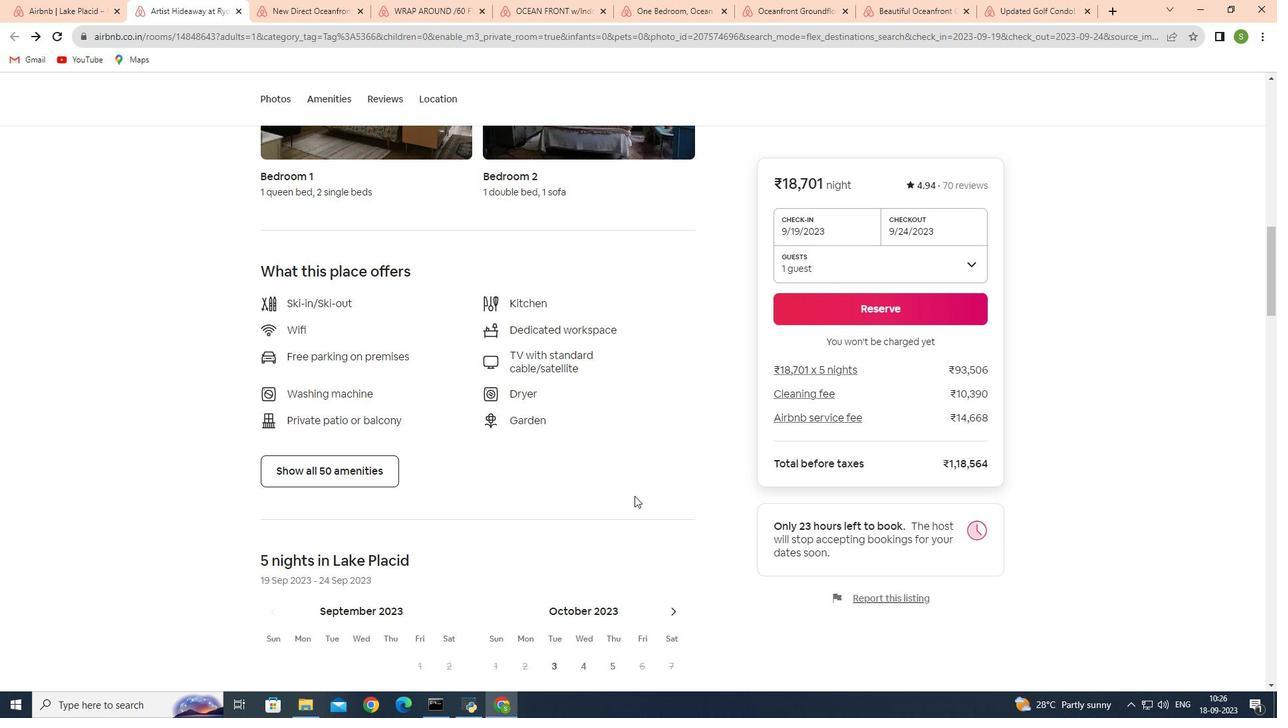 
Action: Mouse scrolled (634, 495) with delta (0, 0)
Screenshot: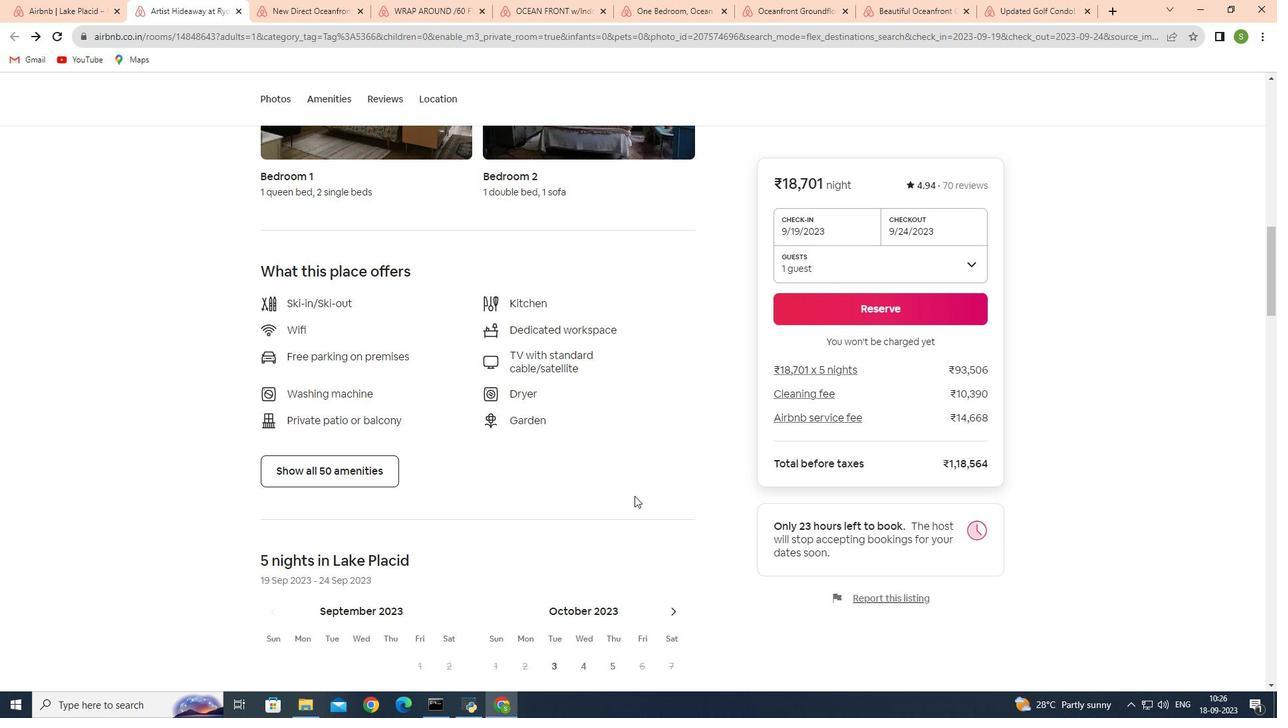 
Action: Mouse moved to (336, 469)
Screenshot: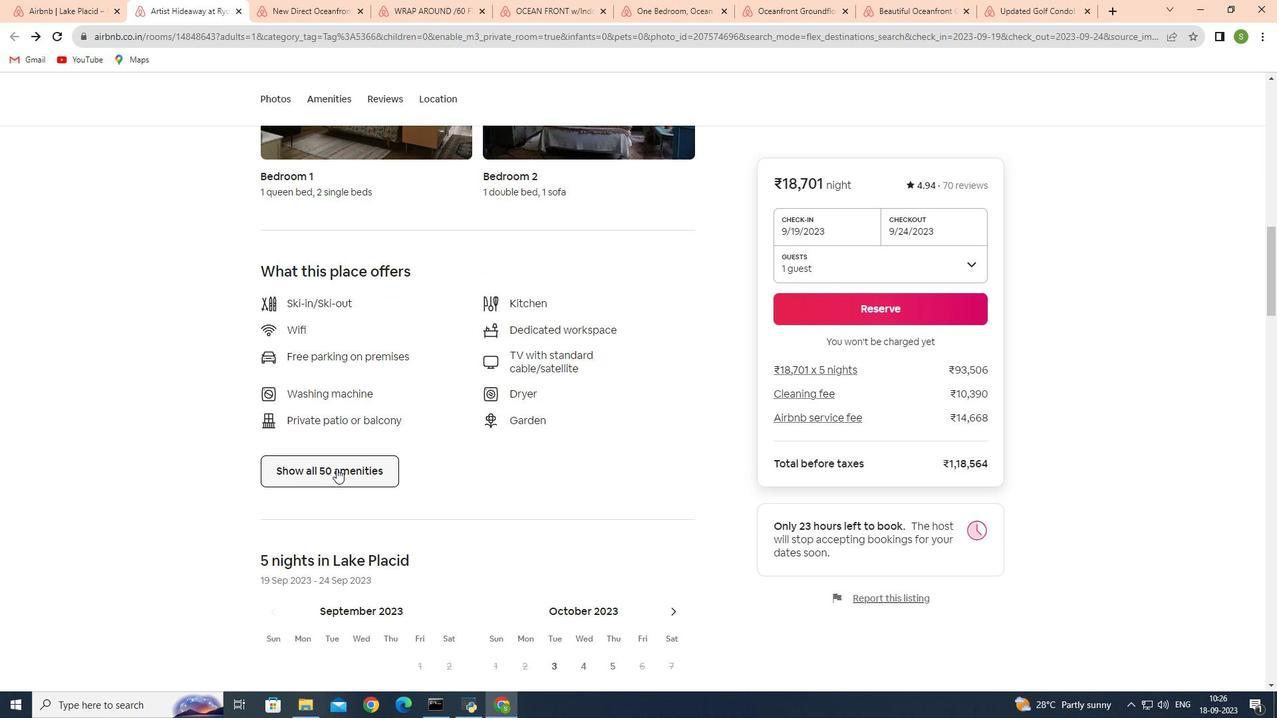 
Action: Mouse pressed left at (336, 469)
Screenshot: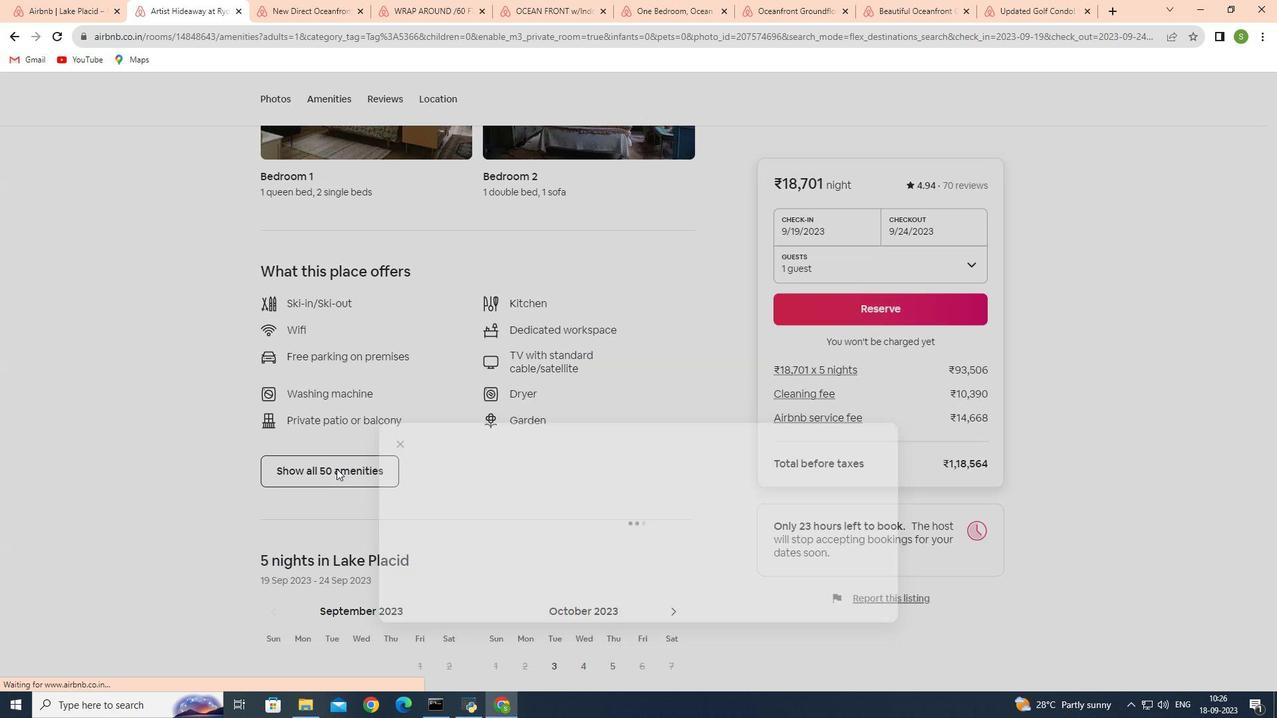 
Action: Mouse moved to (591, 360)
Screenshot: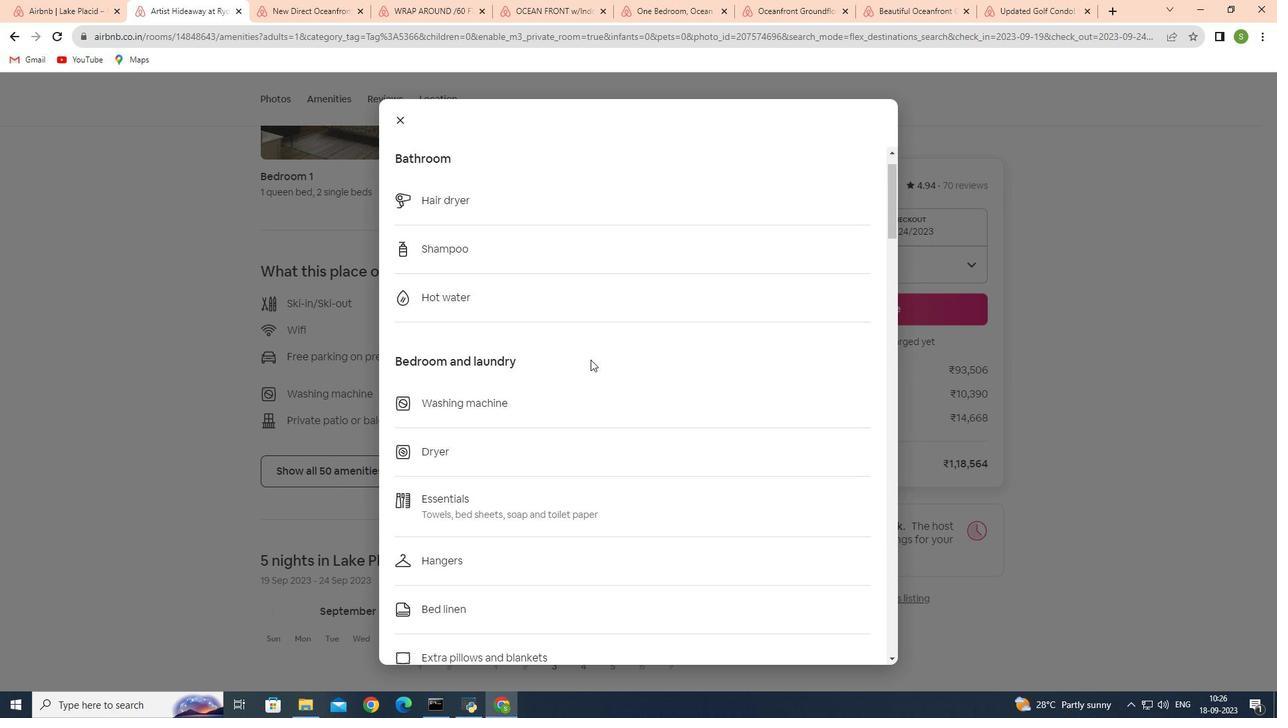 
Action: Mouse scrolled (591, 359) with delta (0, 0)
Screenshot: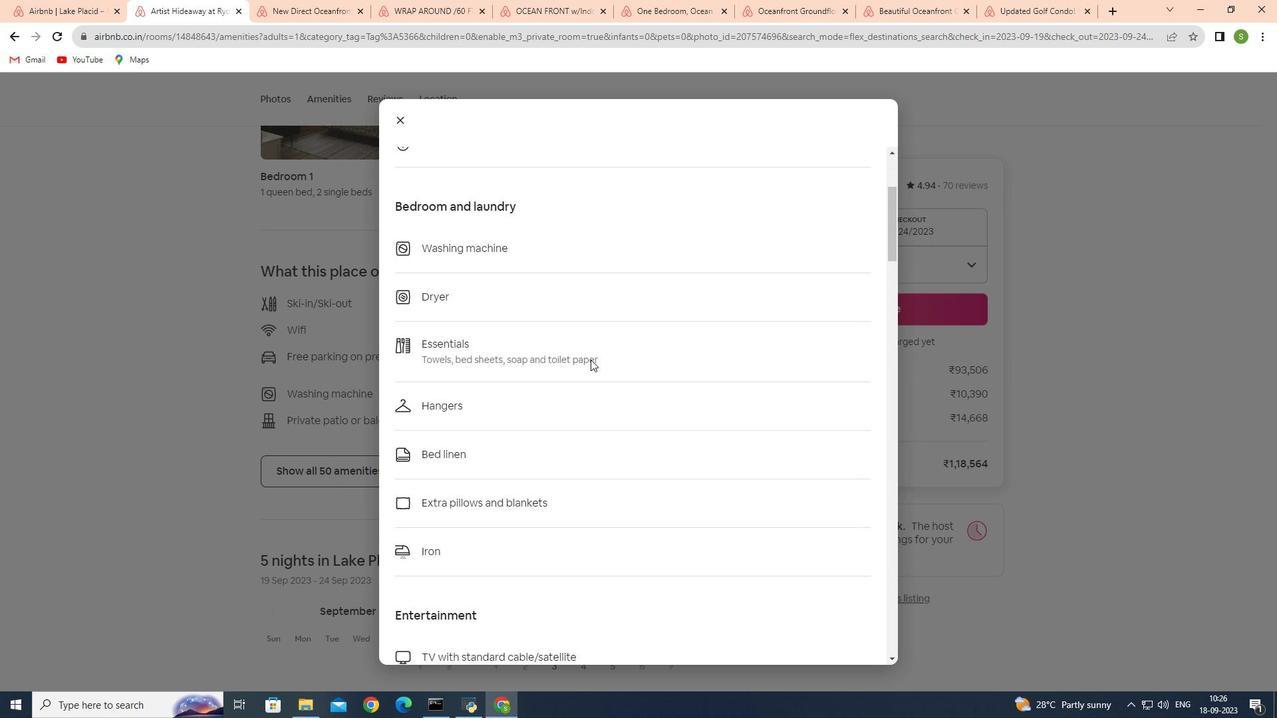 
Action: Mouse scrolled (591, 359) with delta (0, 0)
Screenshot: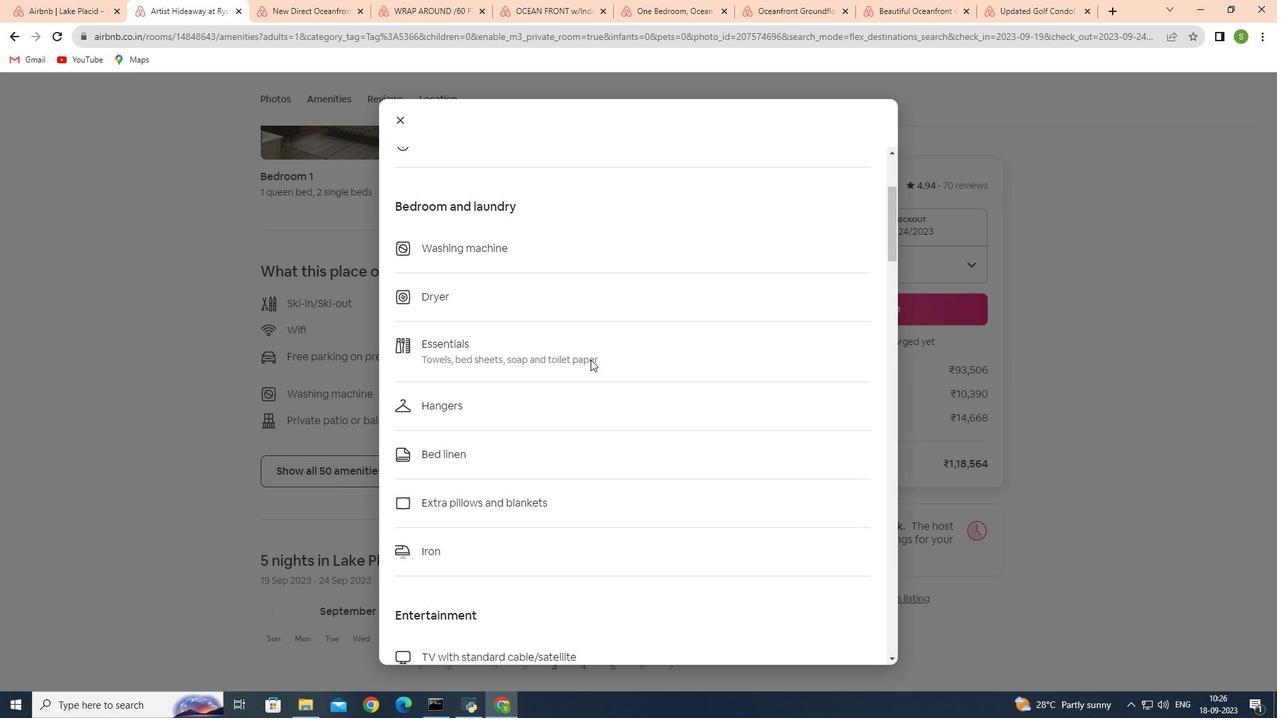 
Action: Mouse scrolled (591, 359) with delta (0, 0)
Screenshot: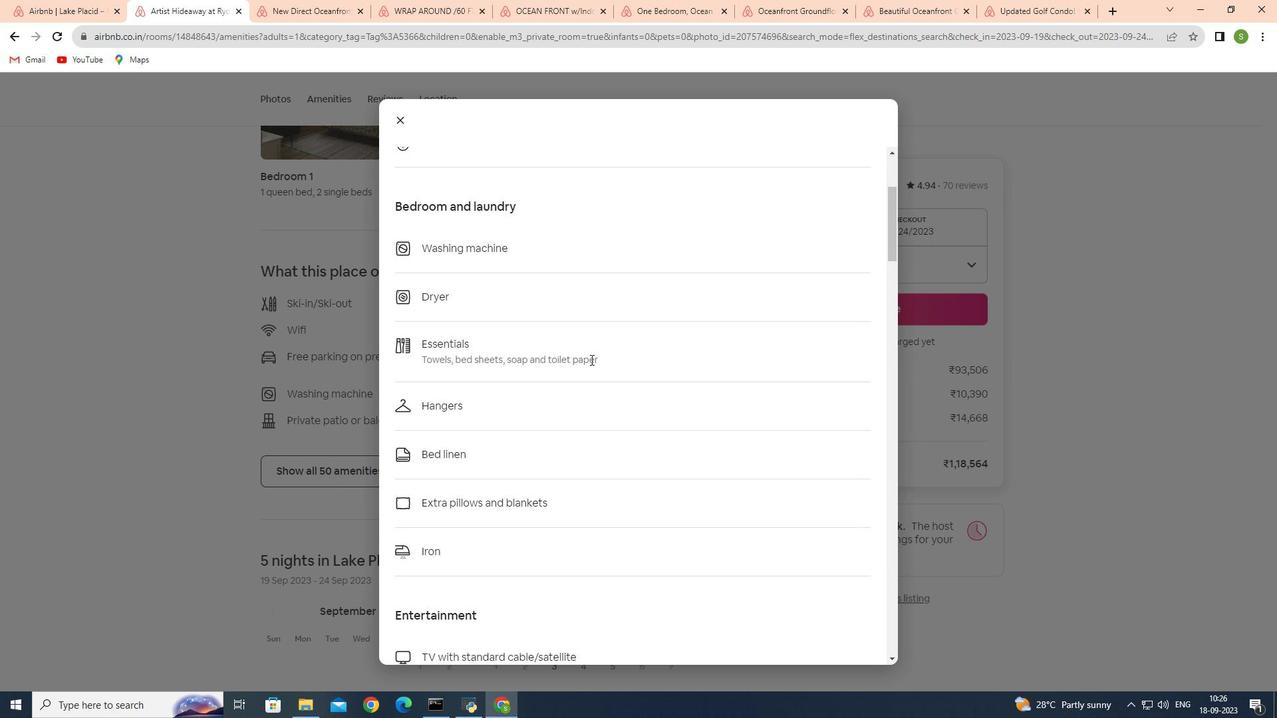 
Action: Mouse scrolled (591, 359) with delta (0, 0)
Screenshot: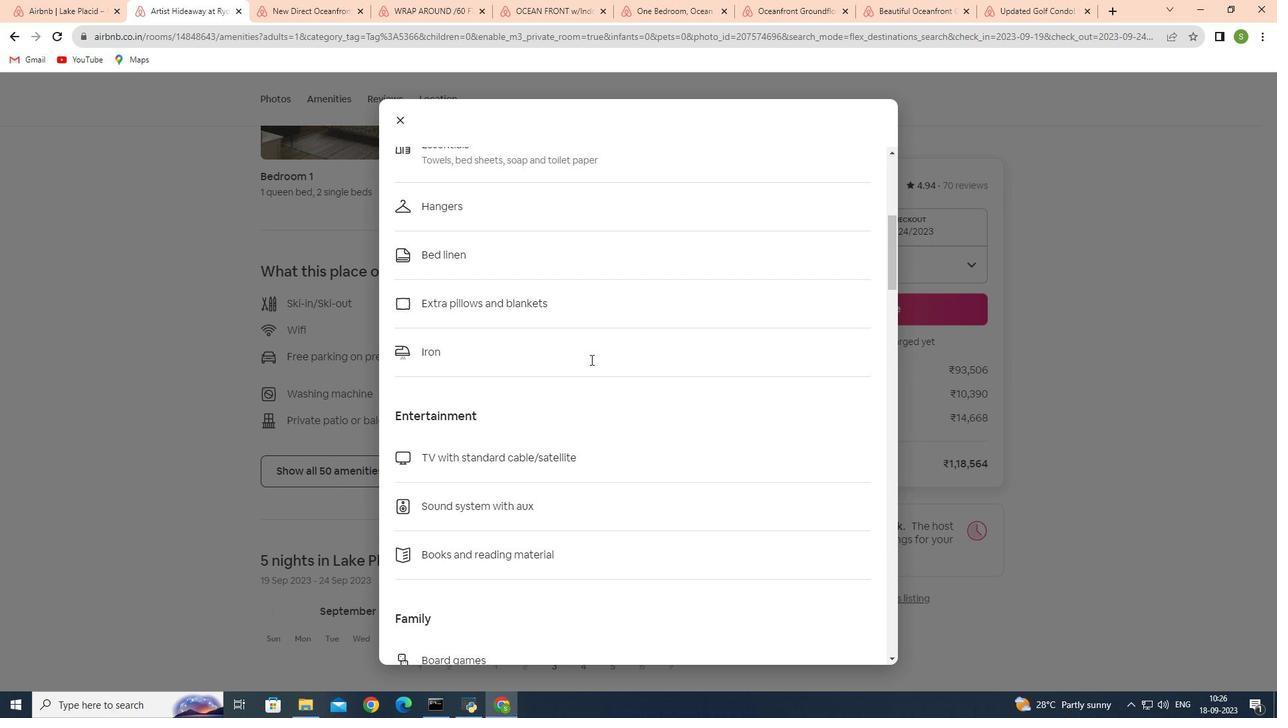 
Action: Mouse scrolled (591, 359) with delta (0, 0)
Screenshot: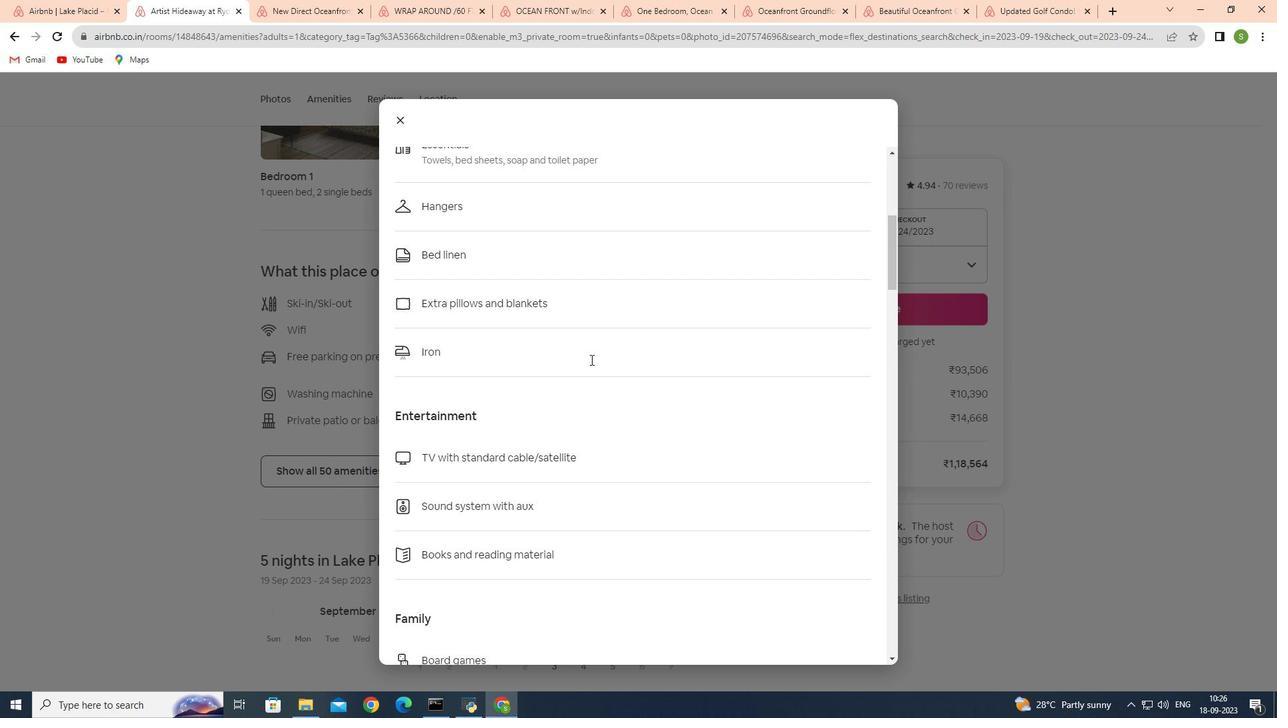 
Action: Mouse scrolled (591, 359) with delta (0, 0)
Screenshot: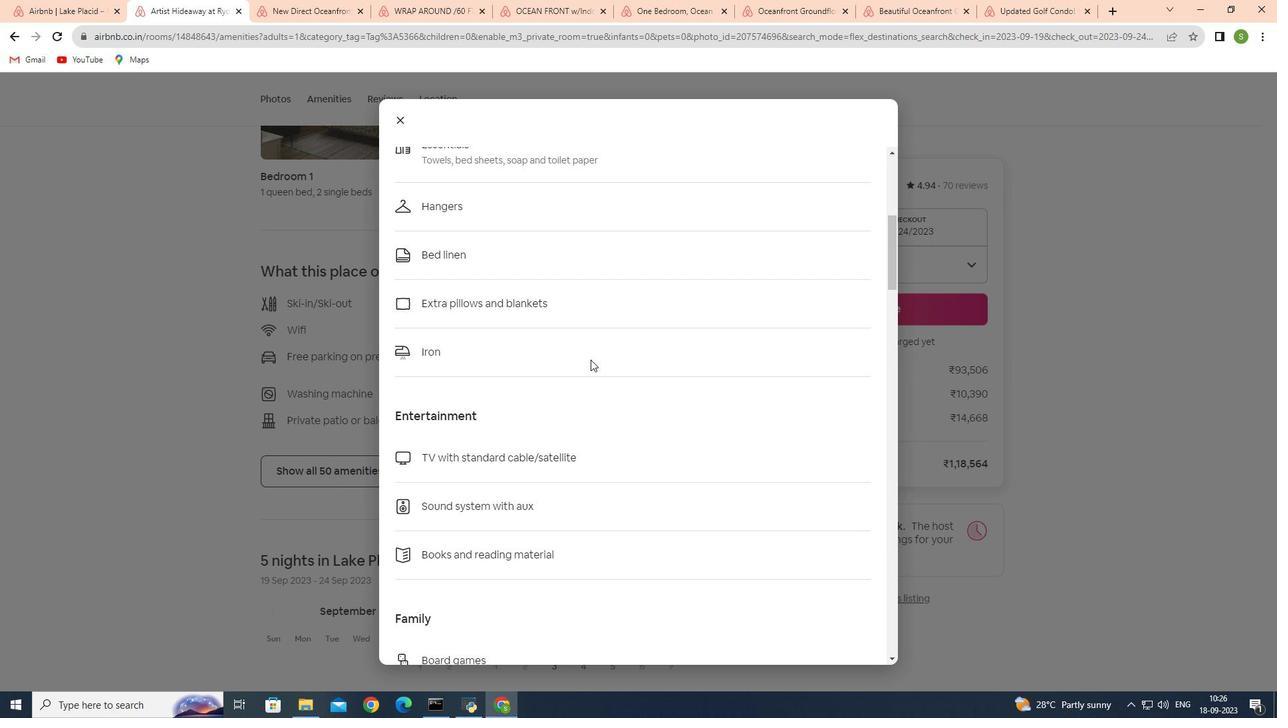 
Action: Mouse scrolled (591, 359) with delta (0, 0)
Screenshot: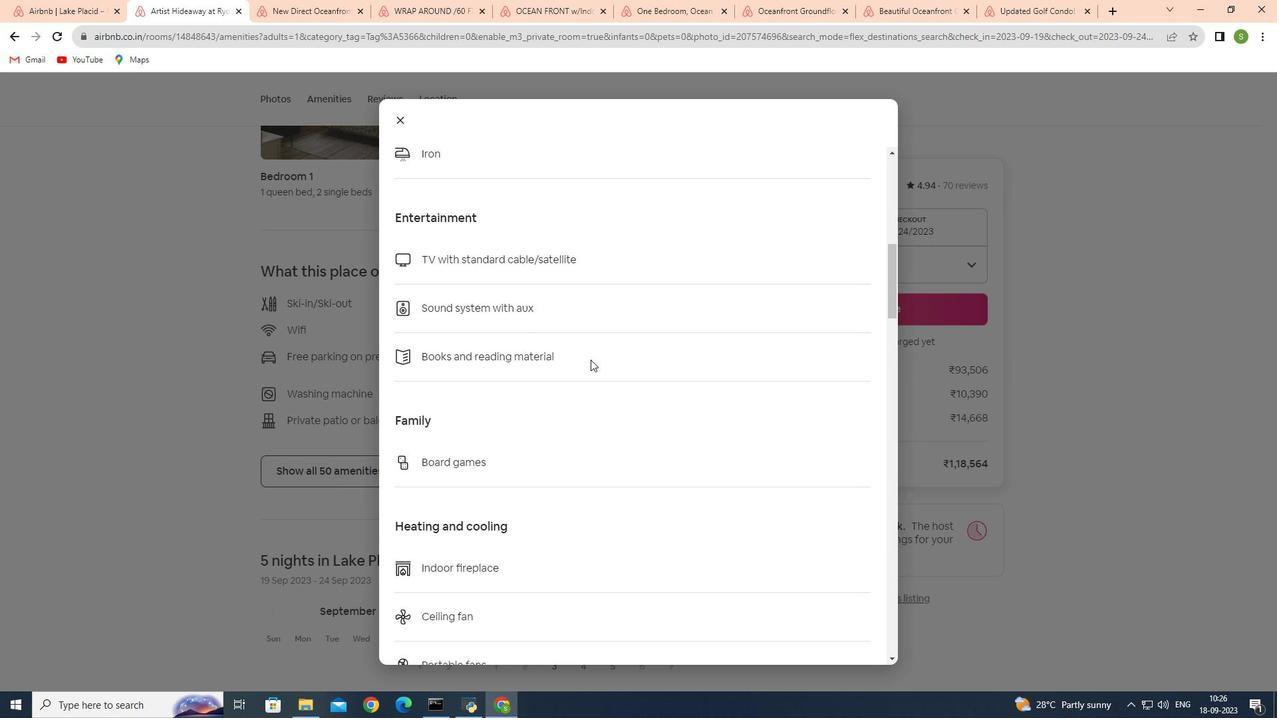 
Action: Mouse scrolled (591, 359) with delta (0, 0)
Screenshot: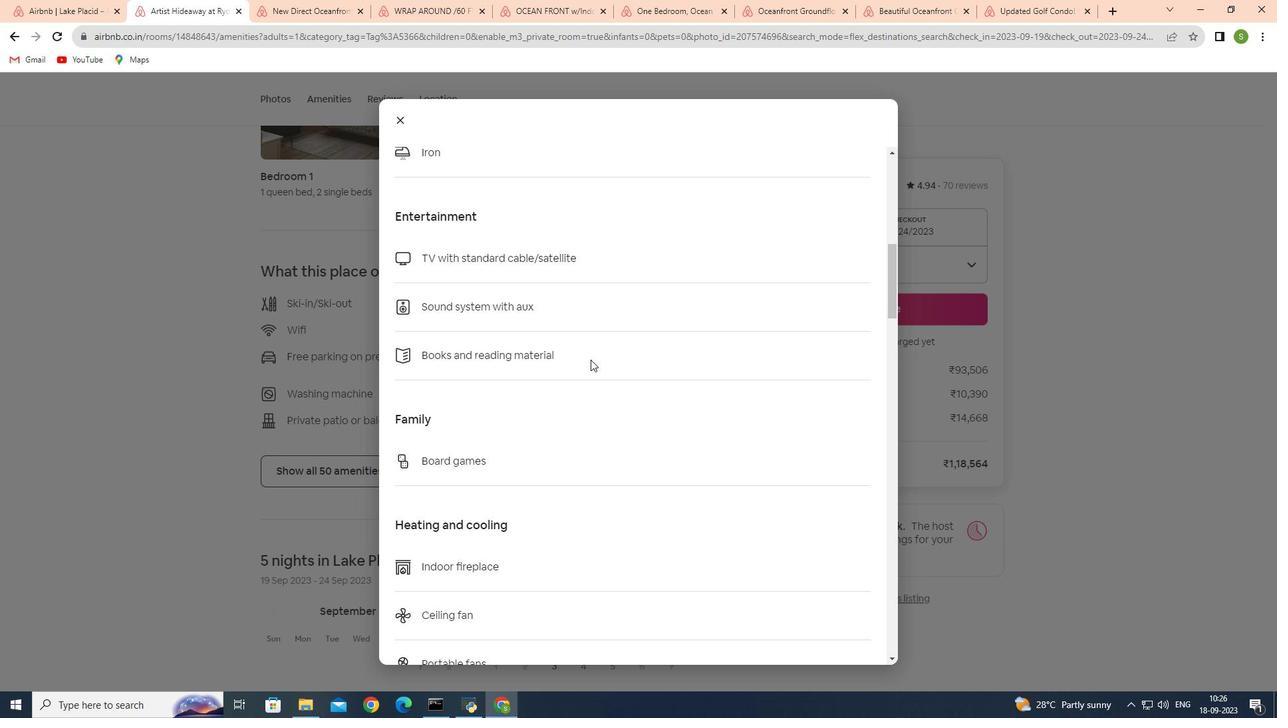 
Action: Mouse scrolled (591, 359) with delta (0, 0)
Screenshot: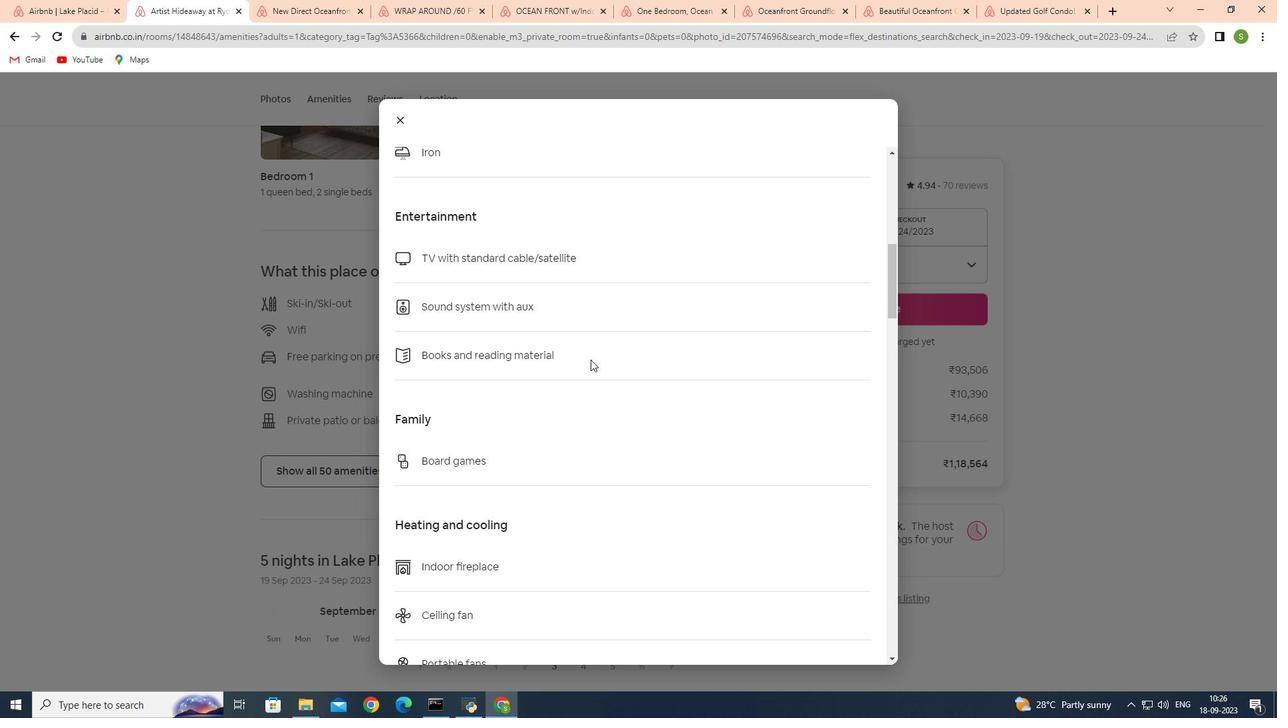 
Action: Mouse scrolled (591, 359) with delta (0, 0)
Screenshot: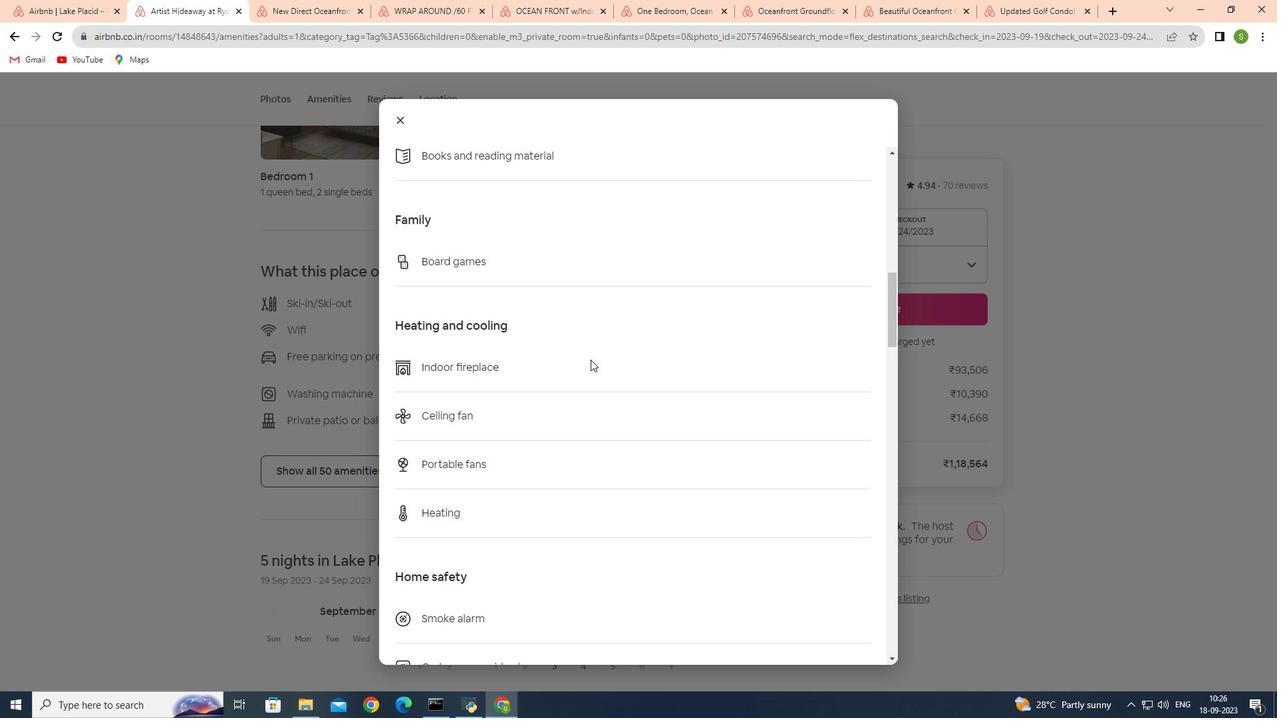 
Action: Mouse scrolled (591, 359) with delta (0, 0)
Screenshot: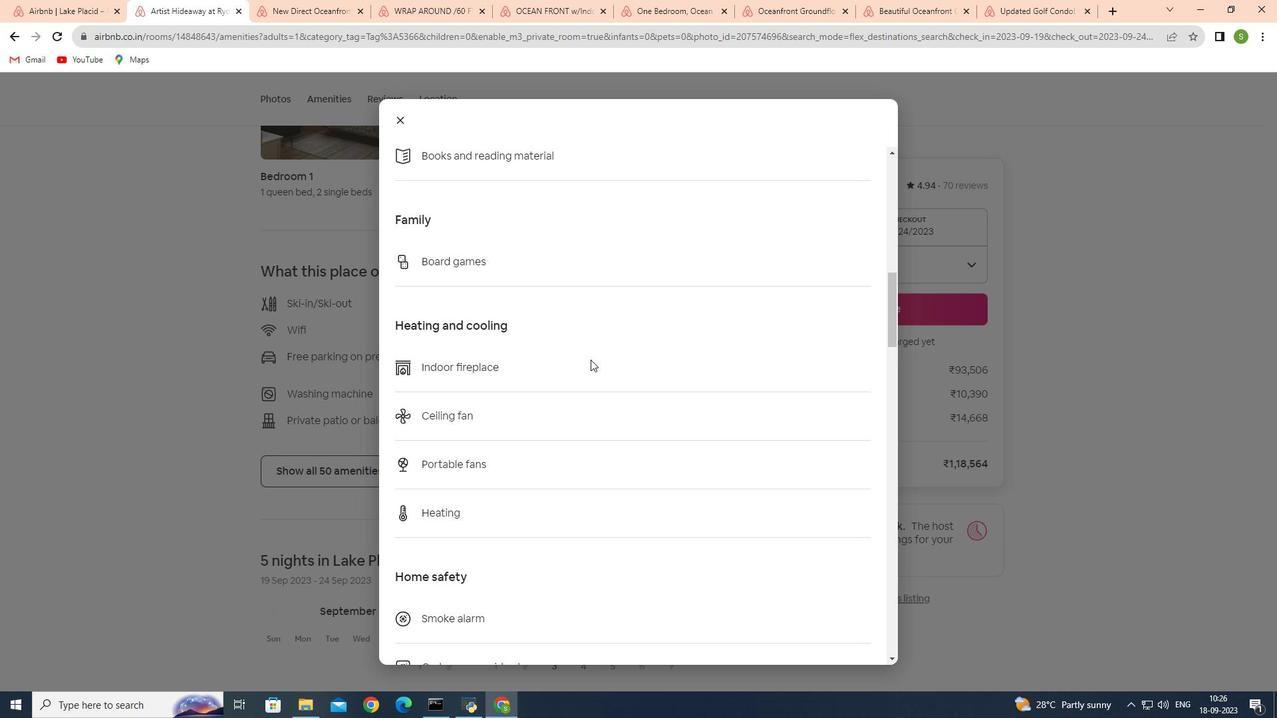 
Action: Mouse scrolled (591, 359) with delta (0, 0)
Screenshot: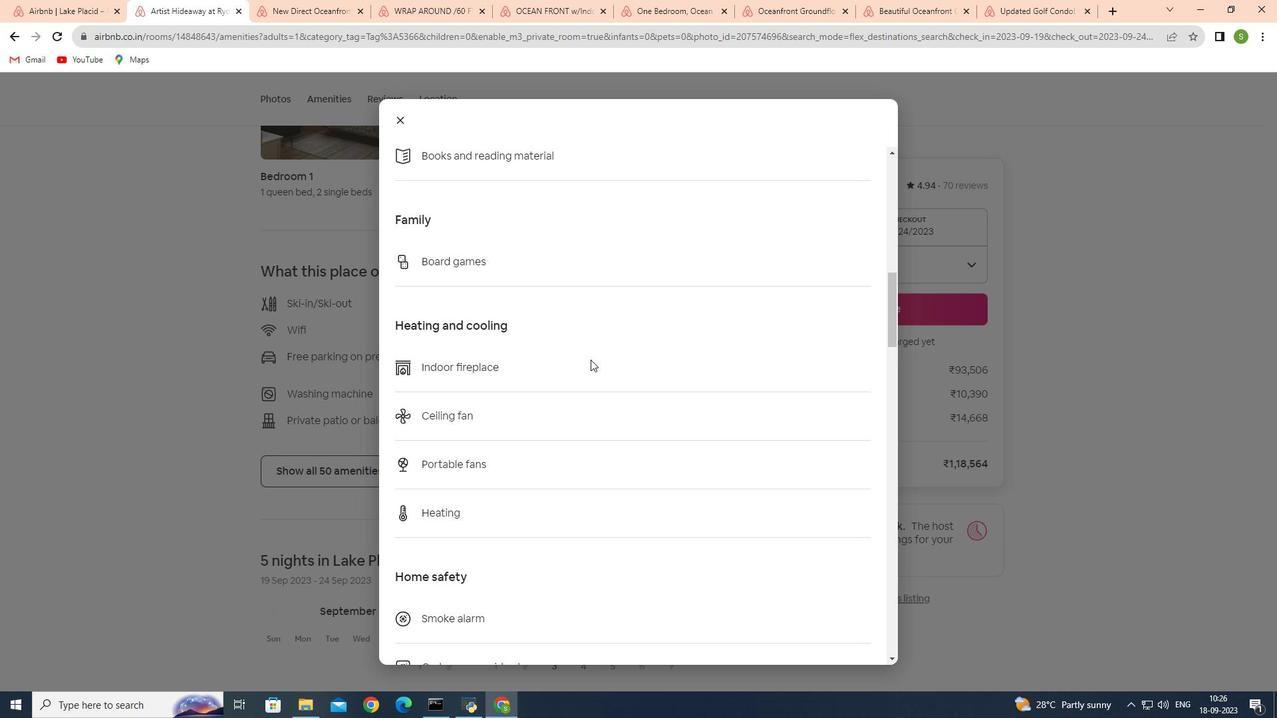 
Action: Mouse scrolled (591, 359) with delta (0, 0)
Screenshot: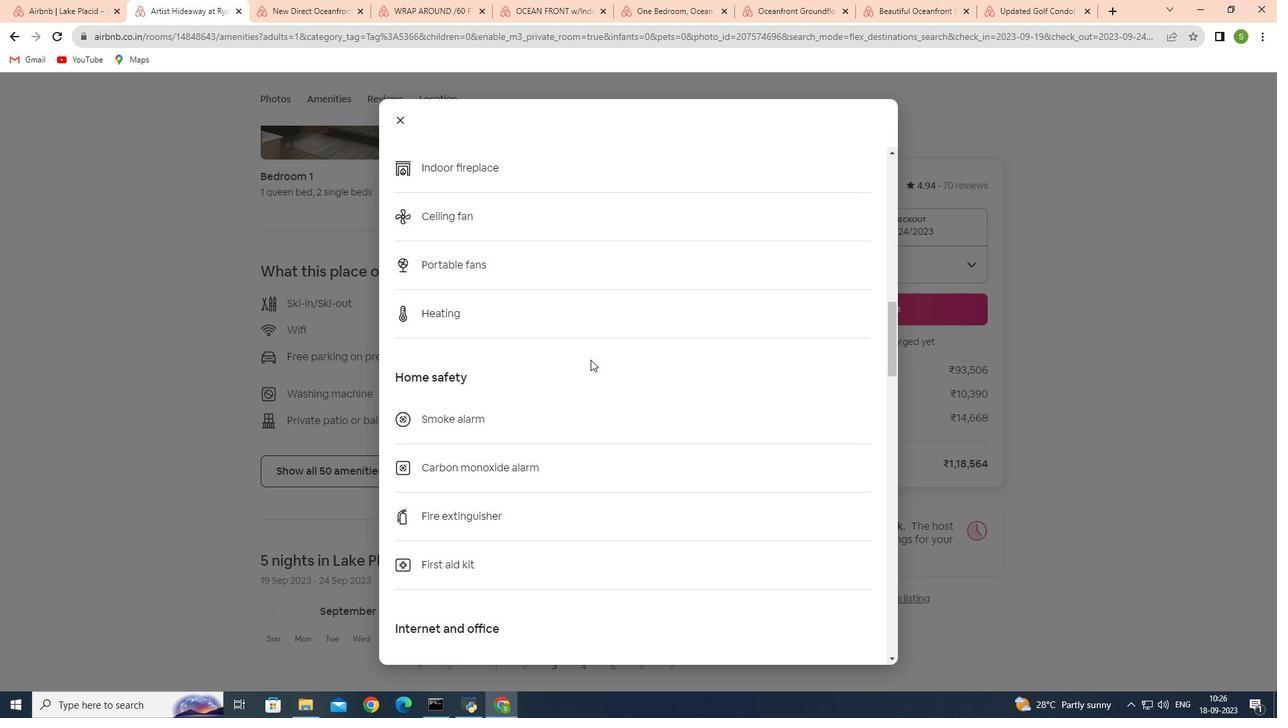 
Action: Mouse scrolled (591, 359) with delta (0, 0)
Screenshot: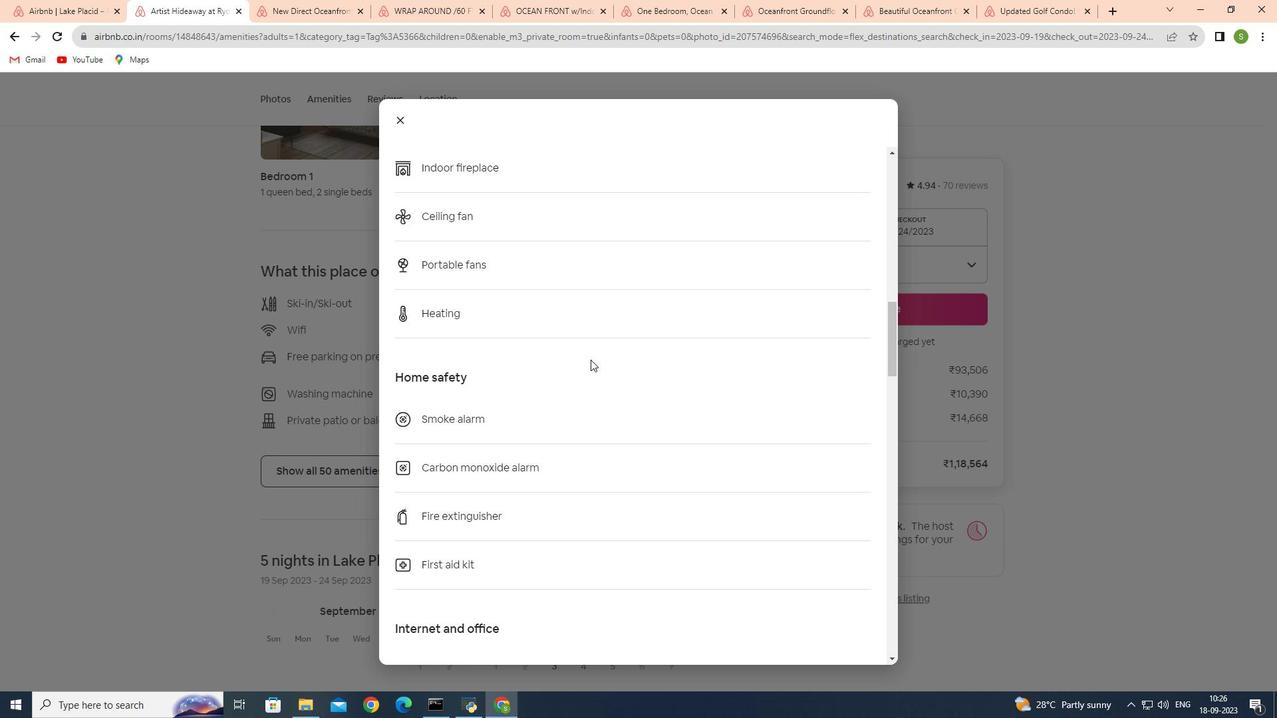 
Action: Mouse scrolled (591, 359) with delta (0, 0)
Screenshot: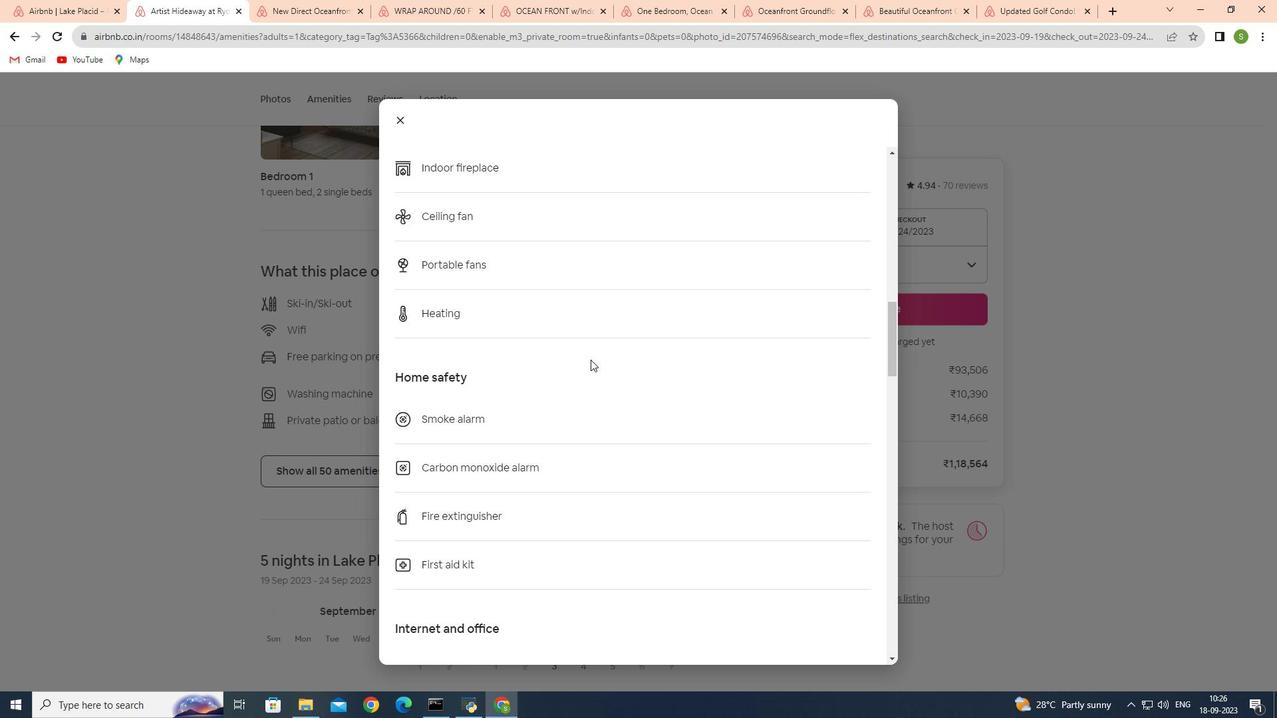 
Action: Mouse scrolled (591, 359) with delta (0, 0)
Screenshot: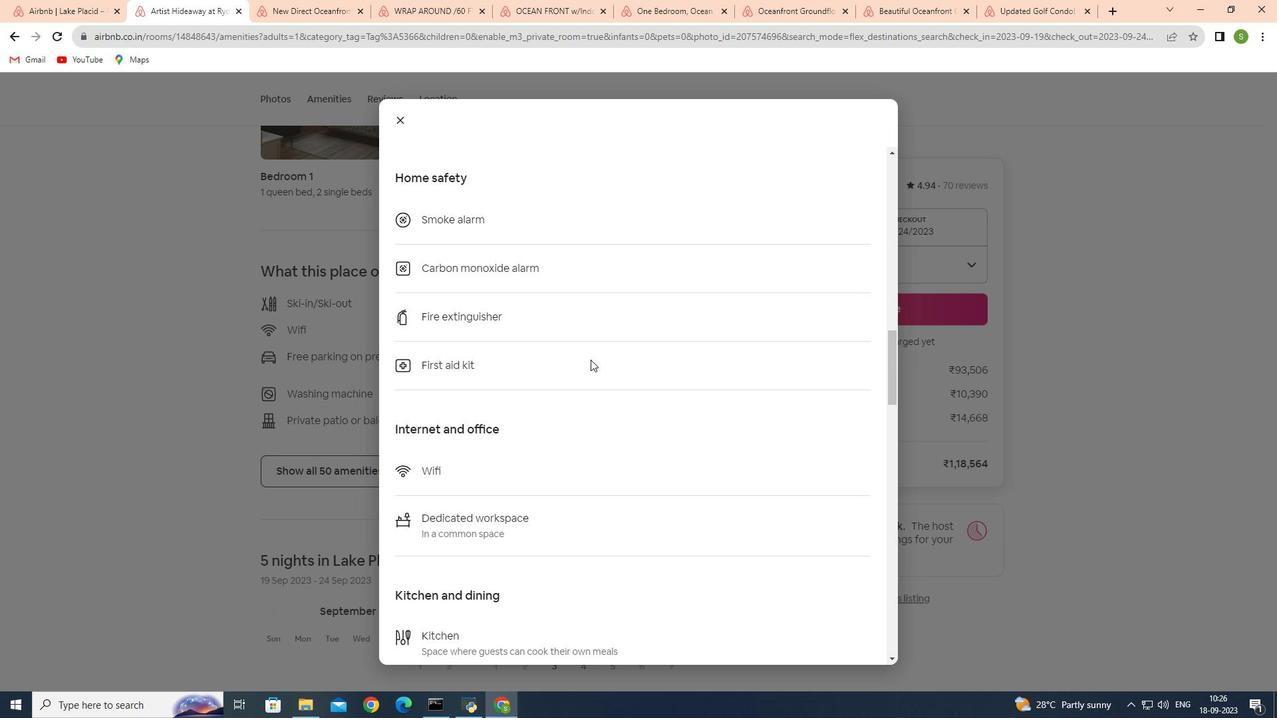 
Action: Mouse scrolled (591, 359) with delta (0, 0)
Screenshot: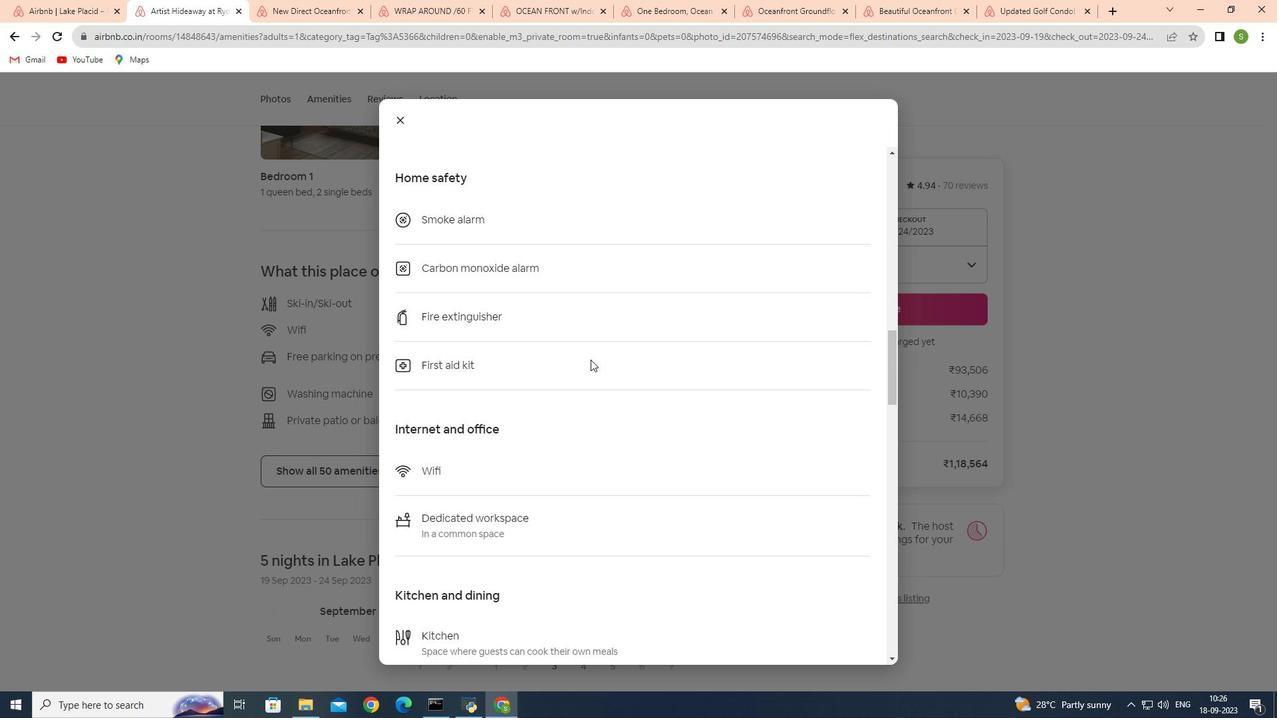 
Action: Mouse scrolled (591, 359) with delta (0, 0)
Screenshot: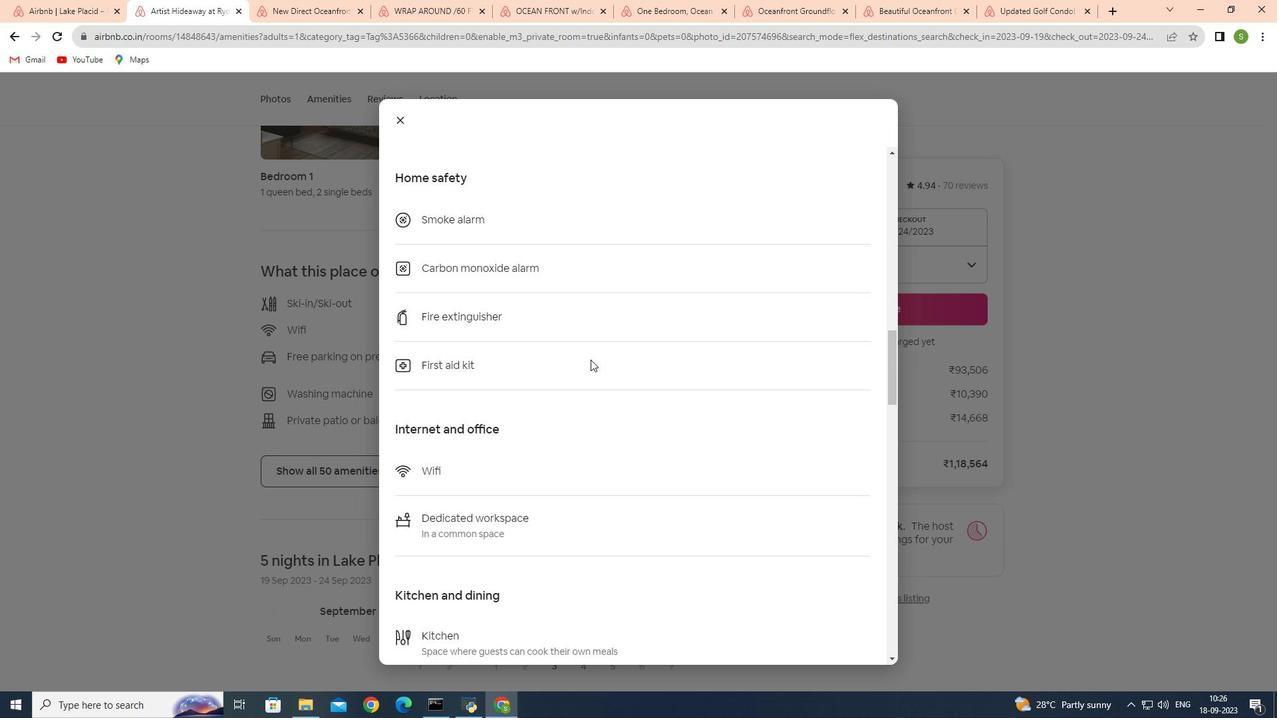 
Action: Mouse scrolled (591, 359) with delta (0, 0)
Screenshot: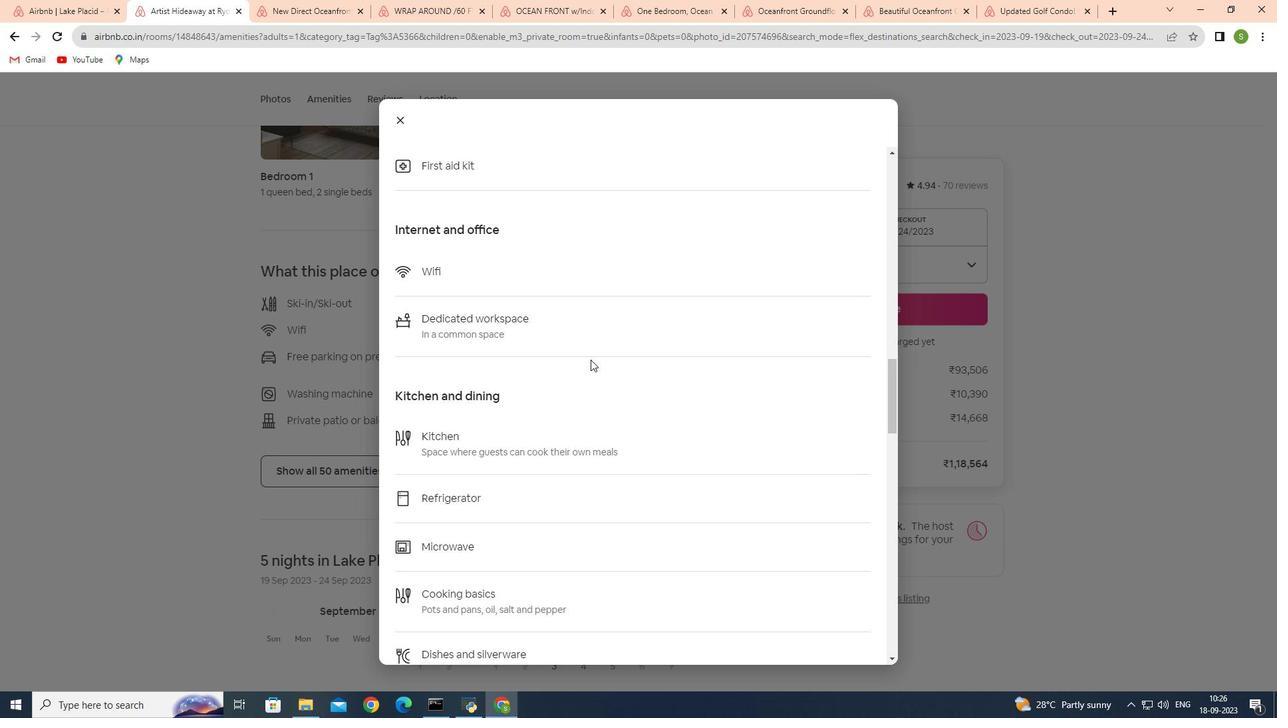 
Action: Mouse scrolled (591, 359) with delta (0, 0)
Screenshot: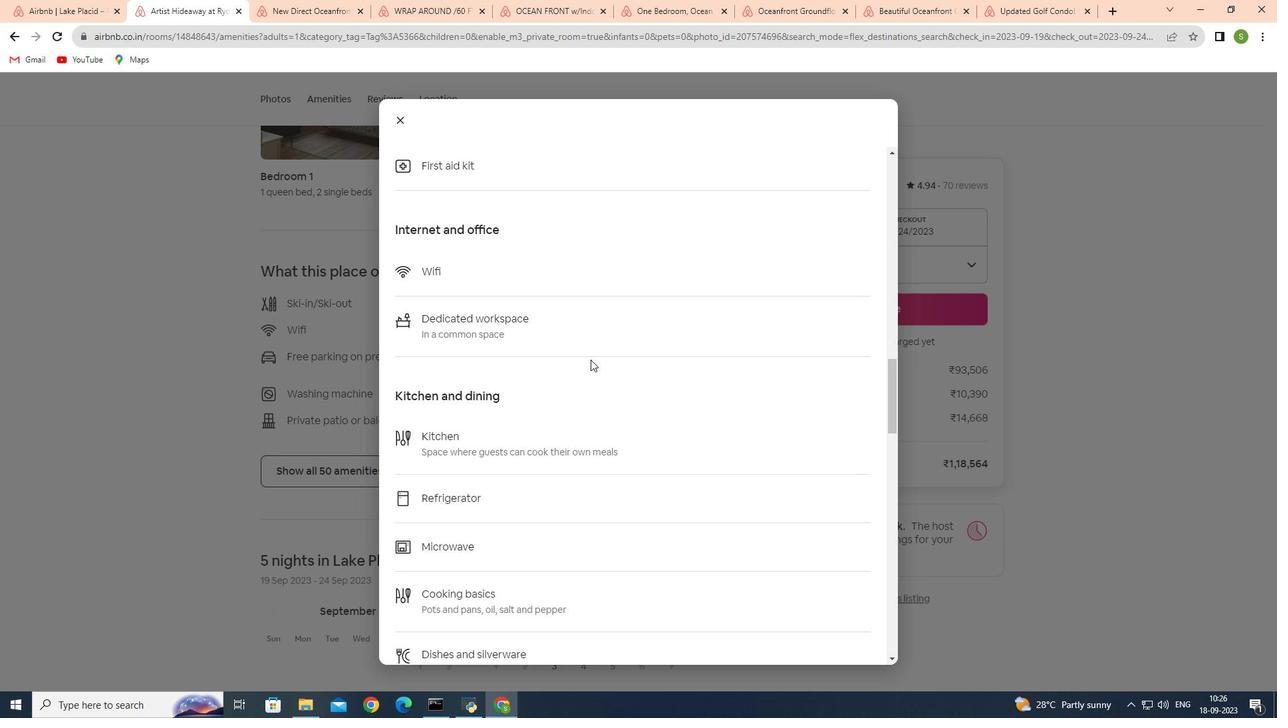 
Action: Mouse scrolled (591, 359) with delta (0, 0)
Screenshot: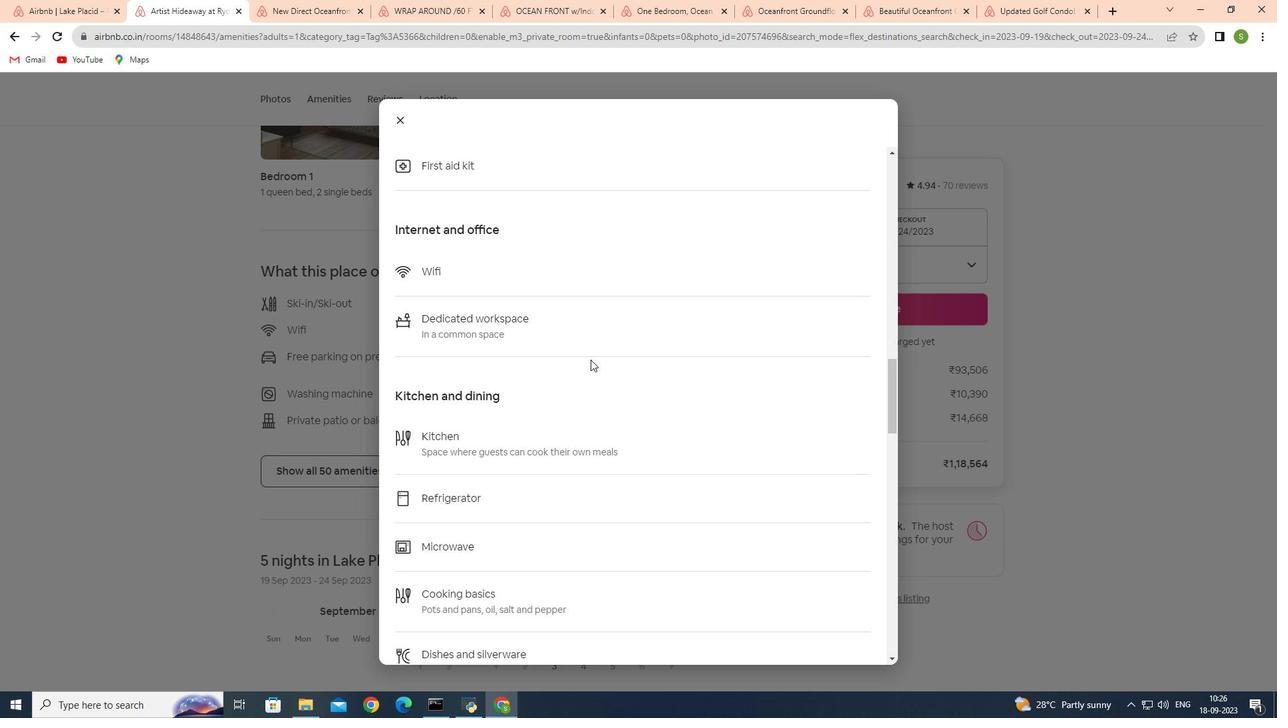 
Action: Mouse scrolled (591, 359) with delta (0, 0)
Screenshot: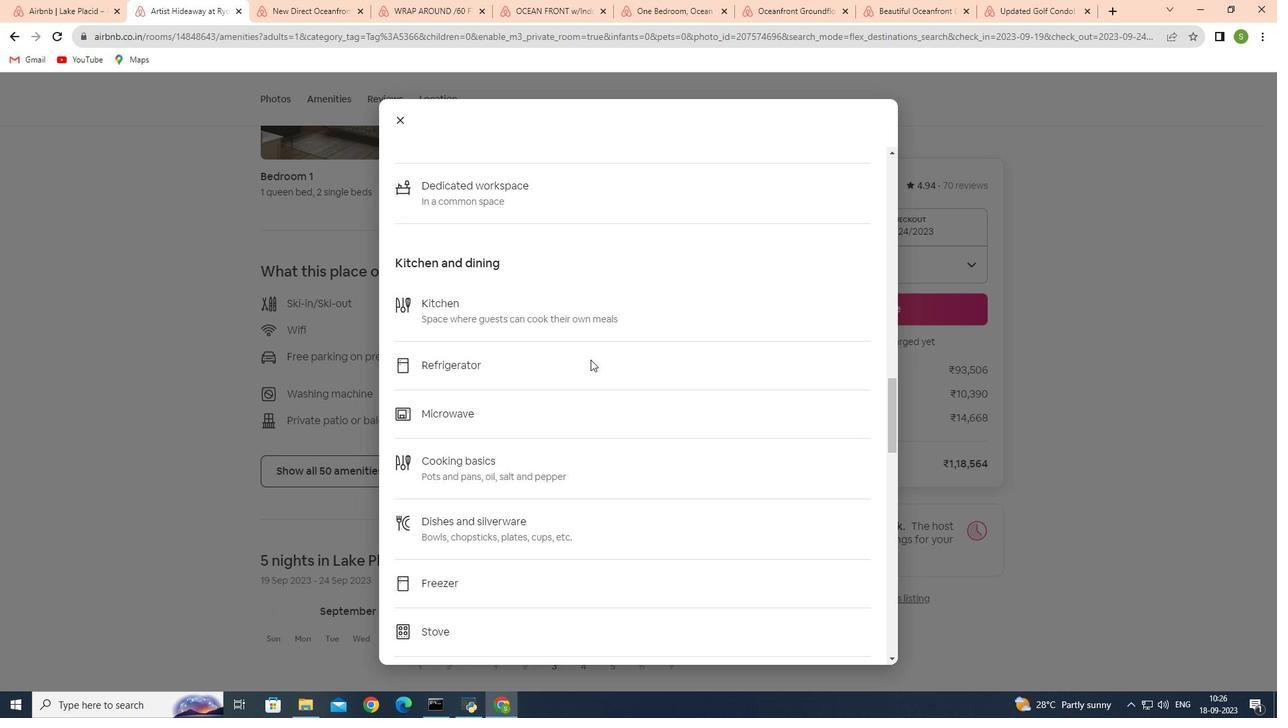 
Action: Mouse scrolled (591, 359) with delta (0, 0)
Screenshot: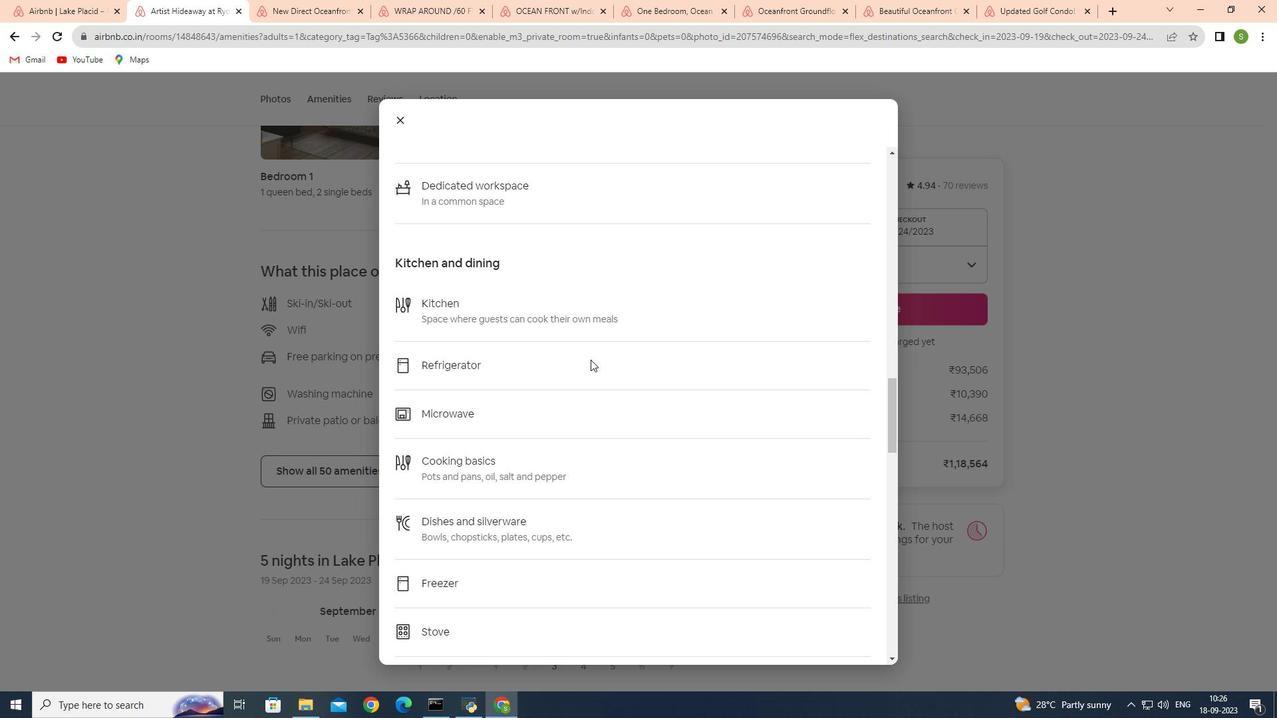 
Action: Mouse scrolled (591, 359) with delta (0, 0)
Screenshot: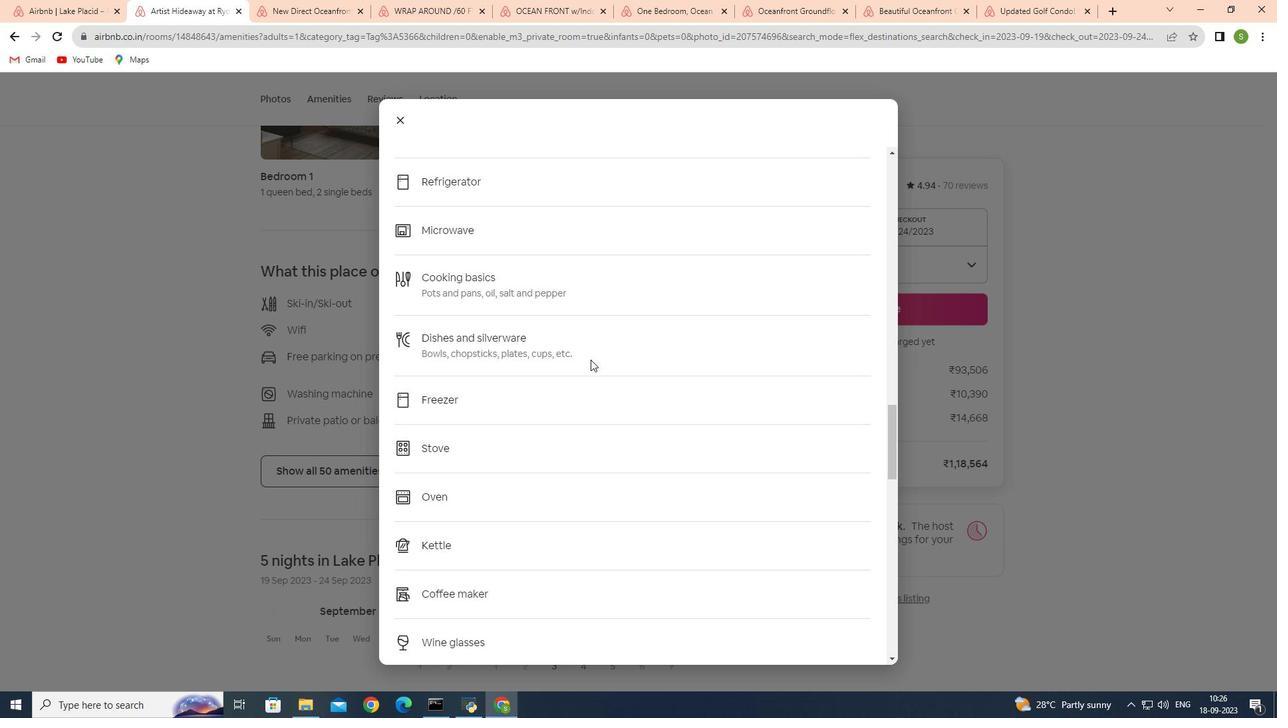 
Action: Mouse scrolled (591, 359) with delta (0, 0)
Screenshot: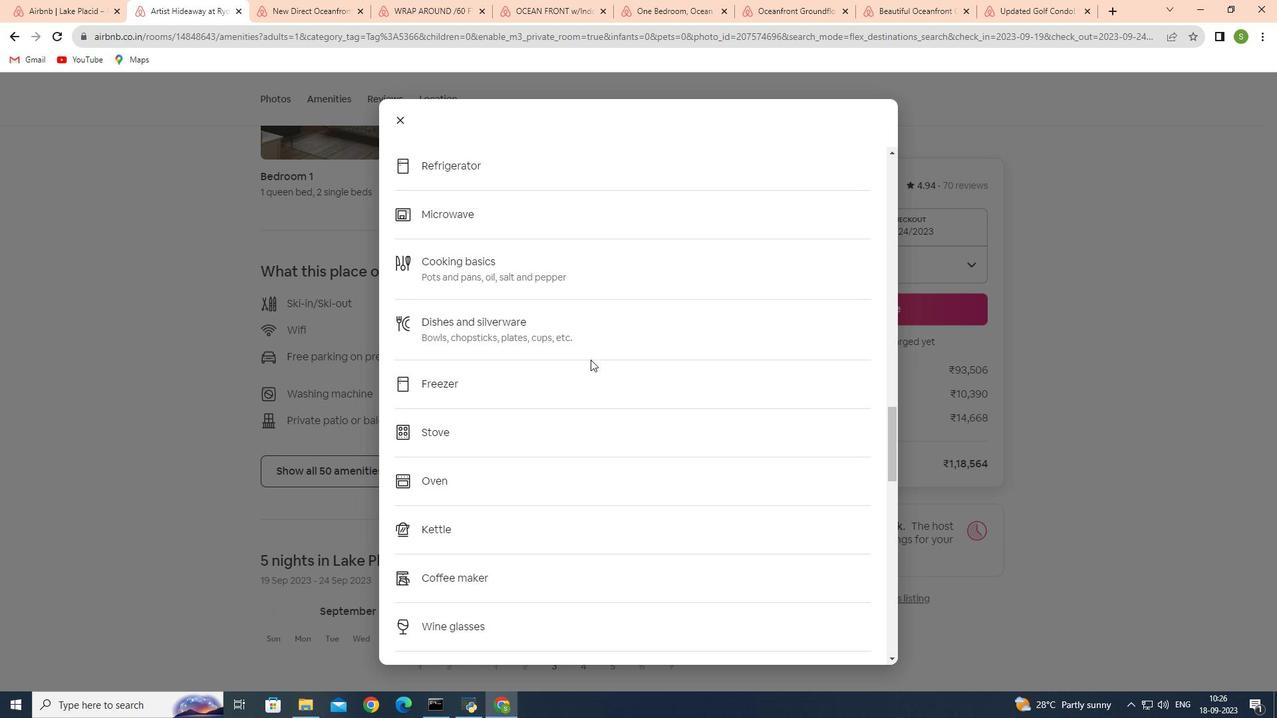
Action: Mouse scrolled (591, 359) with delta (0, 0)
Screenshot: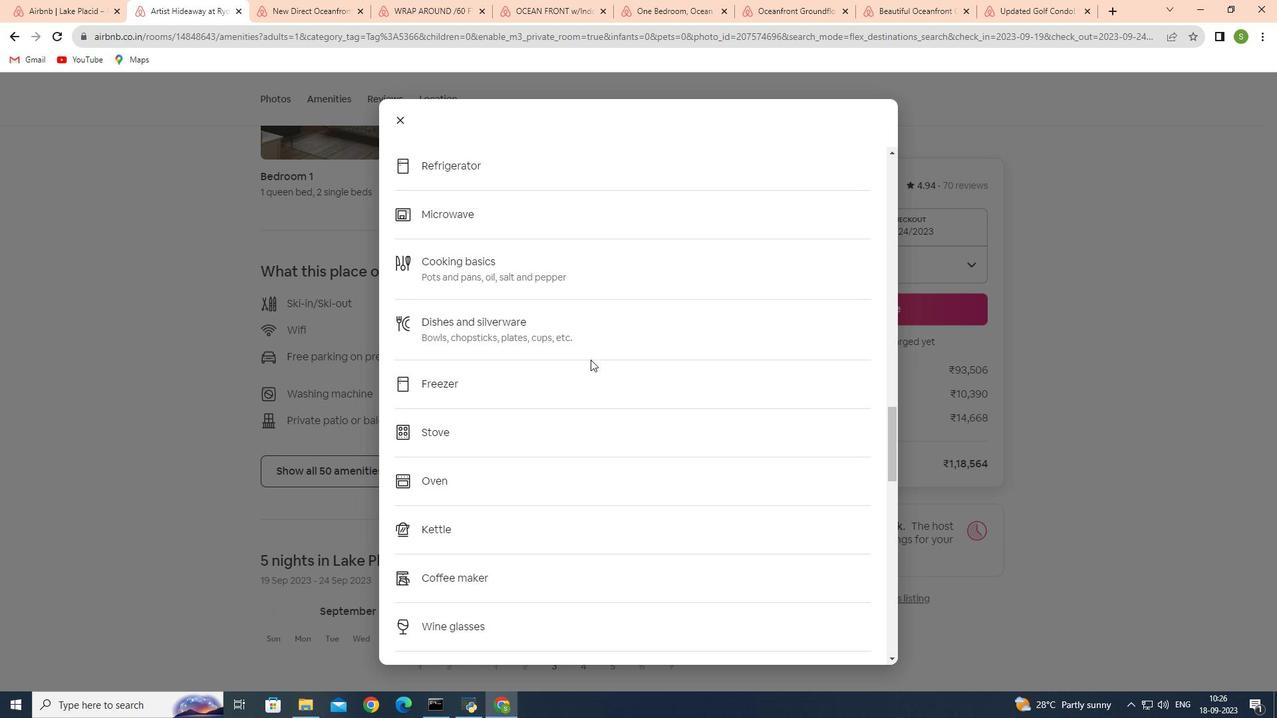 
Action: Mouse scrolled (591, 359) with delta (0, 0)
Screenshot: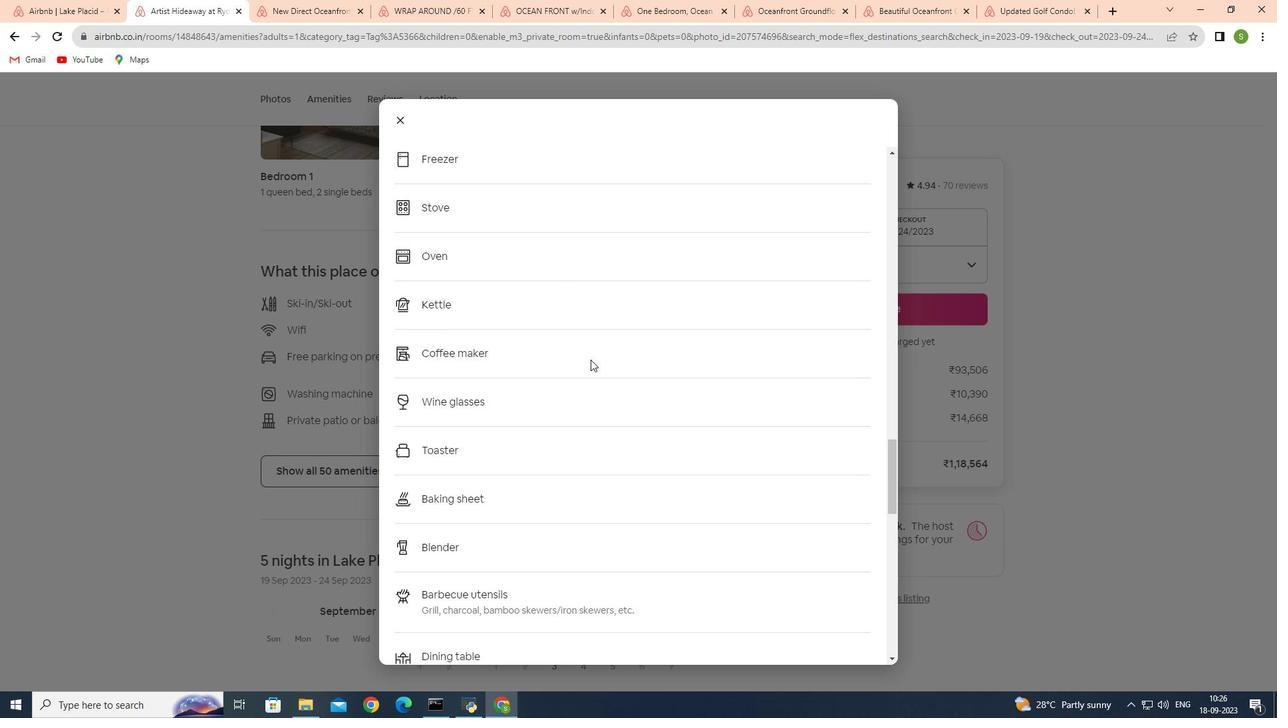 
Action: Mouse scrolled (591, 359) with delta (0, 0)
Screenshot: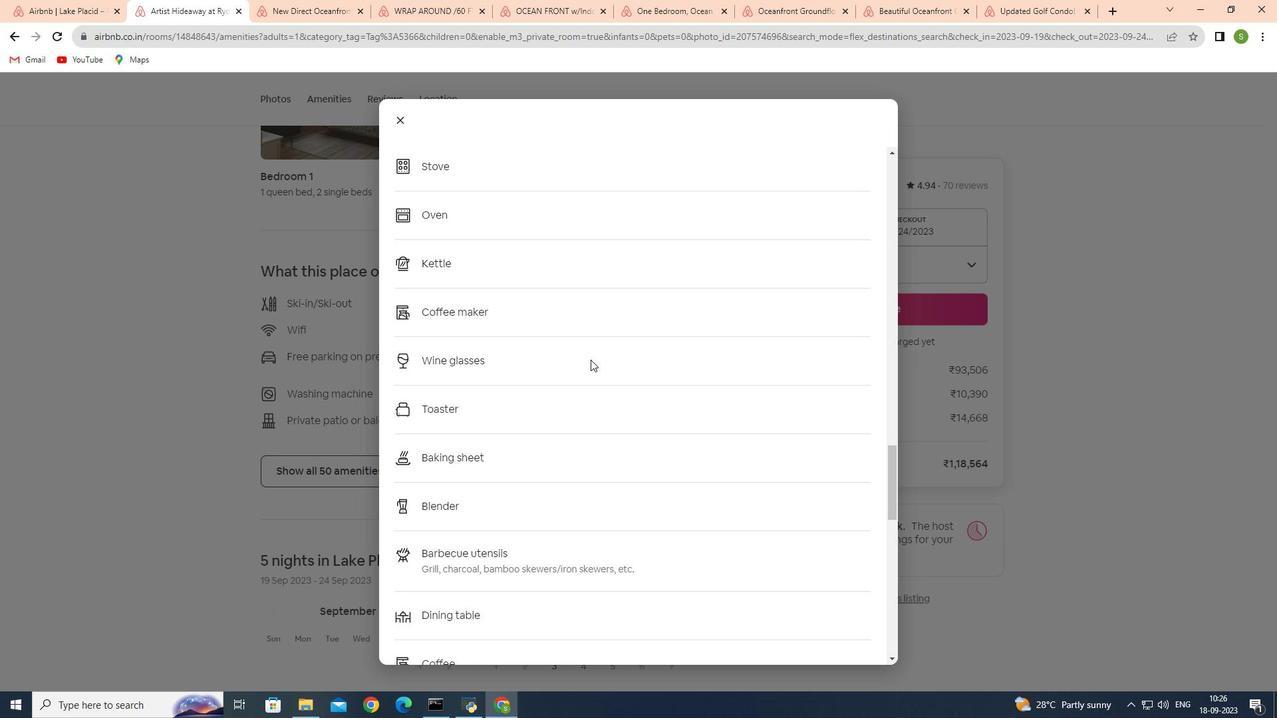
Action: Mouse scrolled (591, 359) with delta (0, 0)
Screenshot: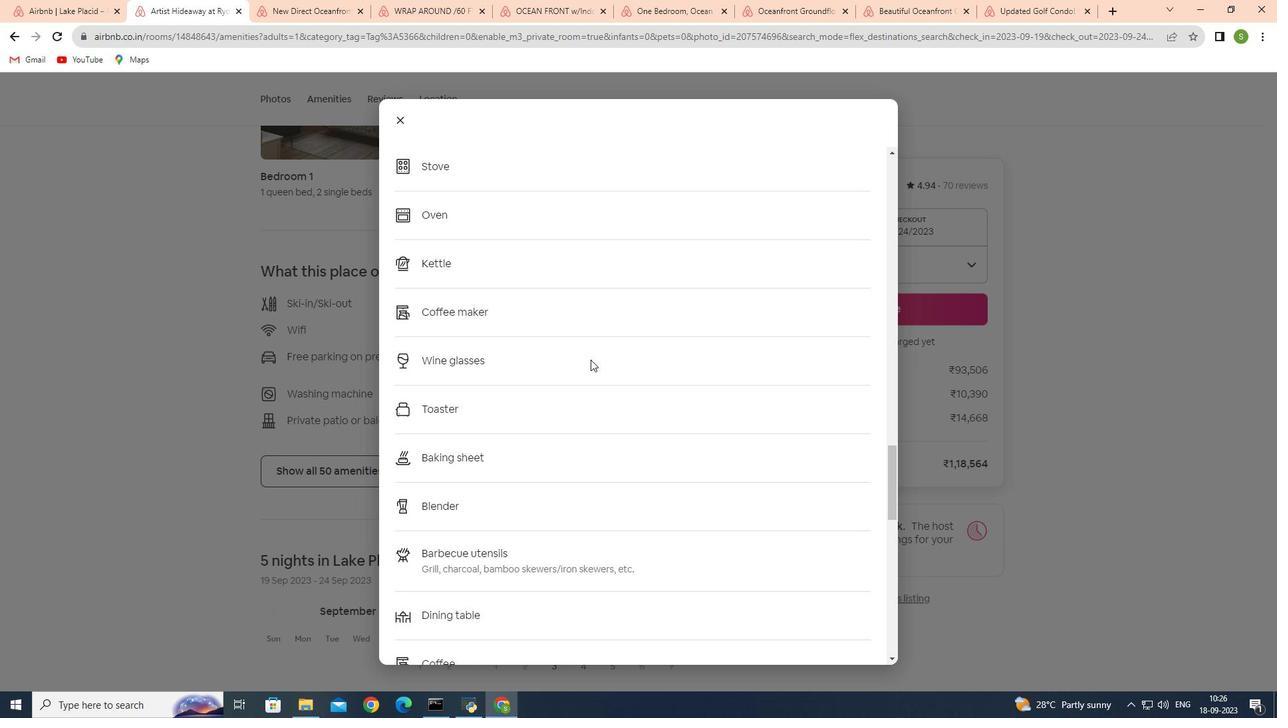 
Action: Mouse scrolled (591, 359) with delta (0, 0)
Screenshot: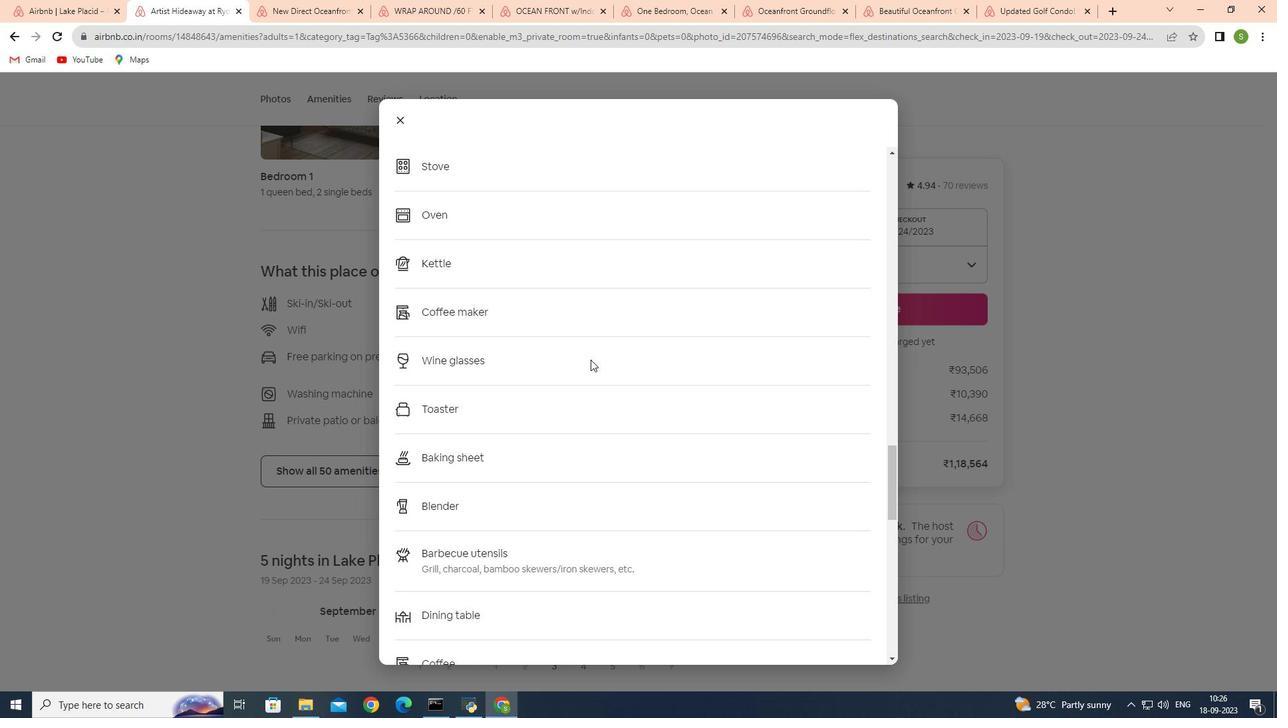 
Action: Mouse scrolled (591, 359) with delta (0, 0)
Screenshot: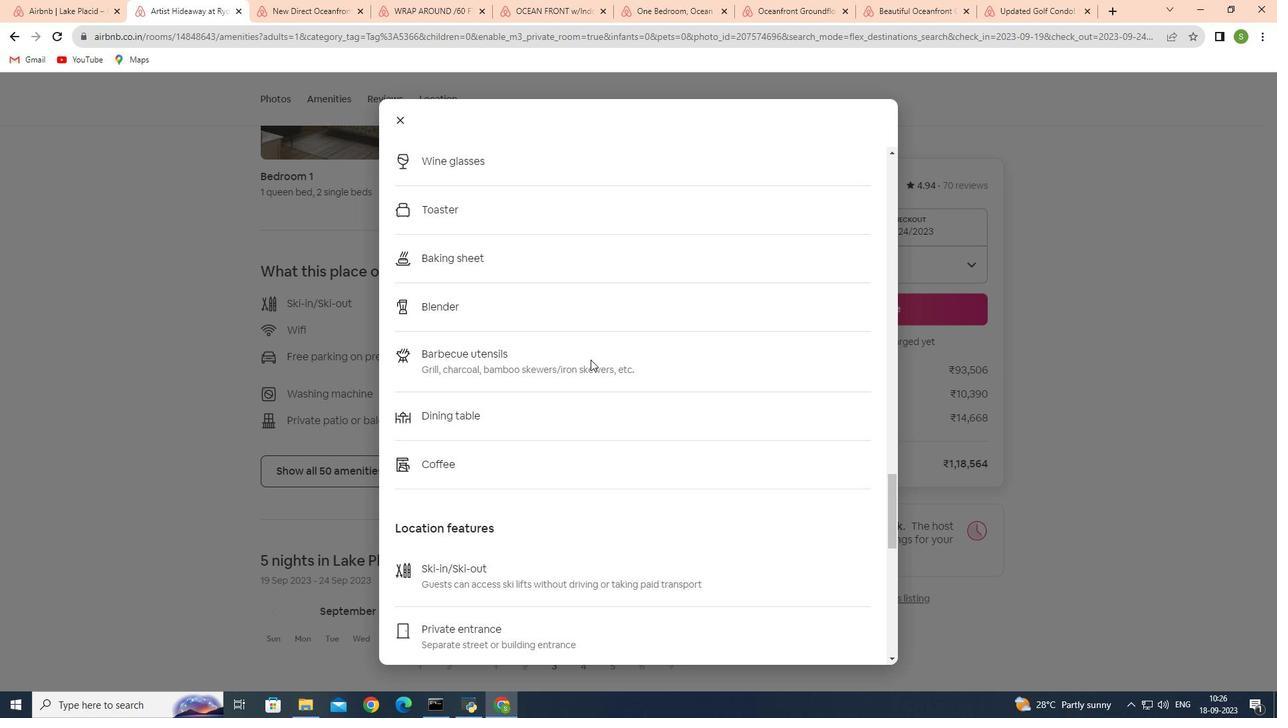 
Action: Mouse scrolled (591, 359) with delta (0, 0)
Screenshot: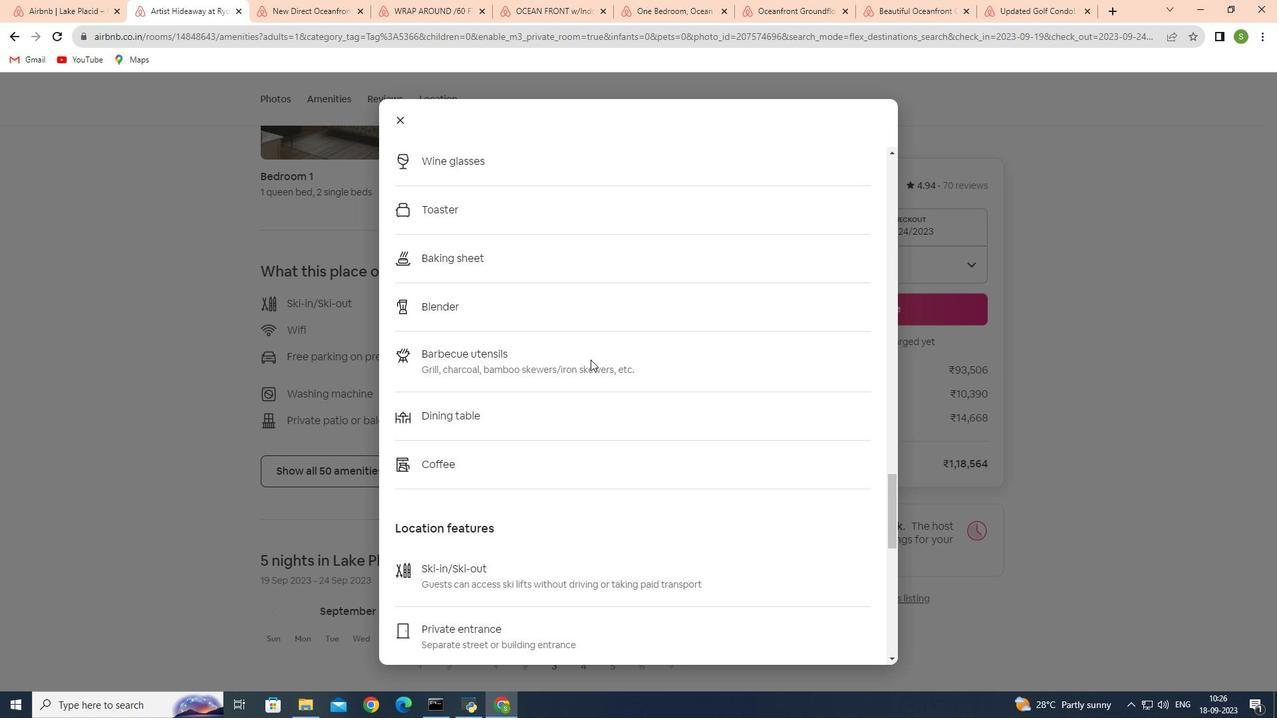 
Action: Mouse scrolled (591, 359) with delta (0, 0)
Screenshot: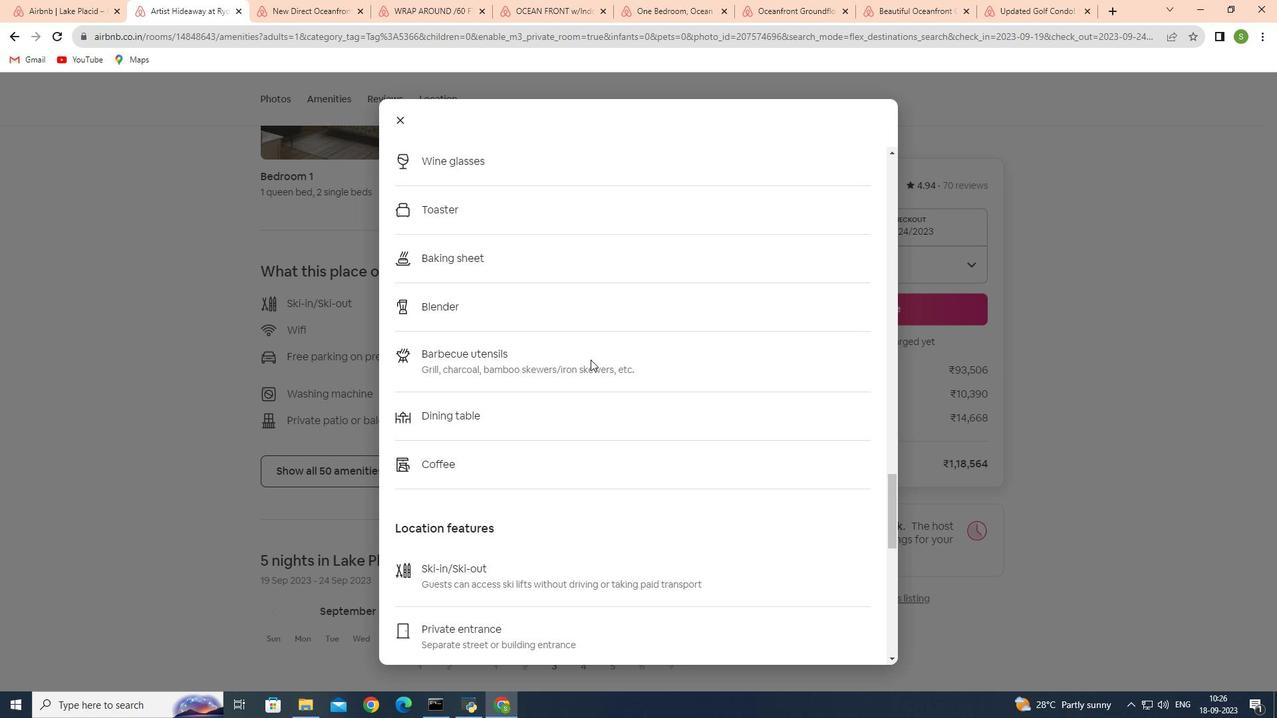 
Action: Mouse scrolled (591, 359) with delta (0, 0)
Screenshot: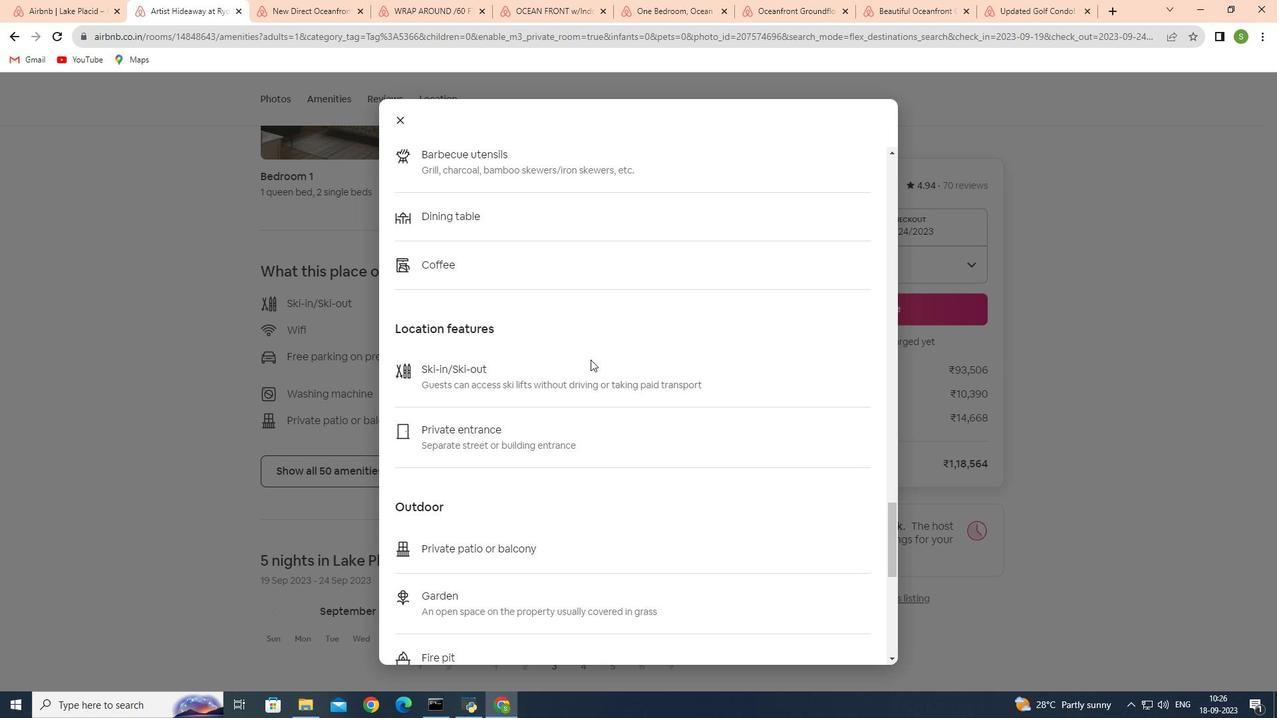 
Action: Mouse scrolled (591, 359) with delta (0, 0)
Screenshot: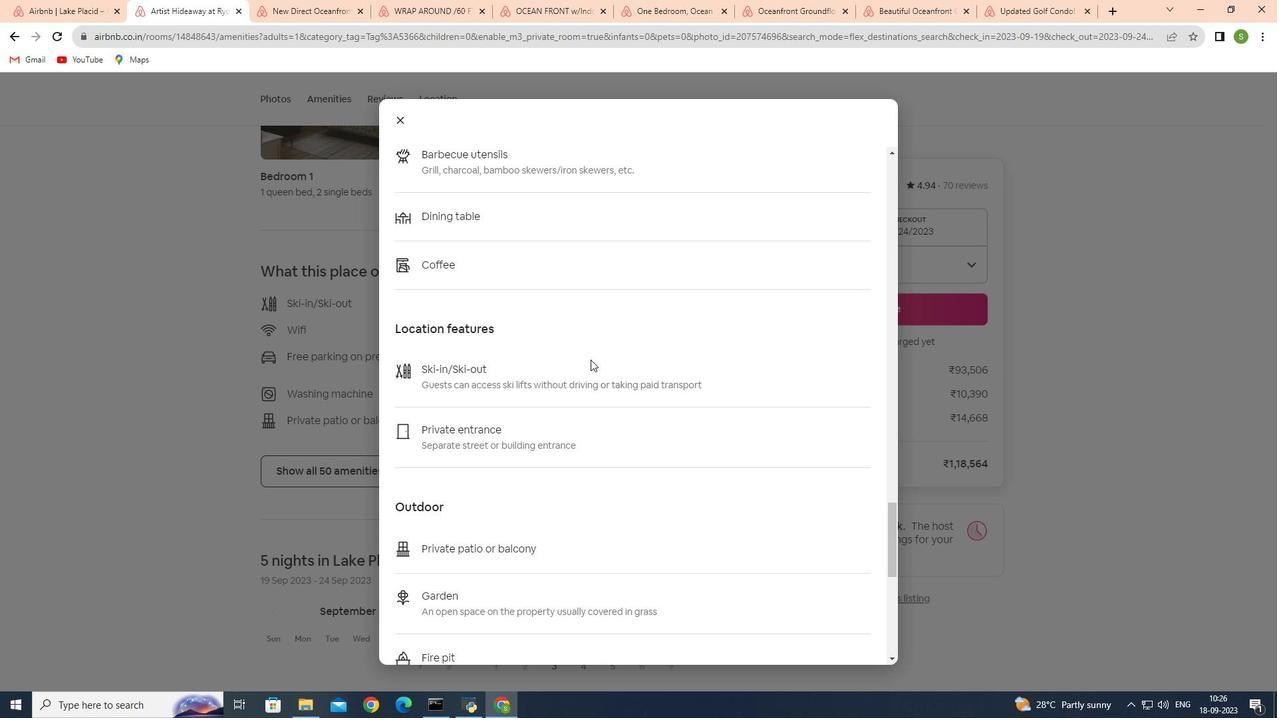 
Action: Mouse scrolled (591, 359) with delta (0, 0)
Screenshot: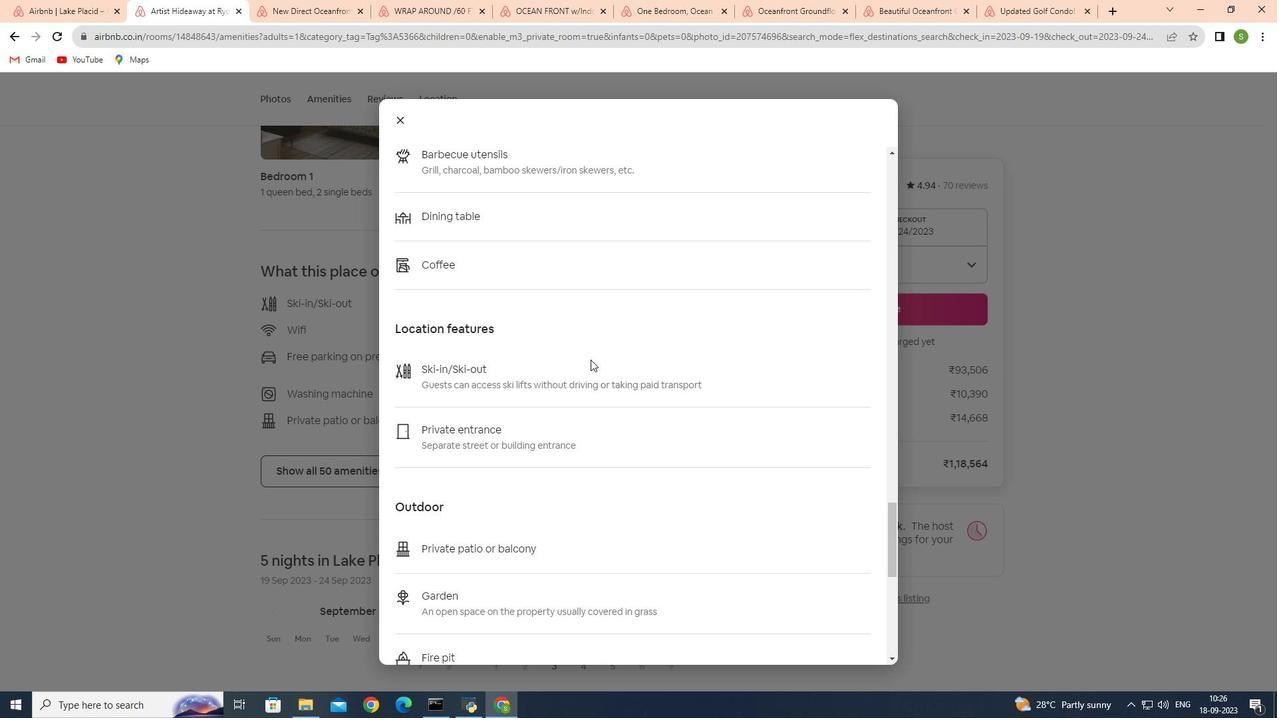 
Action: Mouse scrolled (591, 359) with delta (0, 0)
Screenshot: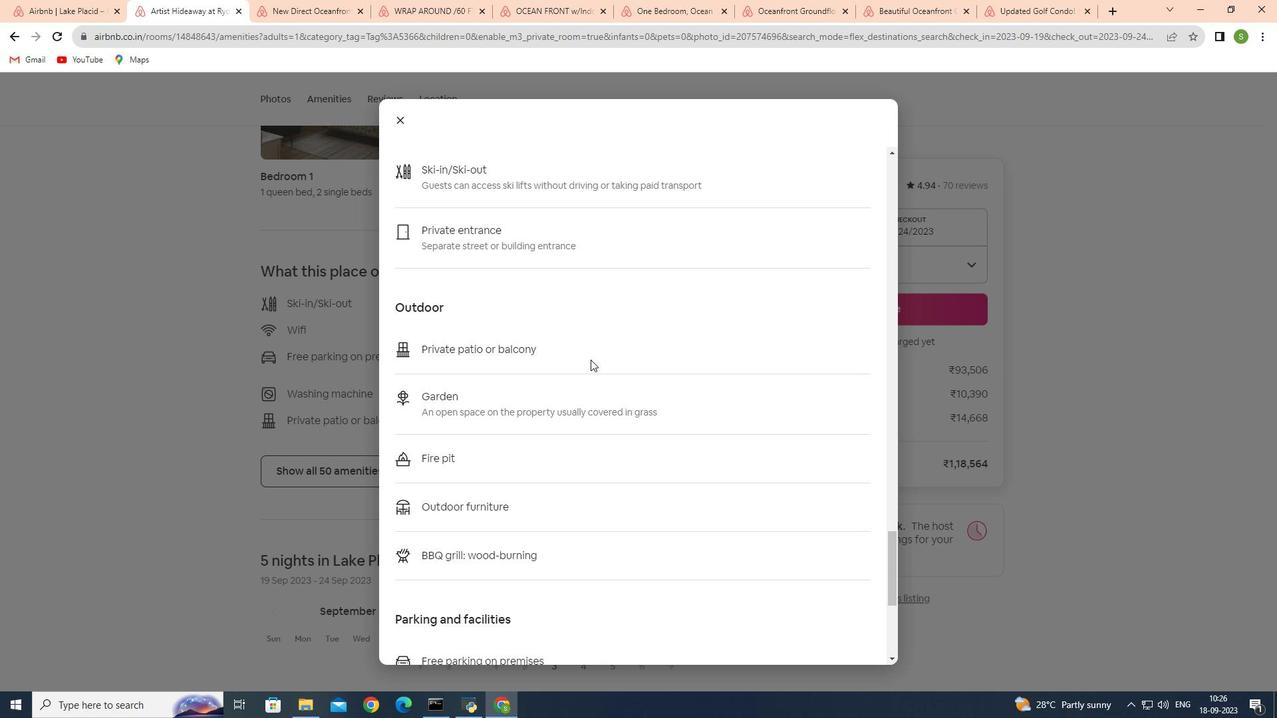 
Action: Mouse scrolled (591, 359) with delta (0, 0)
Screenshot: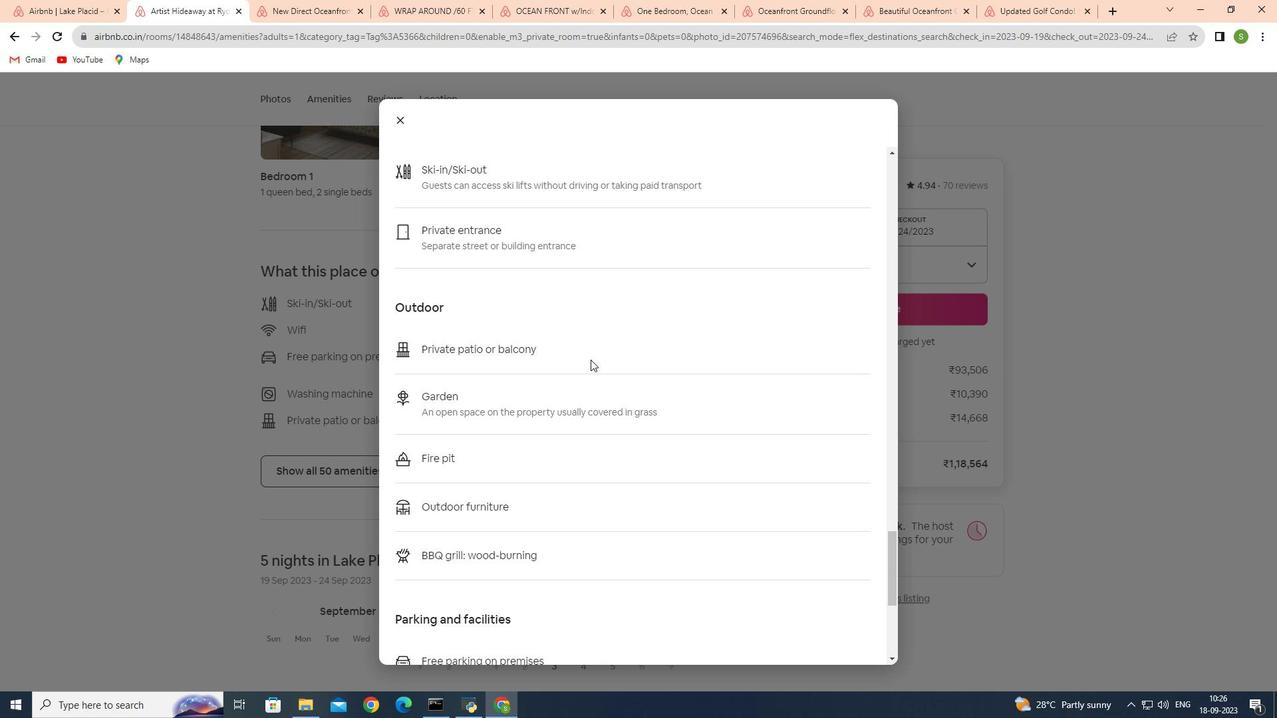 
Action: Mouse scrolled (591, 359) with delta (0, 0)
Screenshot: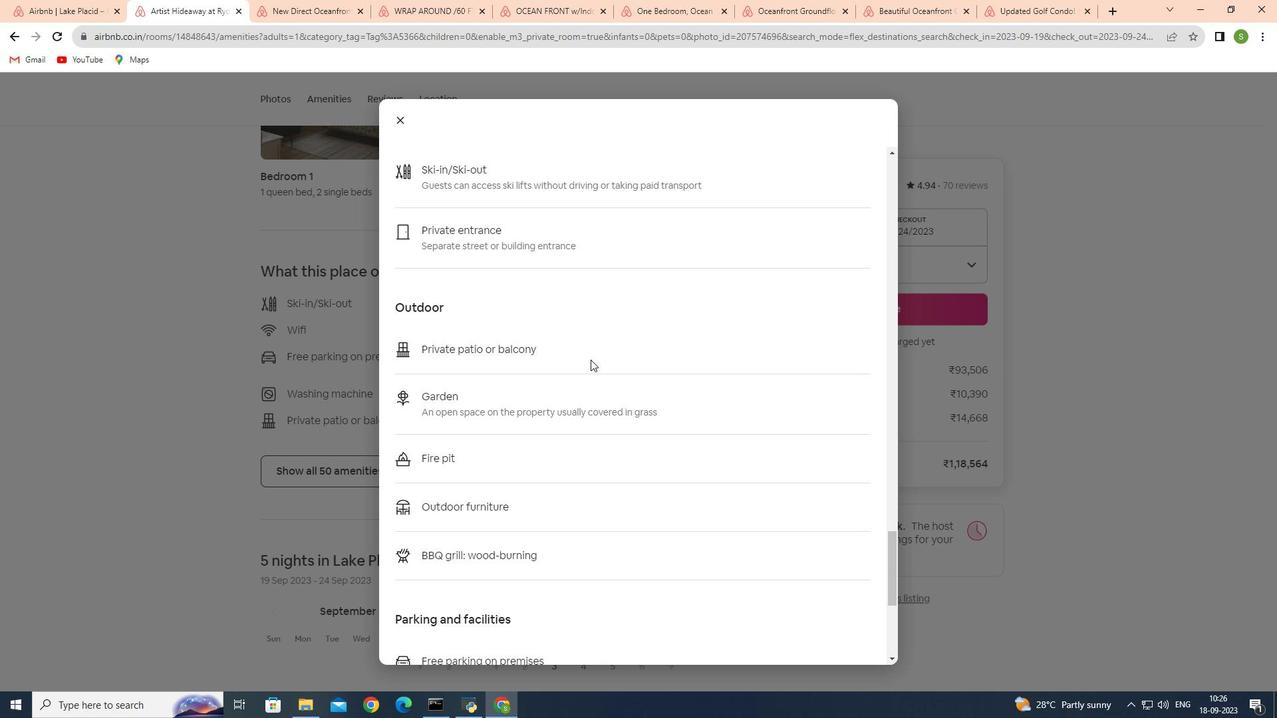 
Action: Mouse scrolled (591, 359) with delta (0, 0)
Screenshot: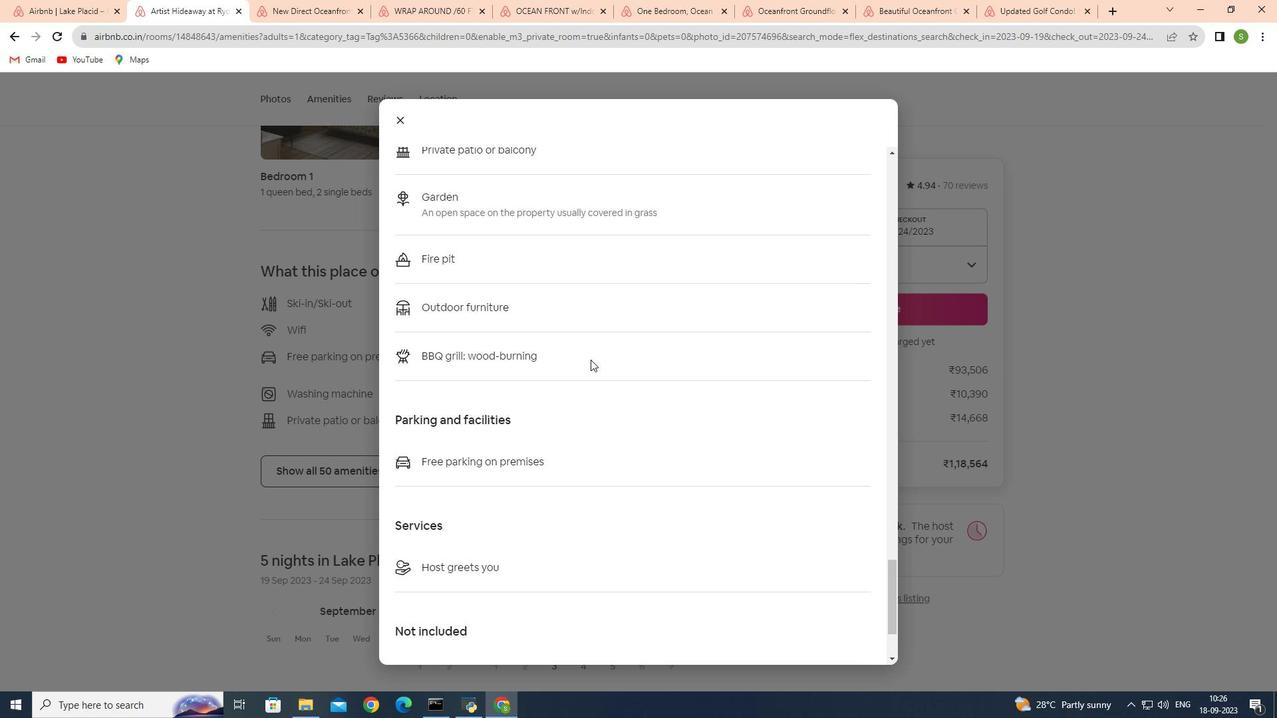 
Action: Mouse scrolled (591, 359) with delta (0, 0)
Screenshot: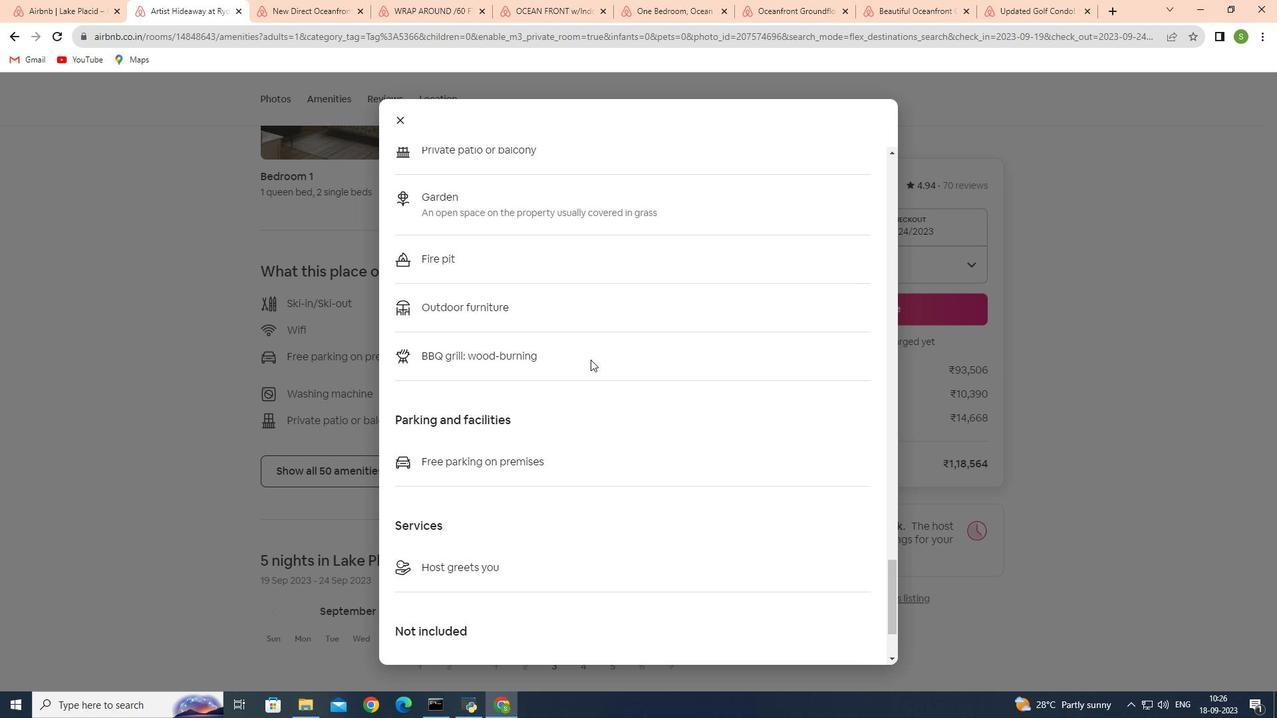 
Action: Mouse scrolled (591, 359) with delta (0, 0)
Screenshot: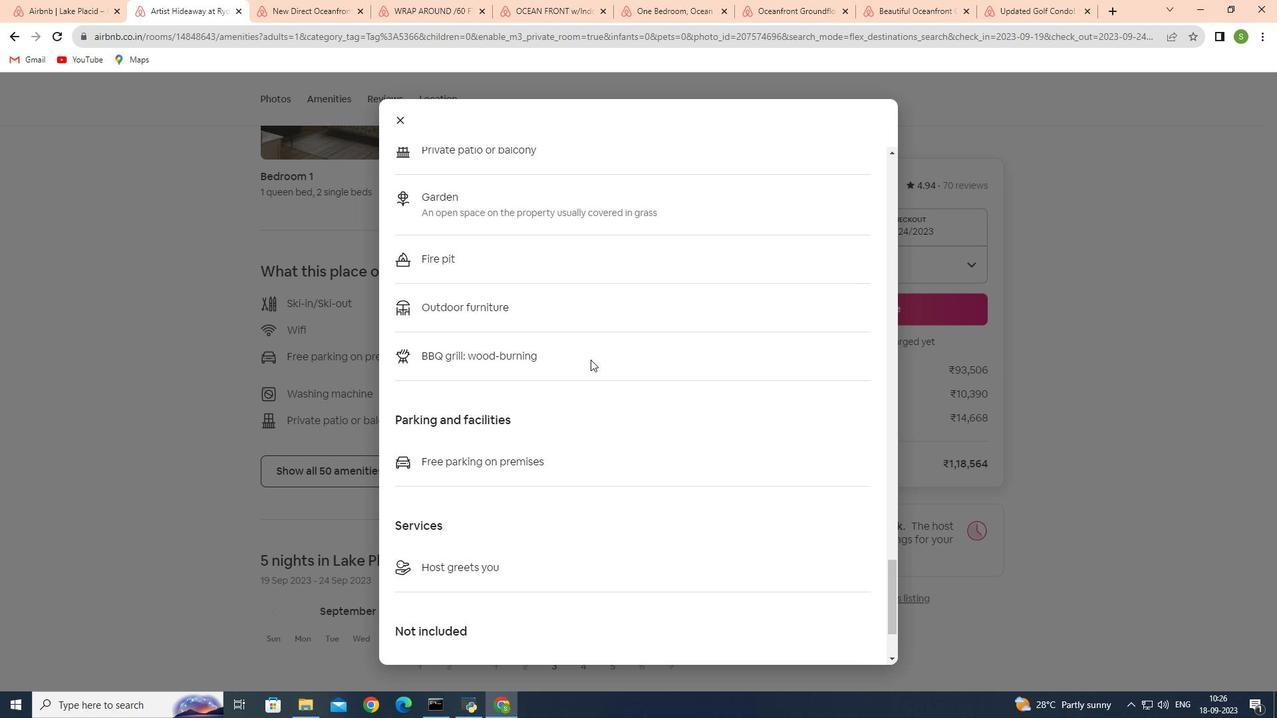 
Action: Mouse scrolled (591, 359) with delta (0, 0)
Screenshot: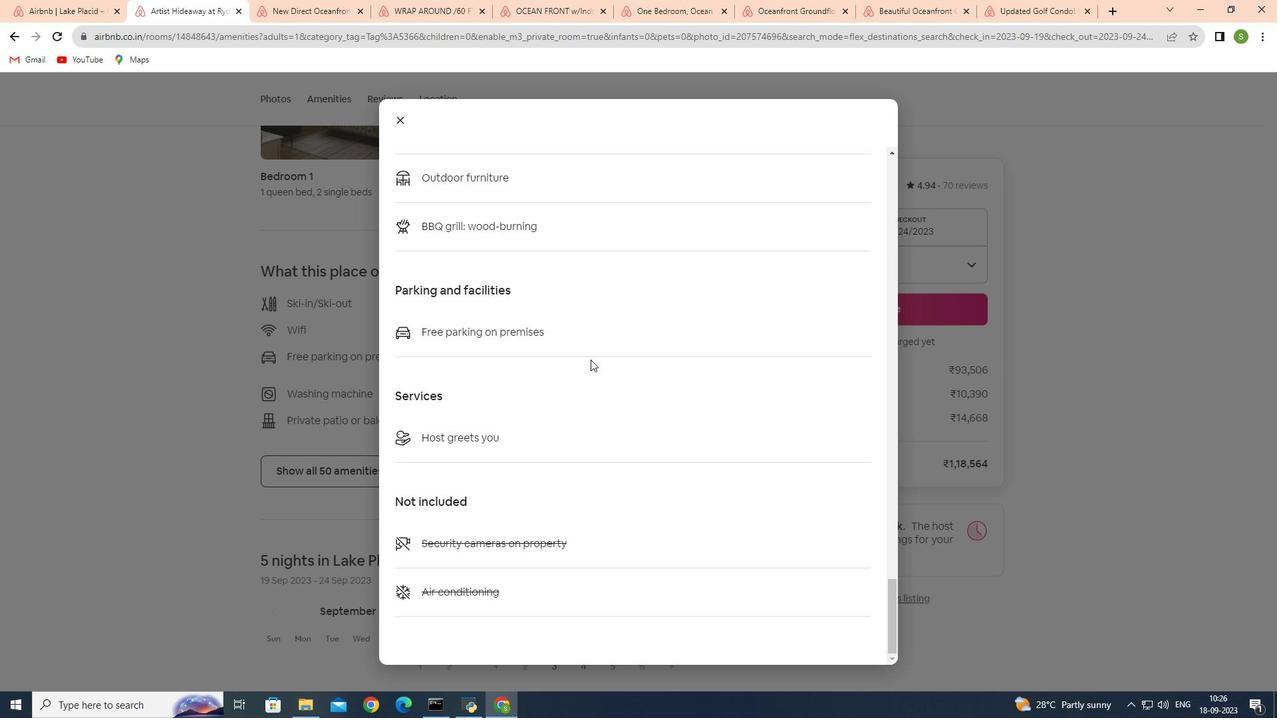
Action: Mouse scrolled (591, 359) with delta (0, 0)
Screenshot: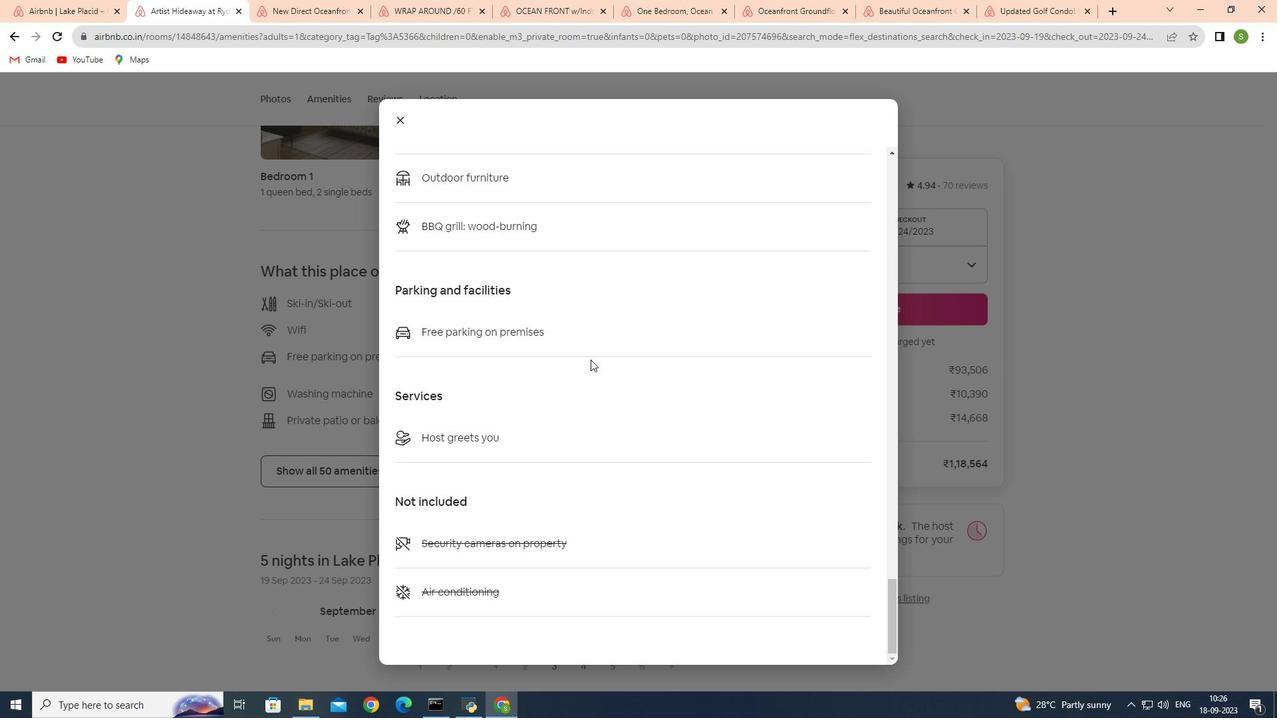 
Action: Mouse scrolled (591, 359) with delta (0, 0)
Screenshot: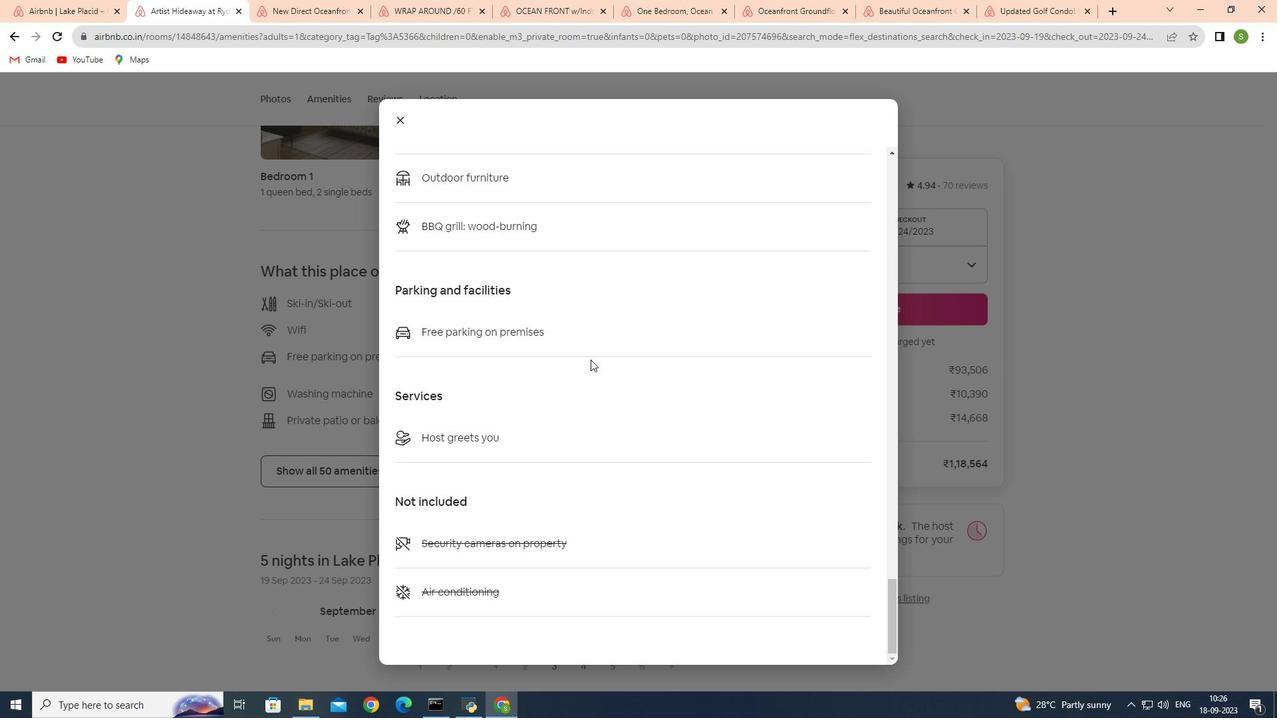 
Action: Mouse scrolled (591, 359) with delta (0, 0)
Screenshot: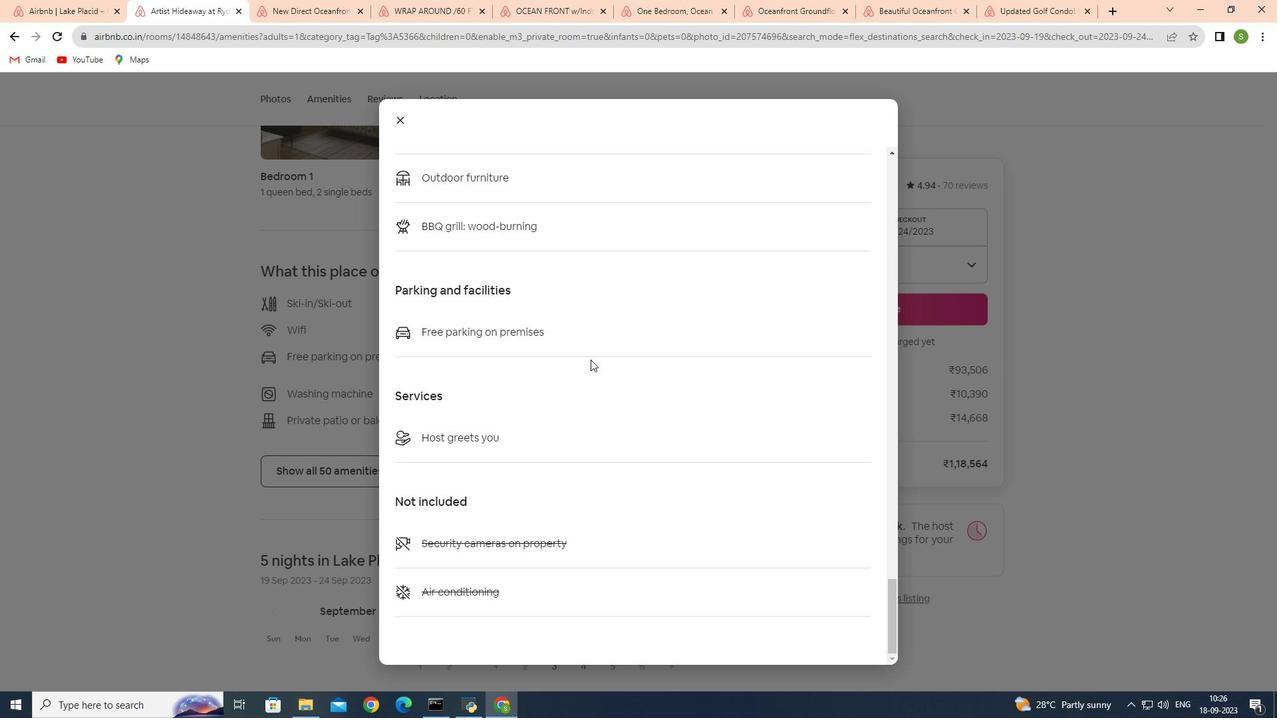 
Action: Mouse scrolled (591, 359) with delta (0, 0)
Screenshot: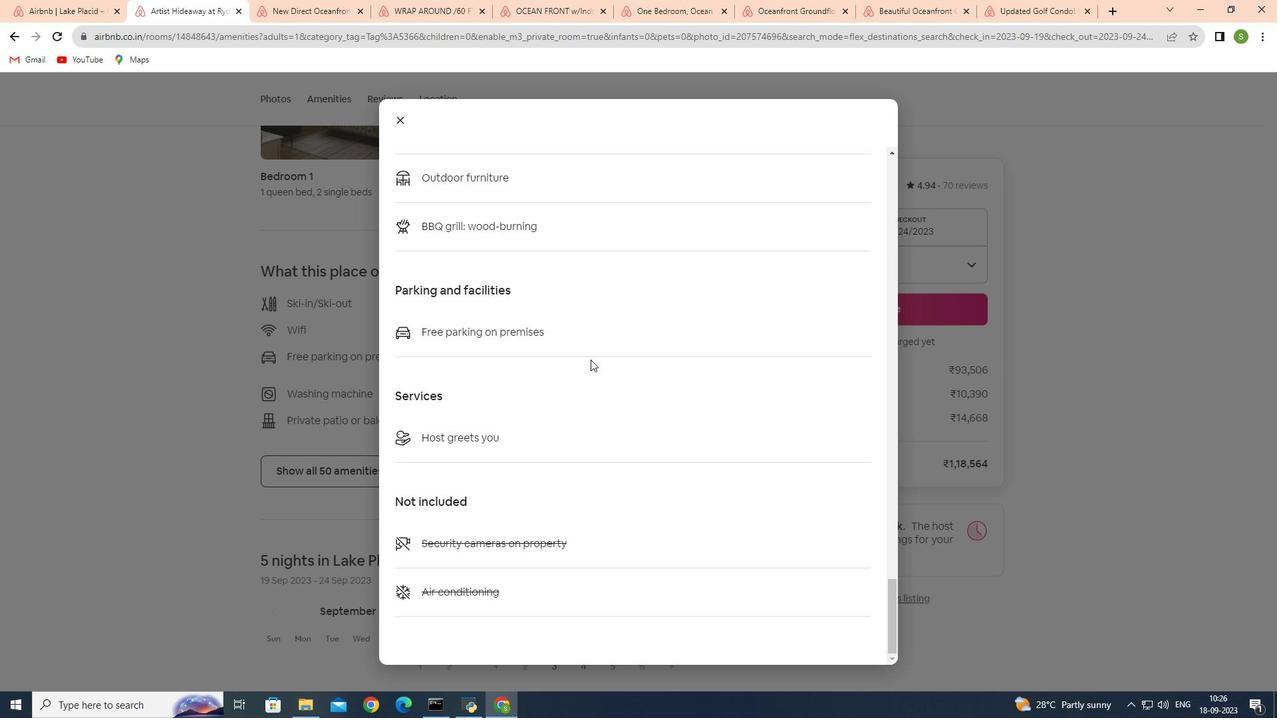 
Action: Mouse scrolled (591, 359) with delta (0, 0)
Screenshot: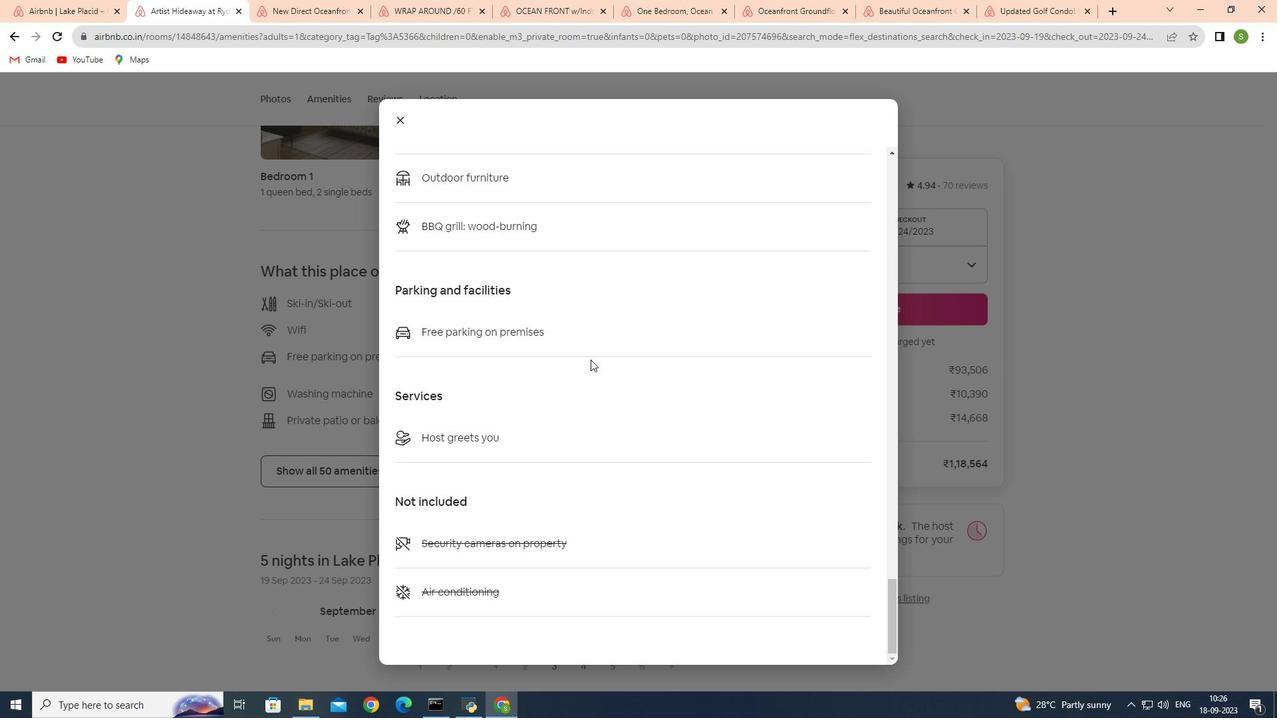 
Action: Mouse scrolled (591, 359) with delta (0, 0)
Screenshot: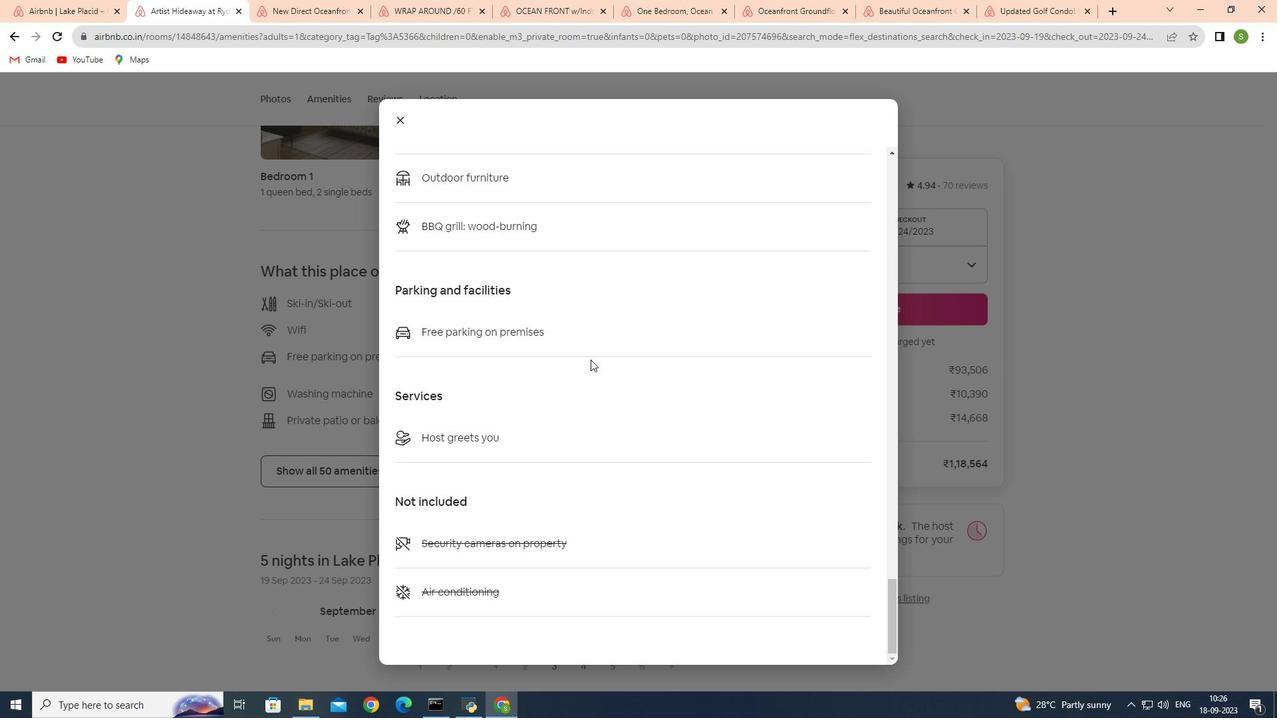 
Action: Mouse scrolled (591, 359) with delta (0, 0)
Screenshot: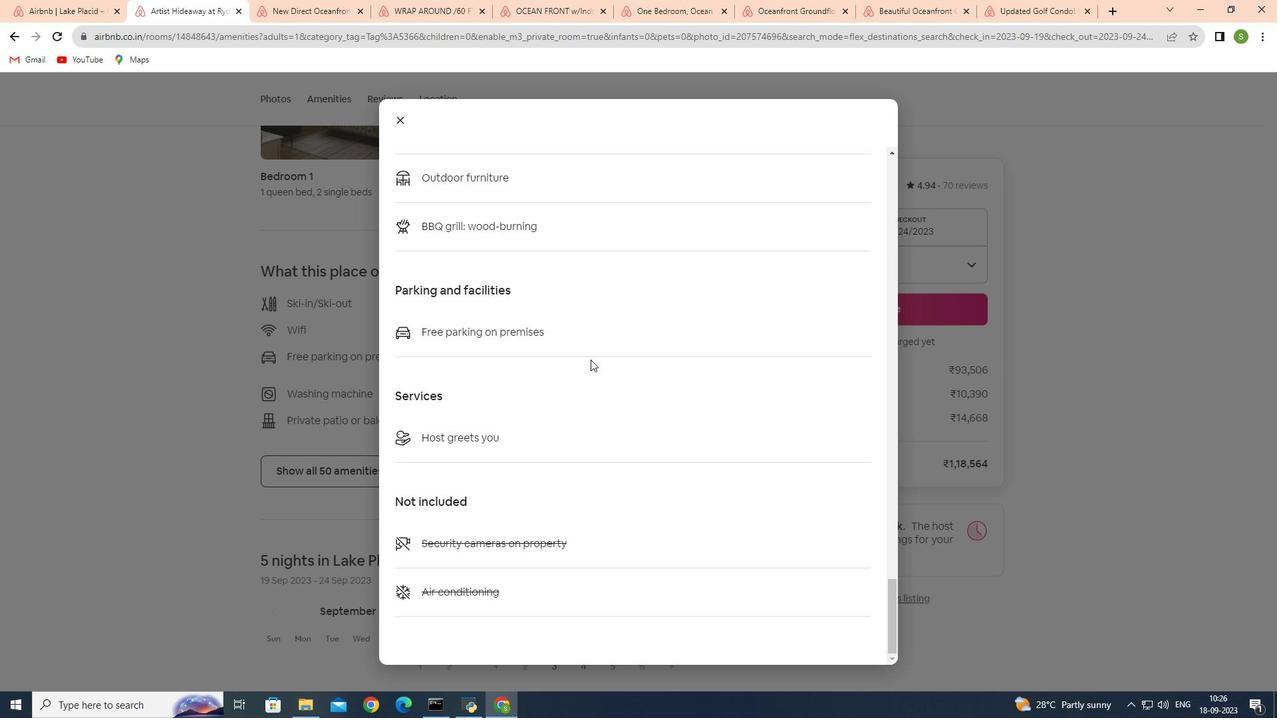 
Action: Mouse scrolled (591, 359) with delta (0, 0)
Screenshot: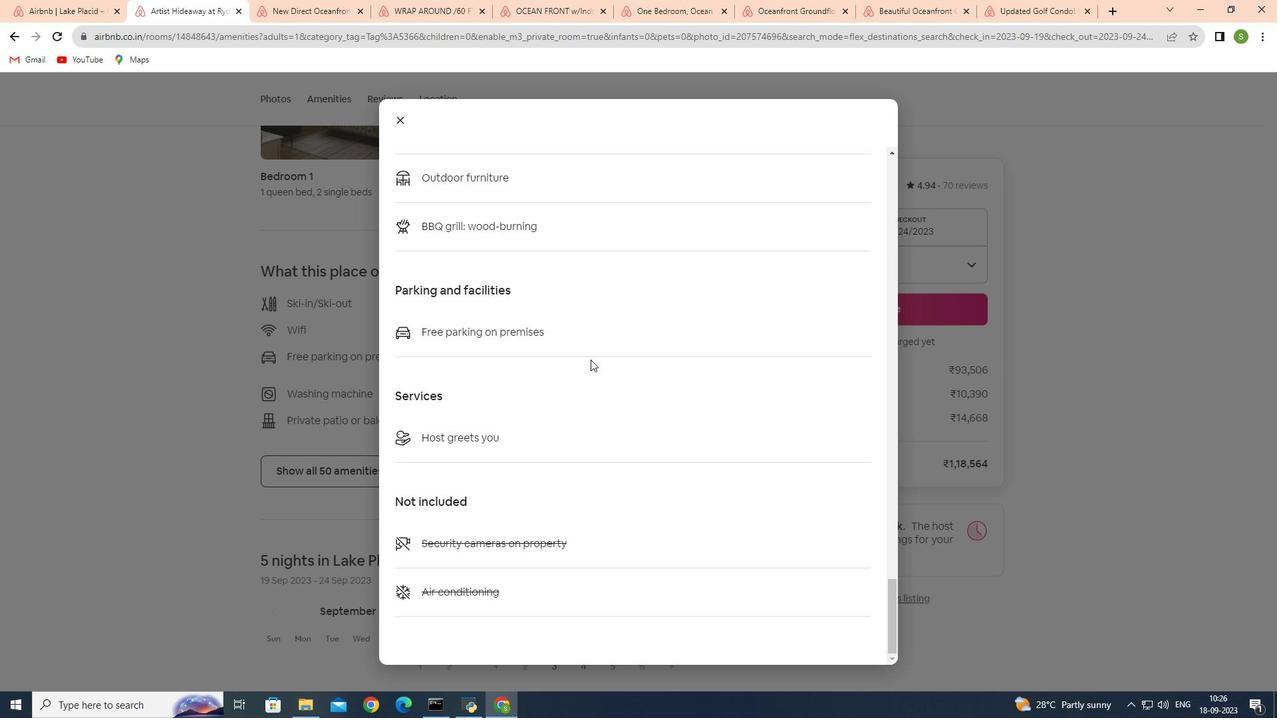 
Action: Mouse scrolled (591, 359) with delta (0, 0)
Screenshot: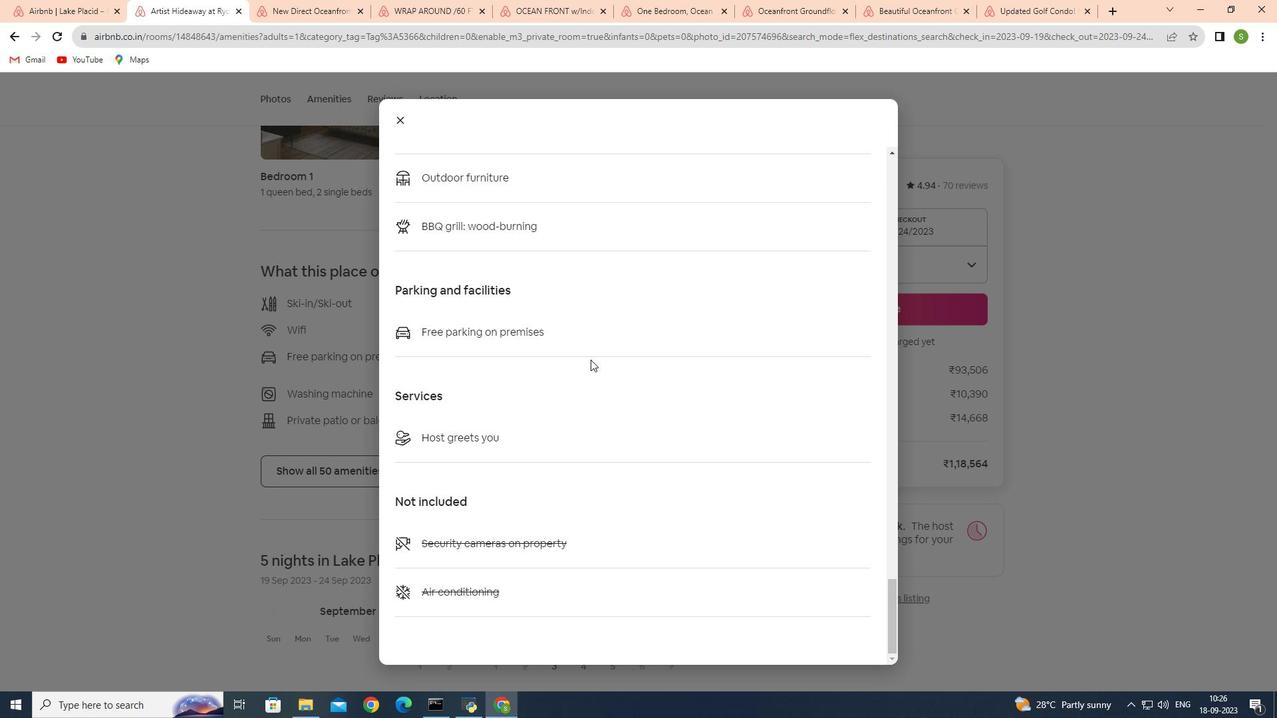 
Action: Mouse scrolled (591, 359) with delta (0, 0)
Screenshot: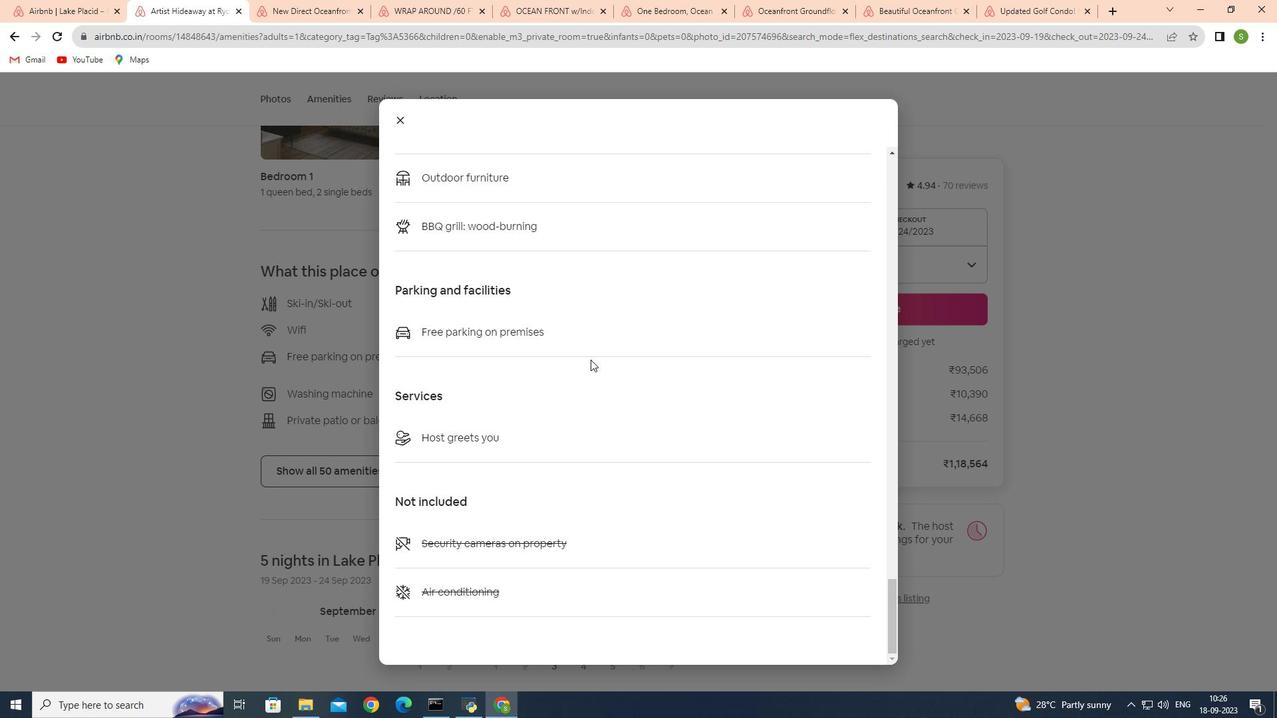 
Action: Mouse scrolled (591, 359) with delta (0, 0)
Screenshot: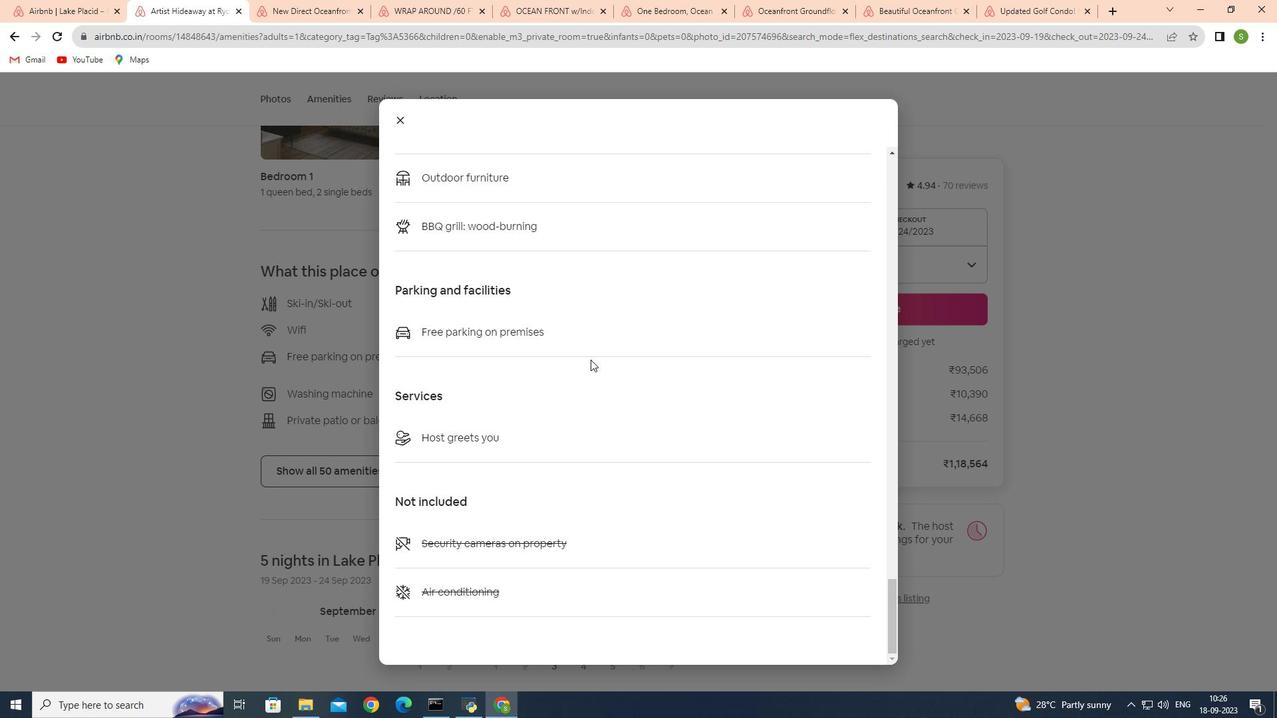 
Action: Mouse scrolled (591, 359) with delta (0, 0)
Screenshot: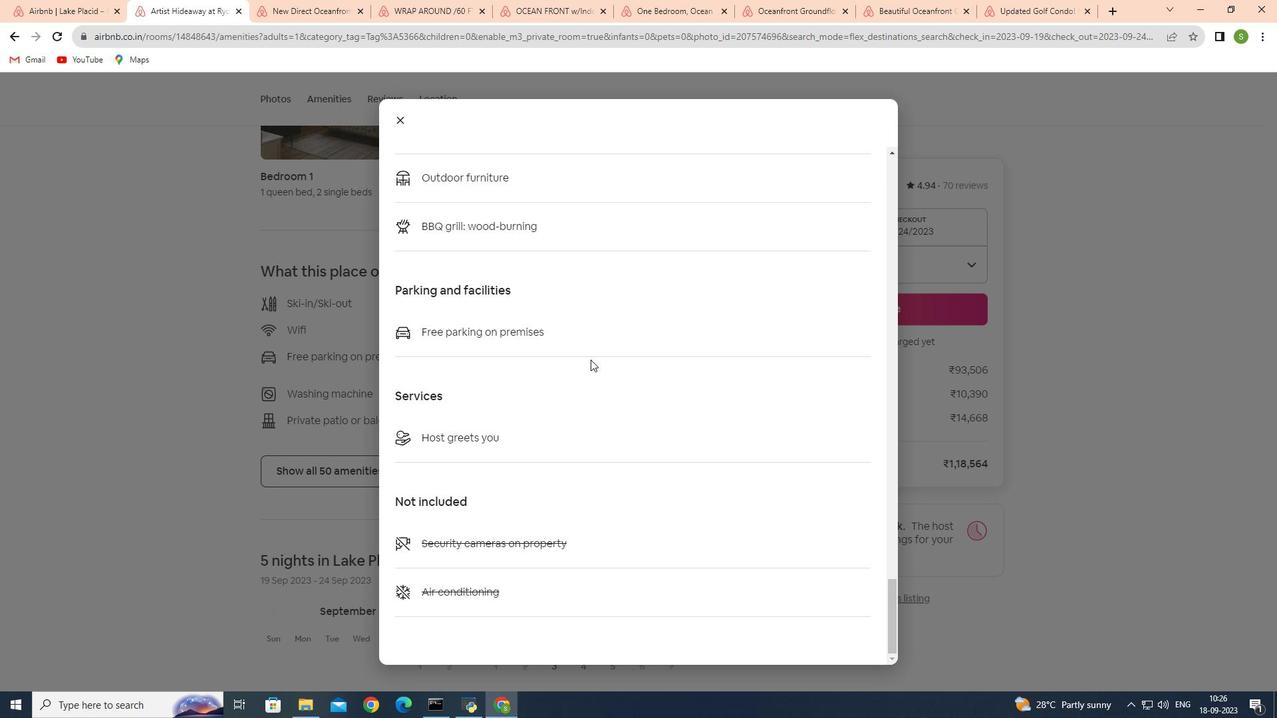 
Action: Mouse scrolled (591, 359) with delta (0, 0)
Screenshot: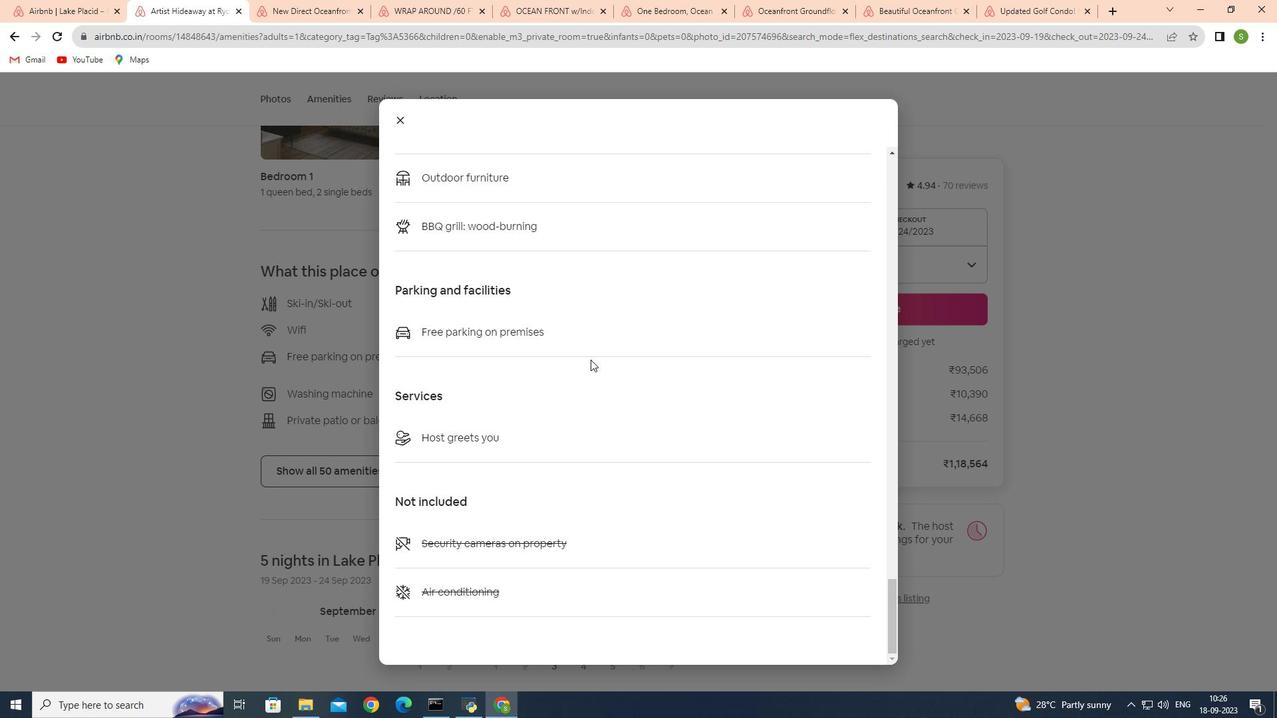 
Action: Mouse scrolled (591, 359) with delta (0, 0)
Screenshot: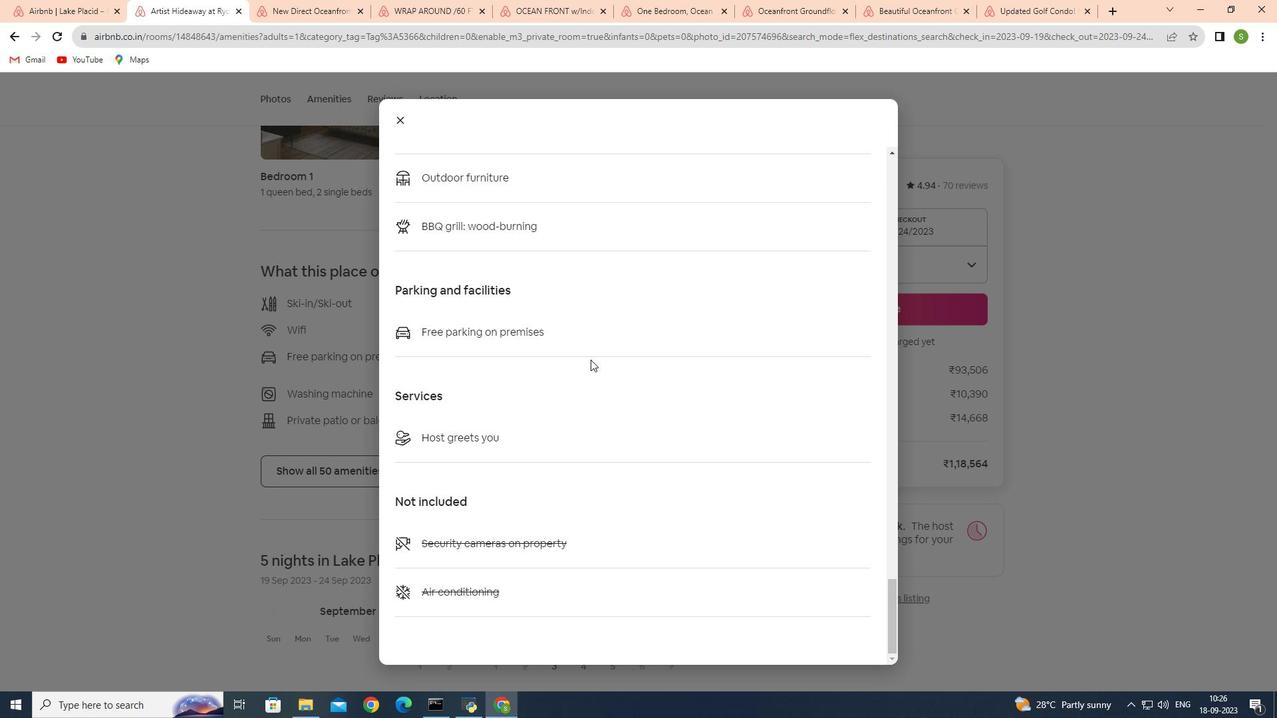 
Action: Mouse scrolled (591, 359) with delta (0, 0)
Screenshot: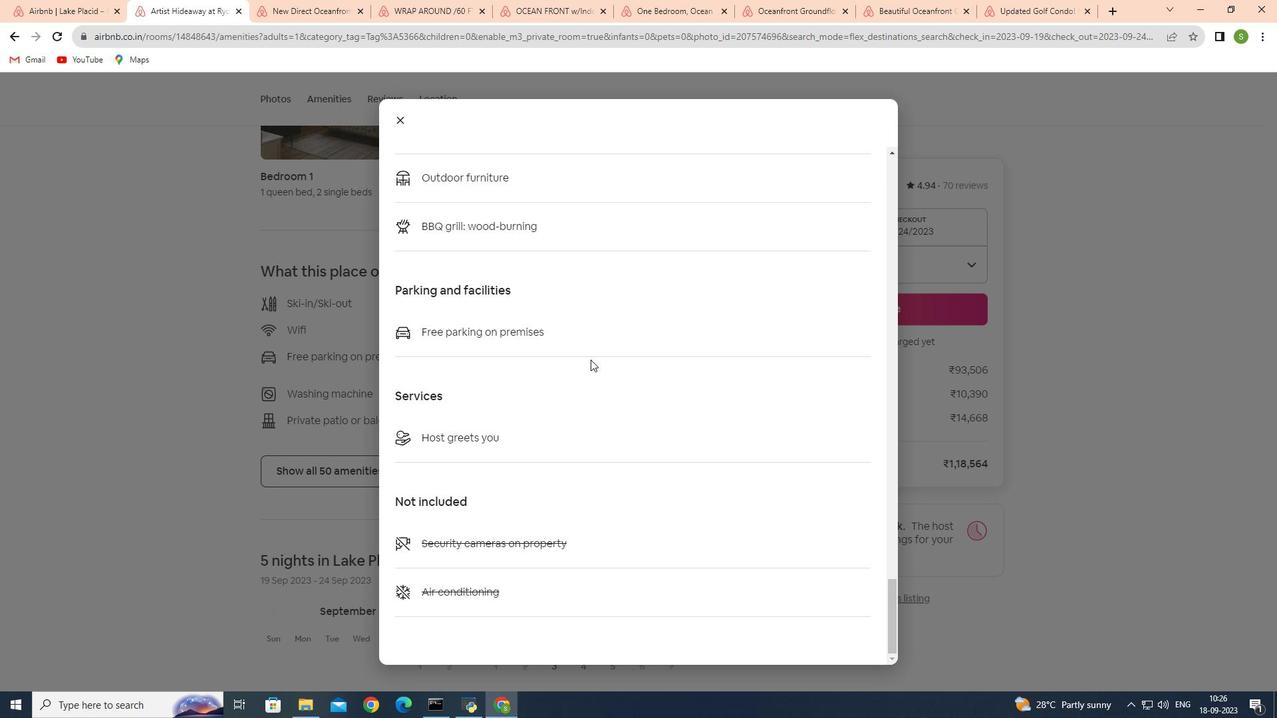
Action: Mouse scrolled (591, 359) with delta (0, 0)
Screenshot: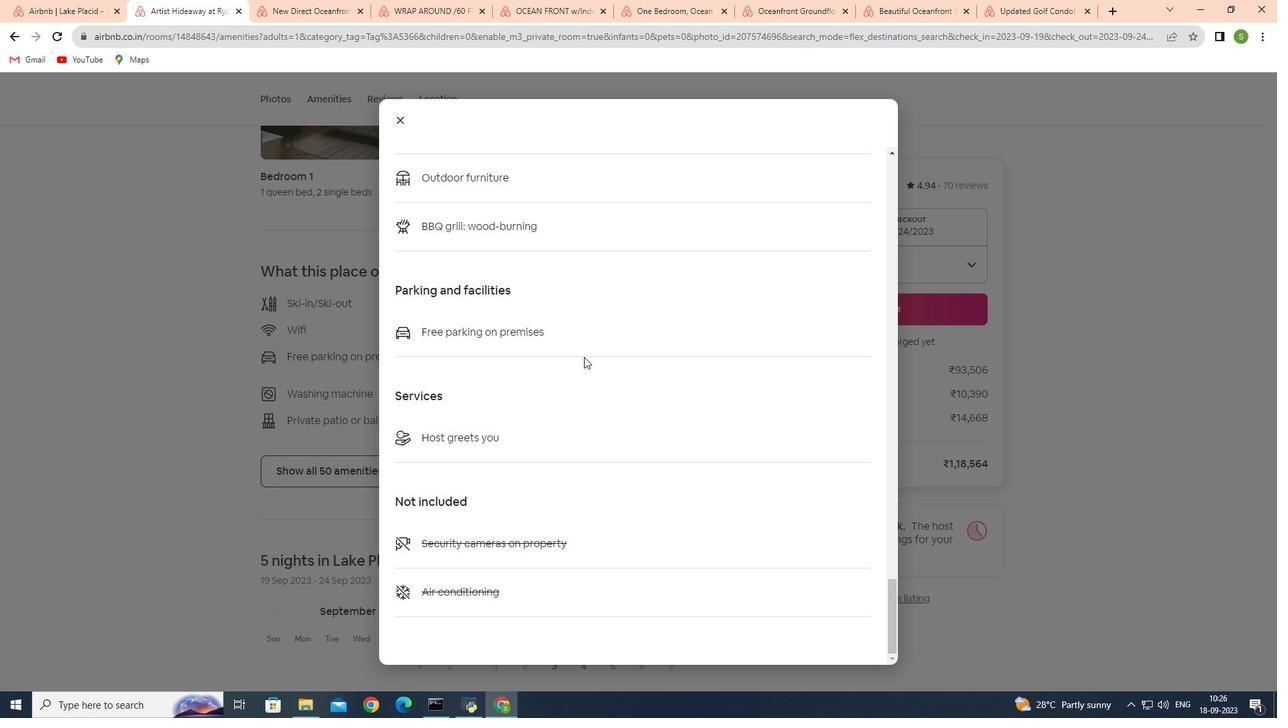 
Action: Mouse scrolled (591, 359) with delta (0, 0)
Screenshot: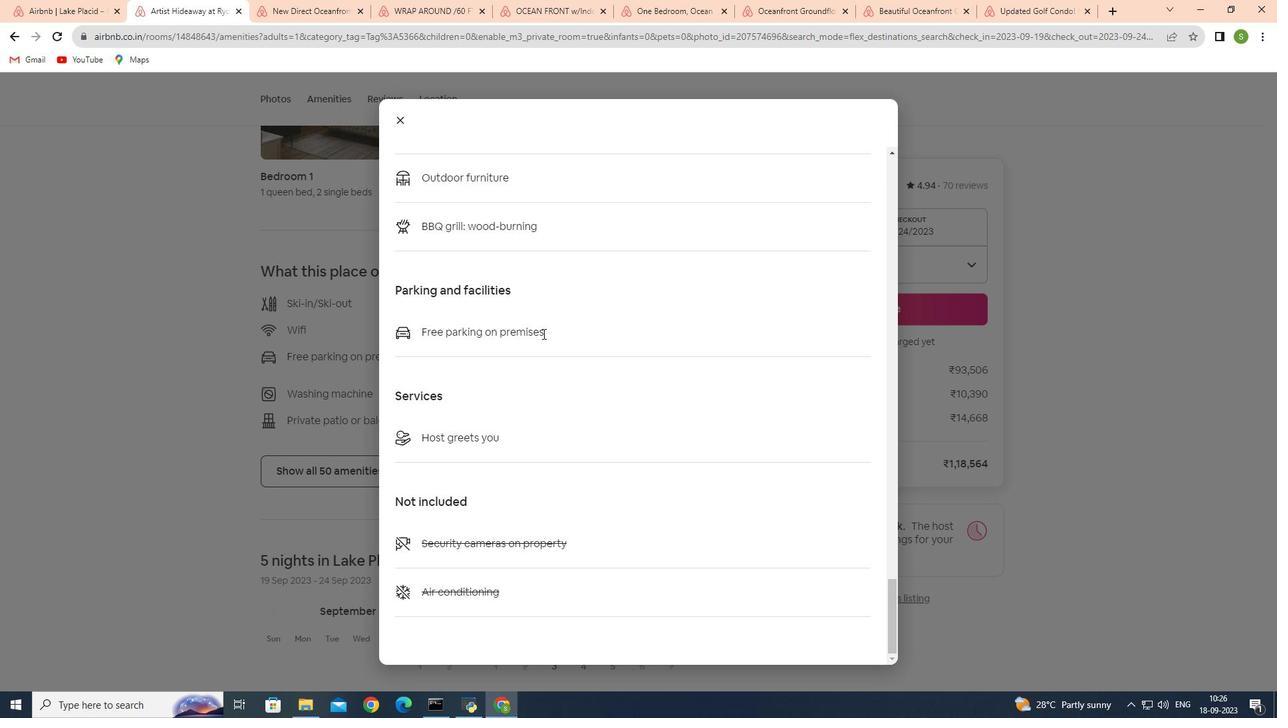 
Action: Mouse scrolled (591, 359) with delta (0, 0)
Screenshot: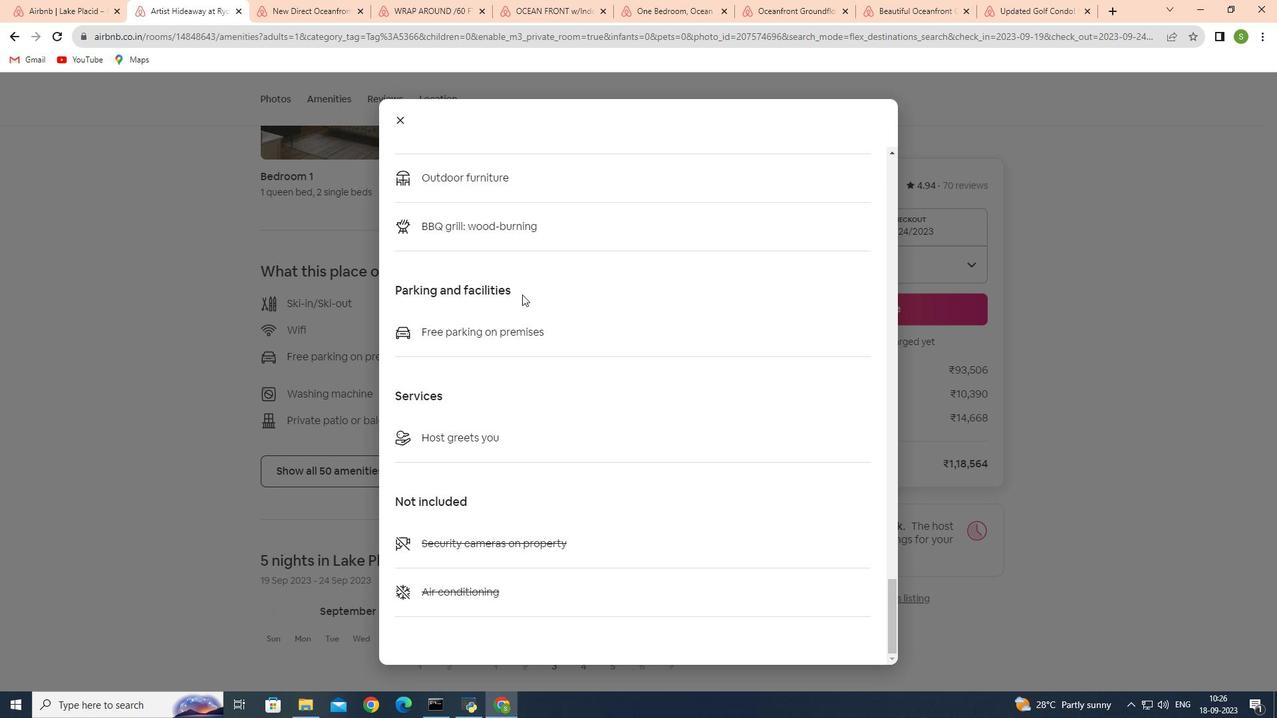 
Action: Mouse moved to (403, 120)
Screenshot: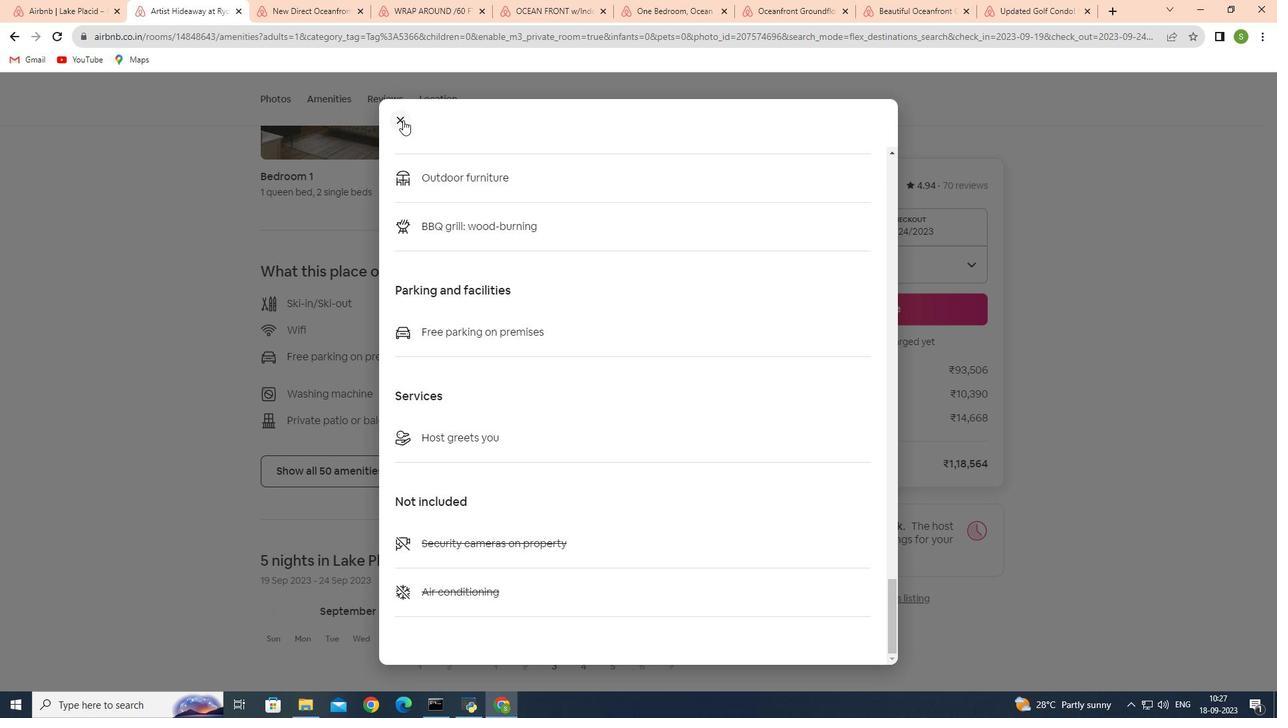 
Action: Mouse pressed left at (403, 120)
Screenshot: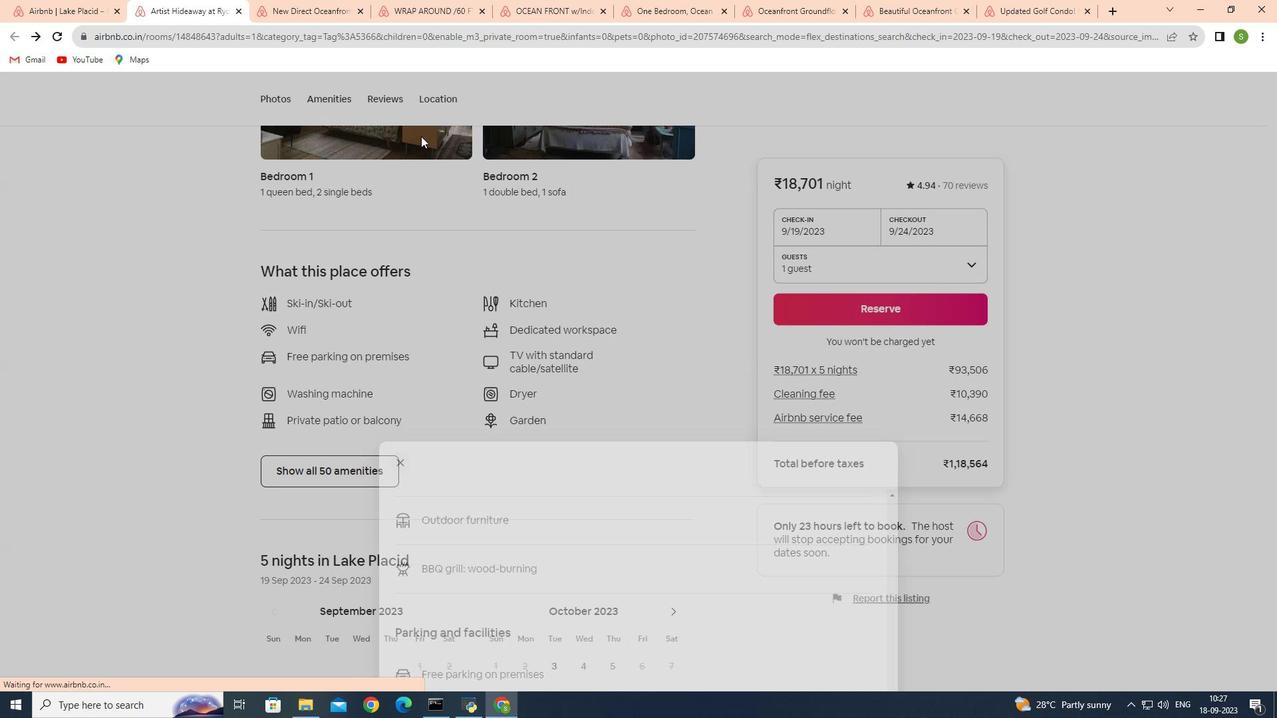 
Action: Mouse moved to (466, 465)
Screenshot: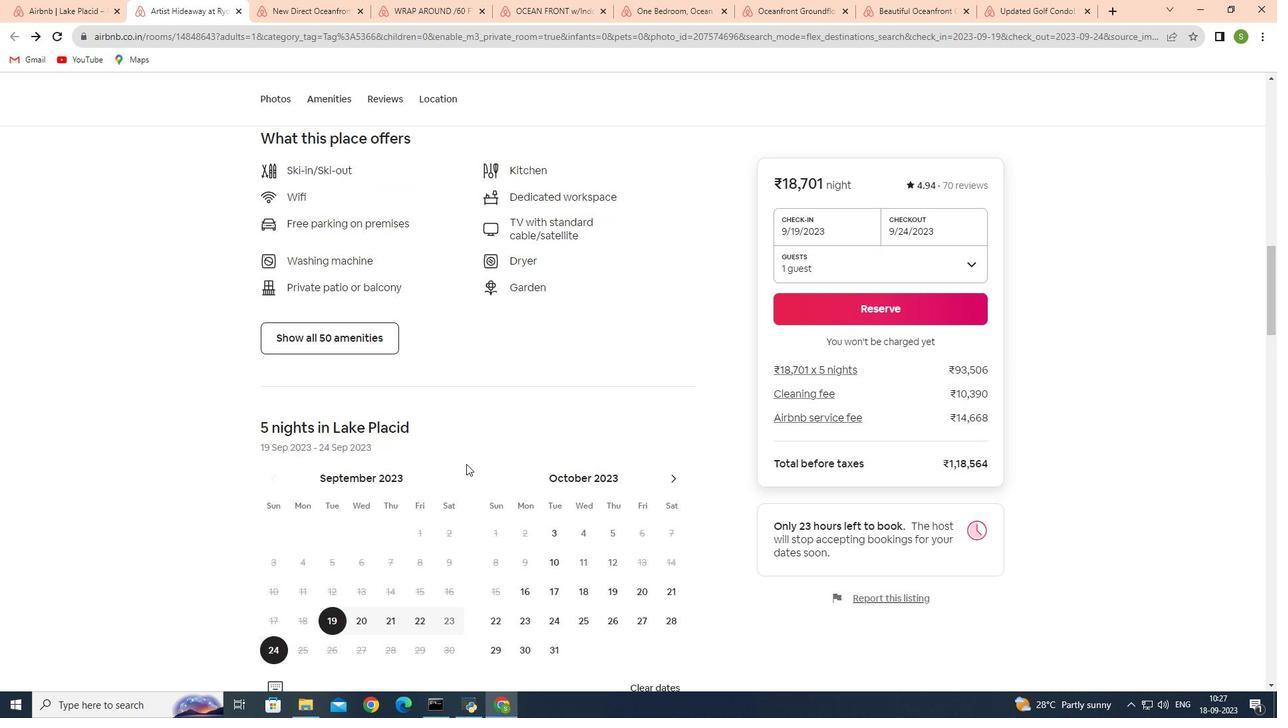 
Action: Mouse scrolled (466, 464) with delta (0, 0)
Screenshot: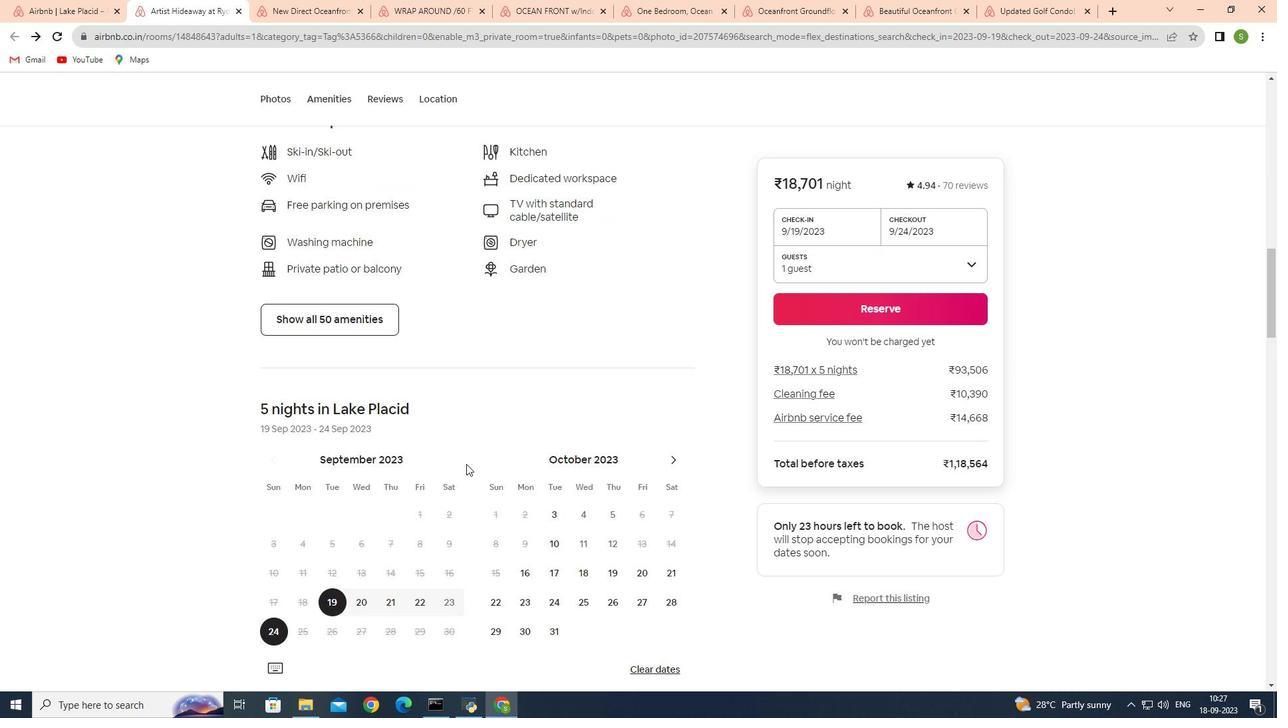 
Action: Mouse moved to (466, 464)
Screenshot: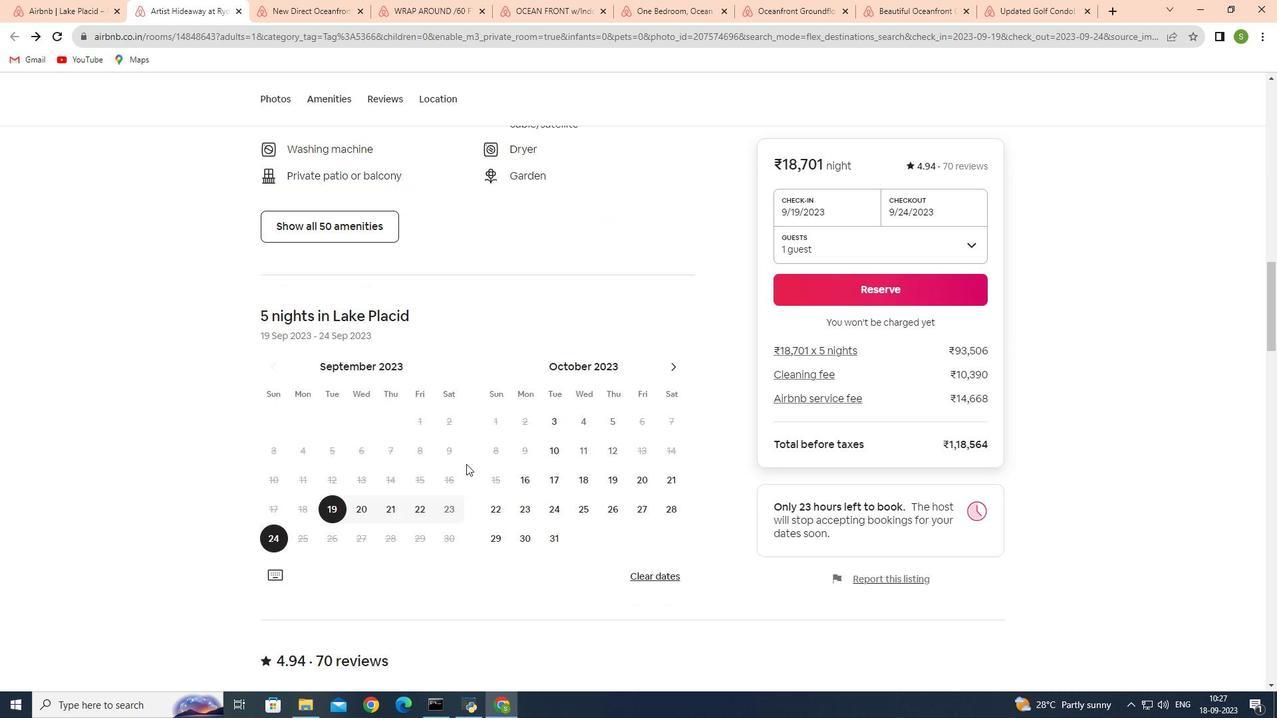 
Action: Mouse scrolled (466, 463) with delta (0, 0)
Screenshot: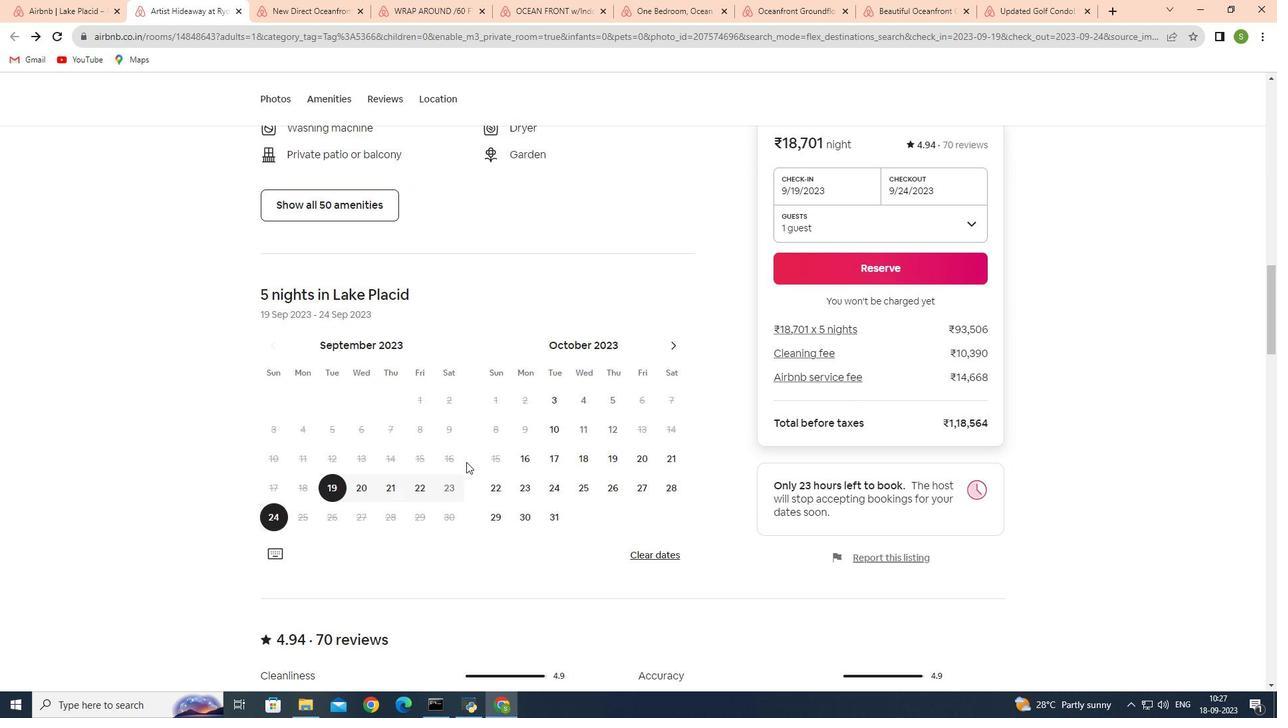 
Action: Mouse scrolled (466, 463) with delta (0, 0)
Screenshot: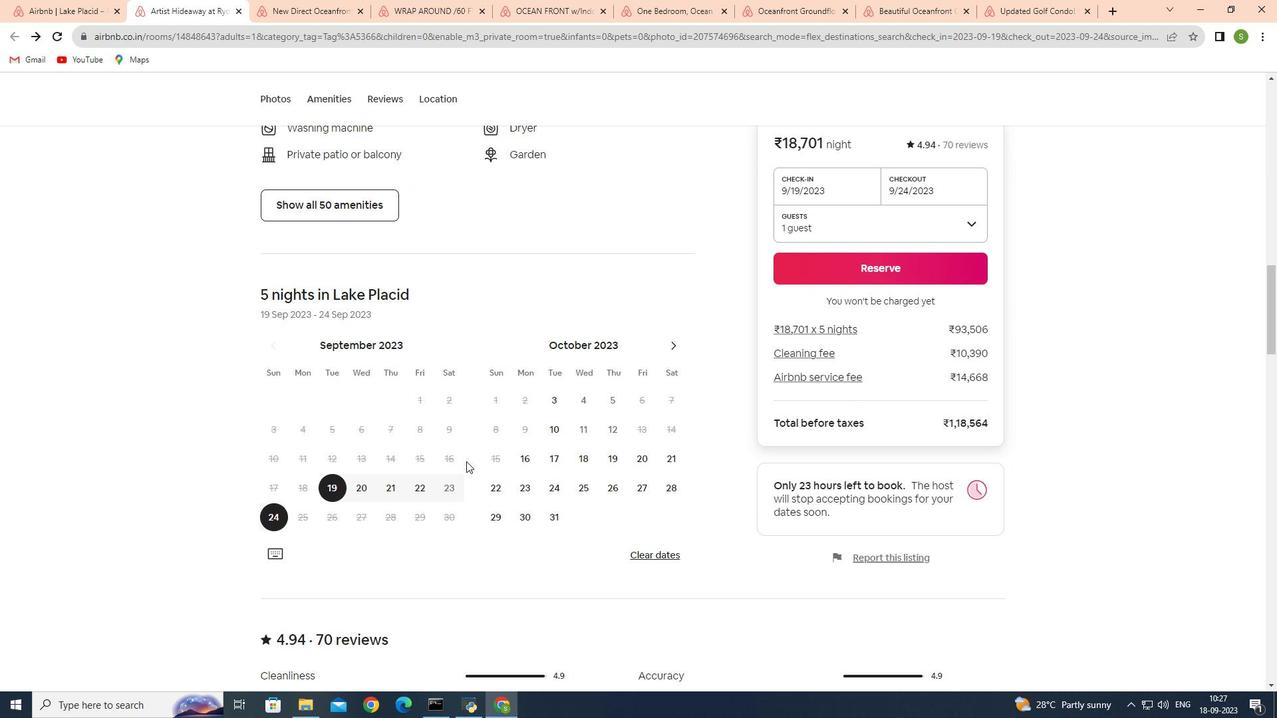 
Action: Mouse scrolled (466, 463) with delta (0, 0)
Screenshot: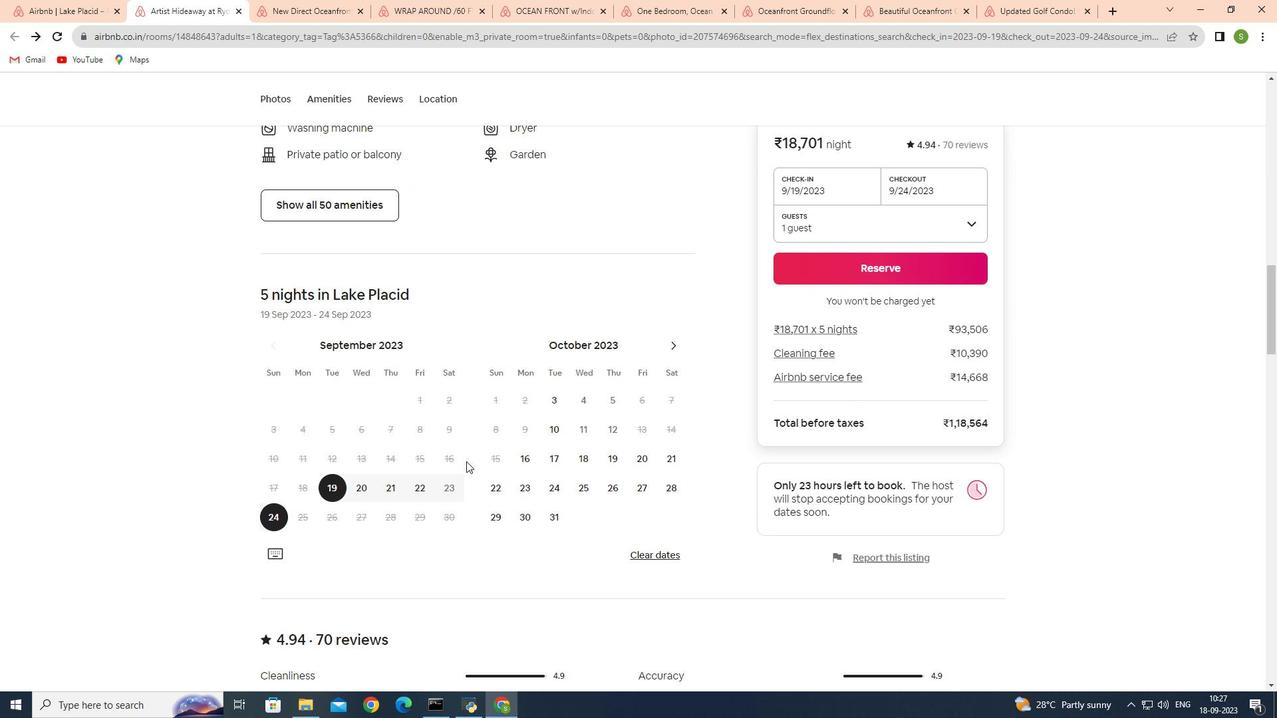 
Action: Mouse moved to (466, 461)
Screenshot: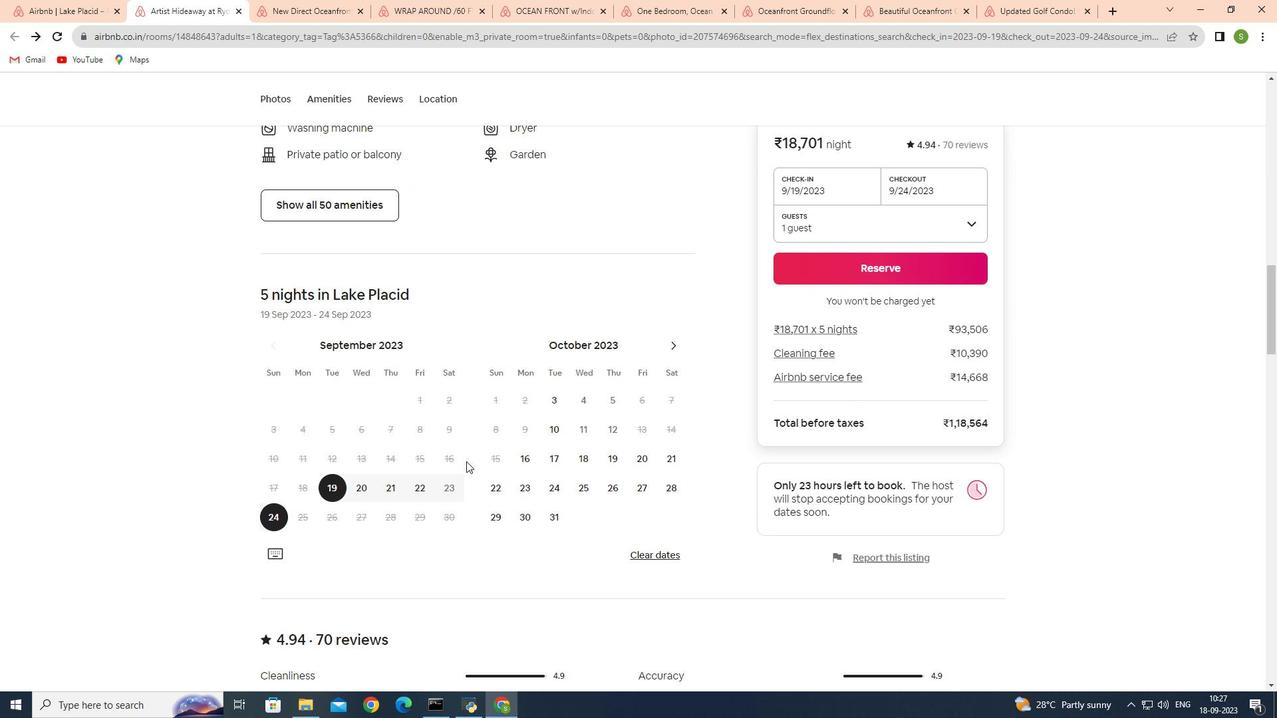 
Action: Mouse scrolled (466, 461) with delta (0, 0)
Screenshot: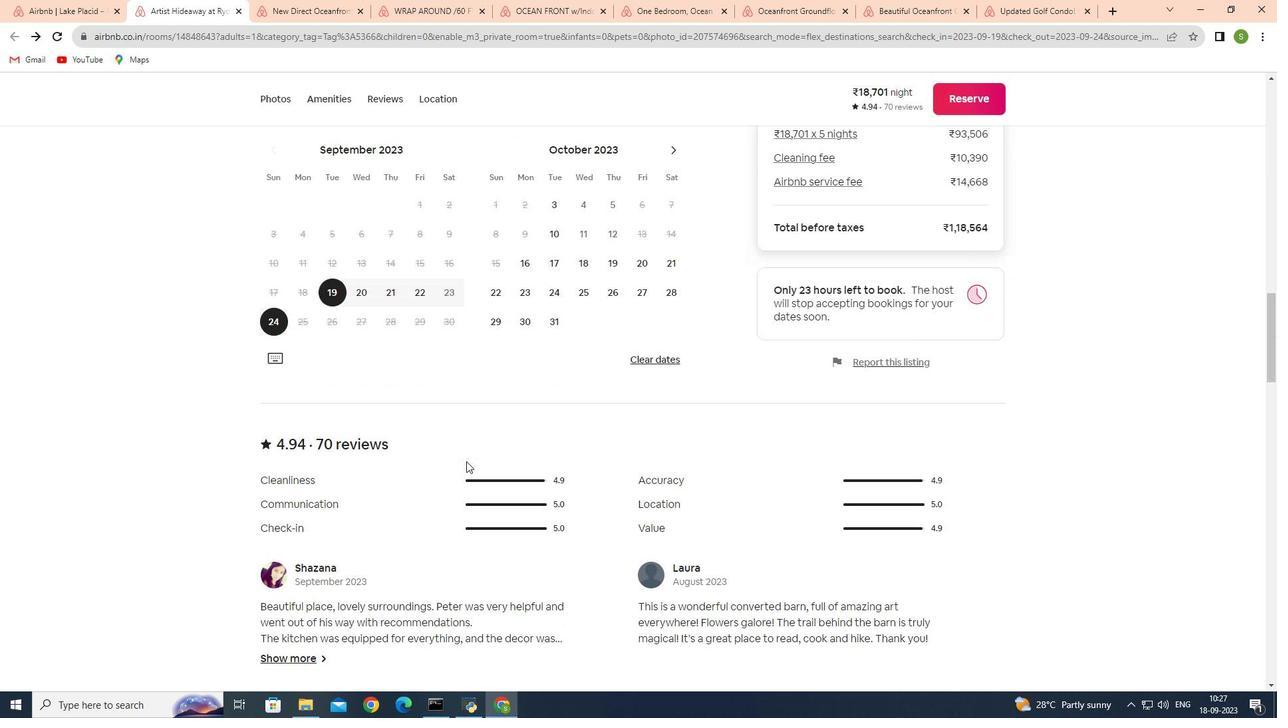 
Action: Mouse scrolled (466, 461) with delta (0, 0)
Screenshot: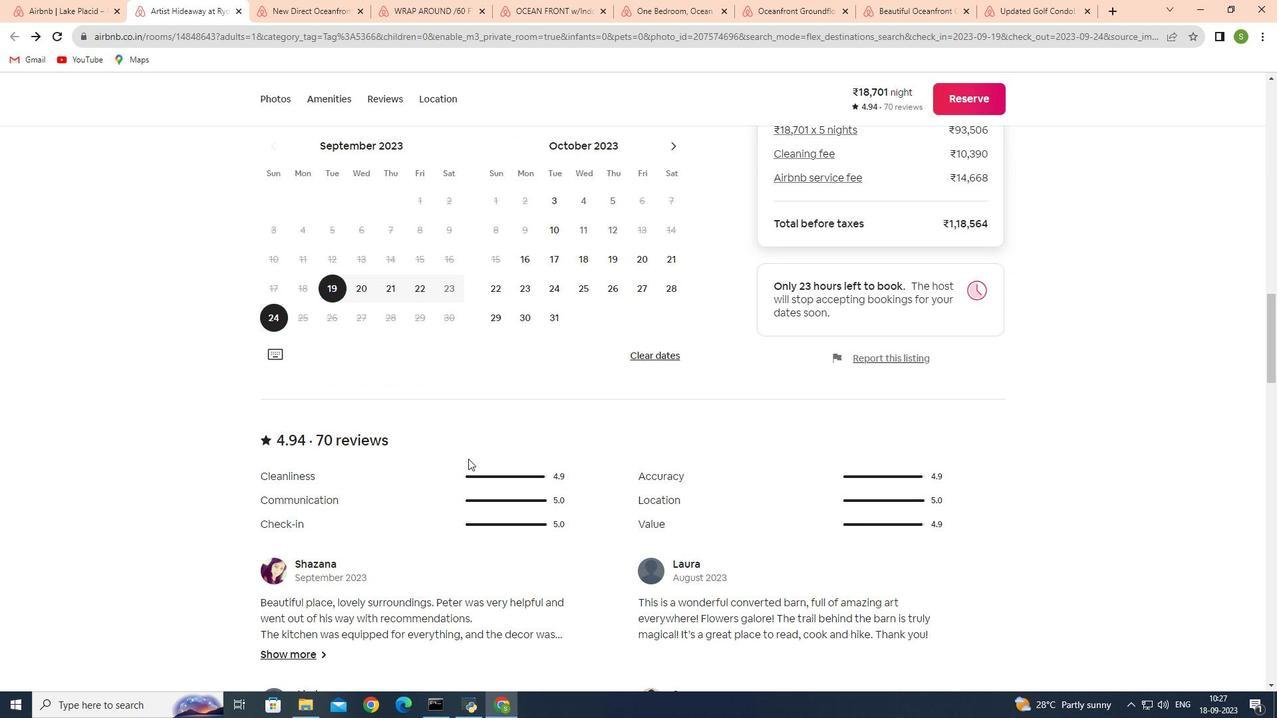 
Action: Mouse scrolled (466, 461) with delta (0, 0)
Screenshot: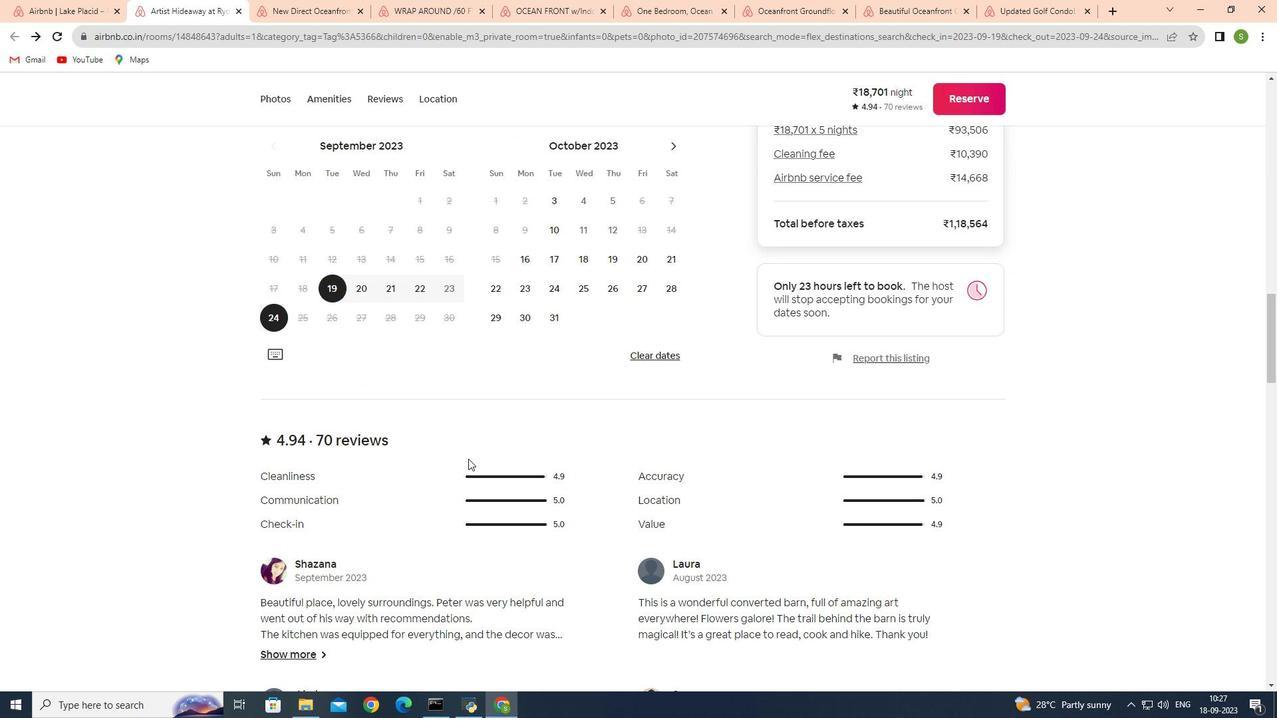 
Action: Mouse moved to (469, 458)
Screenshot: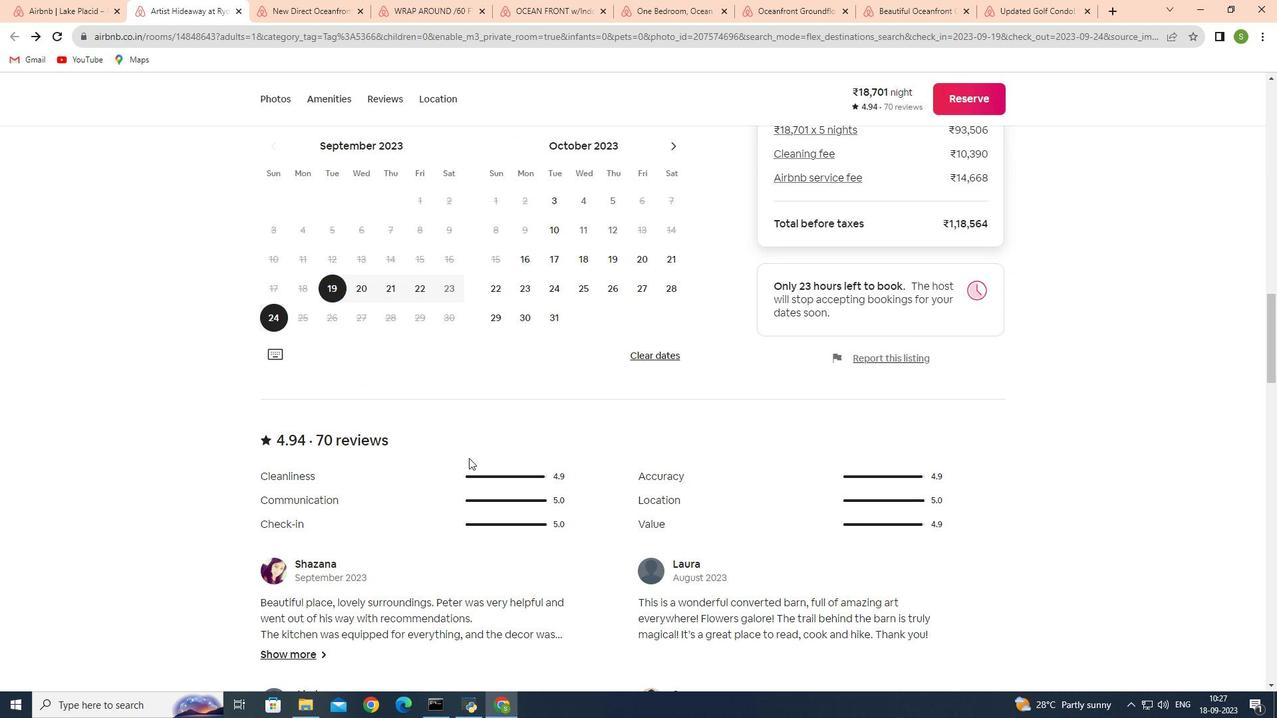 
Action: Mouse scrolled (469, 457) with delta (0, 0)
Screenshot: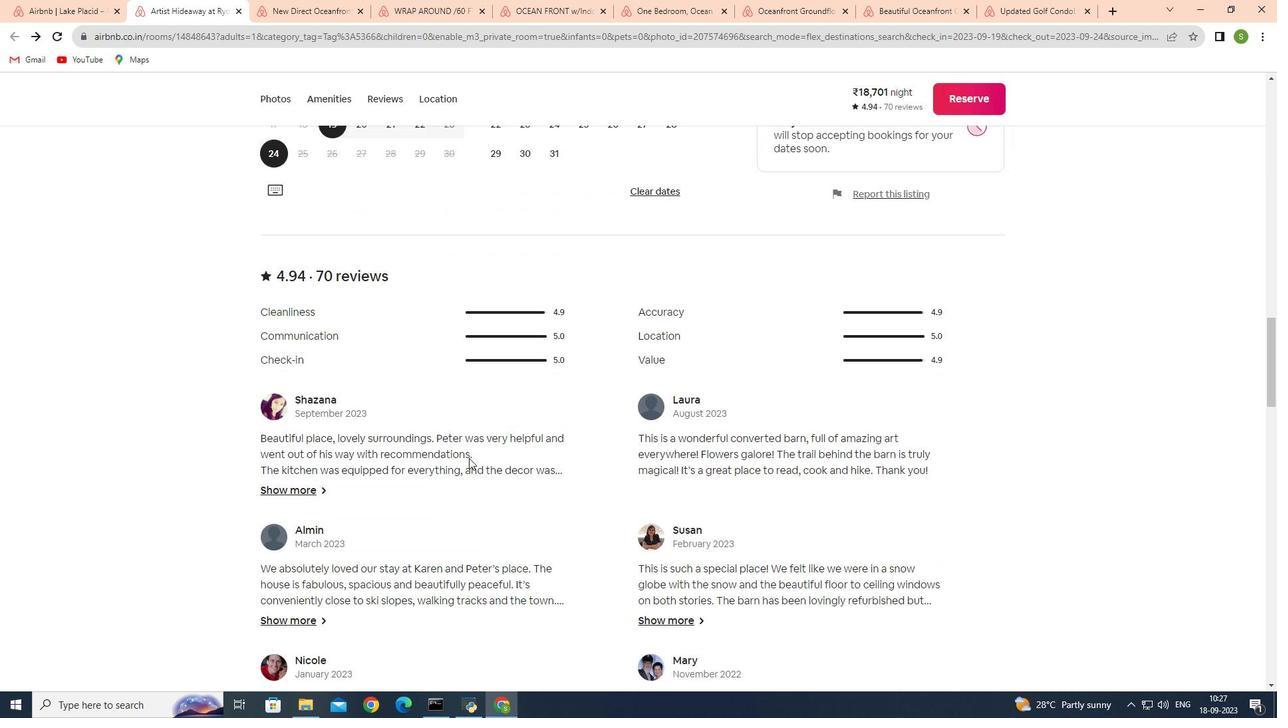 
Action: Mouse scrolled (469, 457) with delta (0, 0)
Screenshot: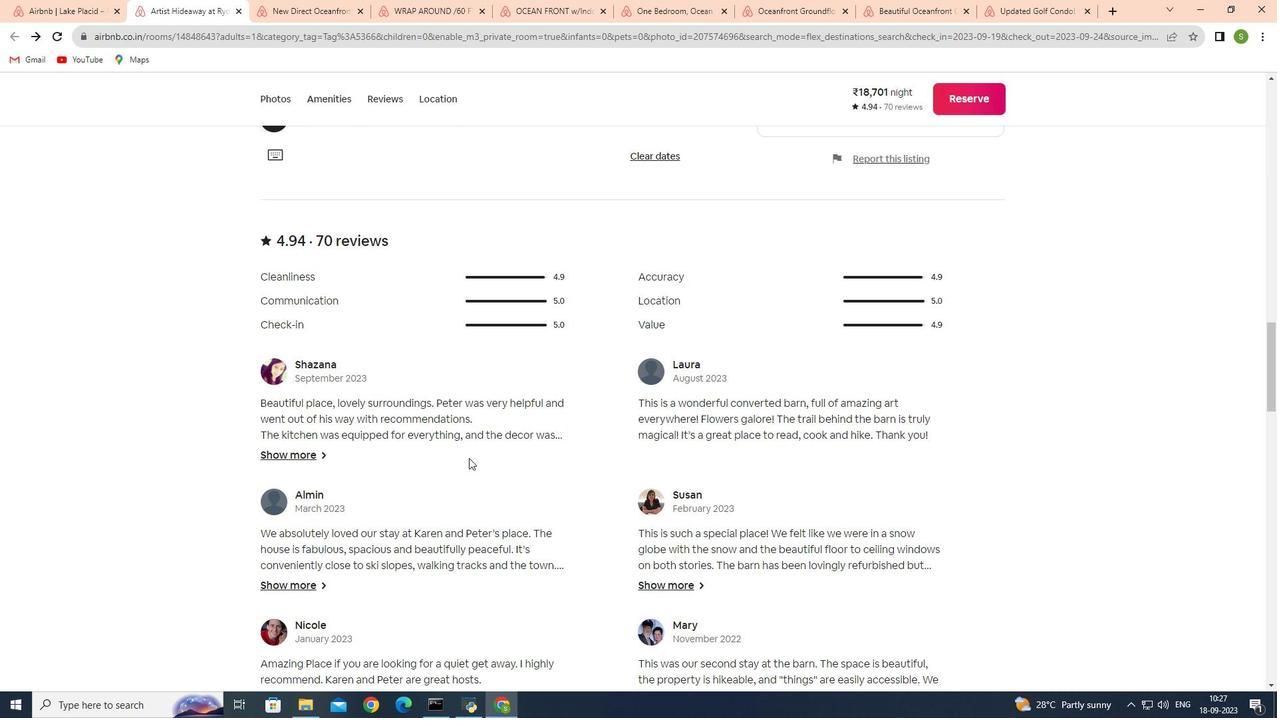 
Action: Mouse scrolled (469, 457) with delta (0, 0)
Screenshot: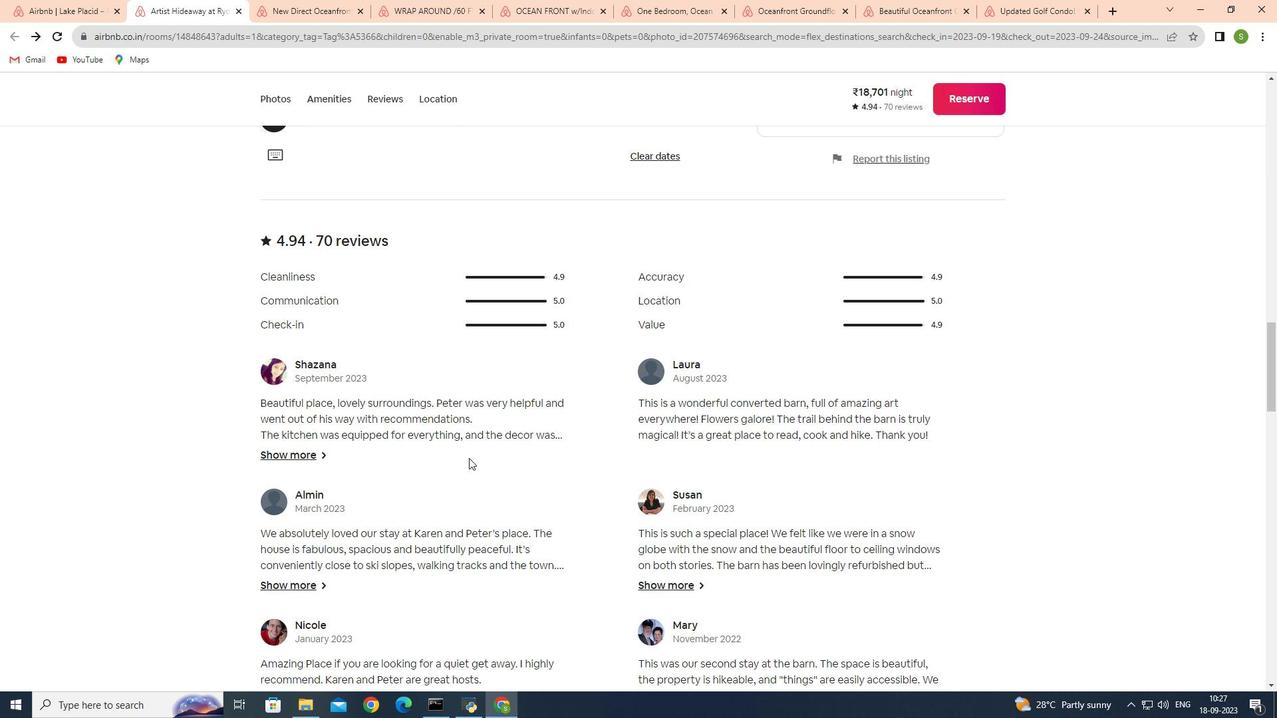 
Action: Mouse scrolled (469, 457) with delta (0, 0)
Screenshot: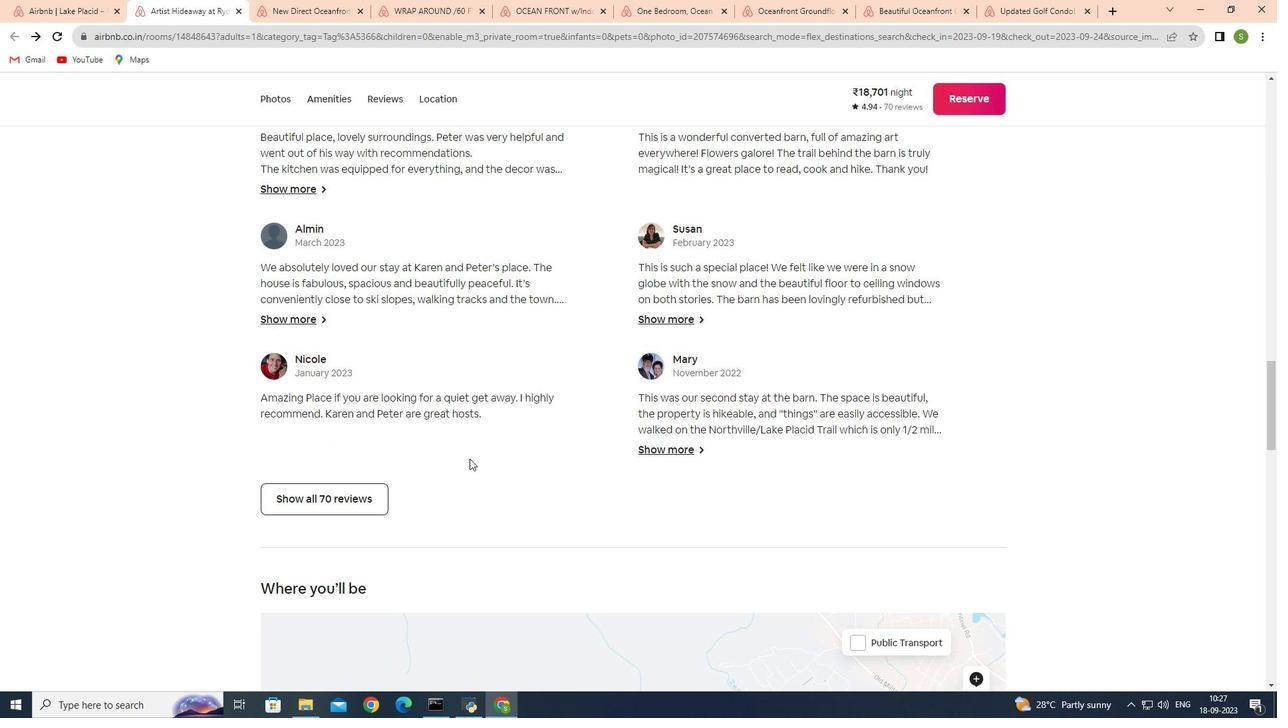 
Action: Mouse scrolled (469, 457) with delta (0, 0)
Screenshot: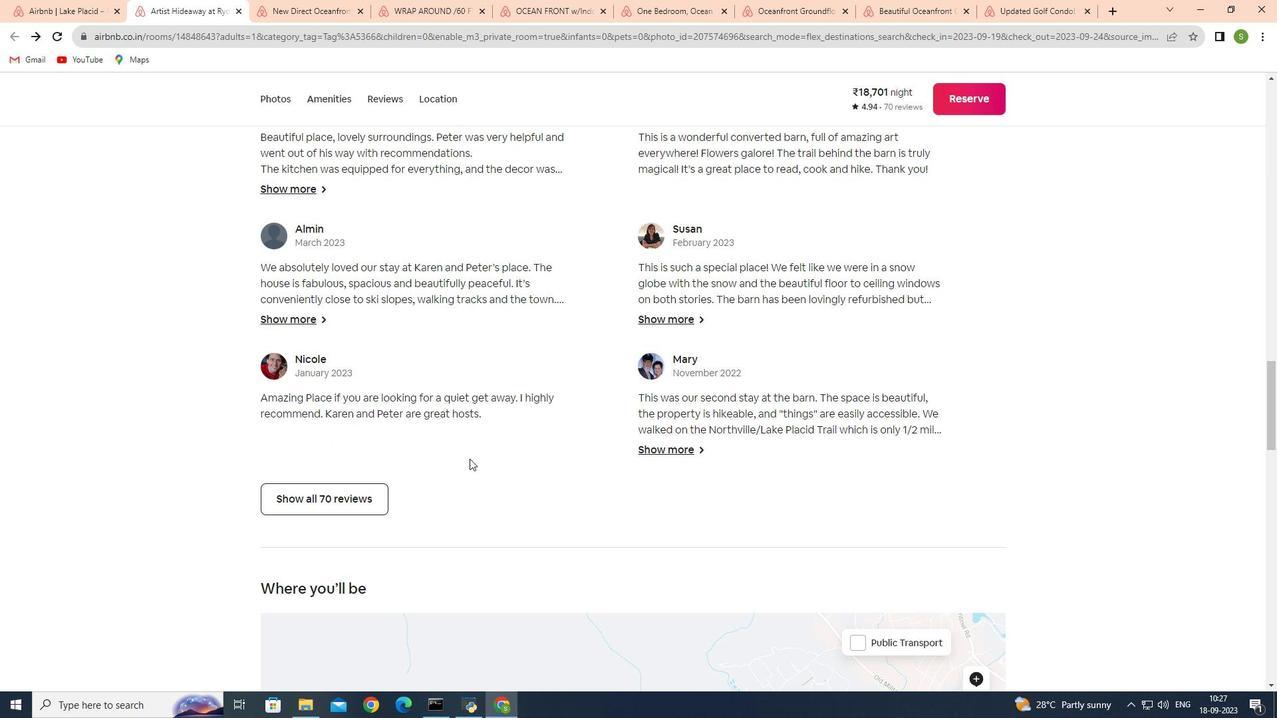 
Action: Mouse scrolled (469, 457) with delta (0, 0)
Screenshot: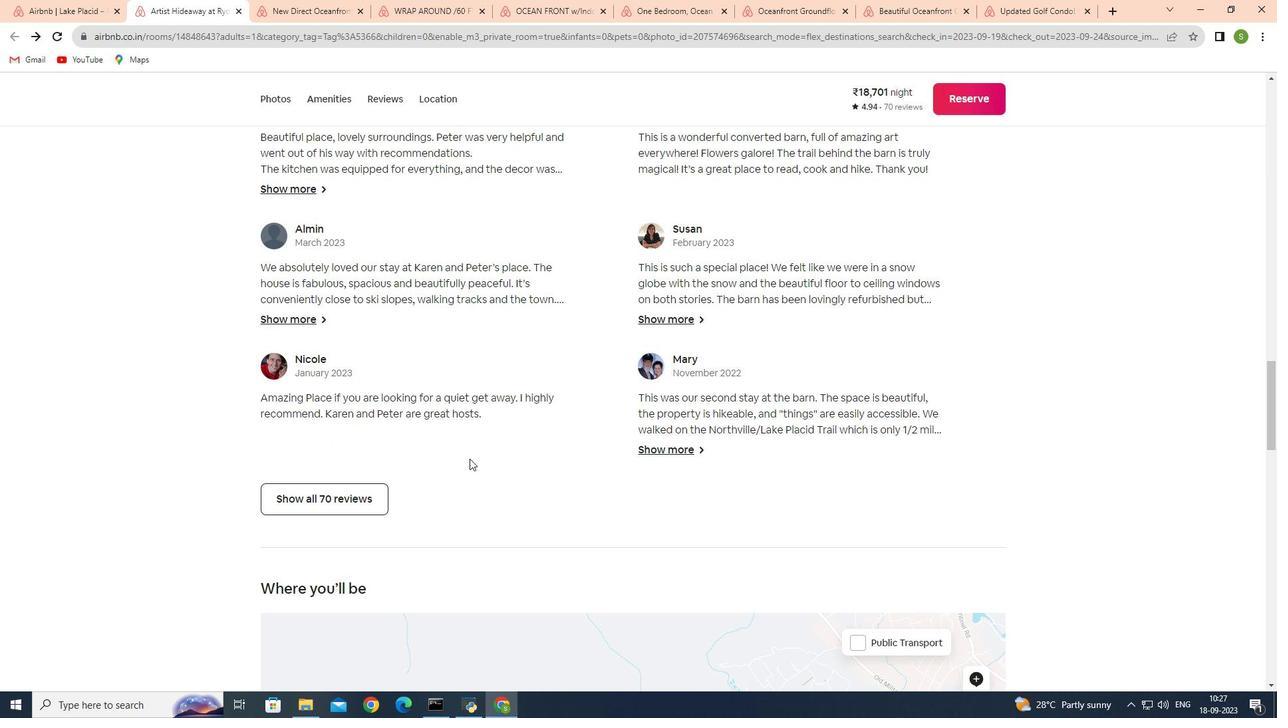 
Action: Mouse scrolled (469, 457) with delta (0, 0)
Screenshot: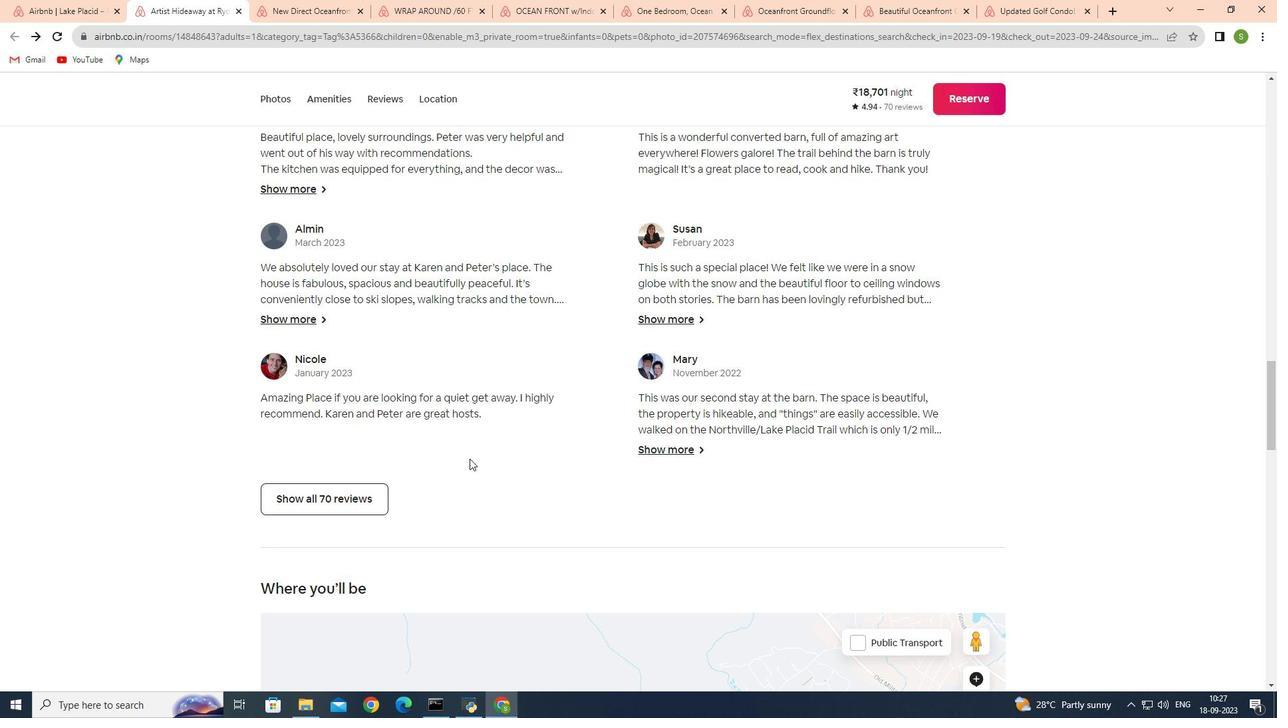 
Action: Mouse moved to (300, 501)
Screenshot: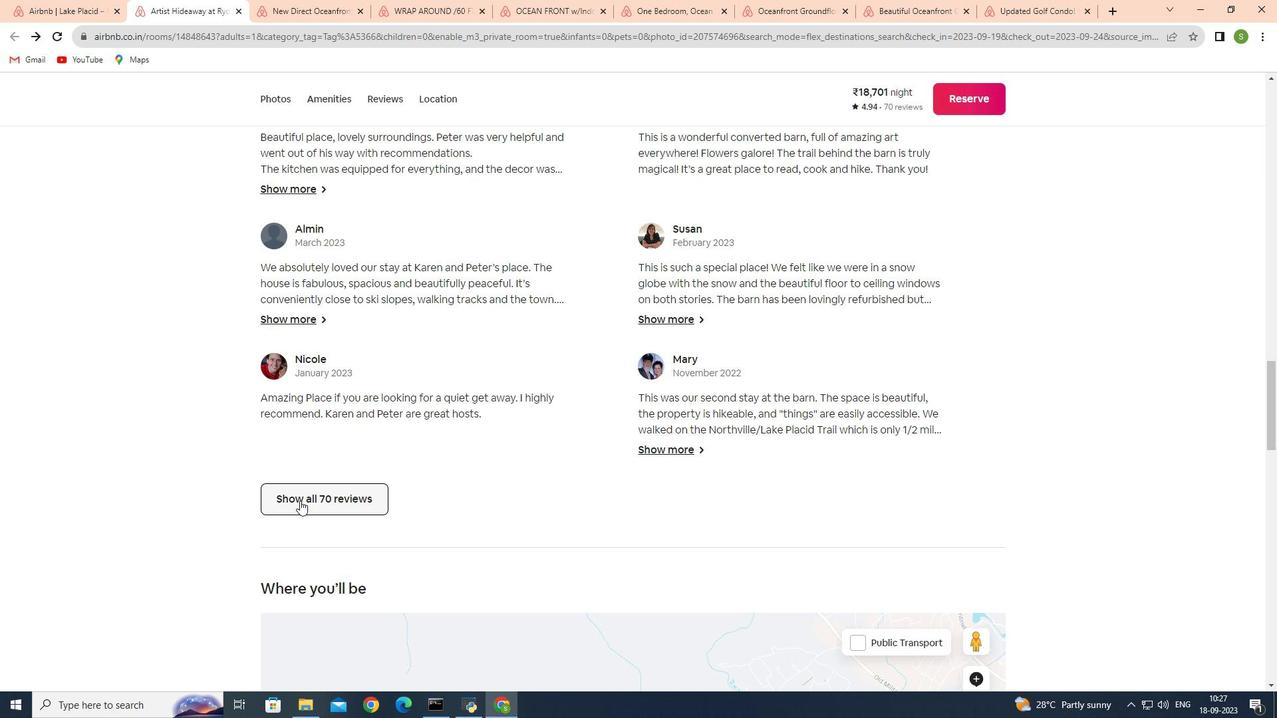 
Action: Mouse pressed left at (300, 501)
Screenshot: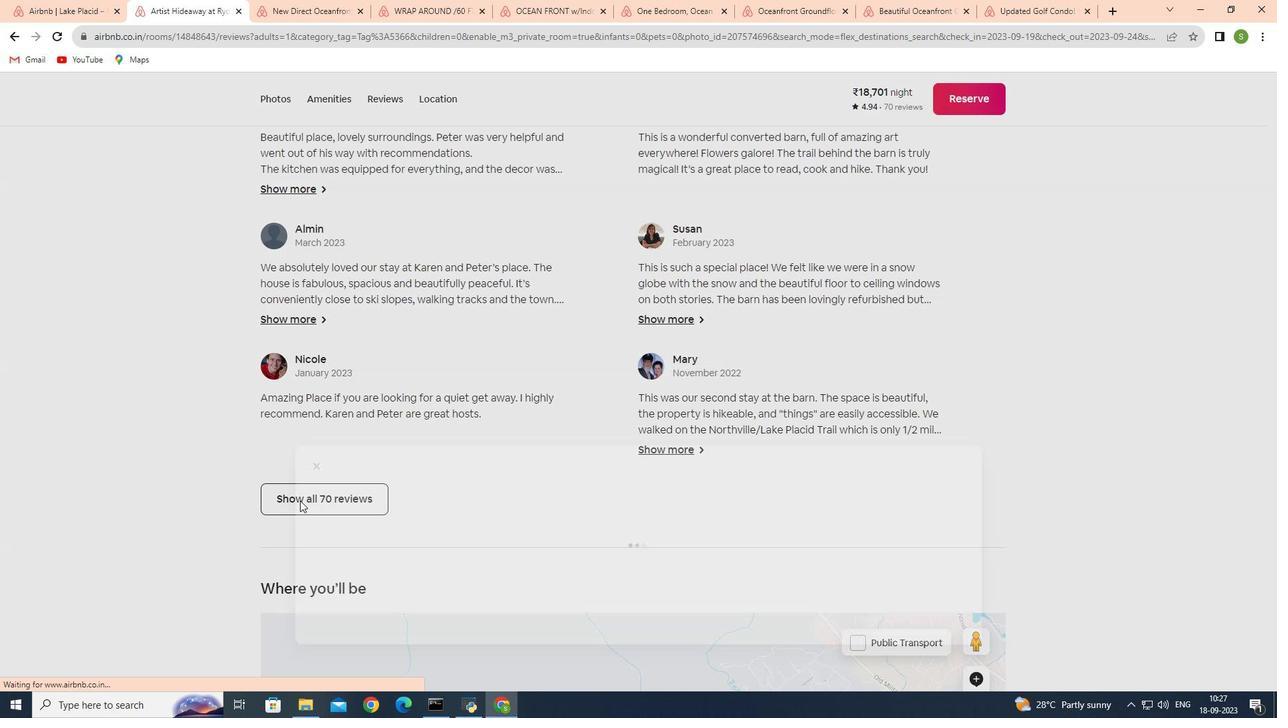 
Action: Mouse moved to (465, 437)
Screenshot: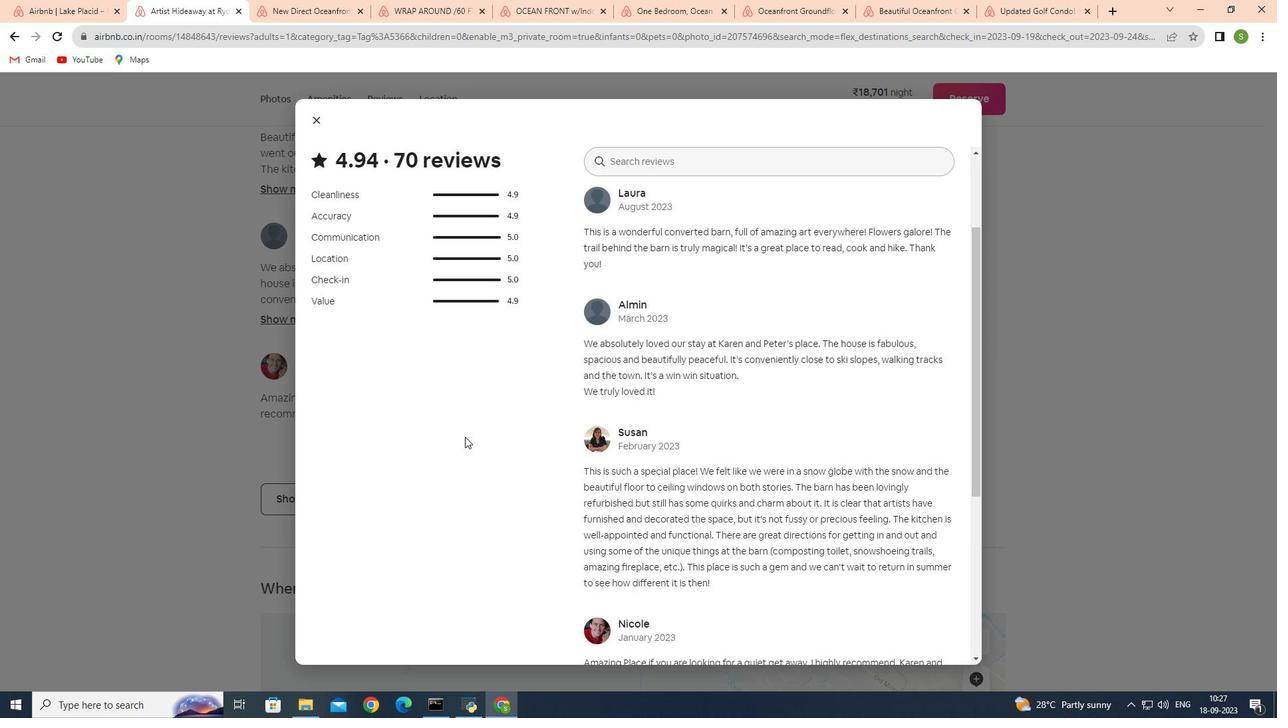 
Action: Mouse scrolled (465, 436) with delta (0, 0)
Screenshot: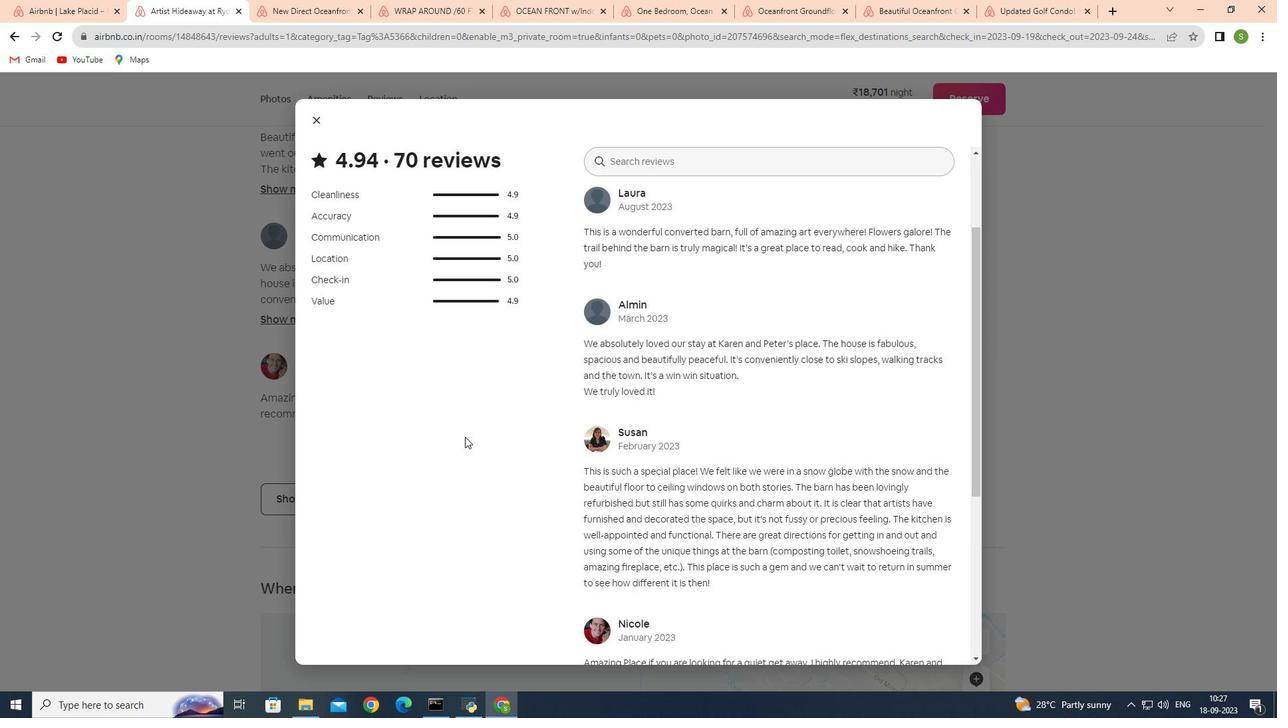 
Action: Mouse moved to (465, 437)
Screenshot: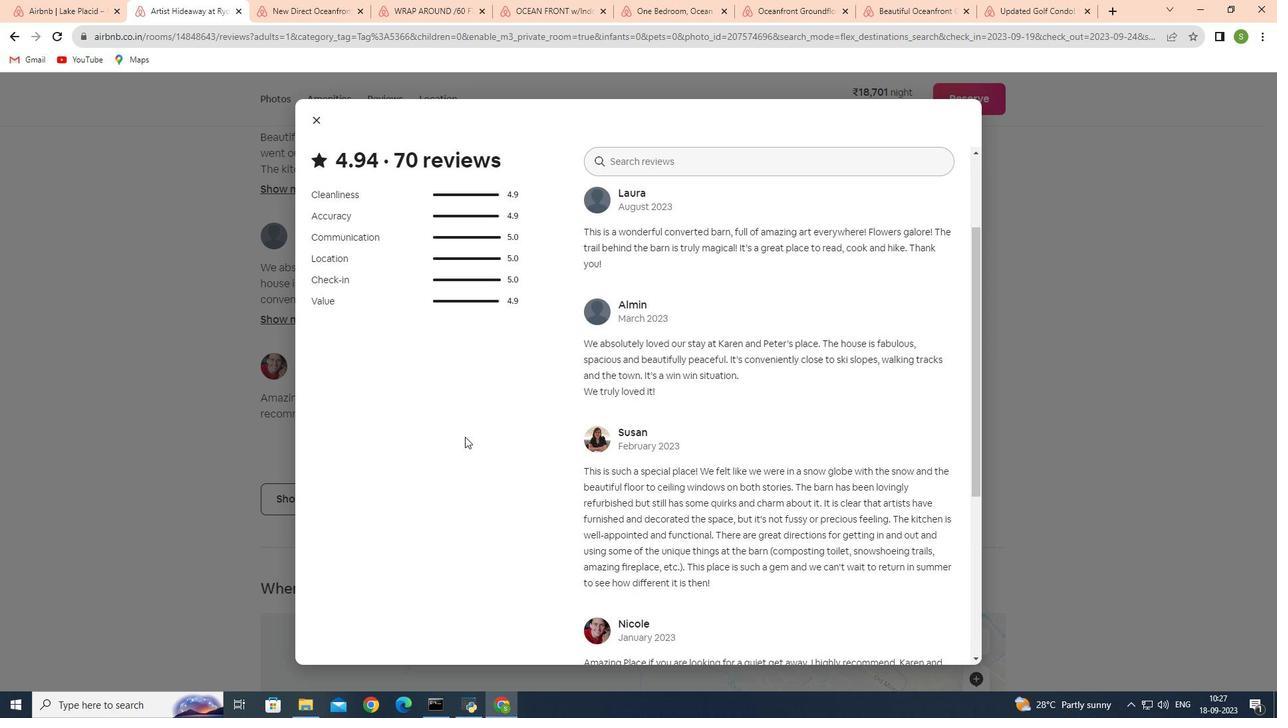 
Action: Mouse scrolled (465, 436) with delta (0, 0)
Screenshot: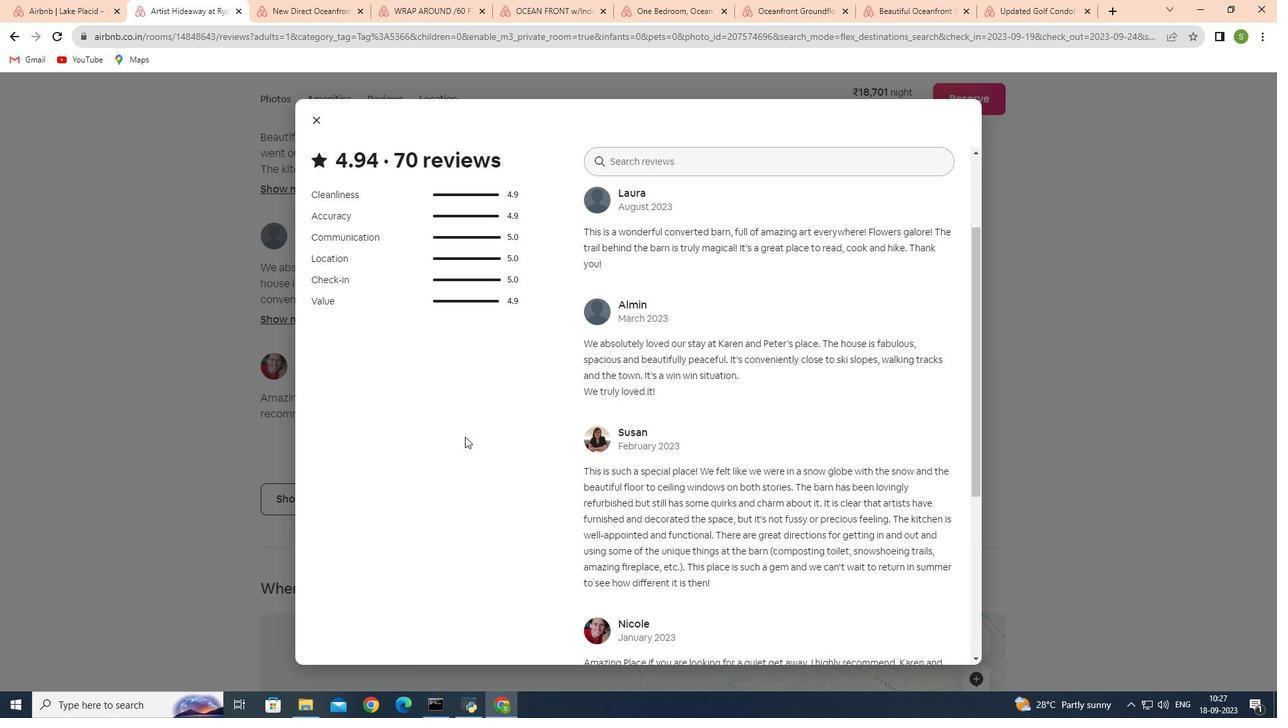 
Action: Mouse moved to (471, 437)
Screenshot: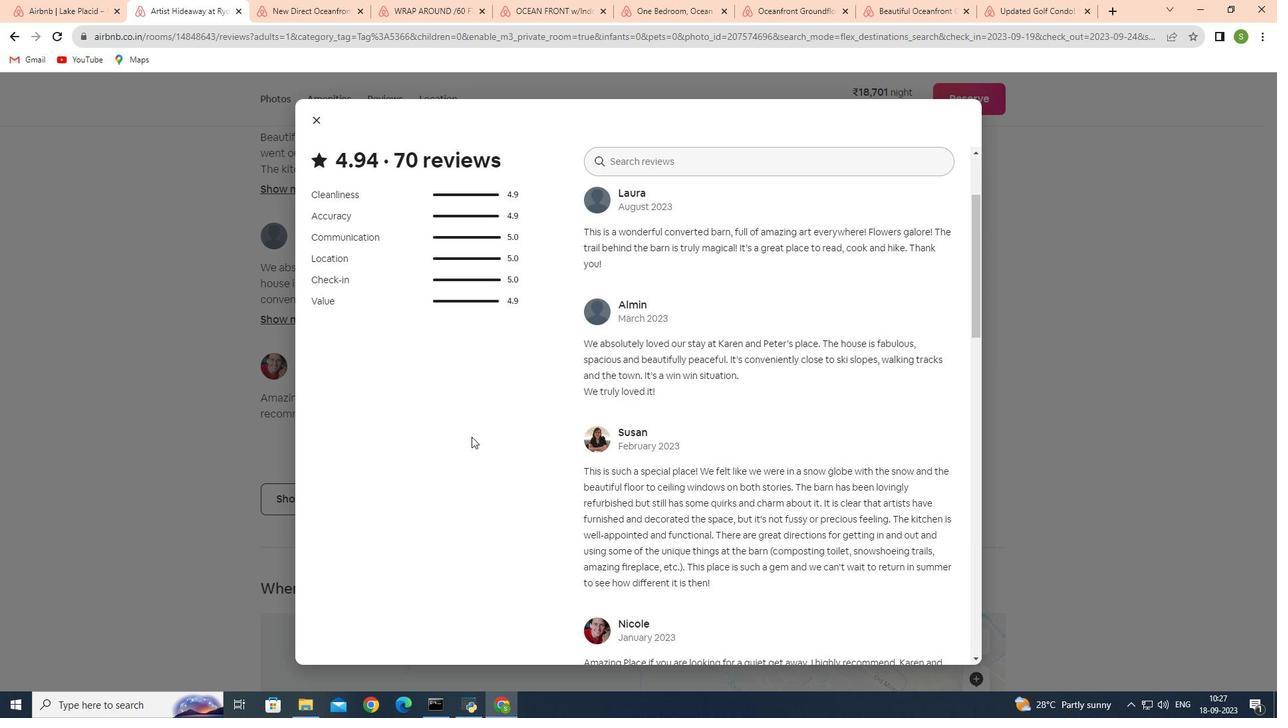 
Action: Mouse scrolled (471, 436) with delta (0, 0)
Screenshot: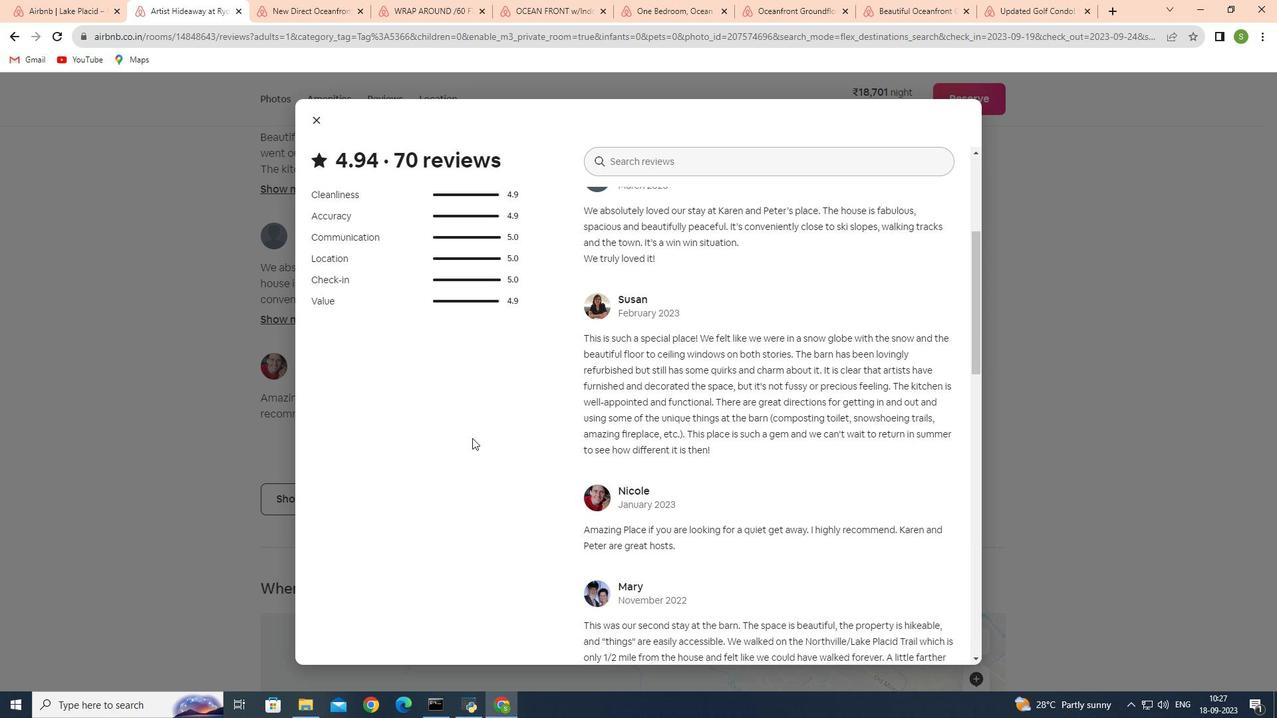 
Action: Mouse scrolled (471, 436) with delta (0, 0)
Screenshot: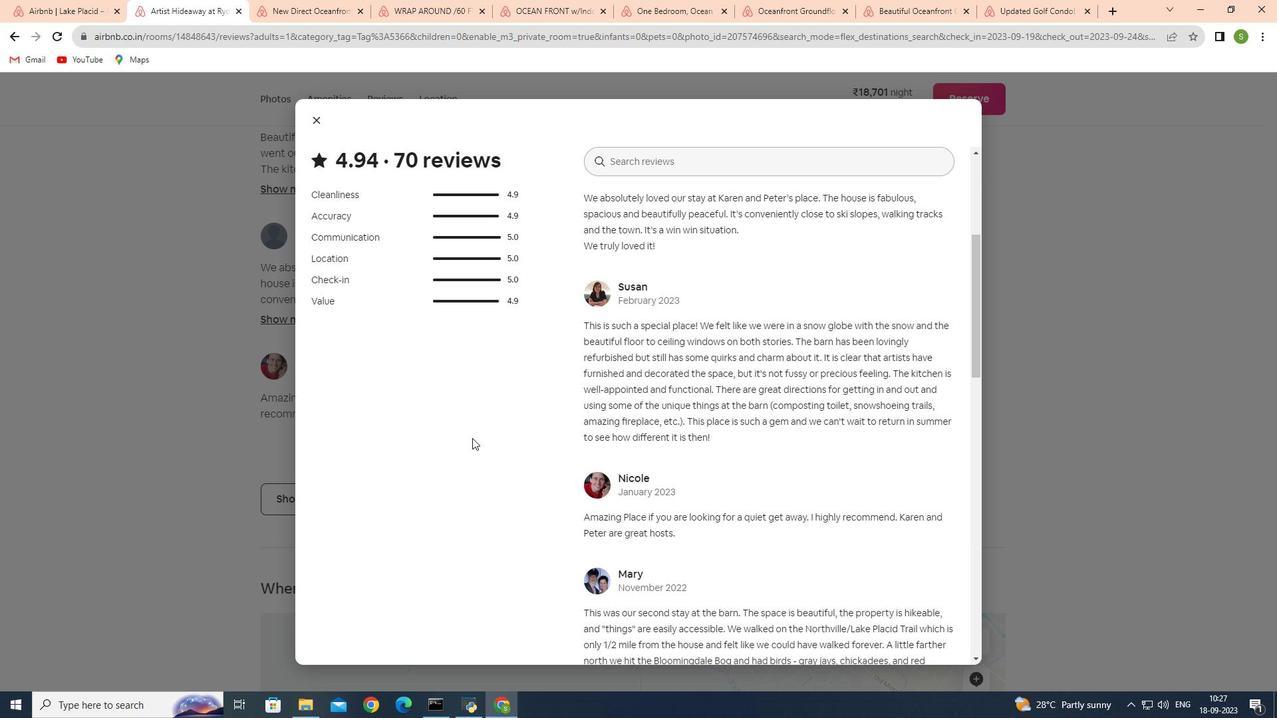 
Action: Mouse moved to (472, 438)
Screenshot: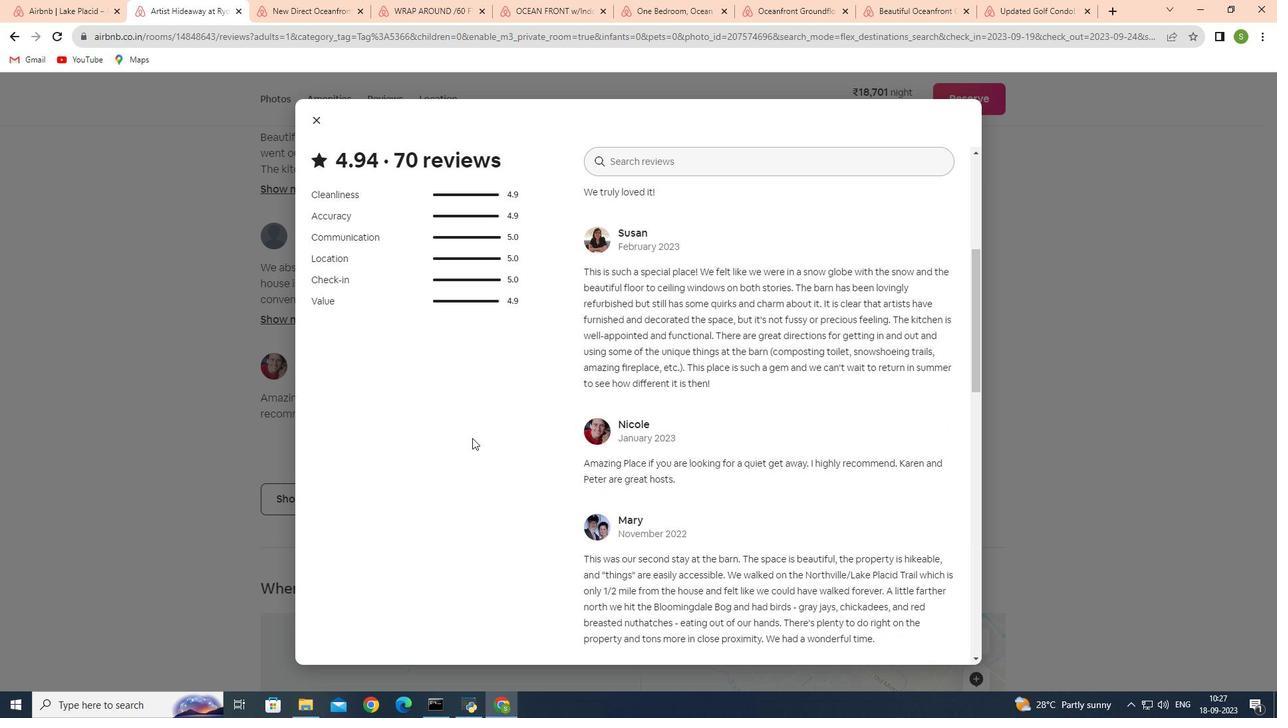 
Action: Mouse scrolled (472, 437) with delta (0, 0)
Screenshot: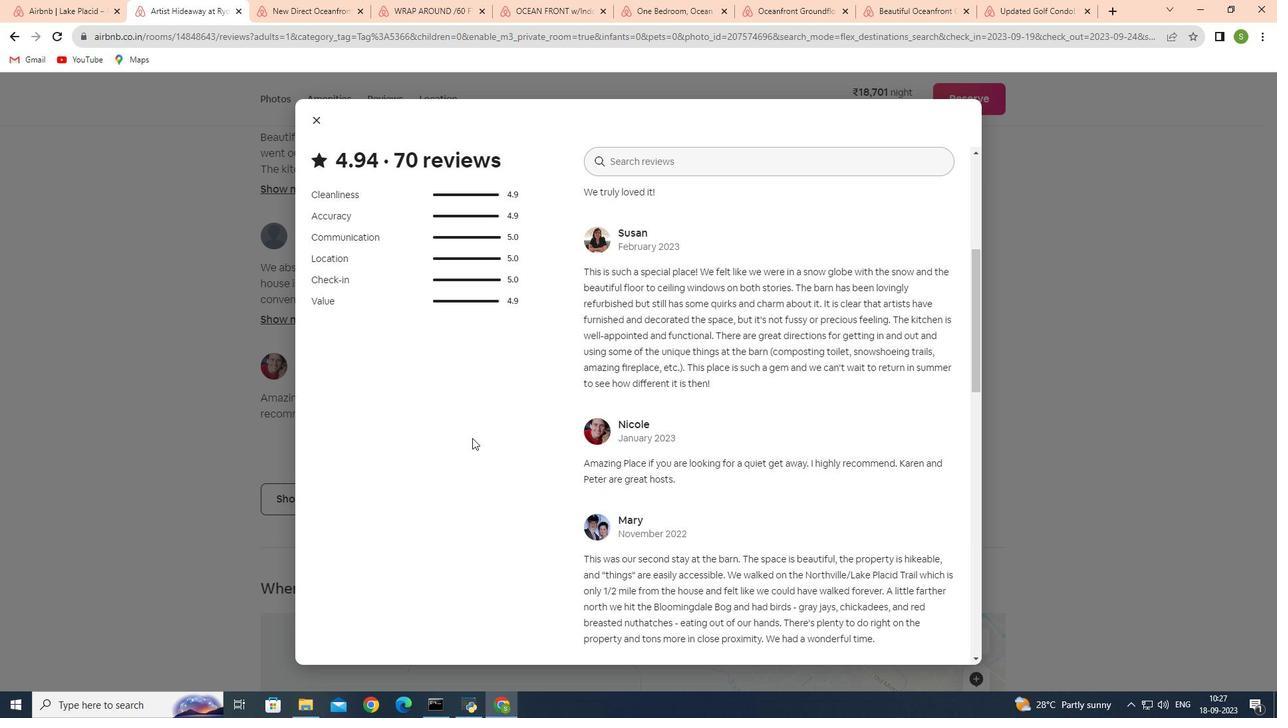 
Action: Mouse scrolled (472, 437) with delta (0, 0)
Screenshot: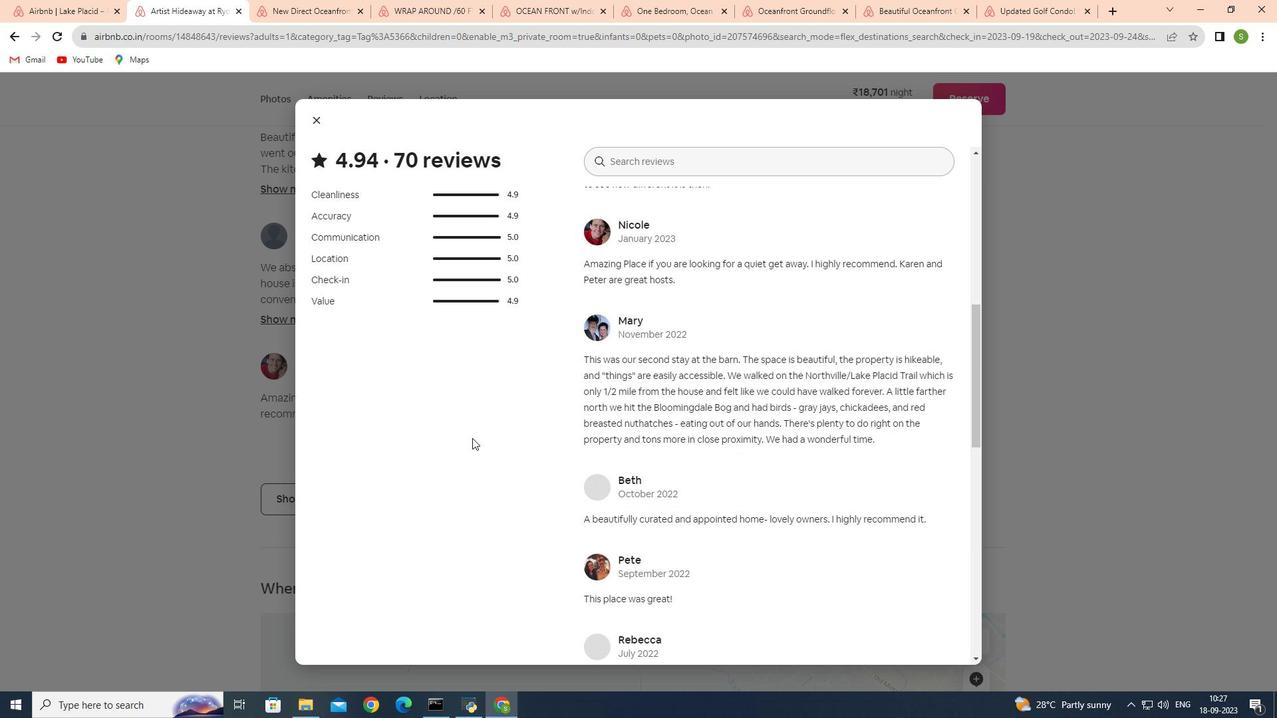 
Action: Mouse scrolled (472, 437) with delta (0, 0)
Screenshot: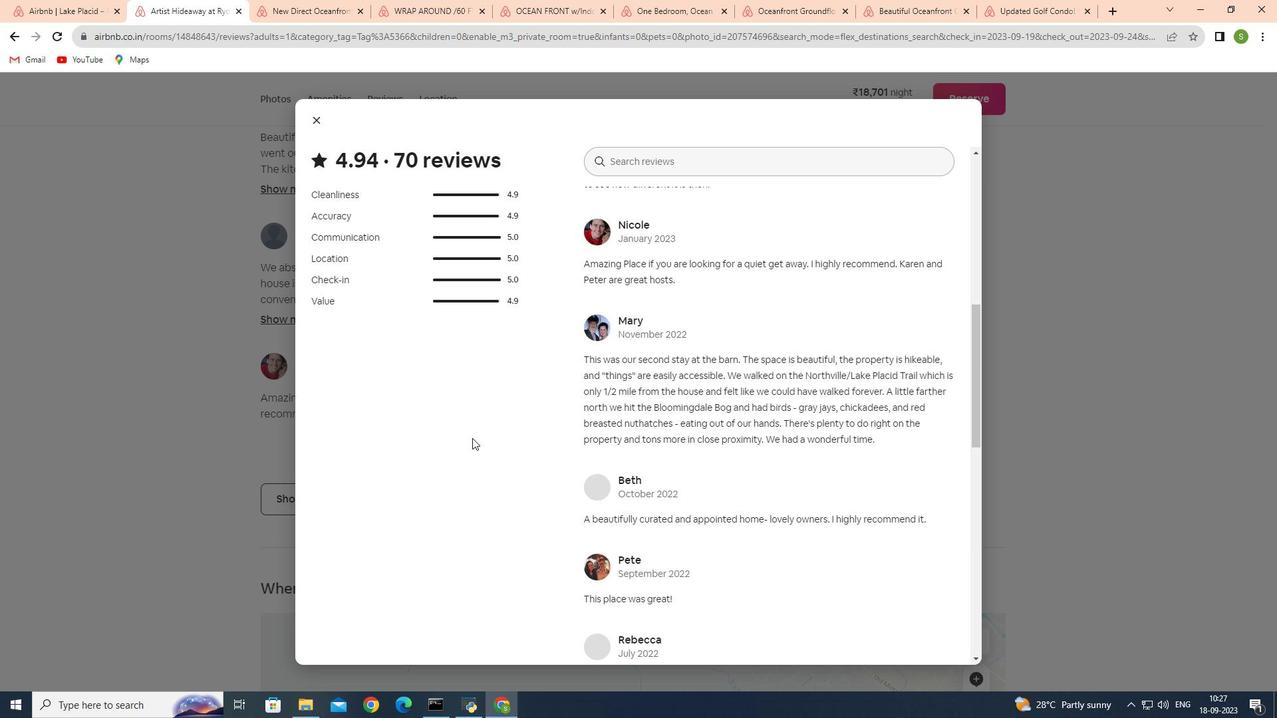 
Action: Mouse scrolled (472, 437) with delta (0, 0)
Screenshot: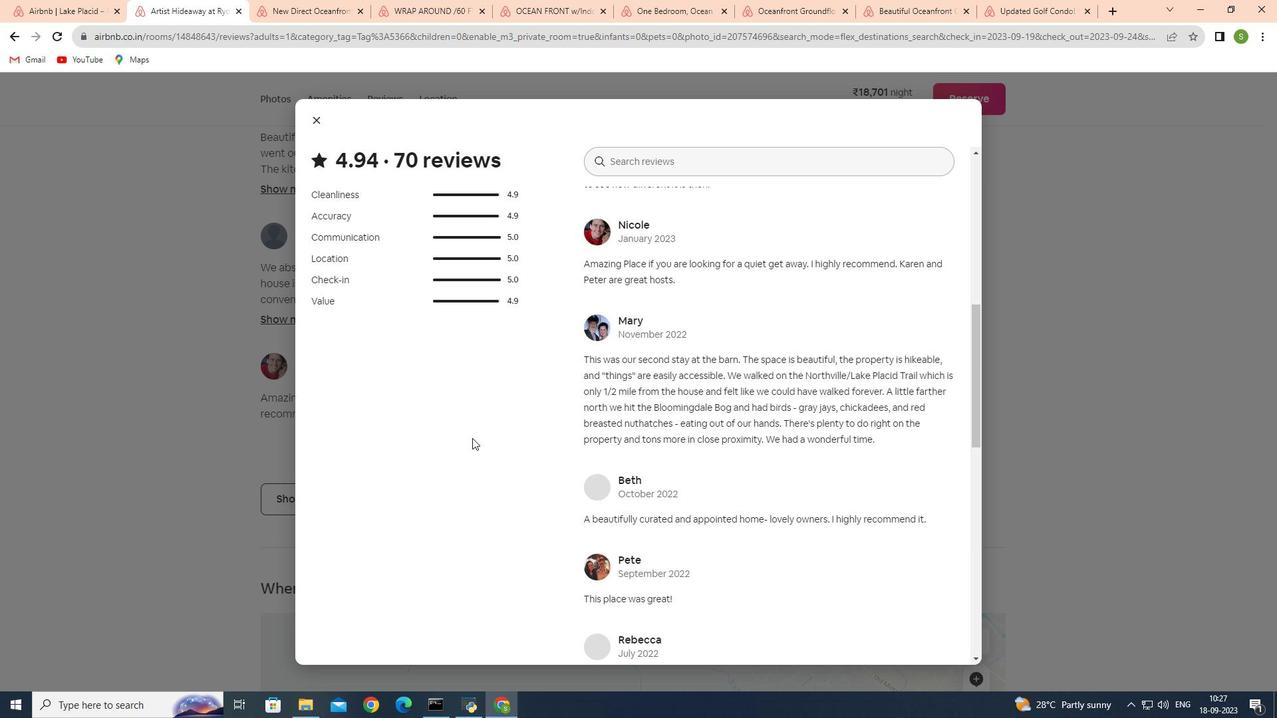 
Action: Mouse scrolled (472, 437) with delta (0, 0)
